 Task: Explore Airbnb accommodation in Cairns, Australia from 15th December, 2023 to 26th December, 2023 for 2 adults. Place can be entire room with 1  bedroom having 1 bed and 1 bathroom. Property type can be hotel. Amenities needed are: wifi, washing machine, kitchen.
Action: Mouse moved to (551, 101)
Screenshot: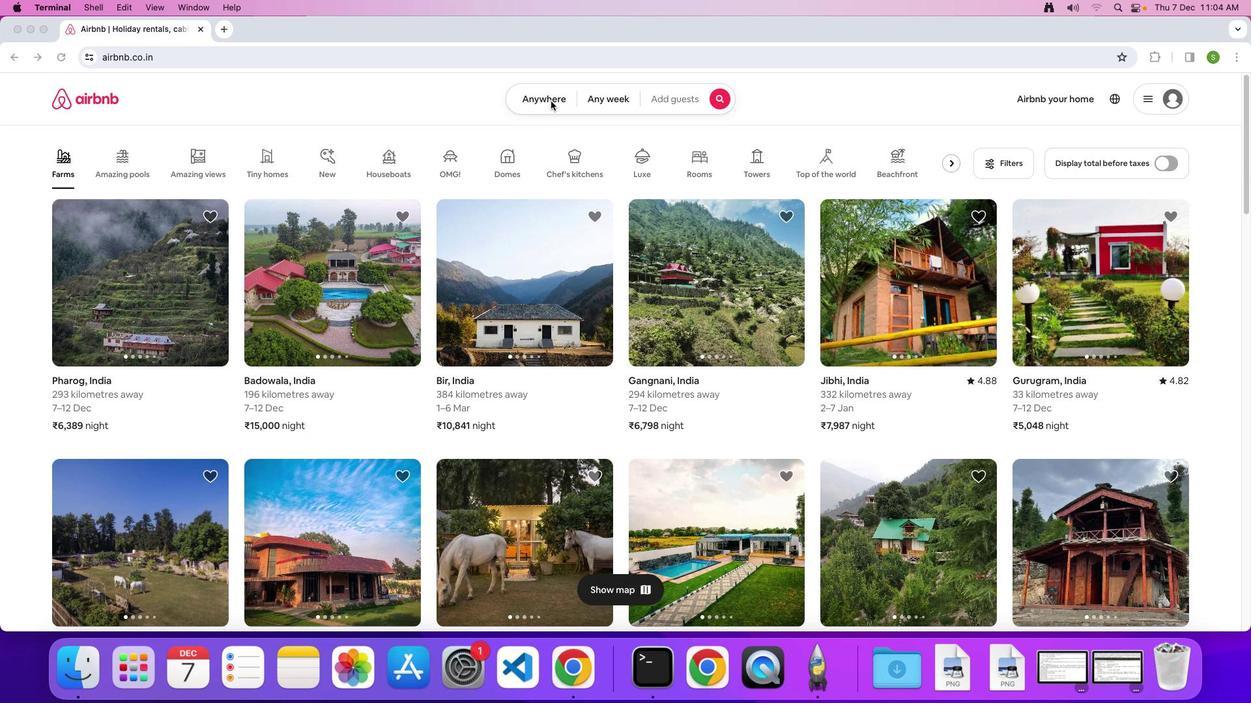 
Action: Mouse pressed left at (551, 101)
Screenshot: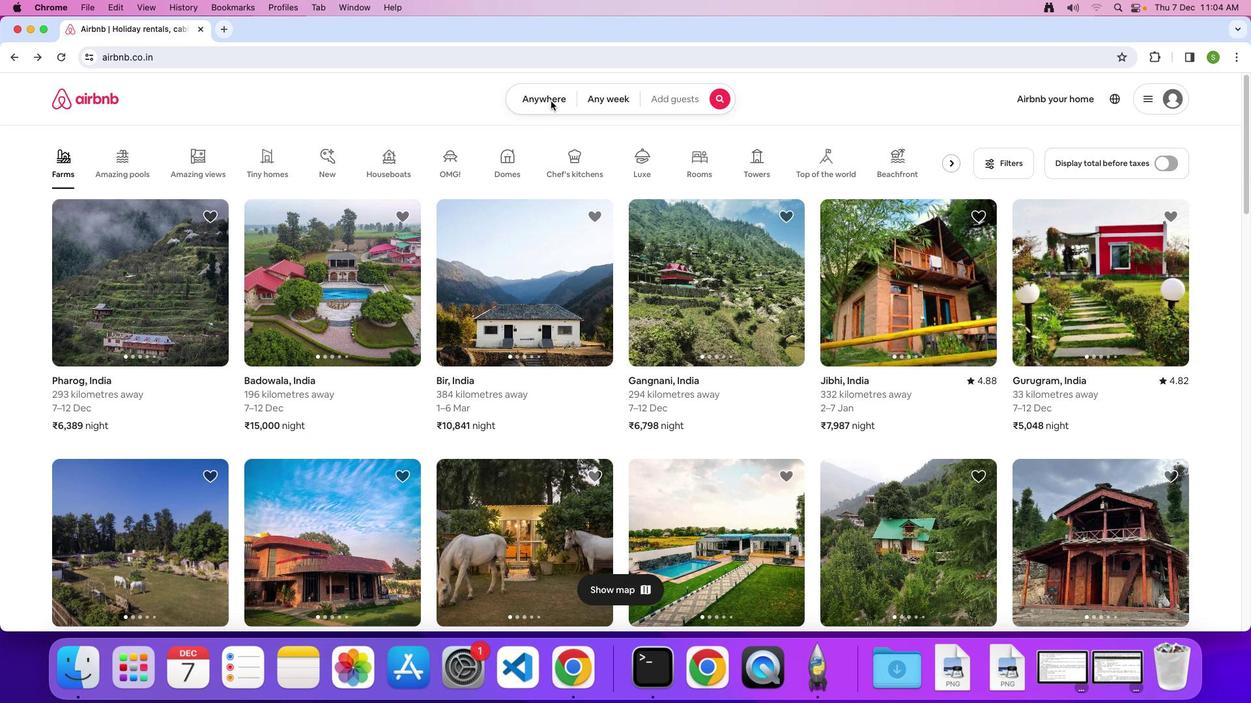 
Action: Mouse moved to (548, 101)
Screenshot: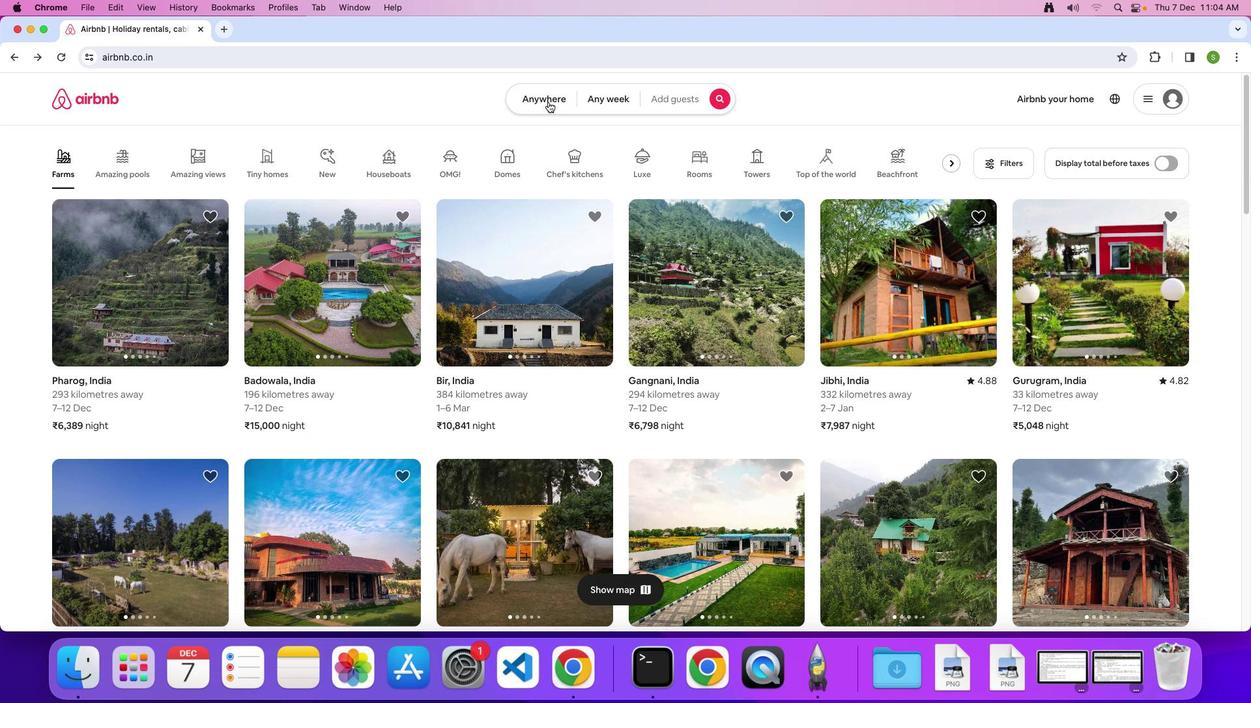 
Action: Mouse pressed left at (548, 101)
Screenshot: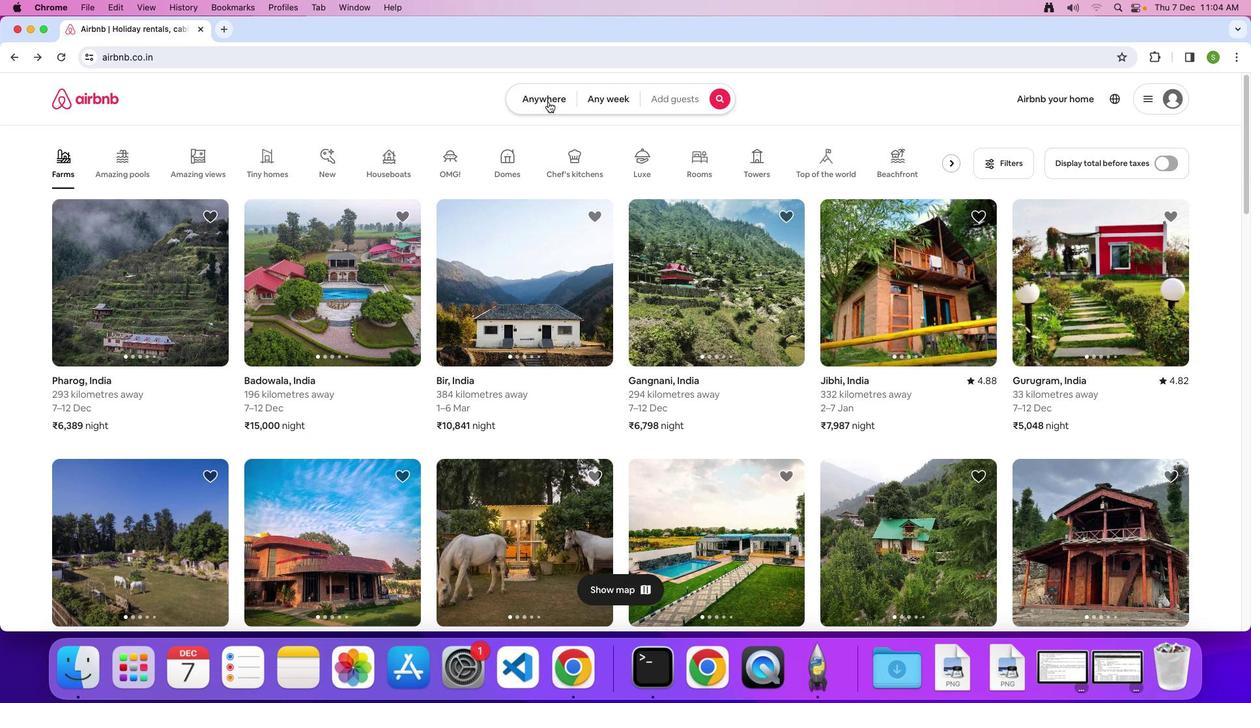 
Action: Mouse moved to (490, 144)
Screenshot: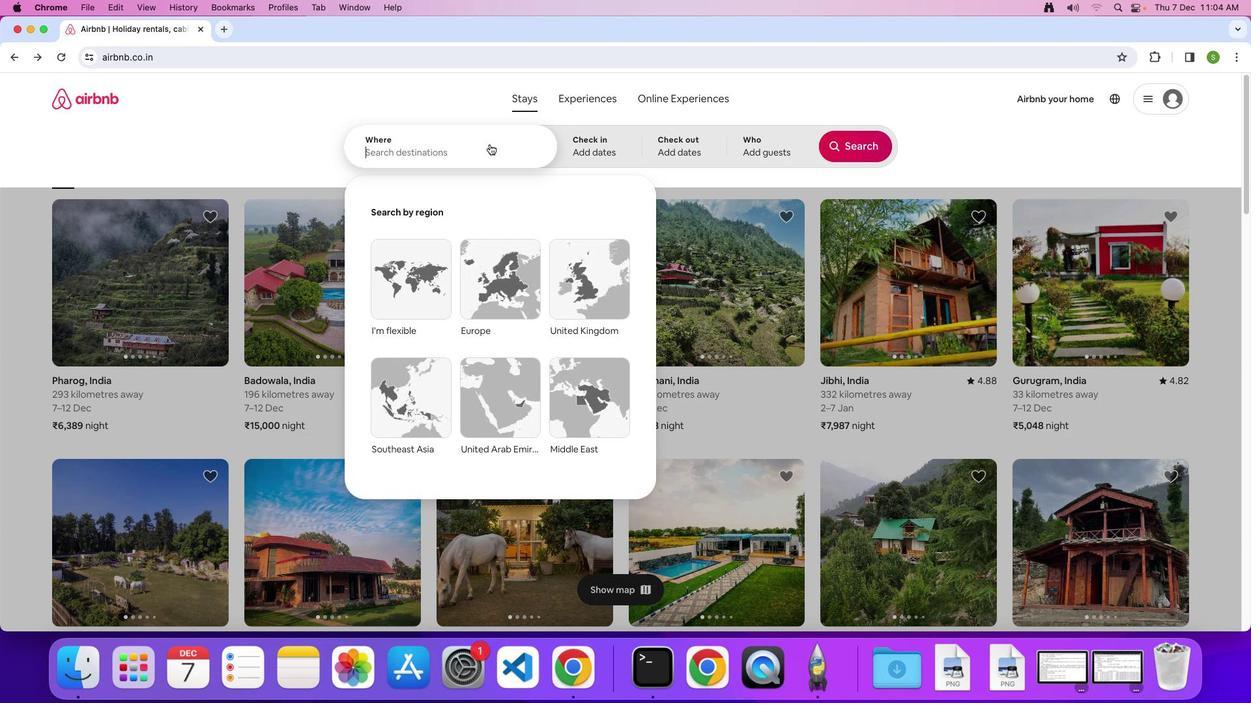 
Action: Mouse pressed left at (490, 144)
Screenshot: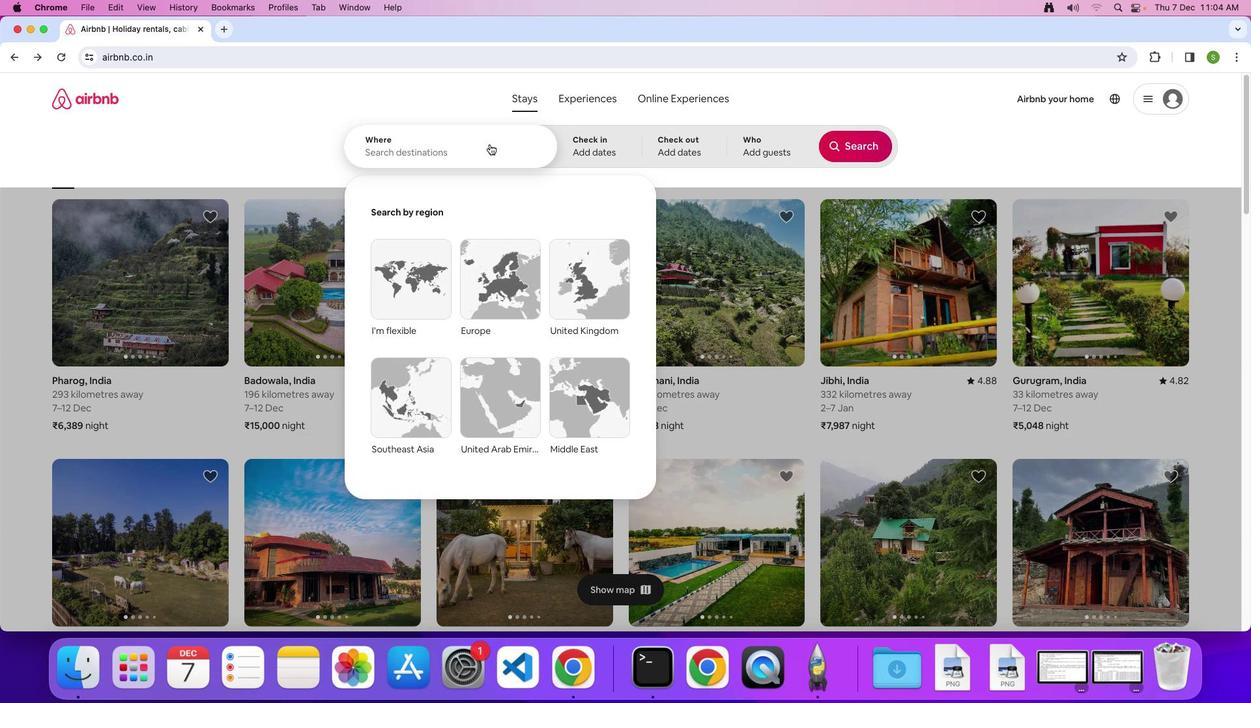 
Action: Key pressed Key.shift'C''A'Key.backspaceKey.caps_lock'a''i''r''n''s'','Key.spaceKey.shift'A''u''s''t''r''a''l''i''a'Key.enter
Screenshot: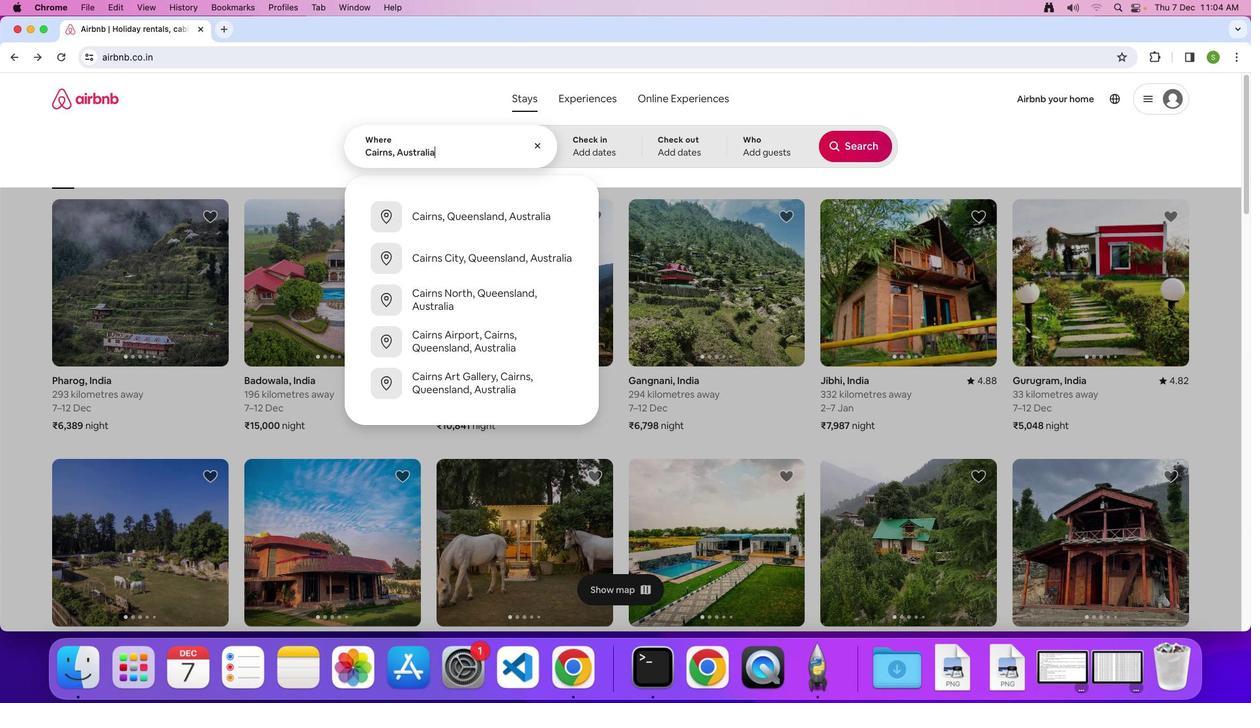 
Action: Mouse moved to (551, 370)
Screenshot: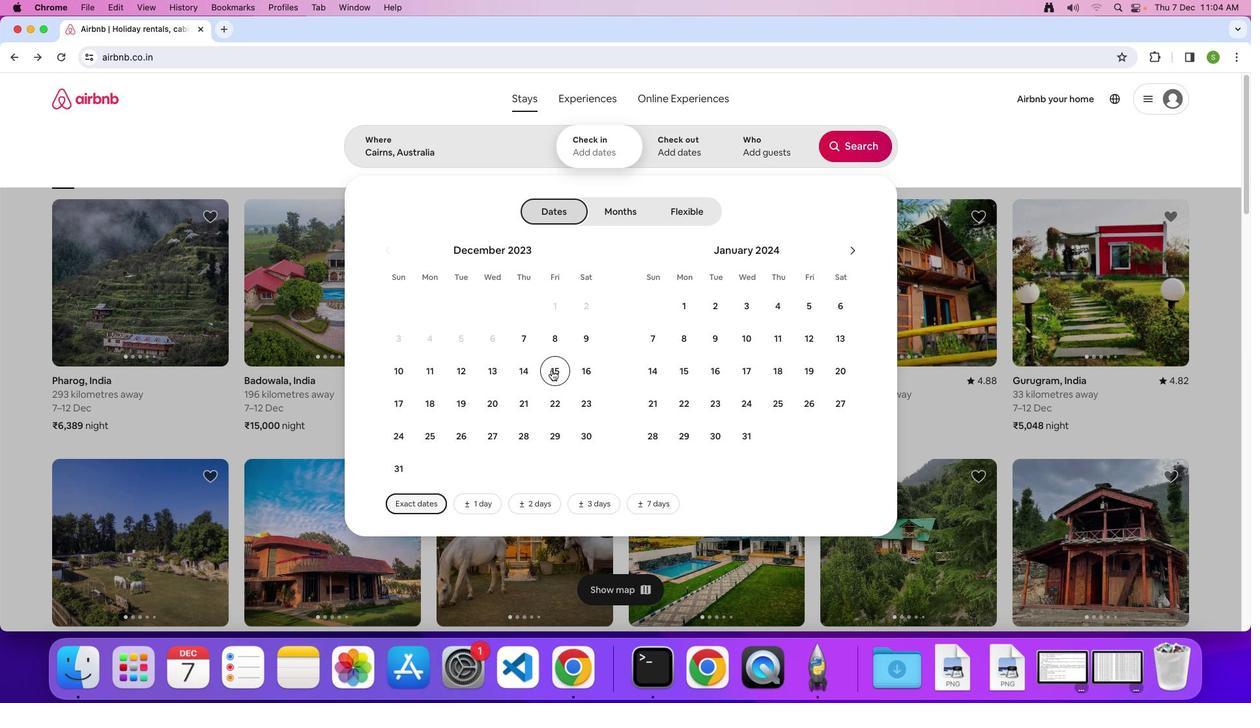 
Action: Mouse pressed left at (551, 370)
Screenshot: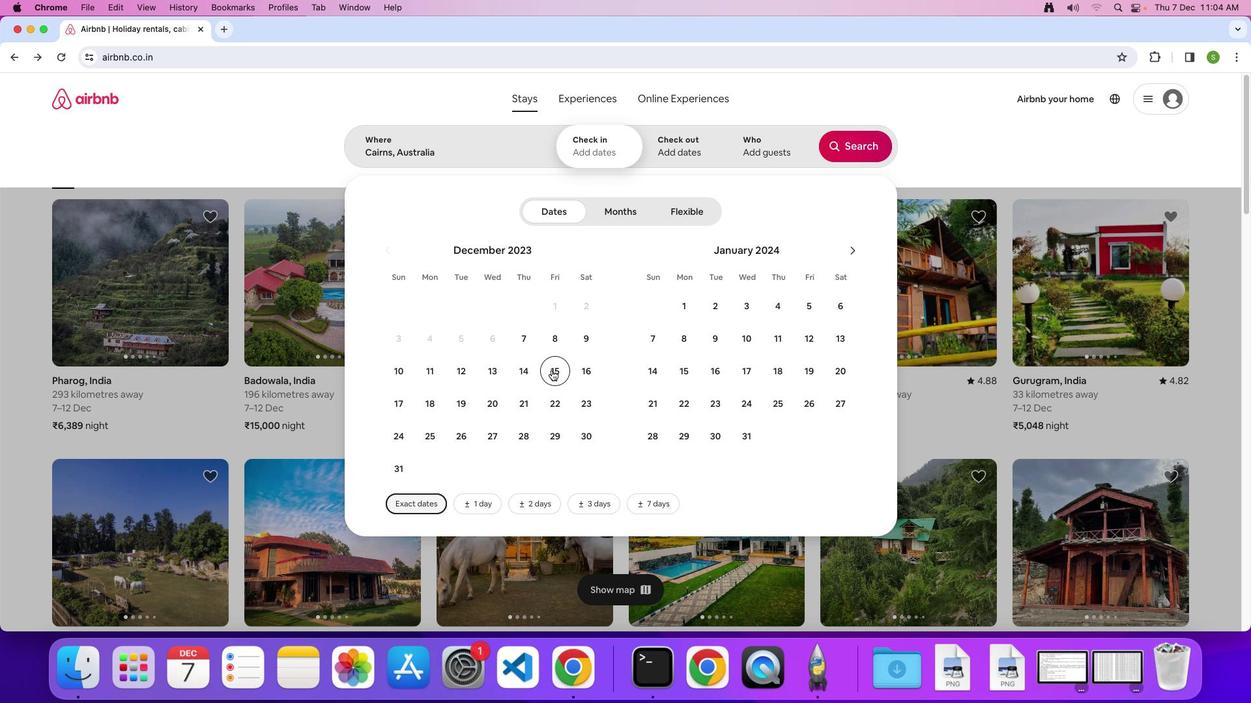 
Action: Mouse moved to (458, 436)
Screenshot: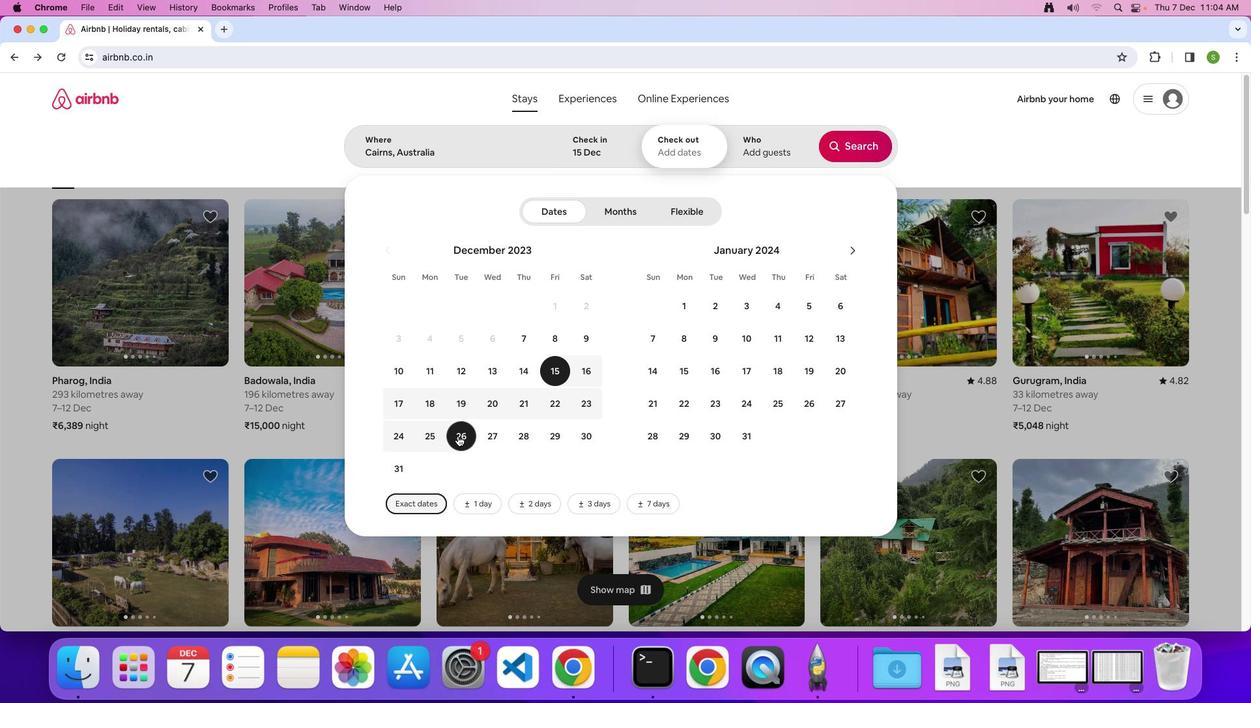 
Action: Mouse pressed left at (458, 436)
Screenshot: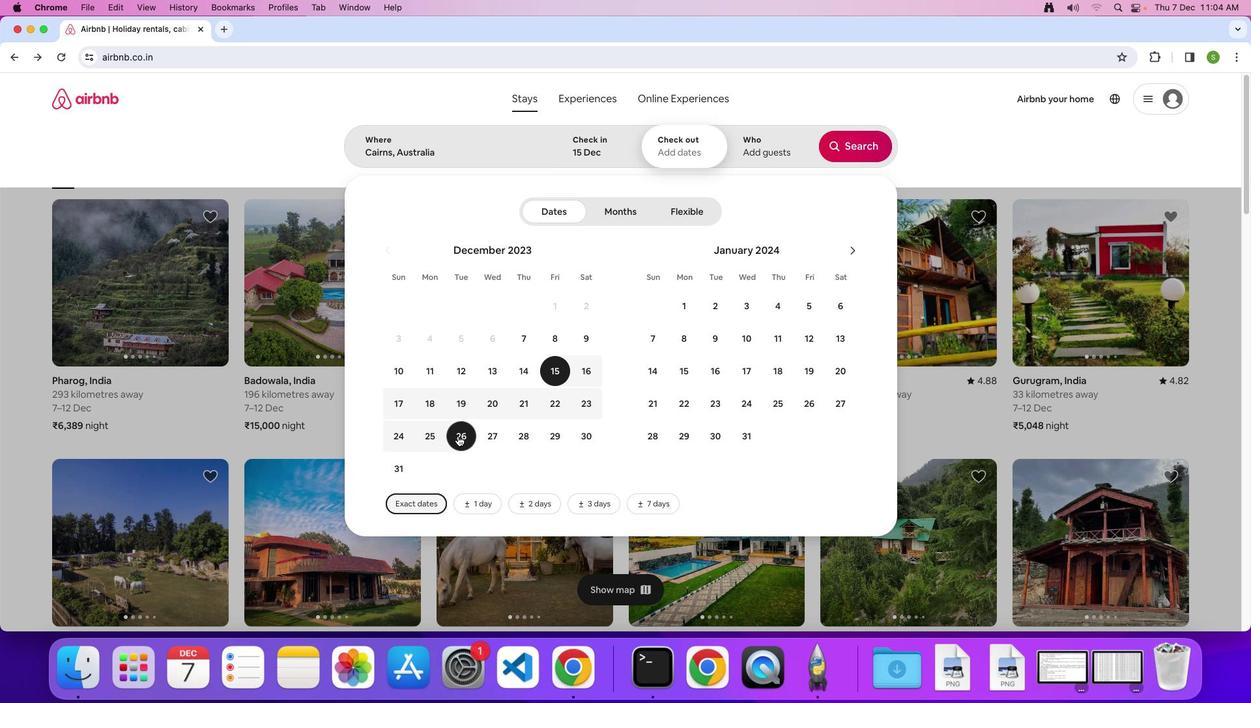 
Action: Mouse moved to (746, 154)
Screenshot: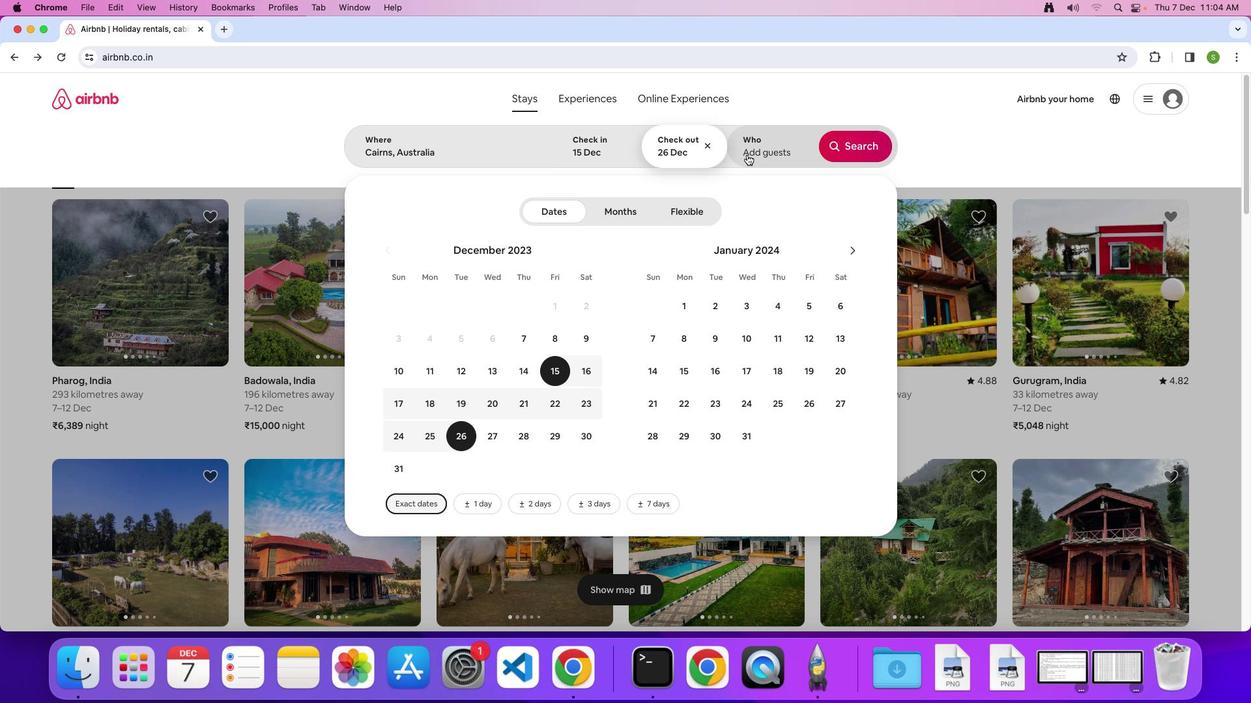 
Action: Mouse pressed left at (746, 154)
Screenshot: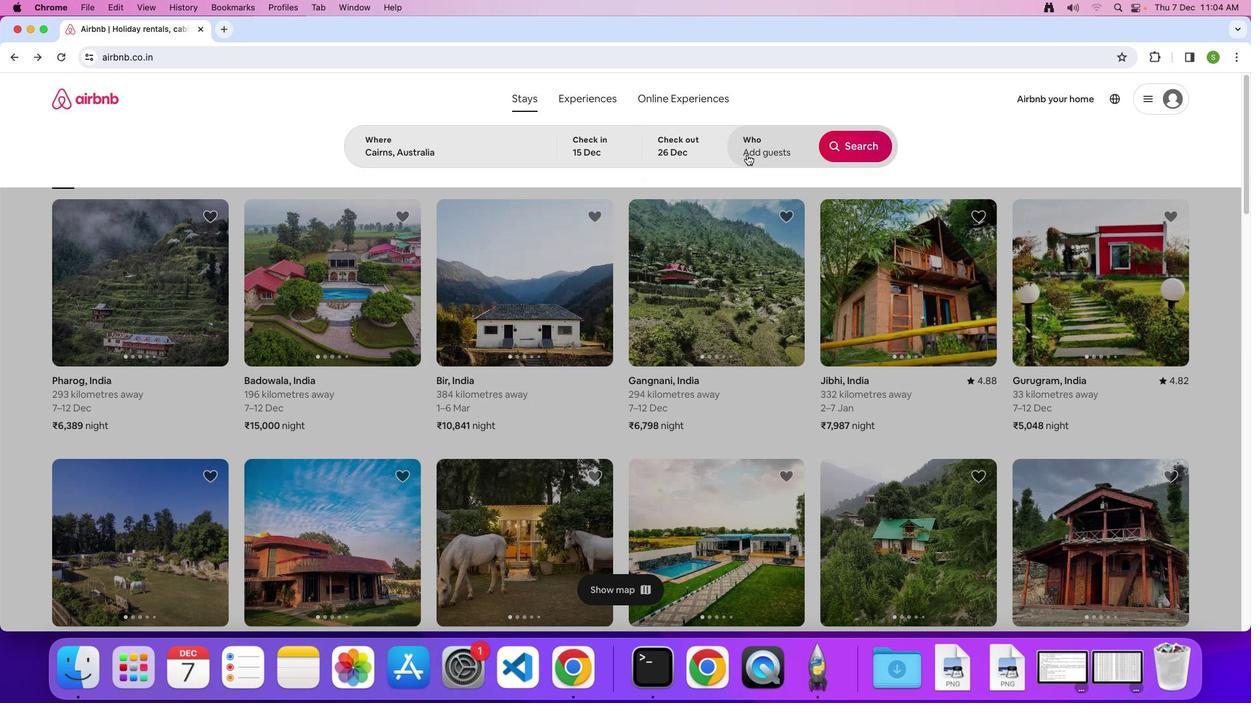
Action: Mouse moved to (853, 207)
Screenshot: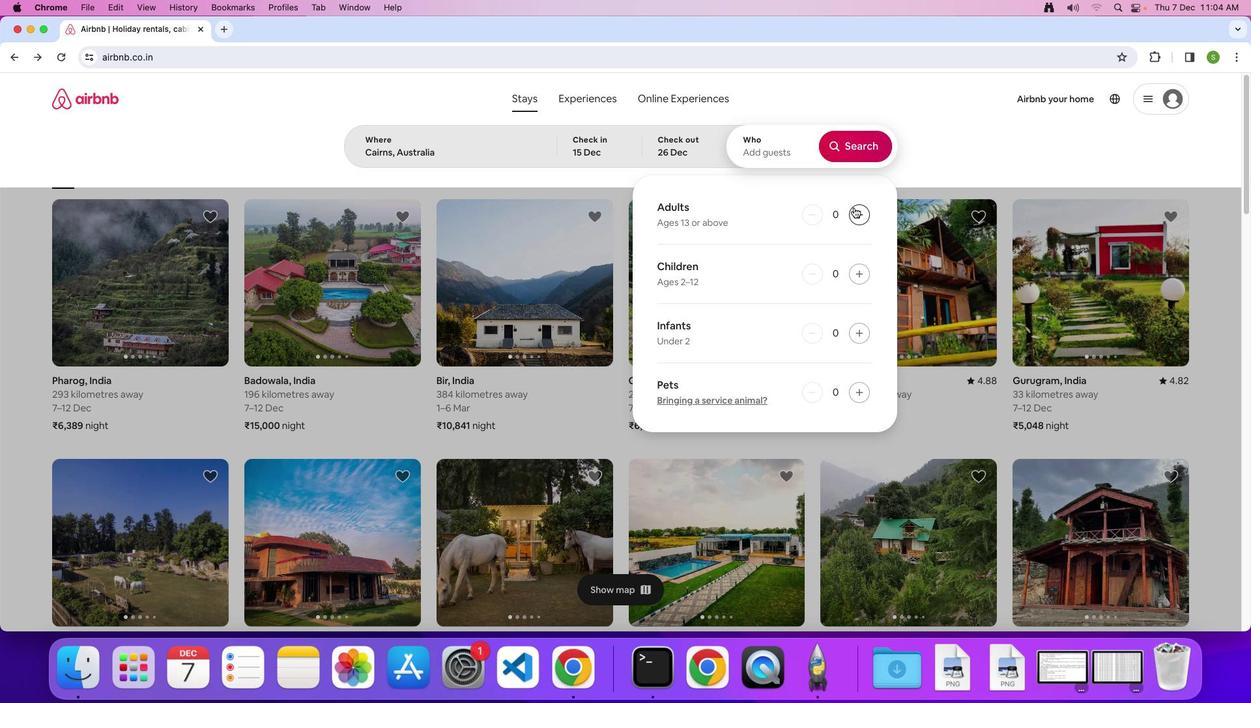 
Action: Mouse pressed left at (853, 207)
Screenshot: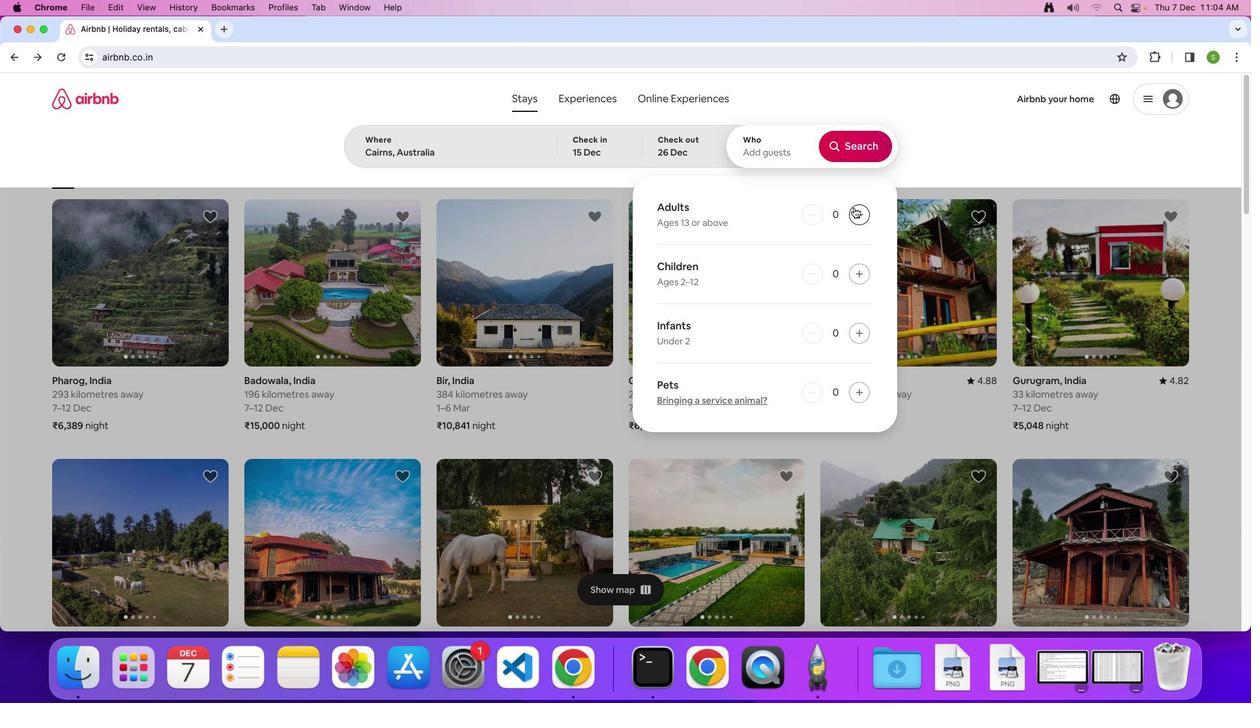 
Action: Mouse moved to (858, 211)
Screenshot: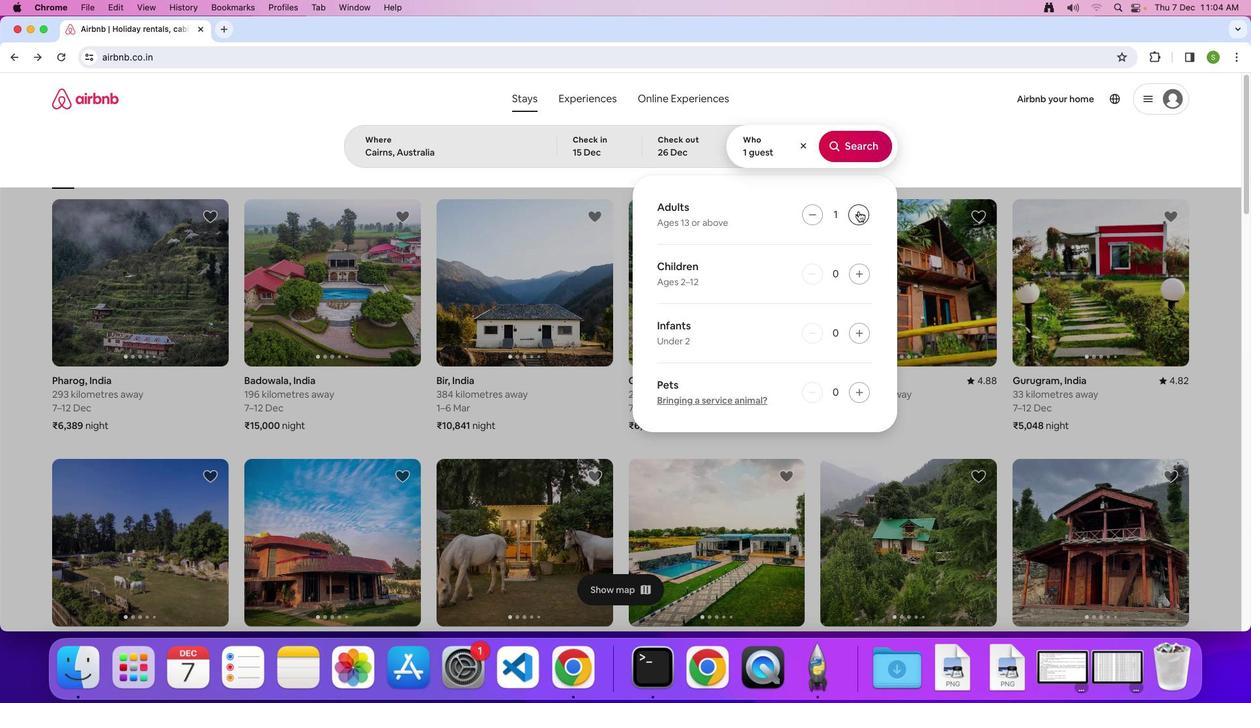 
Action: Mouse pressed left at (858, 211)
Screenshot: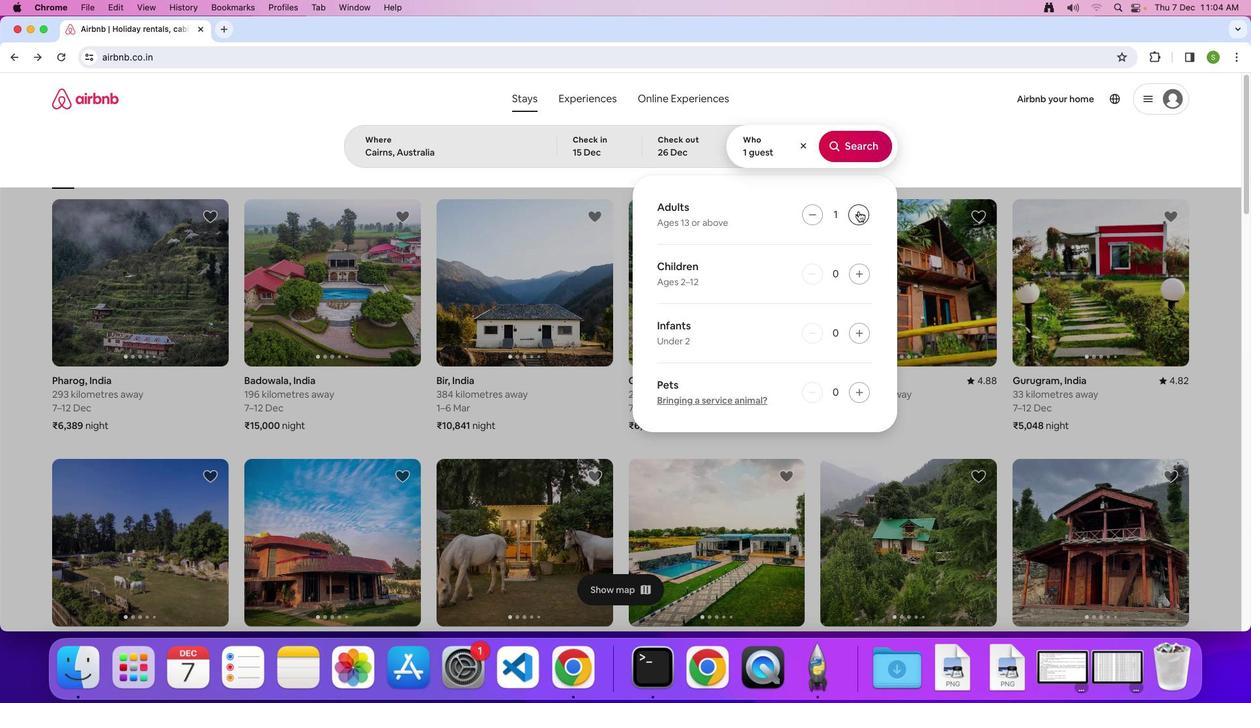 
Action: Mouse moved to (848, 147)
Screenshot: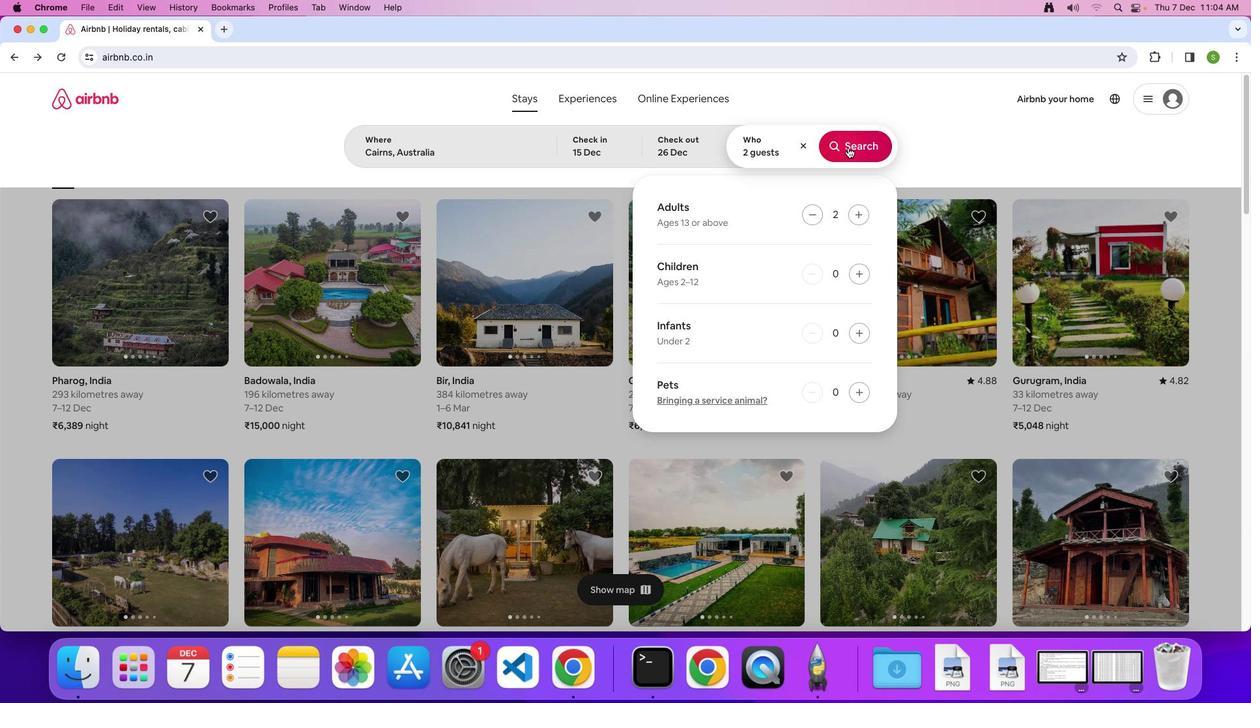 
Action: Mouse pressed left at (848, 147)
Screenshot: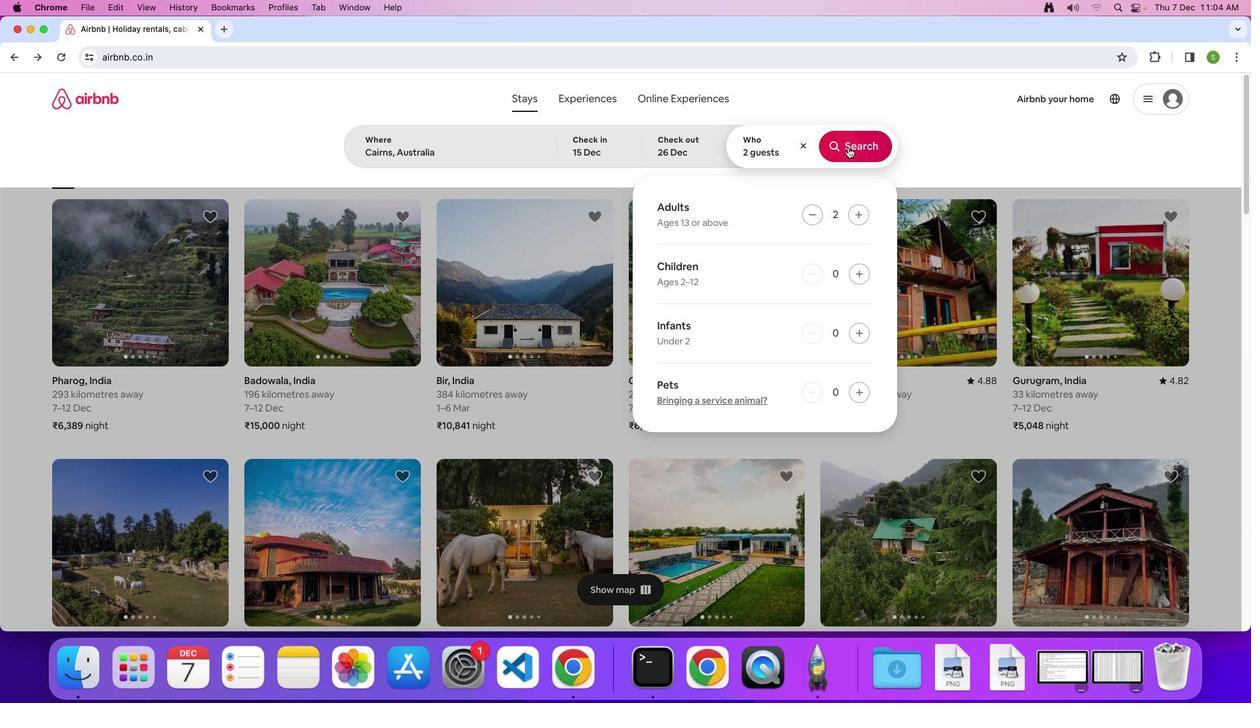 
Action: Mouse moved to (1045, 158)
Screenshot: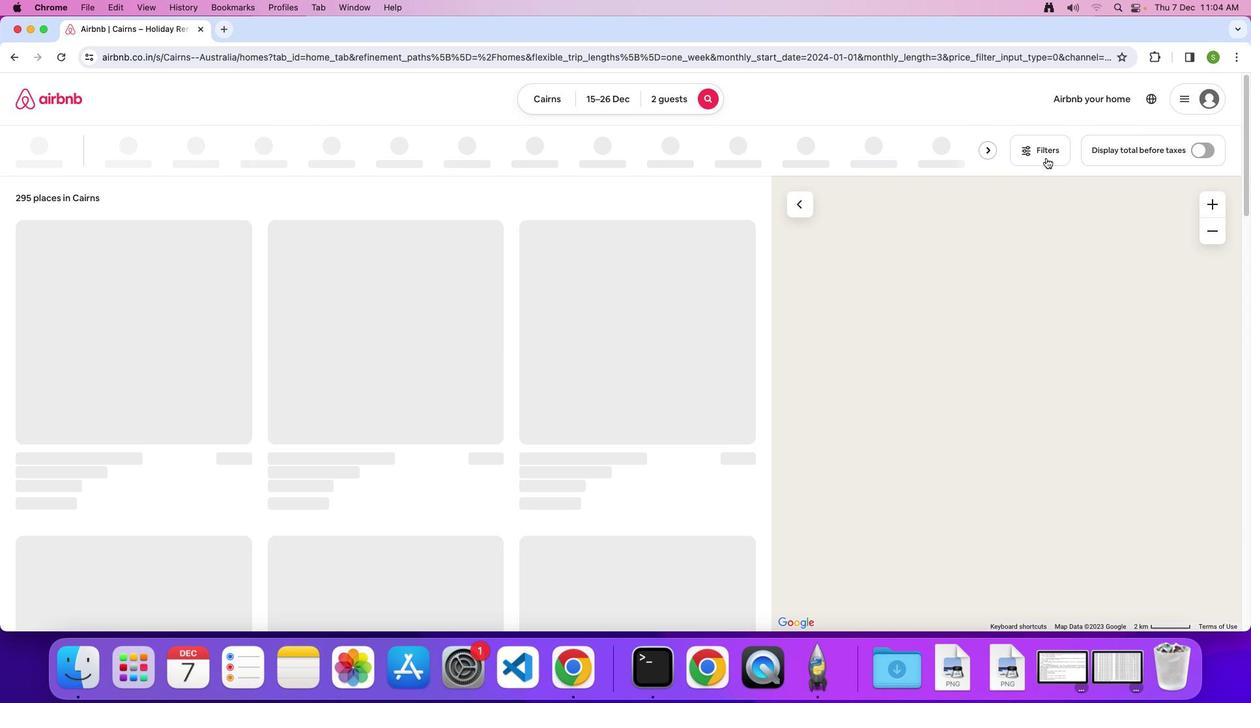 
Action: Mouse pressed left at (1045, 158)
Screenshot: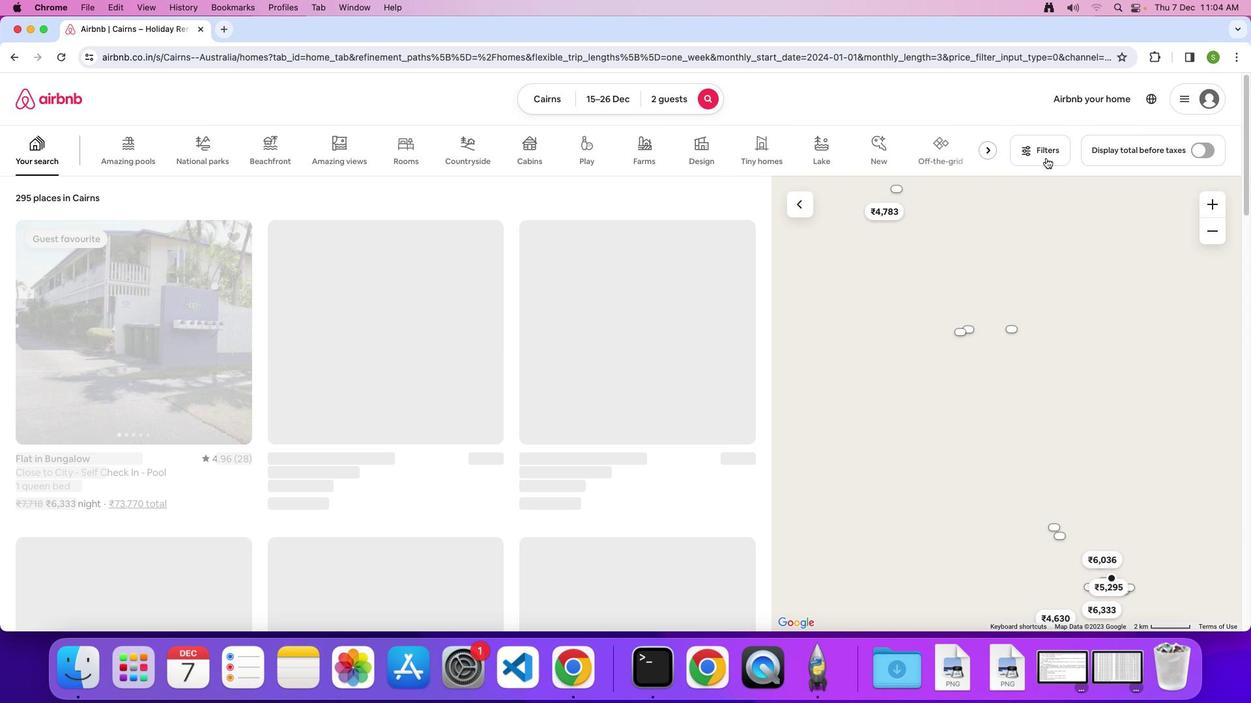 
Action: Mouse moved to (591, 231)
Screenshot: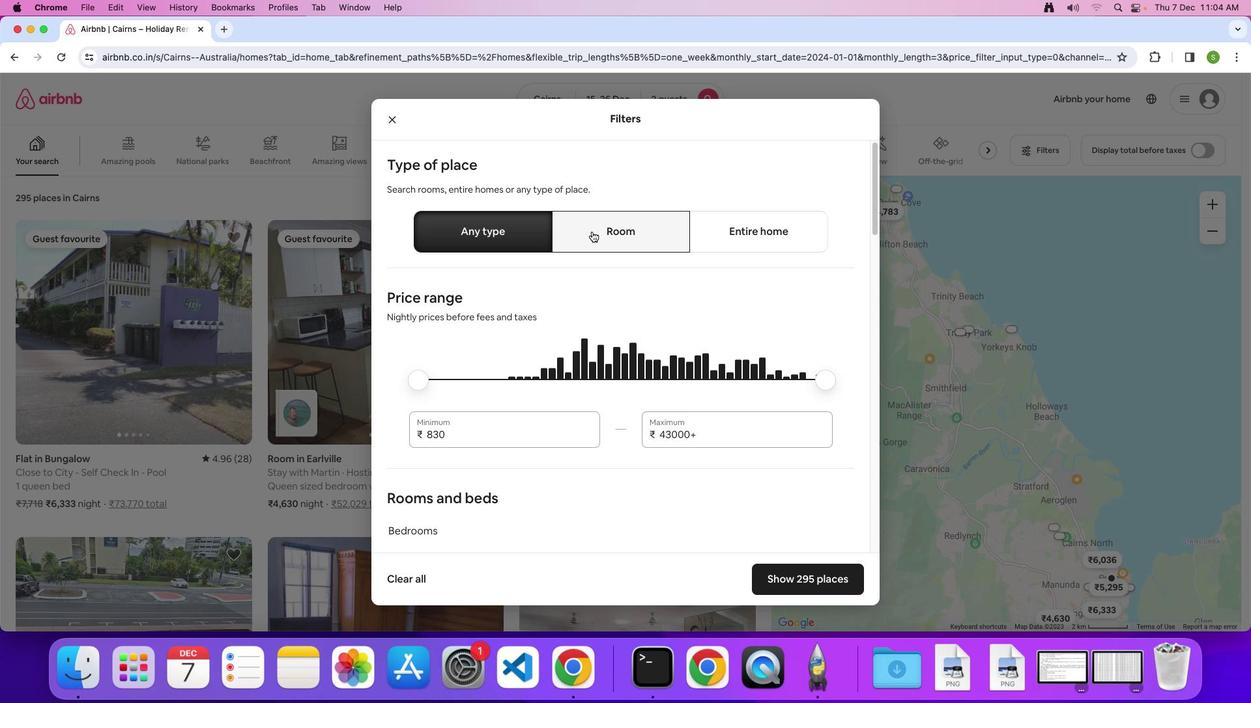 
Action: Mouse pressed left at (591, 231)
Screenshot: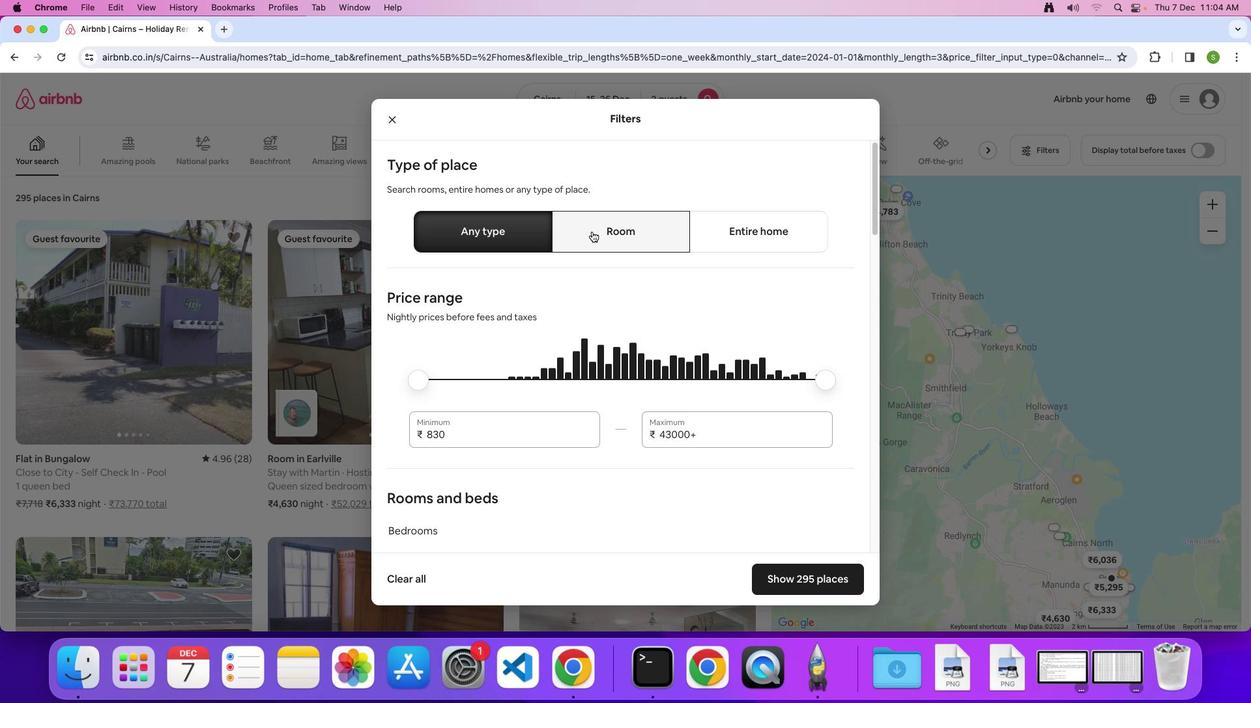 
Action: Mouse moved to (578, 407)
Screenshot: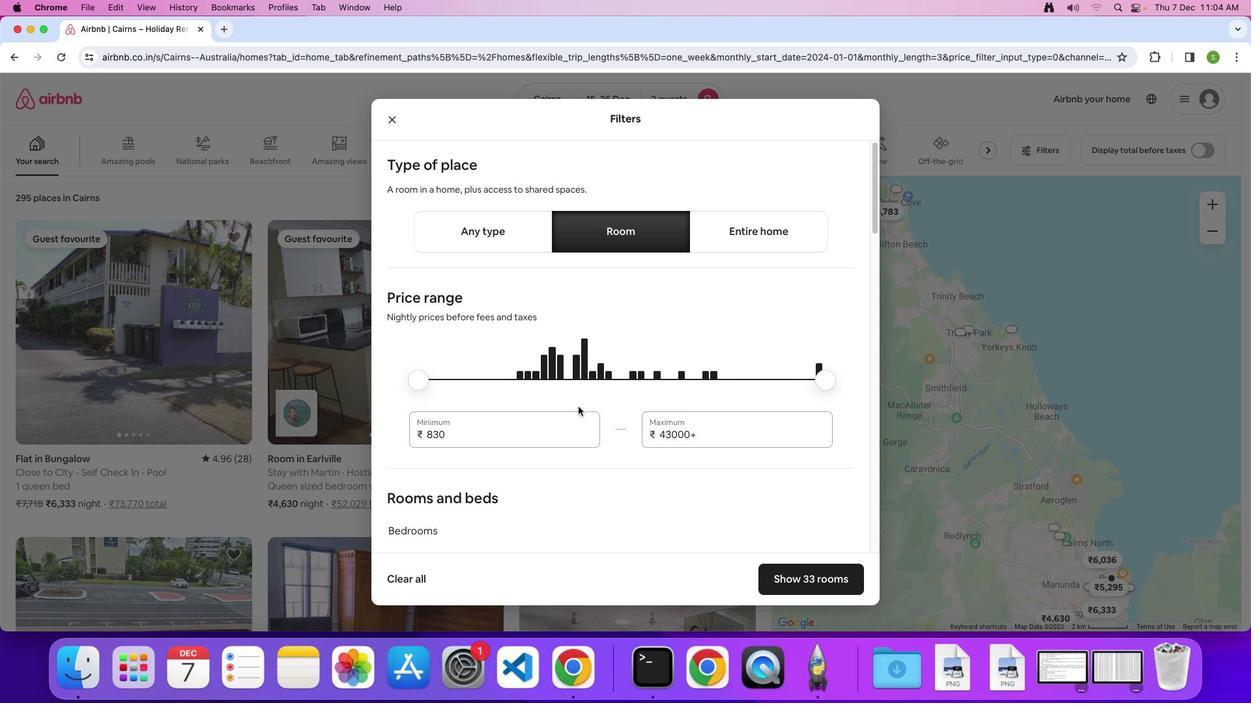 
Action: Mouse scrolled (578, 407) with delta (0, 0)
Screenshot: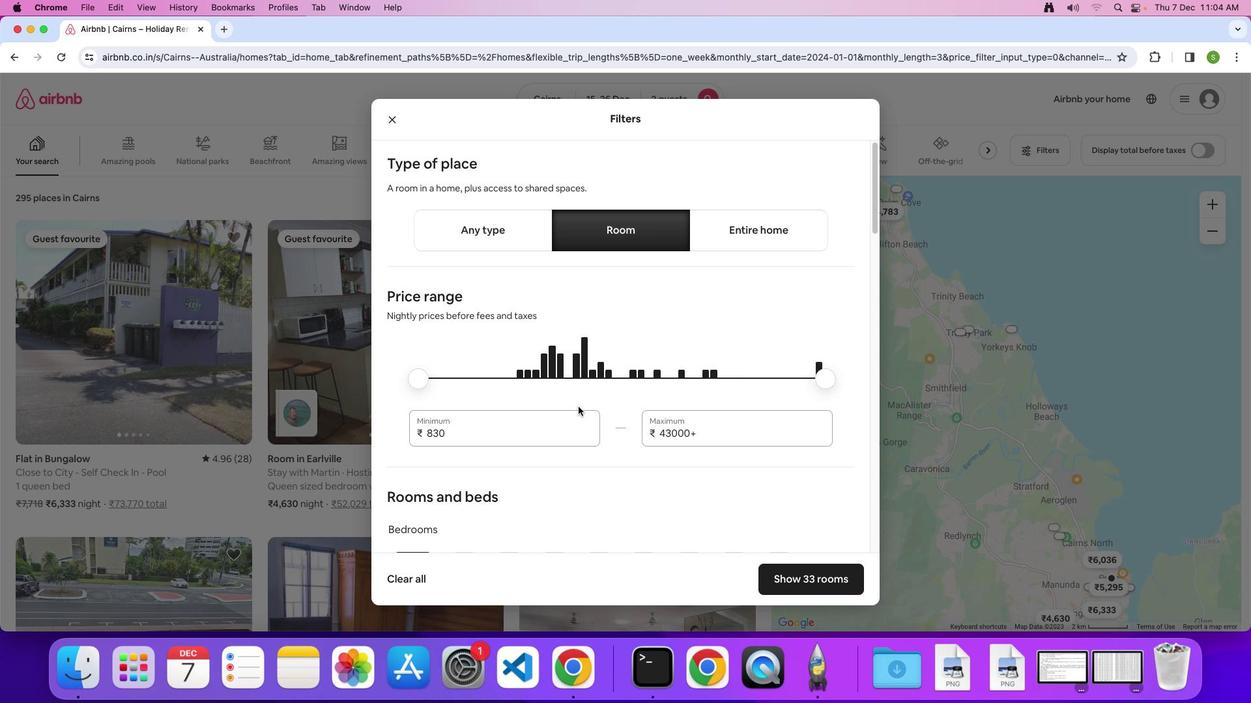 
Action: Mouse scrolled (578, 407) with delta (0, 0)
Screenshot: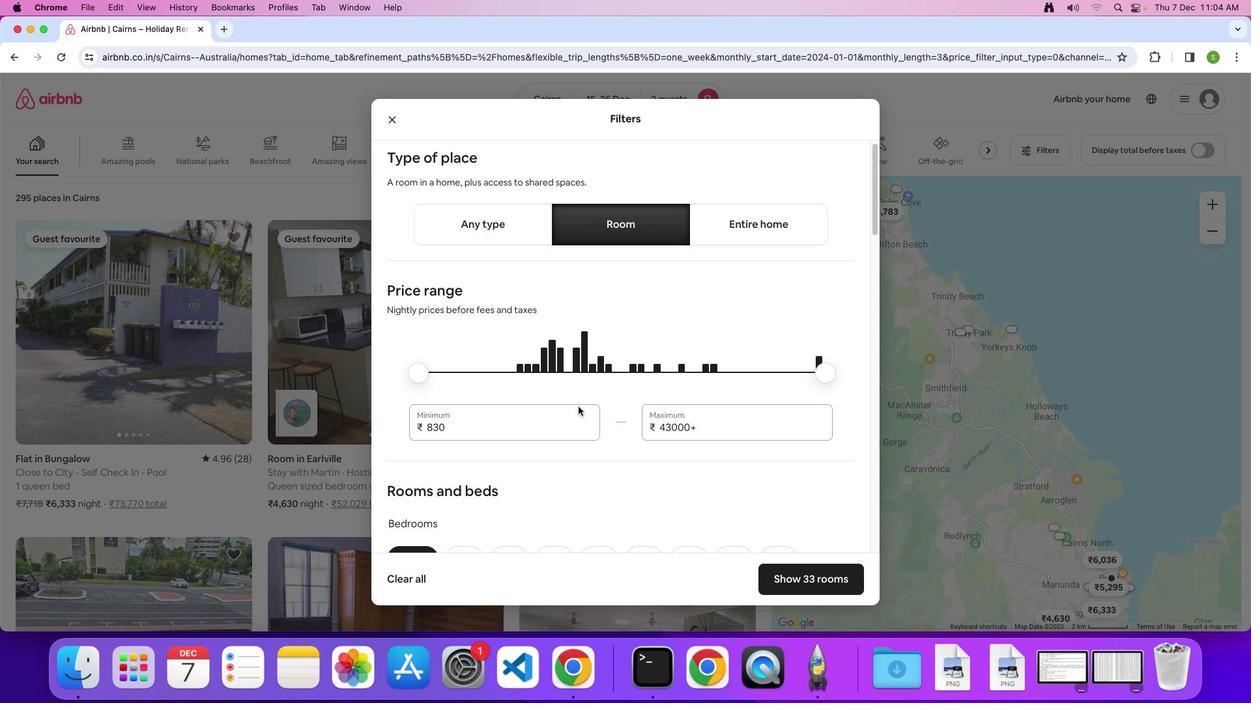 
Action: Mouse scrolled (578, 407) with delta (0, 0)
Screenshot: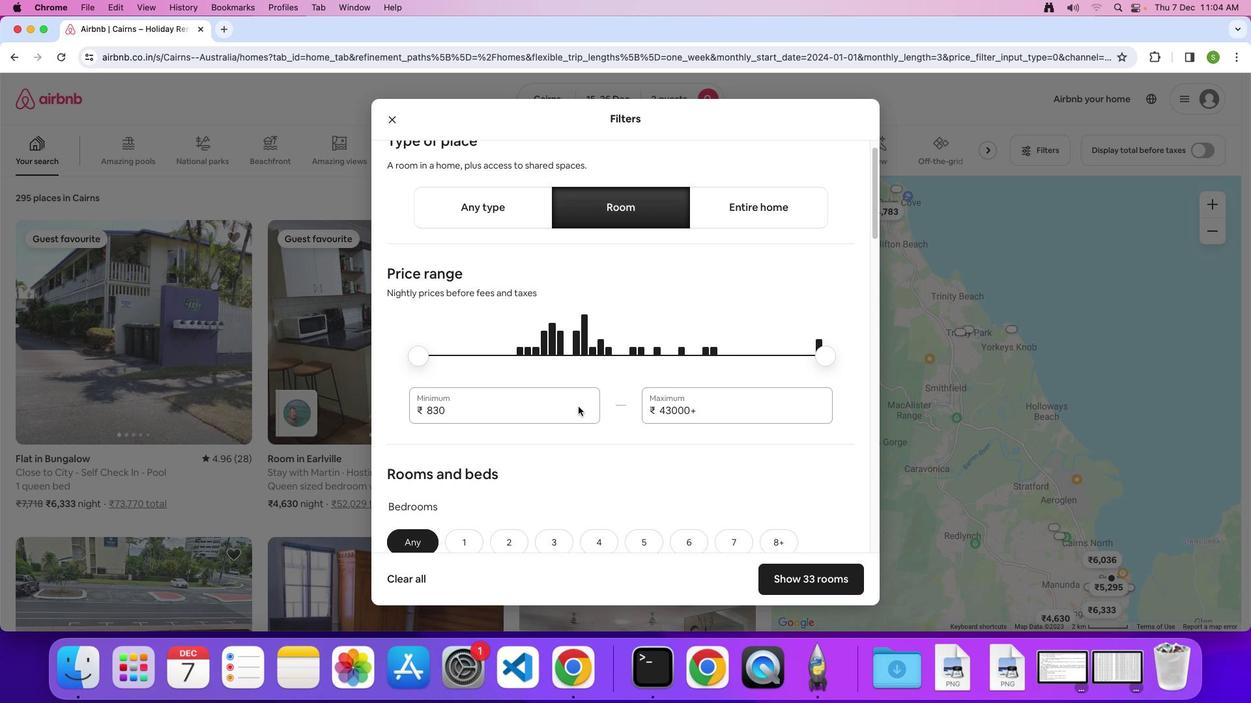 
Action: Mouse scrolled (578, 407) with delta (0, 0)
Screenshot: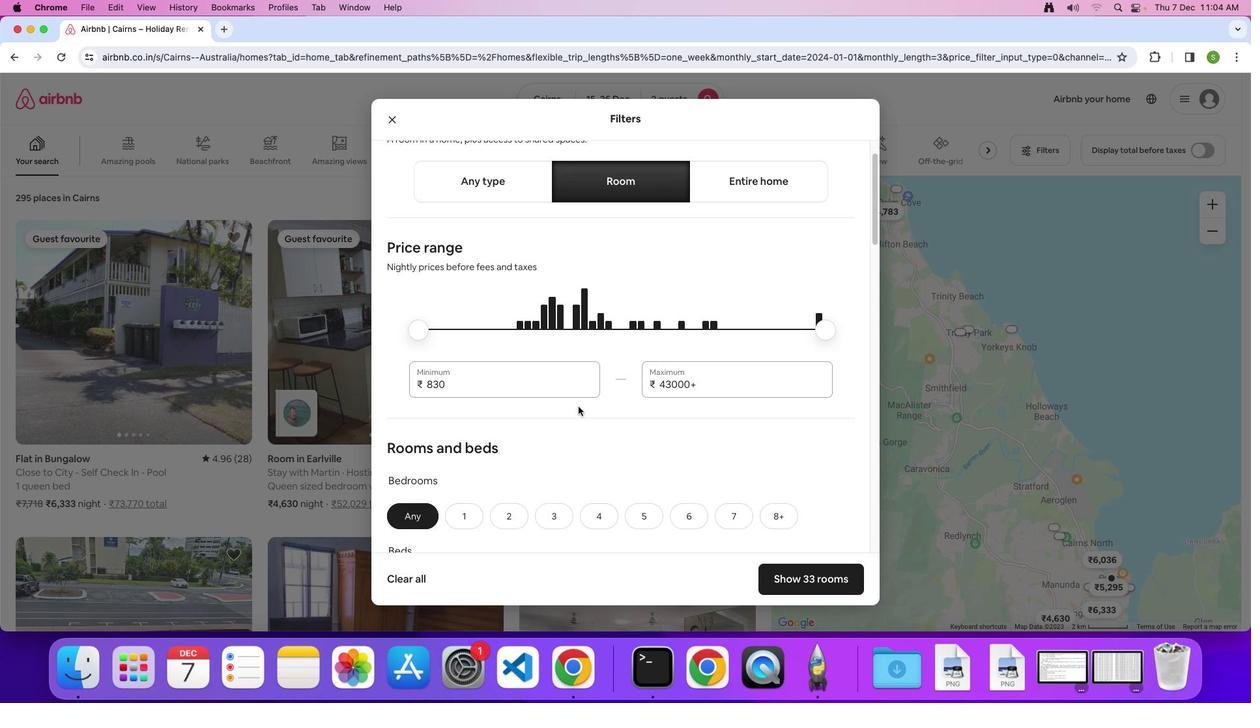 
Action: Mouse scrolled (578, 407) with delta (0, 0)
Screenshot: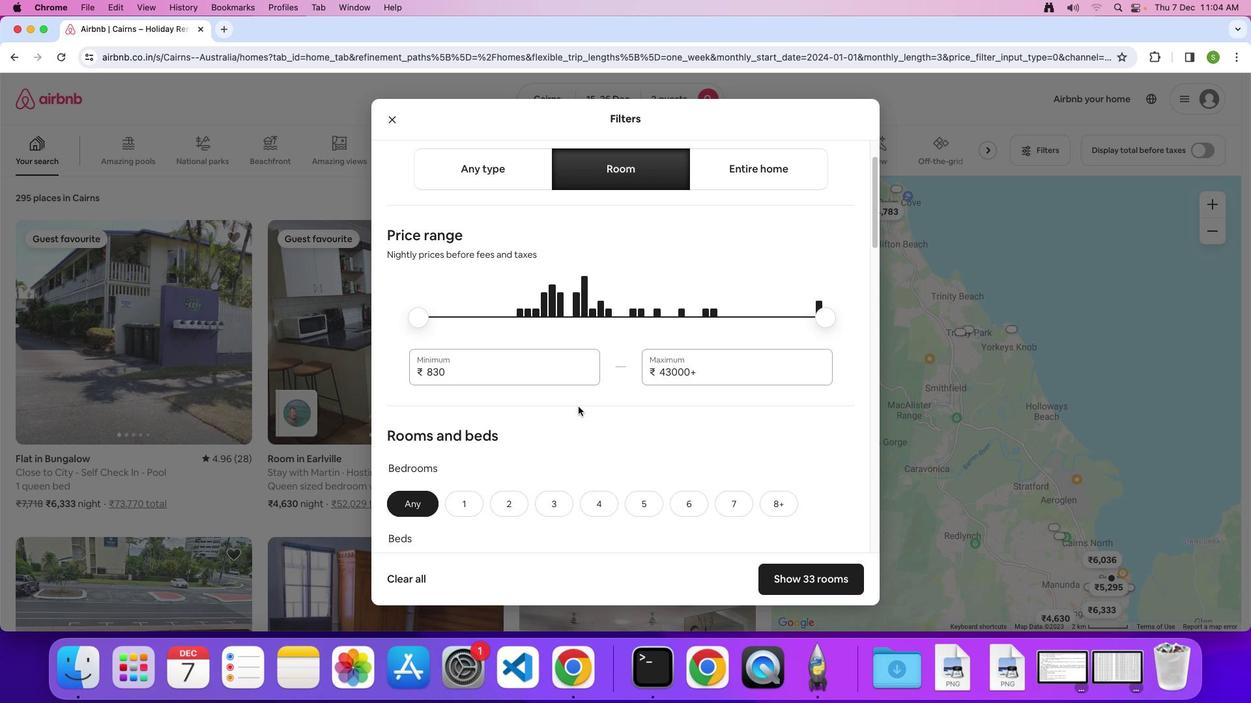 
Action: Mouse scrolled (578, 407) with delta (0, -1)
Screenshot: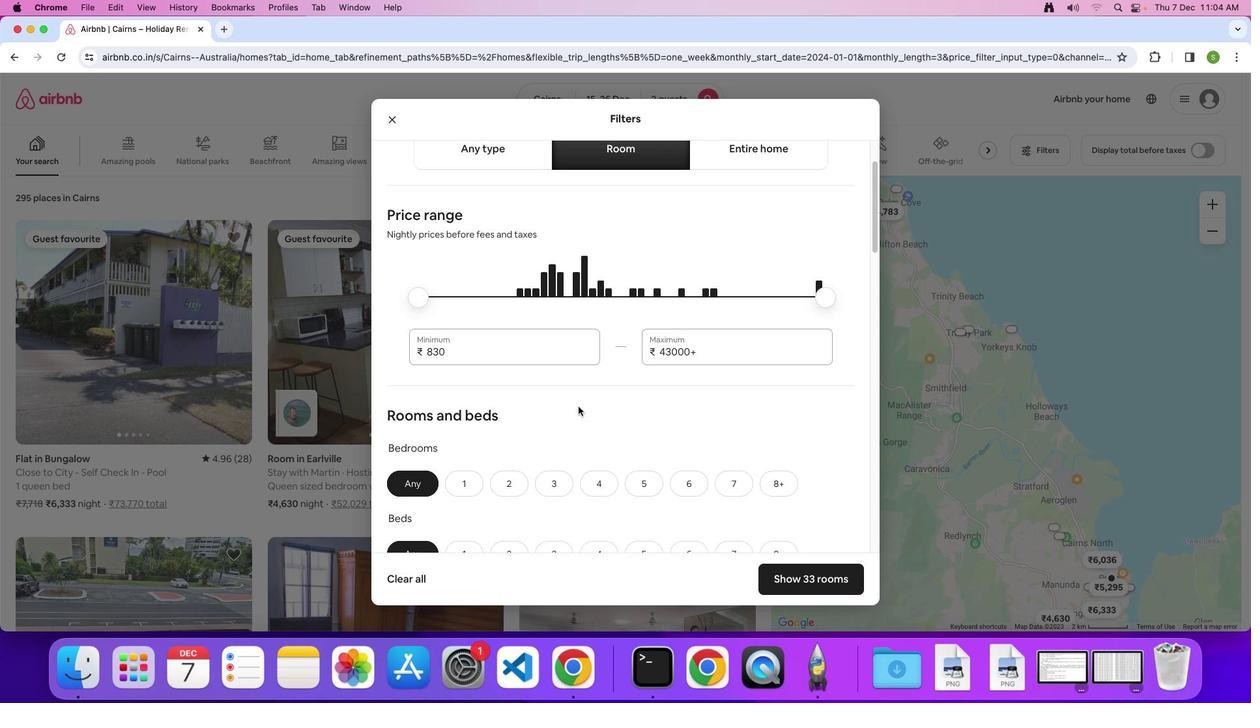 
Action: Mouse scrolled (578, 407) with delta (0, 0)
Screenshot: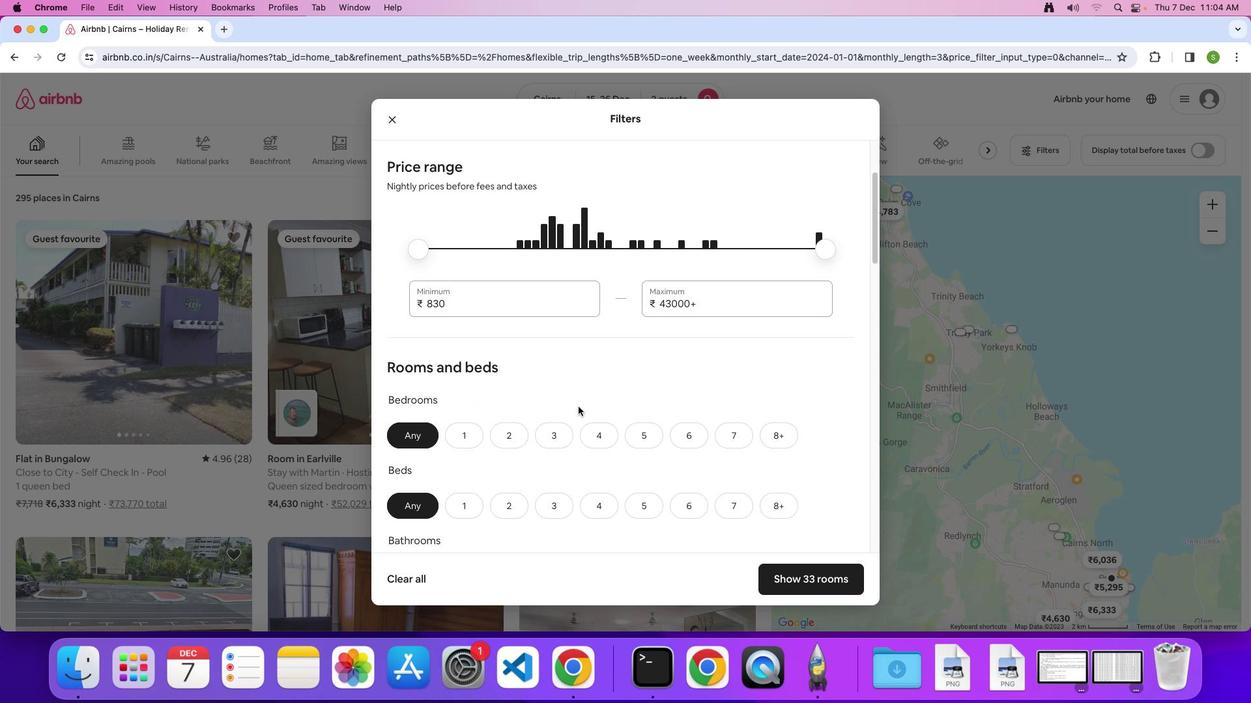 
Action: Mouse scrolled (578, 407) with delta (0, 0)
Screenshot: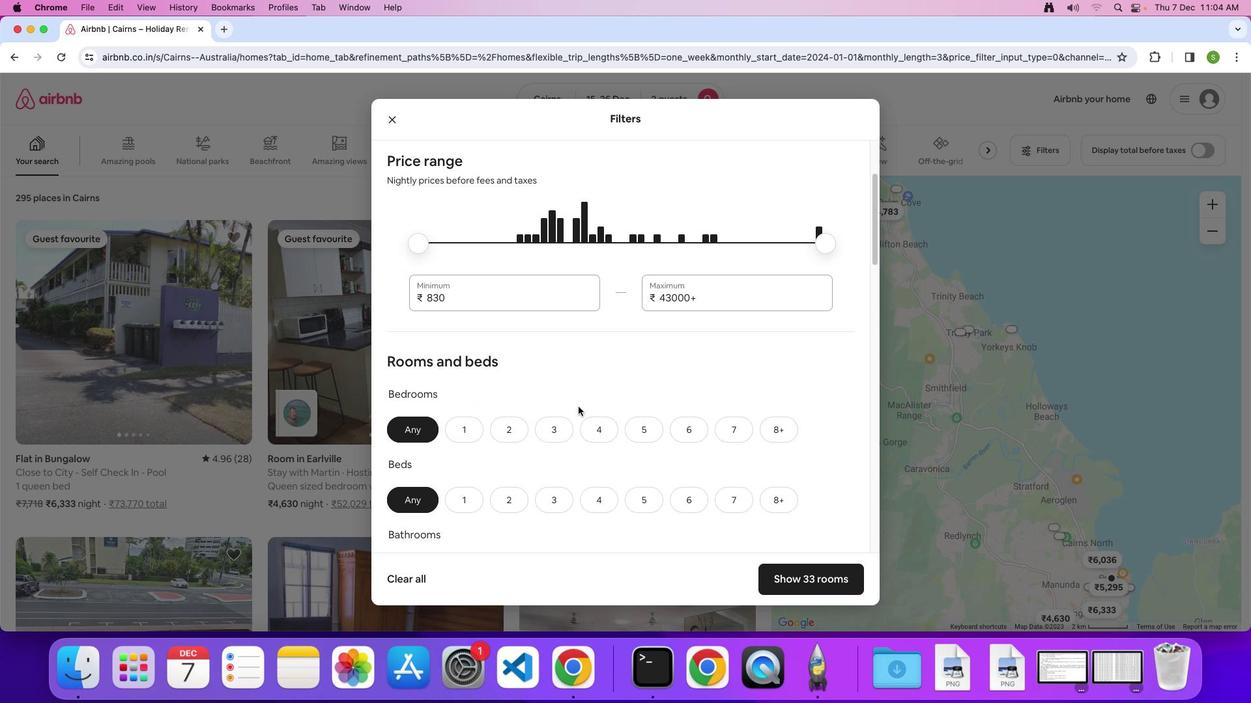 
Action: Mouse scrolled (578, 407) with delta (0, 0)
Screenshot: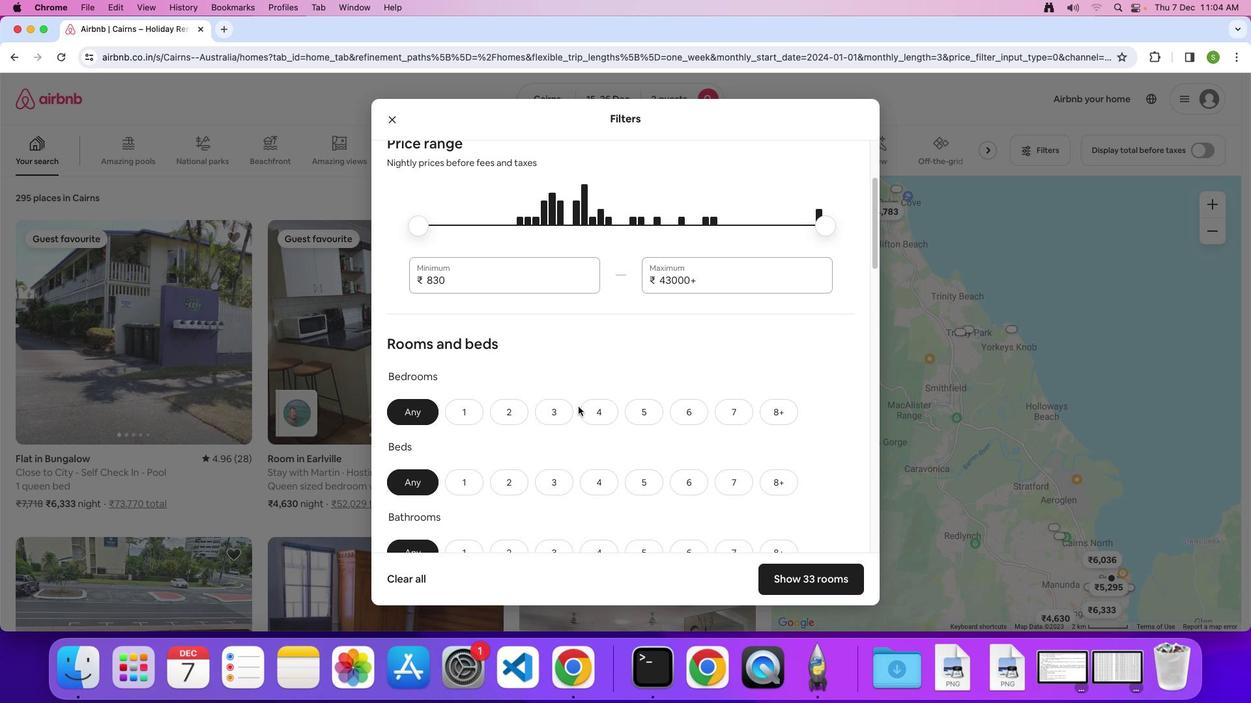 
Action: Mouse scrolled (578, 407) with delta (0, 0)
Screenshot: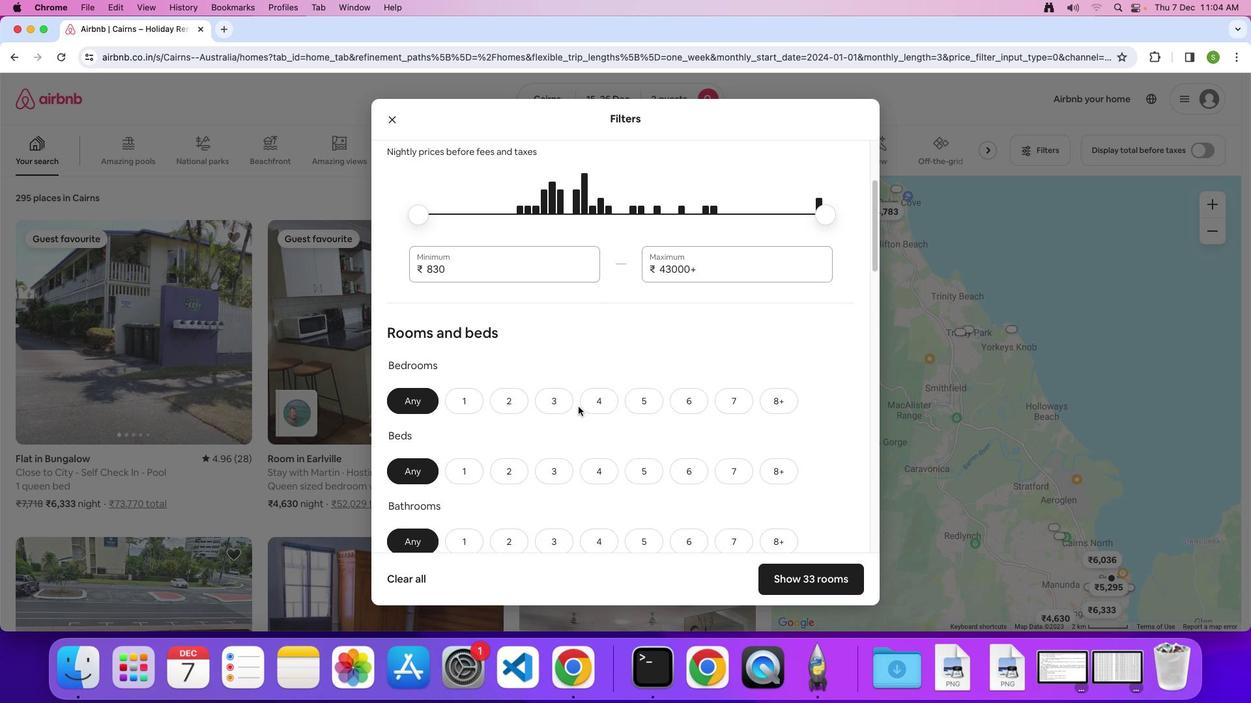 
Action: Mouse scrolled (578, 407) with delta (0, 0)
Screenshot: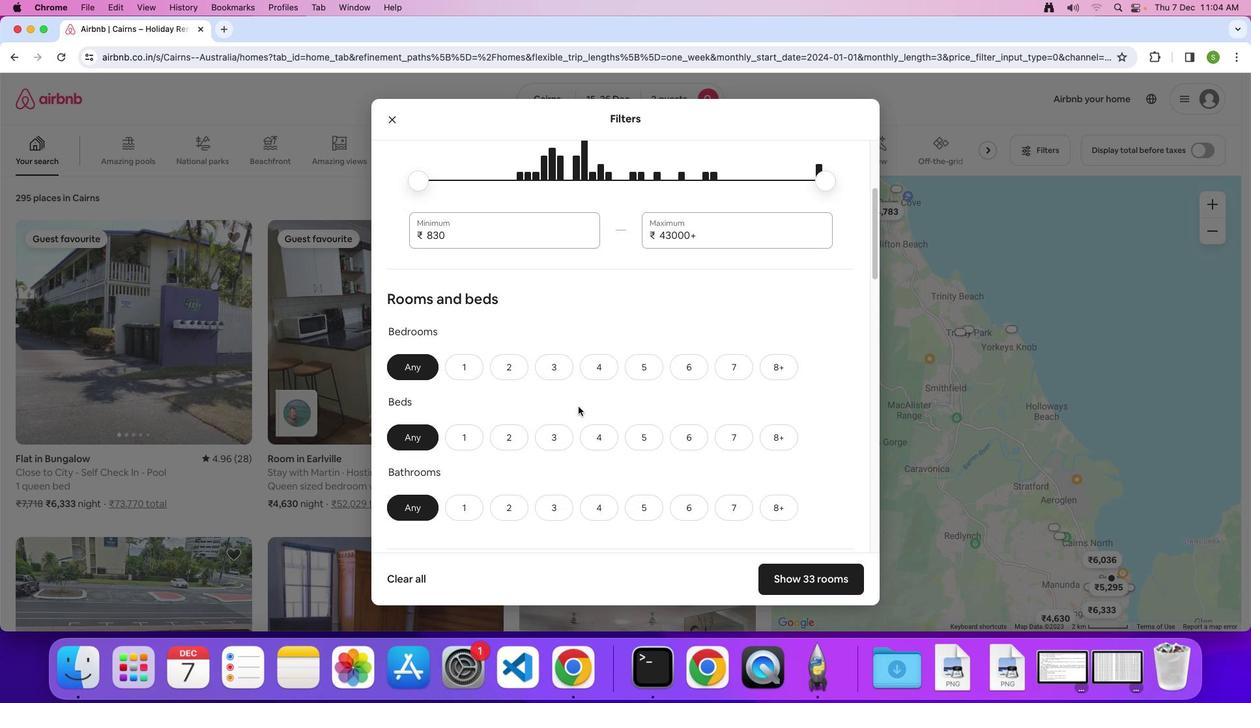 
Action: Mouse scrolled (578, 407) with delta (0, 0)
Screenshot: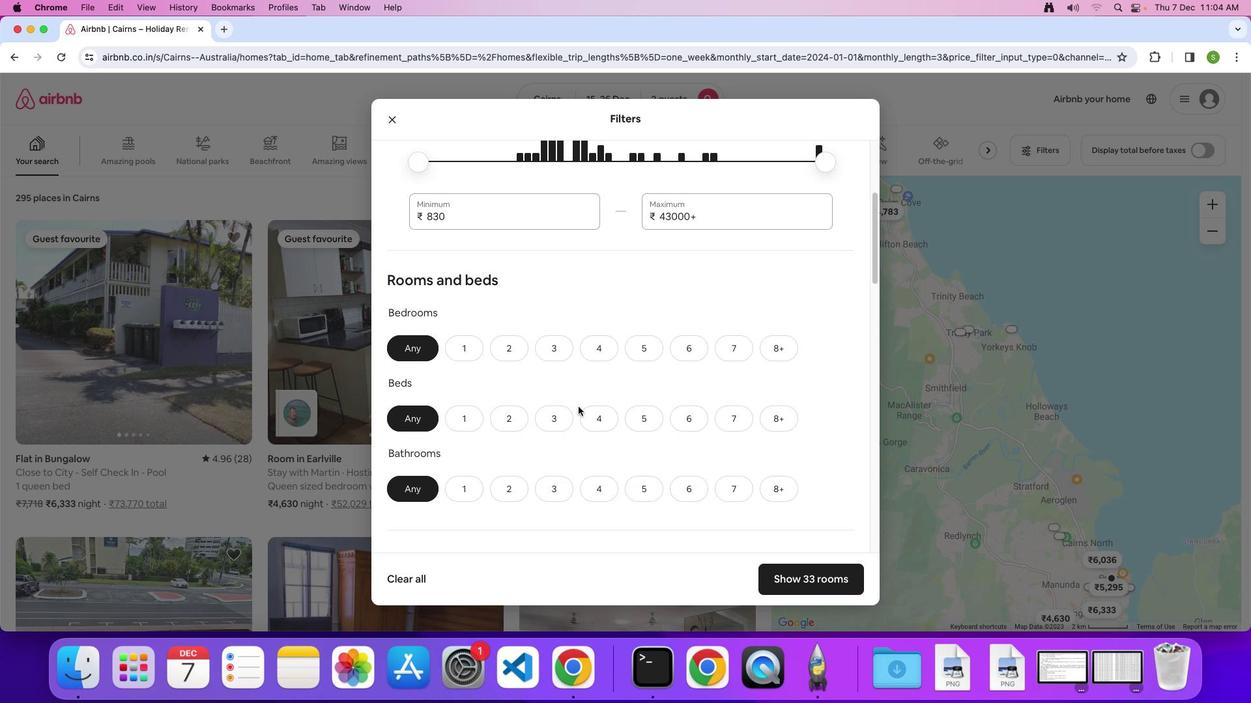 
Action: Mouse scrolled (578, 407) with delta (0, 0)
Screenshot: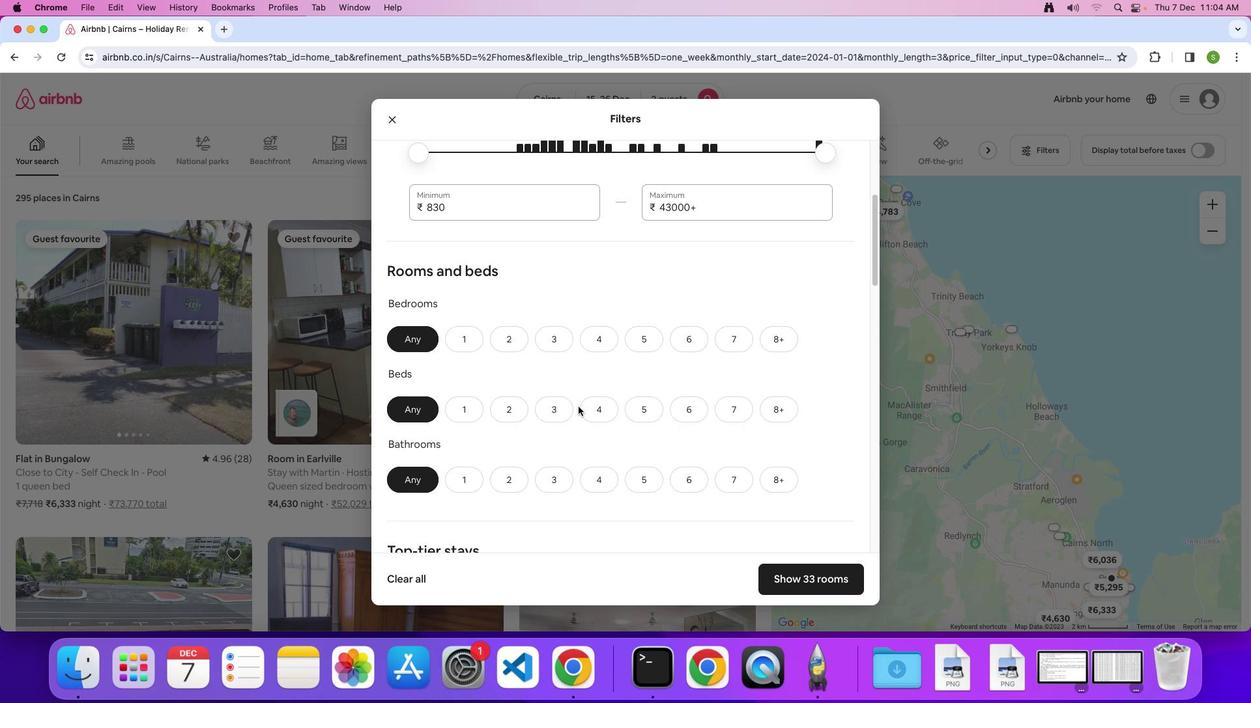 
Action: Mouse moved to (471, 333)
Screenshot: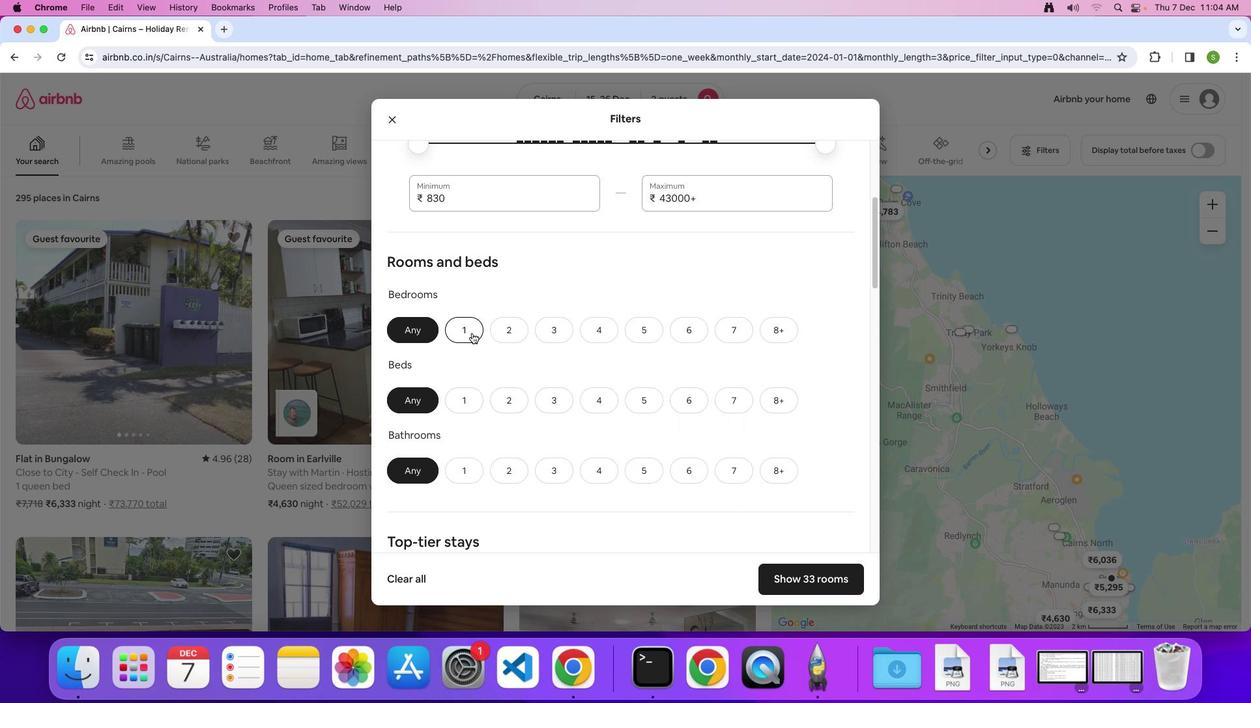 
Action: Mouse pressed left at (471, 333)
Screenshot: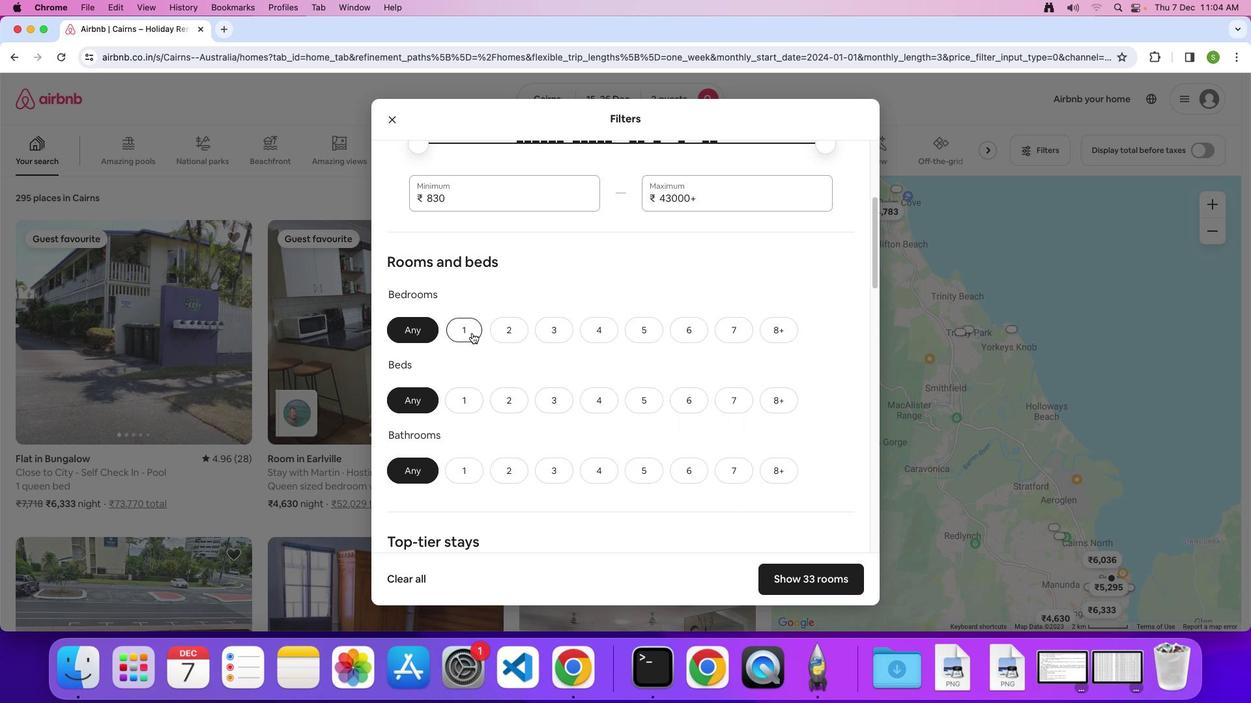 
Action: Mouse moved to (469, 402)
Screenshot: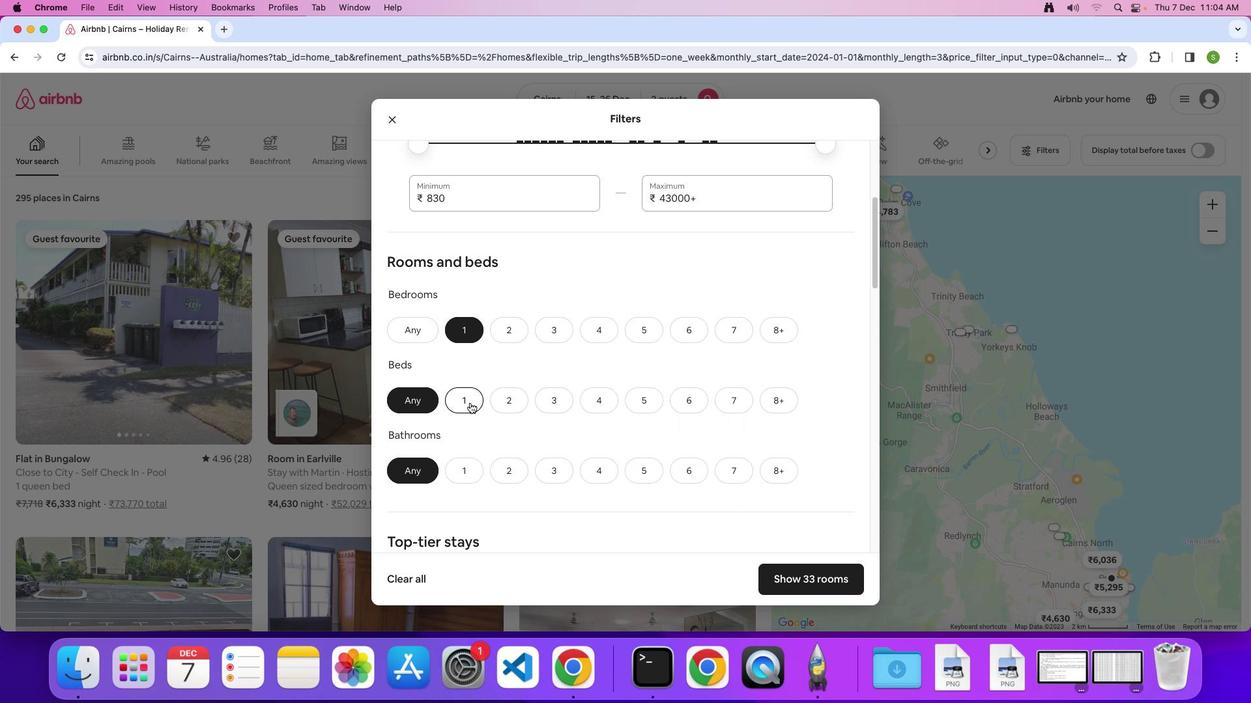 
Action: Mouse pressed left at (469, 402)
Screenshot: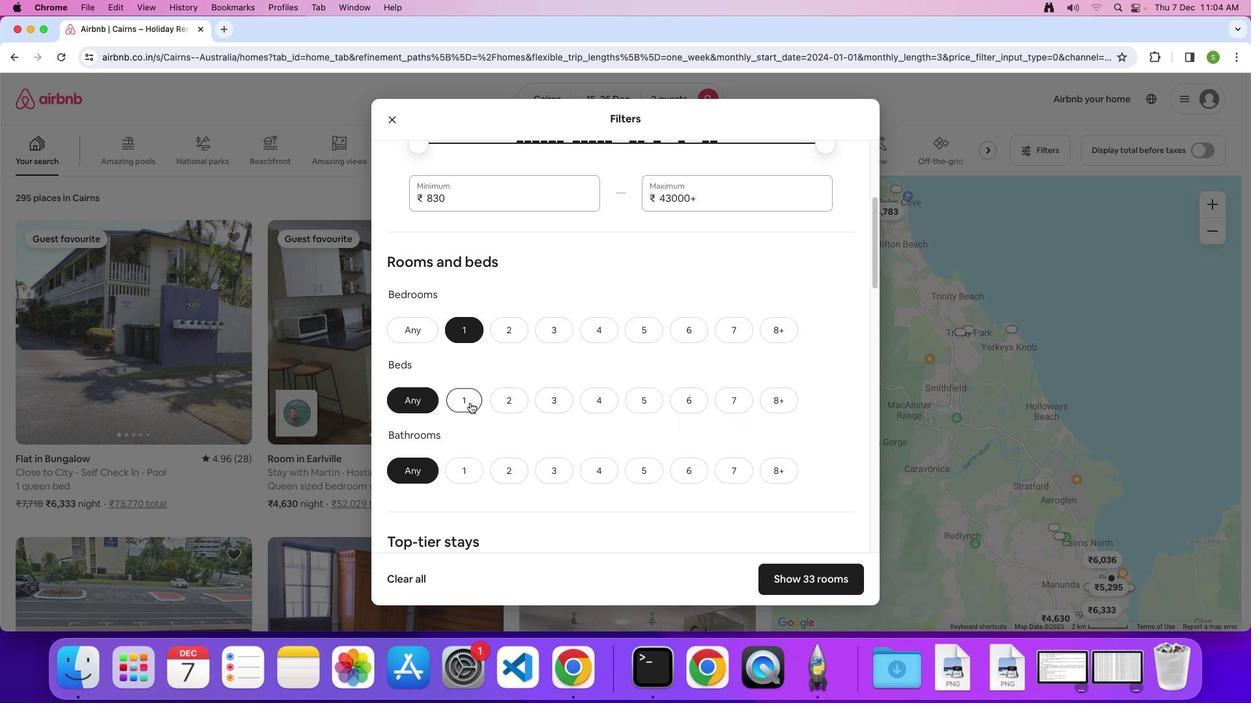 
Action: Mouse moved to (462, 467)
Screenshot: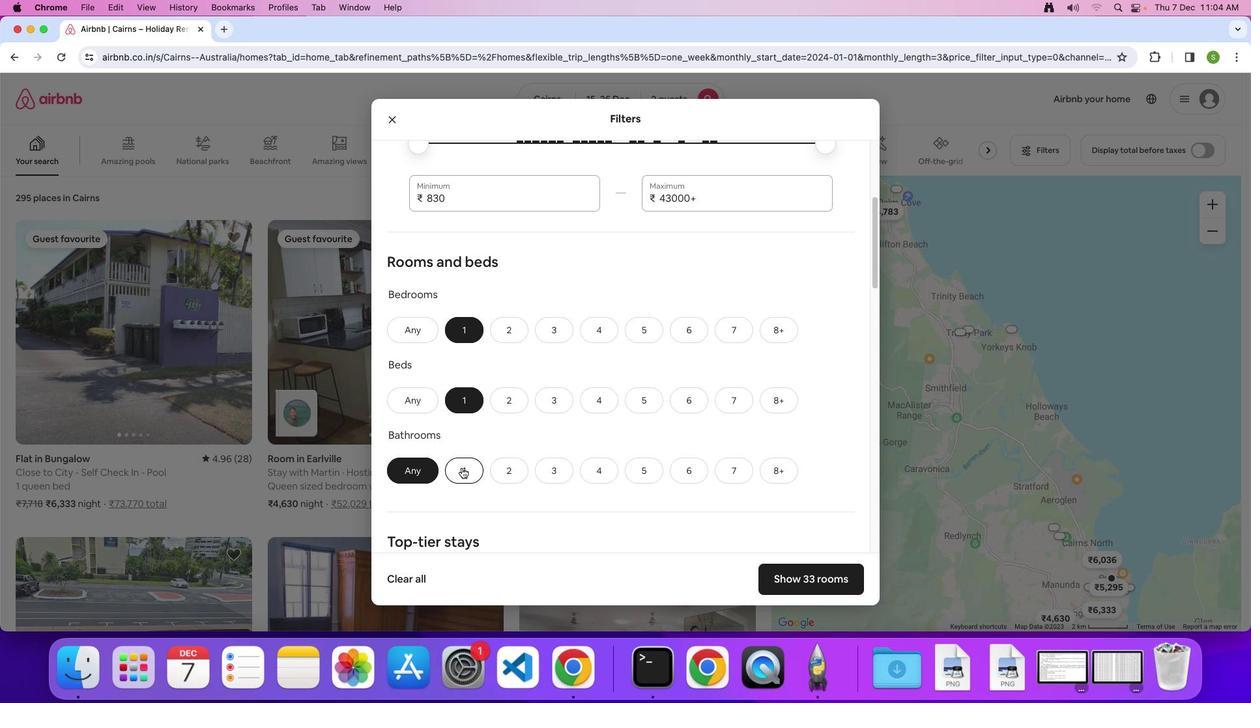 
Action: Mouse pressed left at (462, 467)
Screenshot: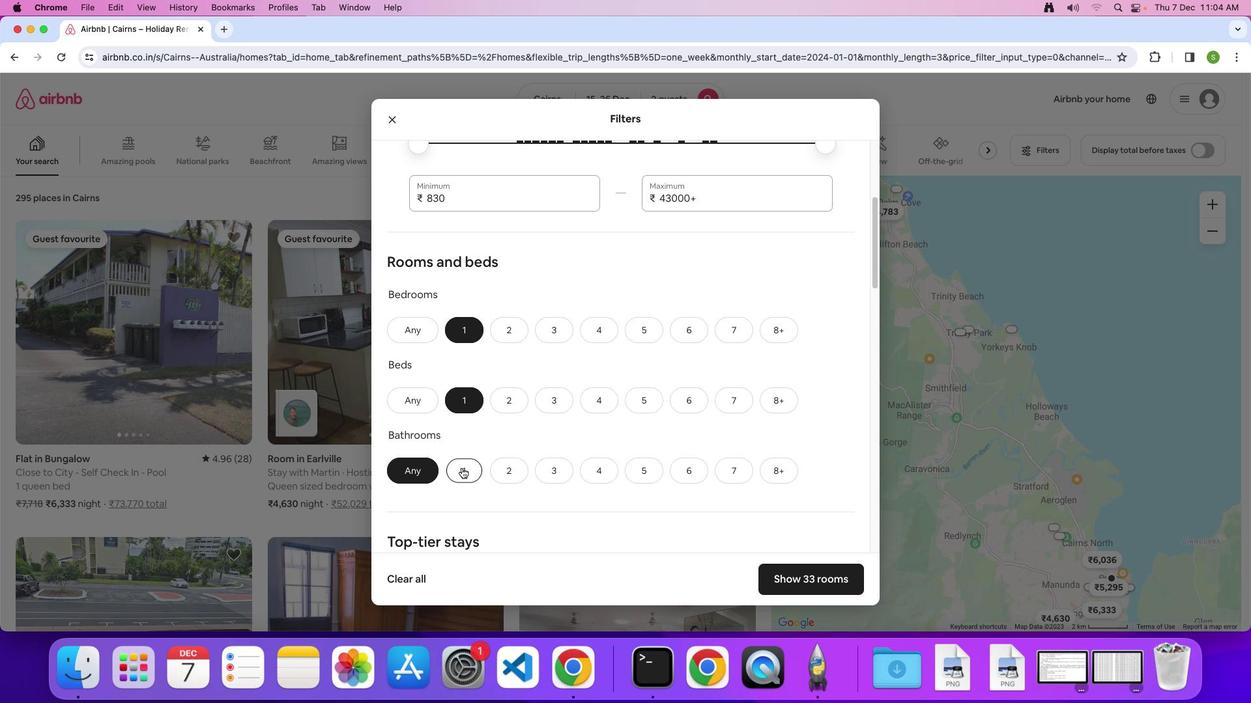 
Action: Mouse moved to (645, 417)
Screenshot: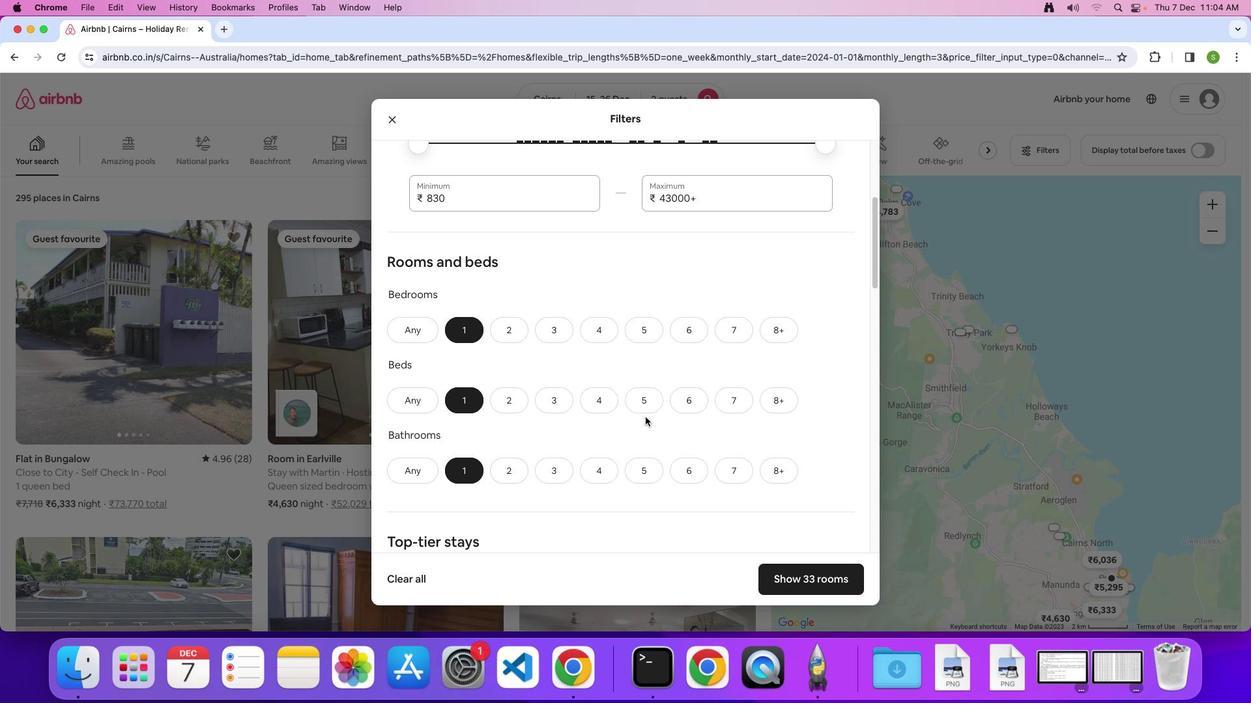 
Action: Mouse scrolled (645, 417) with delta (0, 0)
Screenshot: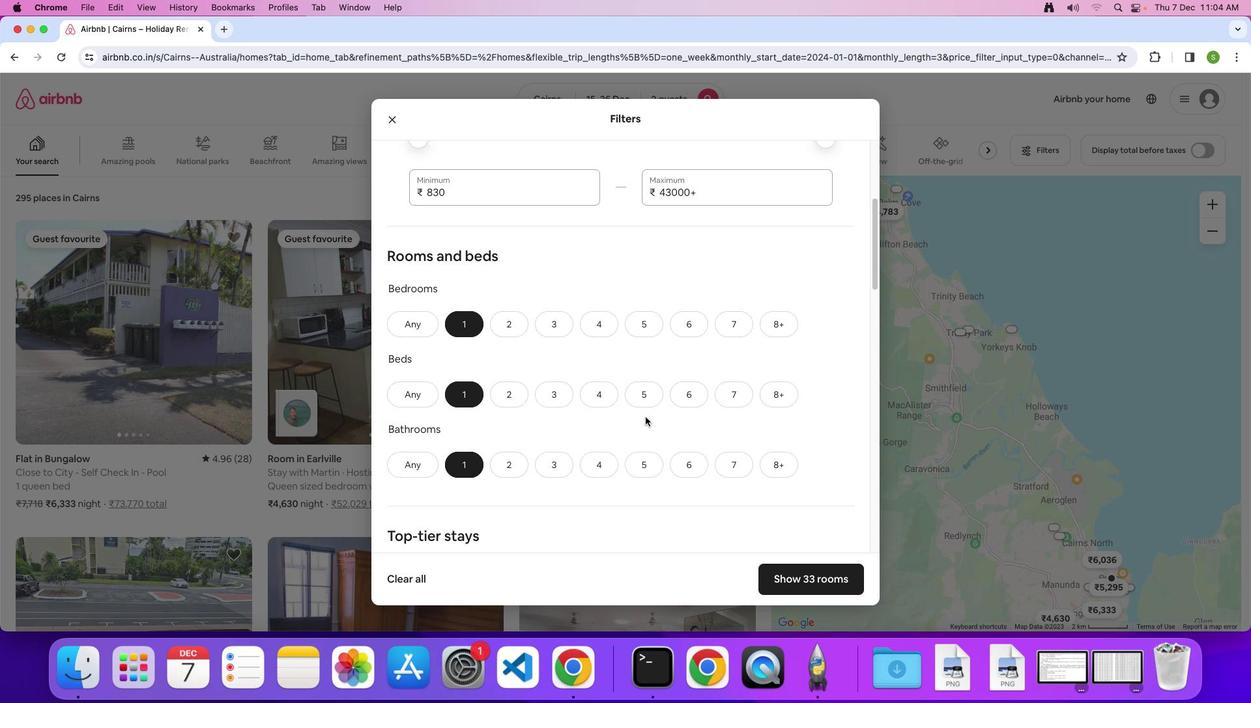 
Action: Mouse scrolled (645, 417) with delta (0, 0)
Screenshot: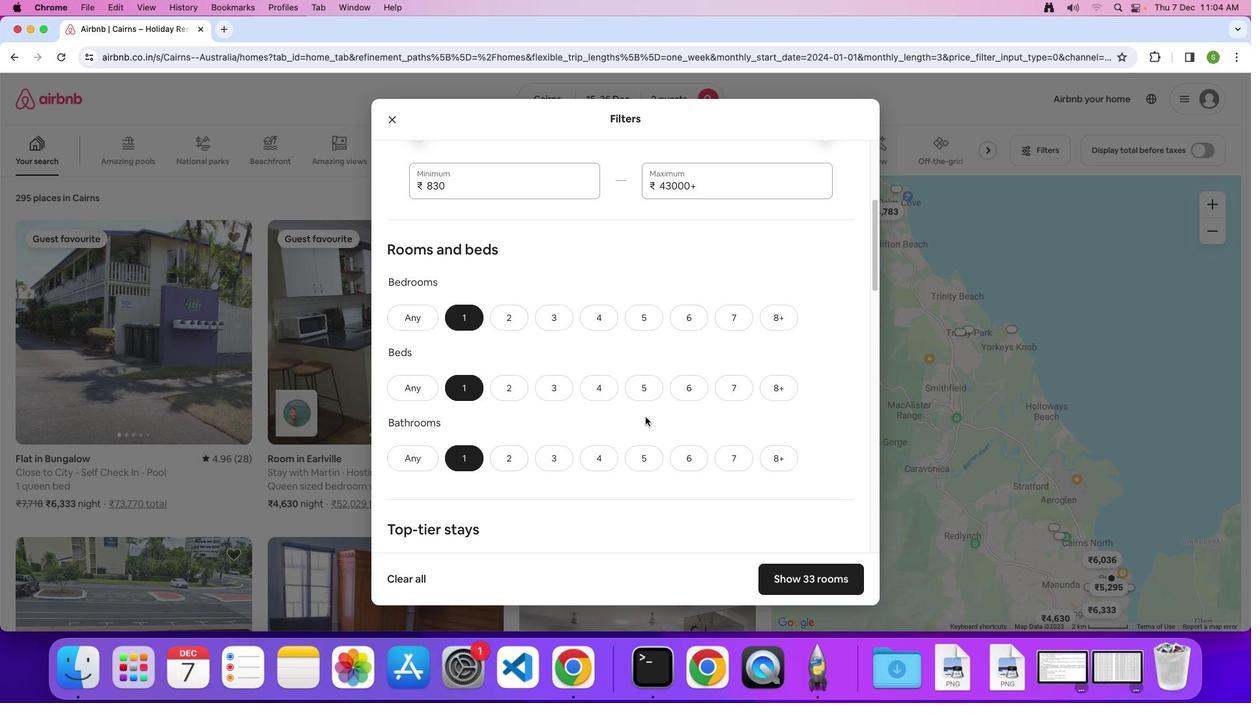 
Action: Mouse scrolled (645, 417) with delta (0, -1)
Screenshot: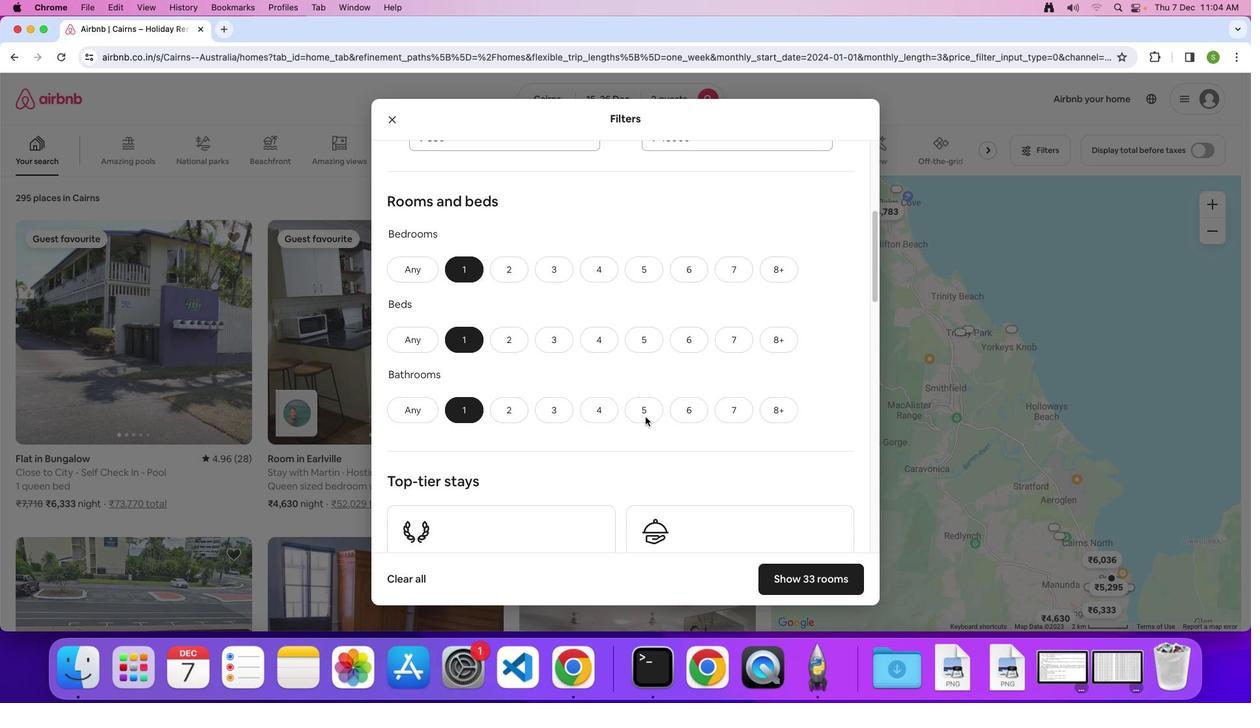 
Action: Mouse scrolled (645, 417) with delta (0, 0)
Screenshot: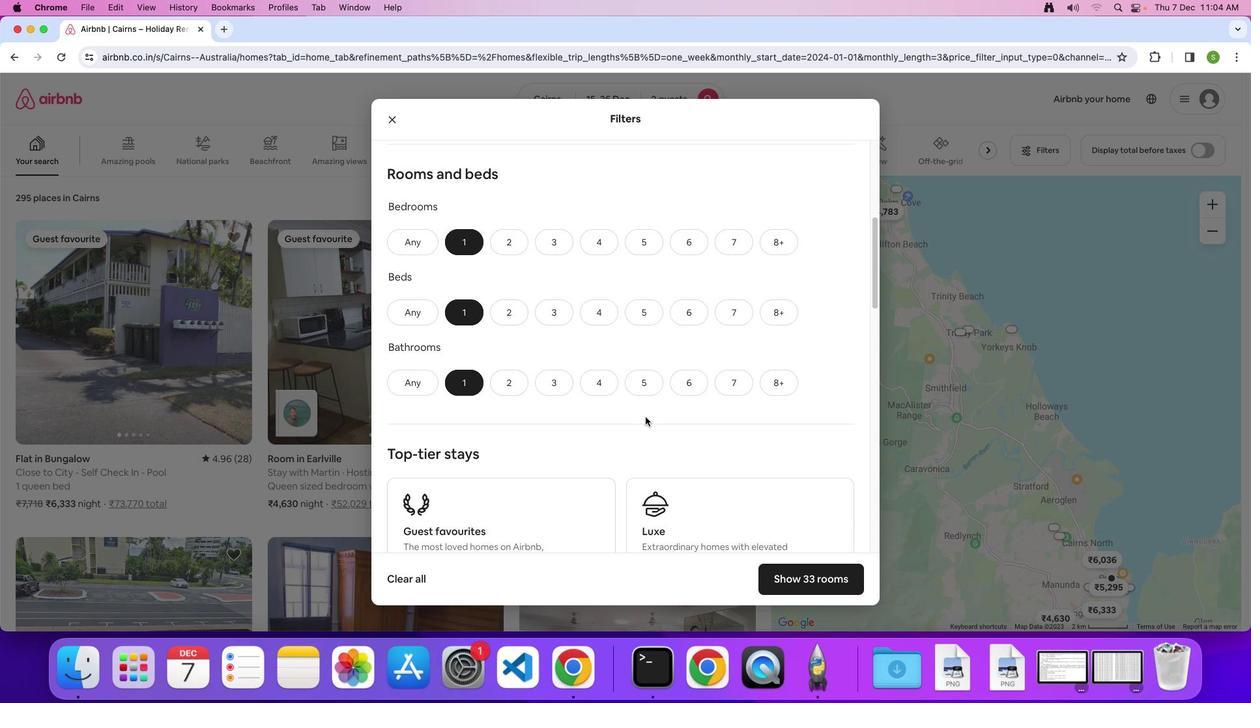 
Action: Mouse scrolled (645, 417) with delta (0, 0)
Screenshot: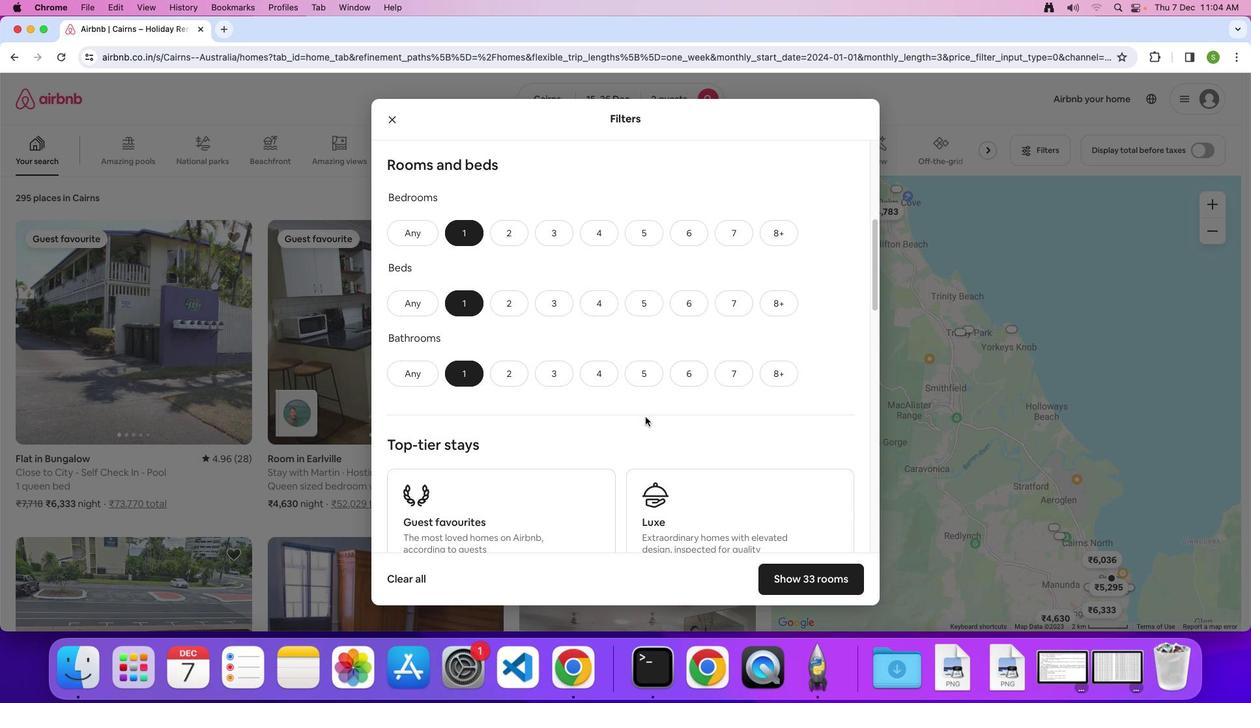 
Action: Mouse scrolled (645, 417) with delta (0, 0)
Screenshot: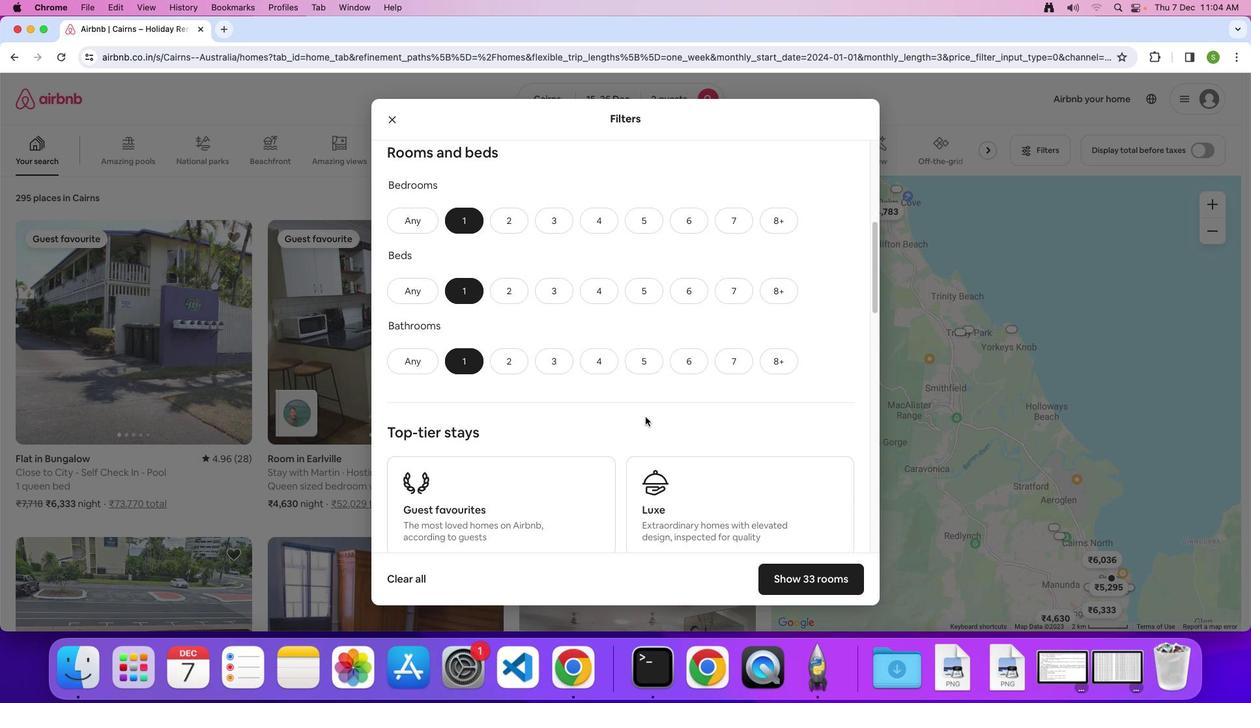 
Action: Mouse scrolled (645, 417) with delta (0, 0)
Screenshot: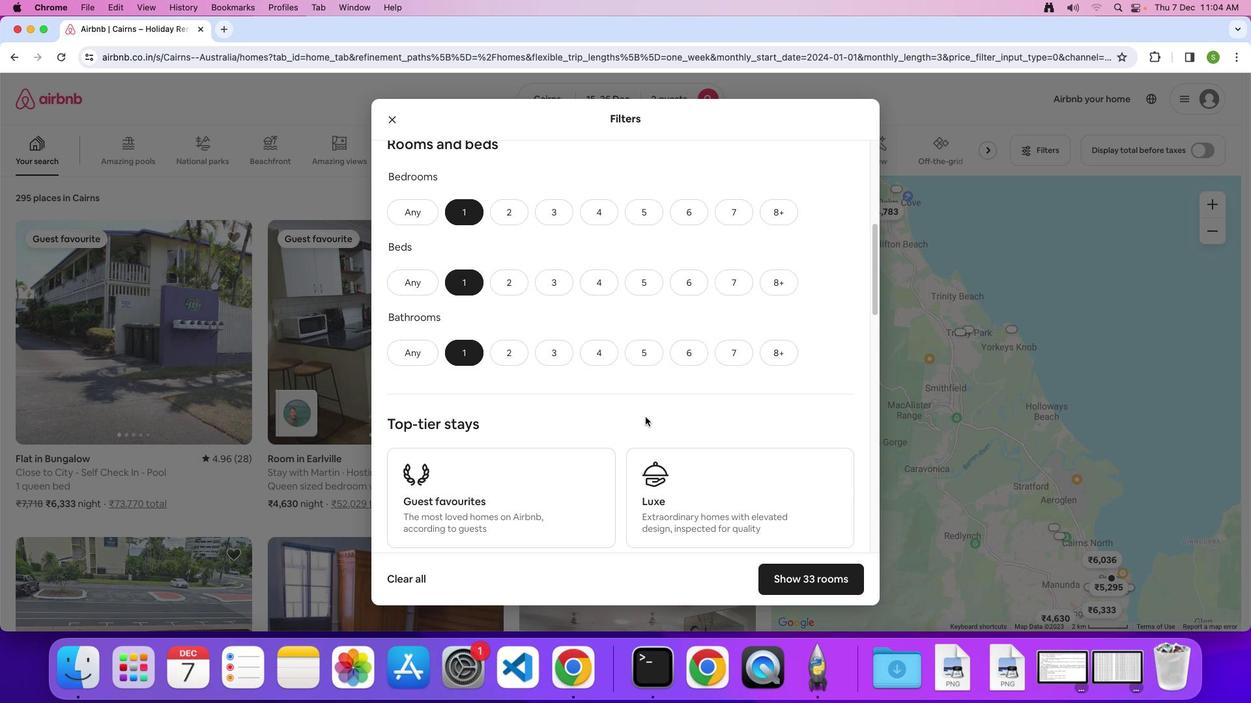
Action: Mouse scrolled (645, 417) with delta (0, -1)
Screenshot: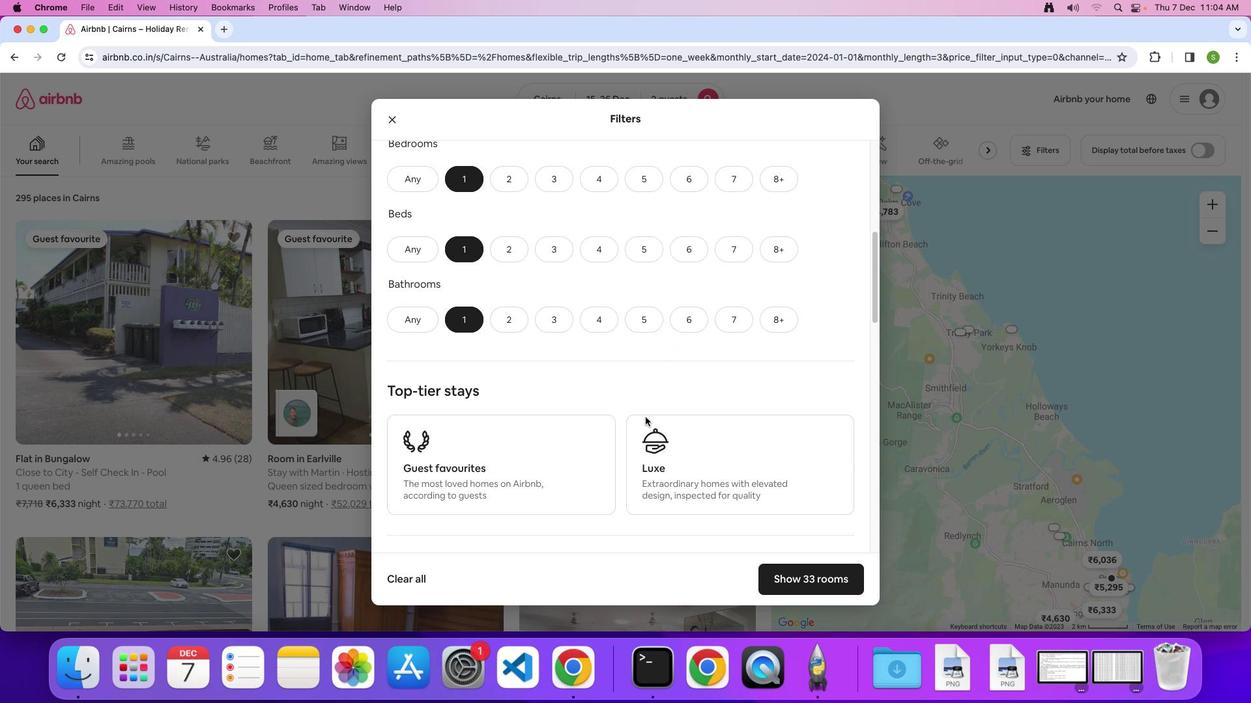 
Action: Mouse scrolled (645, 417) with delta (0, 0)
Screenshot: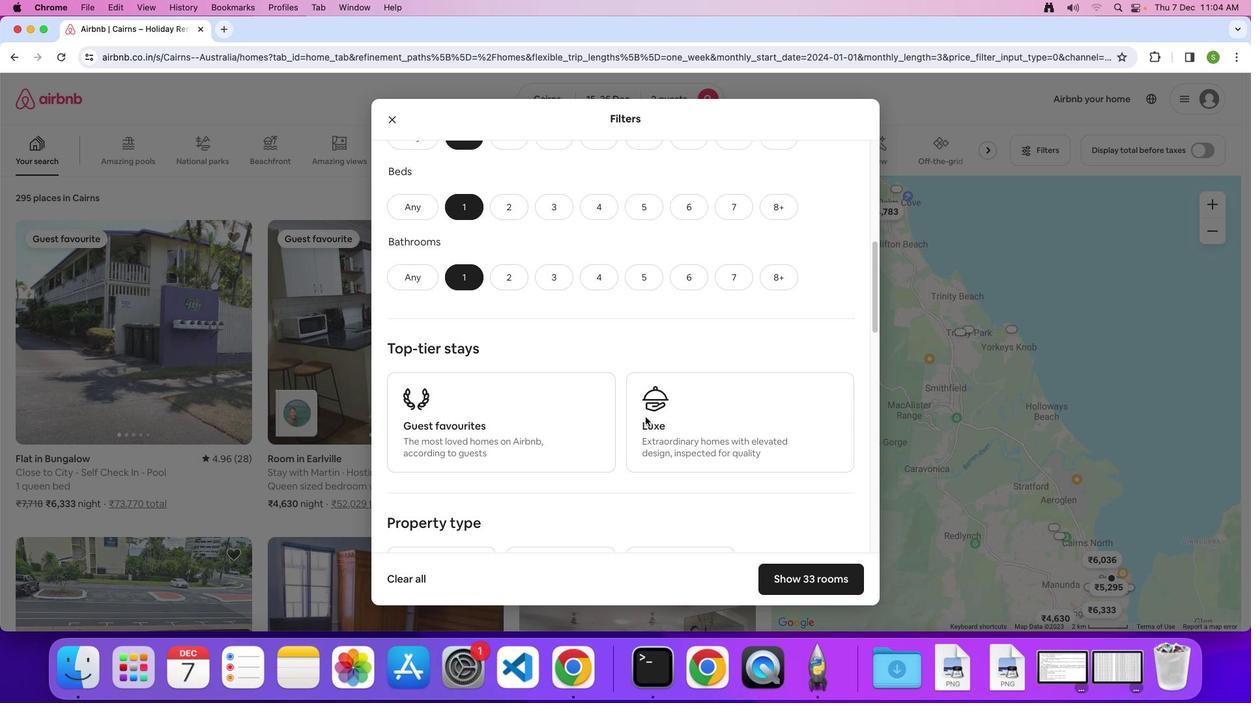 
Action: Mouse scrolled (645, 417) with delta (0, 0)
Screenshot: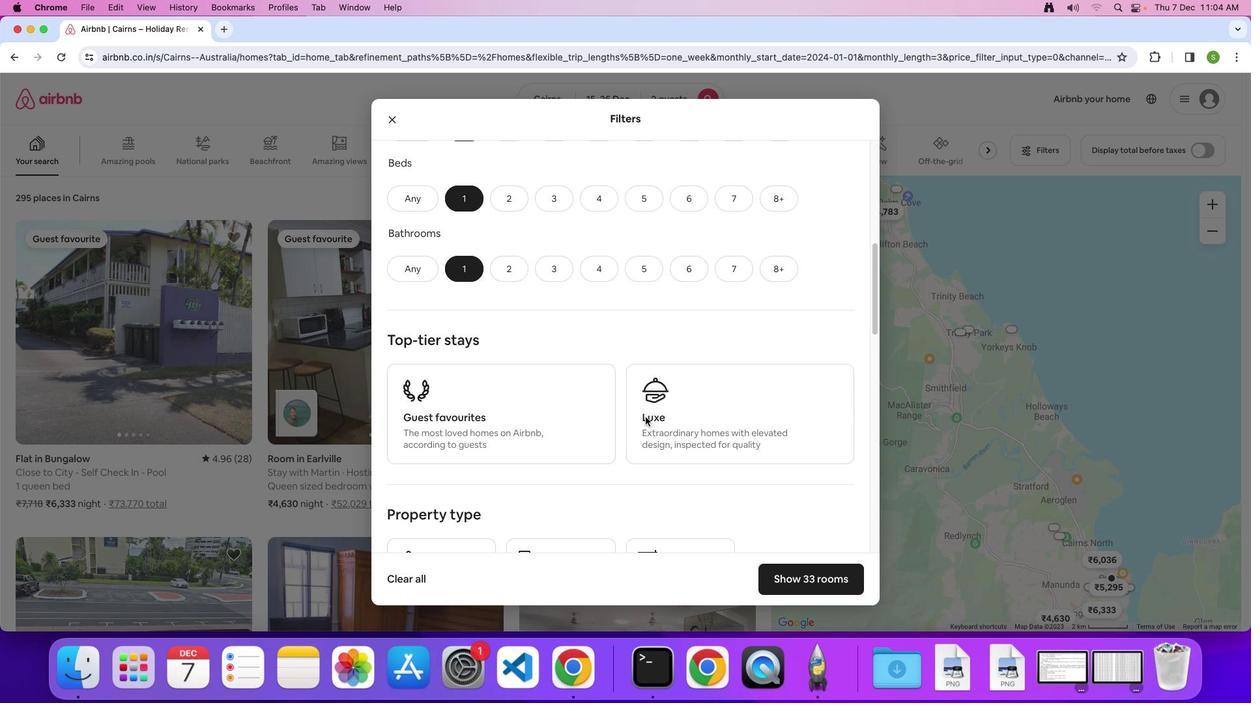 
Action: Mouse scrolled (645, 417) with delta (0, 0)
Screenshot: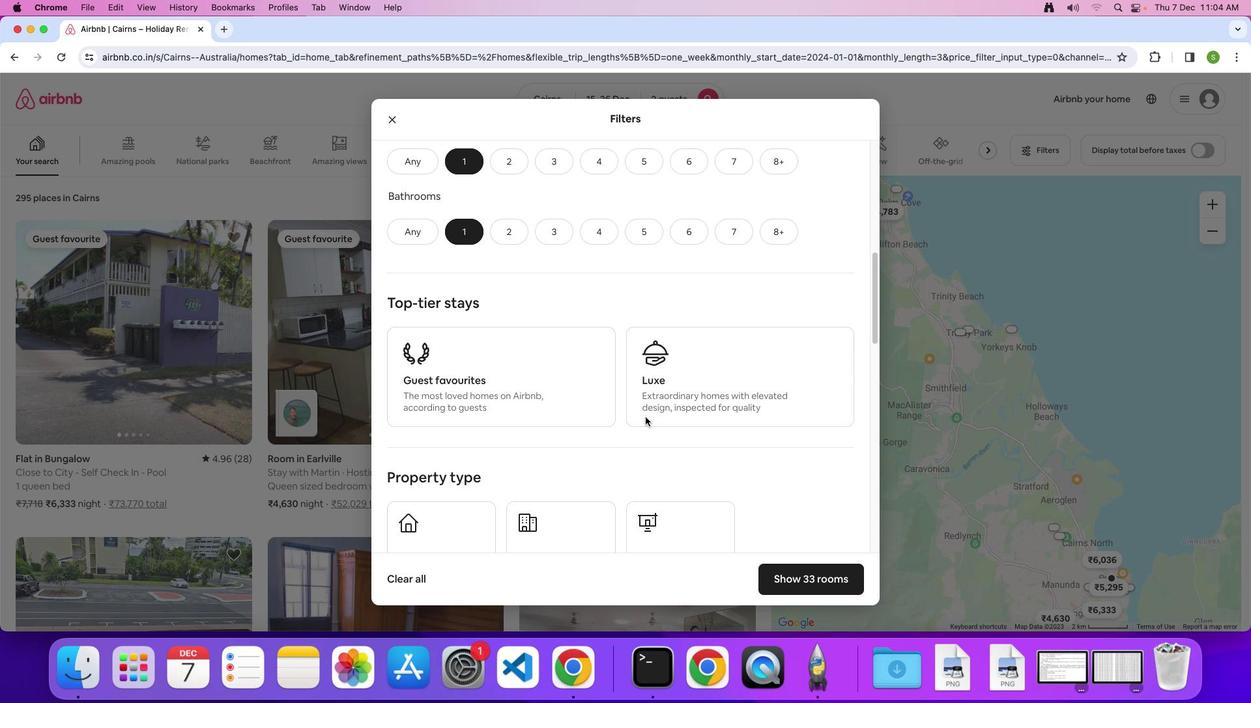 
Action: Mouse scrolled (645, 417) with delta (0, 0)
Screenshot: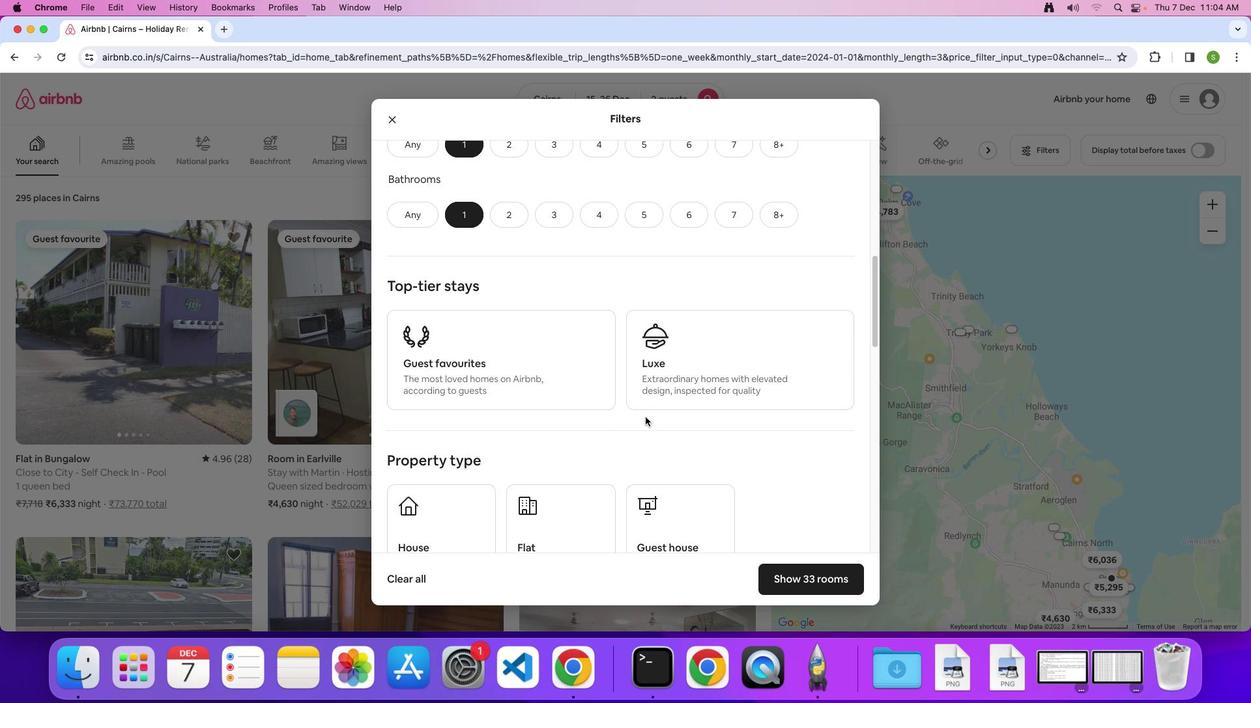 
Action: Mouse scrolled (645, 417) with delta (0, 0)
Screenshot: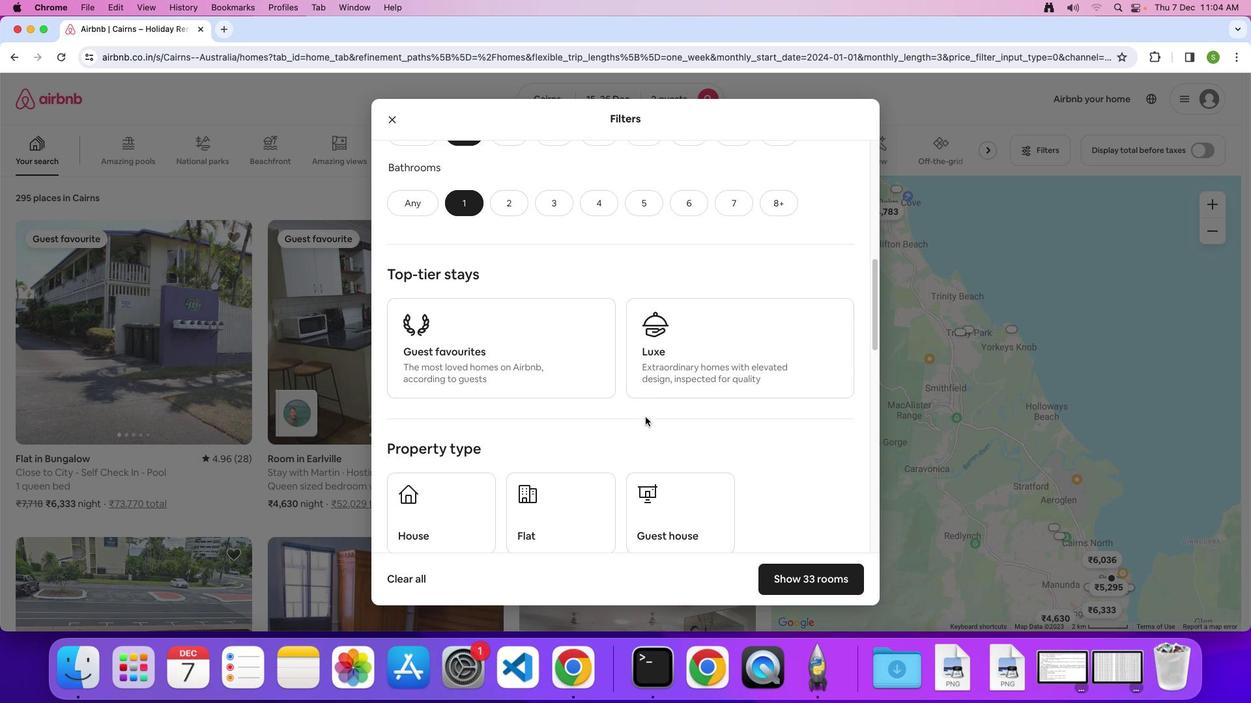 
Action: Mouse scrolled (645, 417) with delta (0, 0)
Screenshot: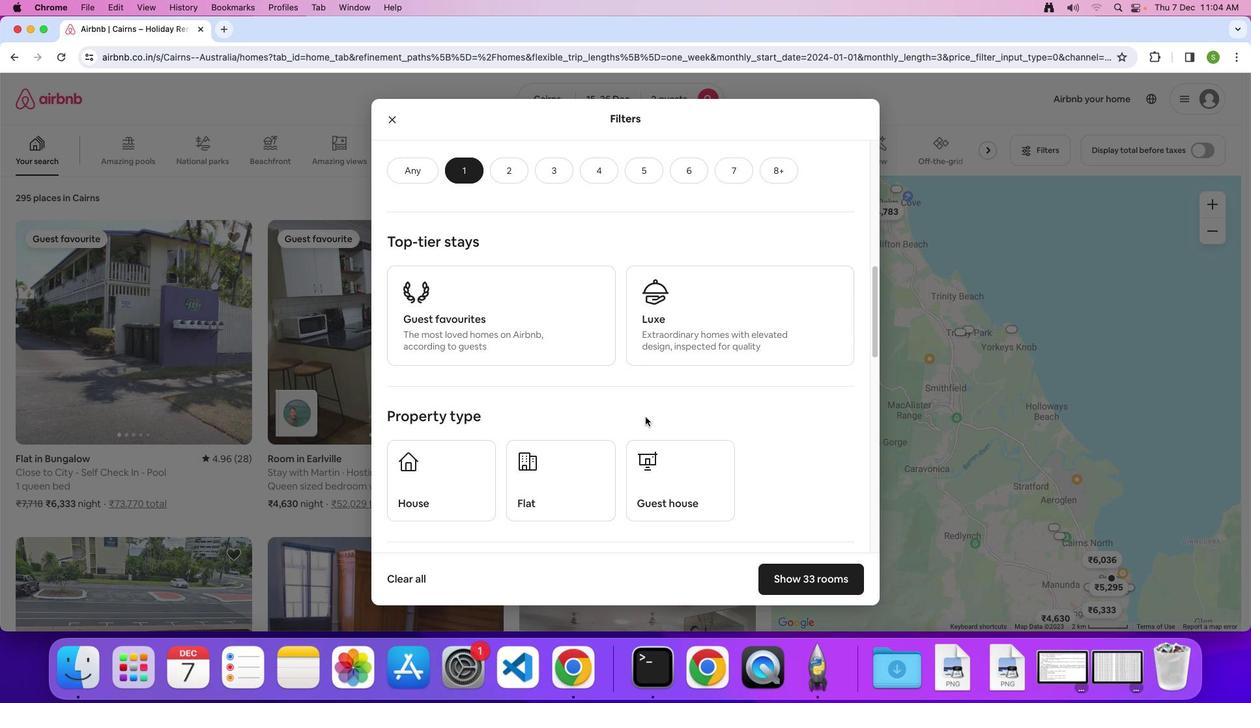 
Action: Mouse scrolled (645, 417) with delta (0, 0)
Screenshot: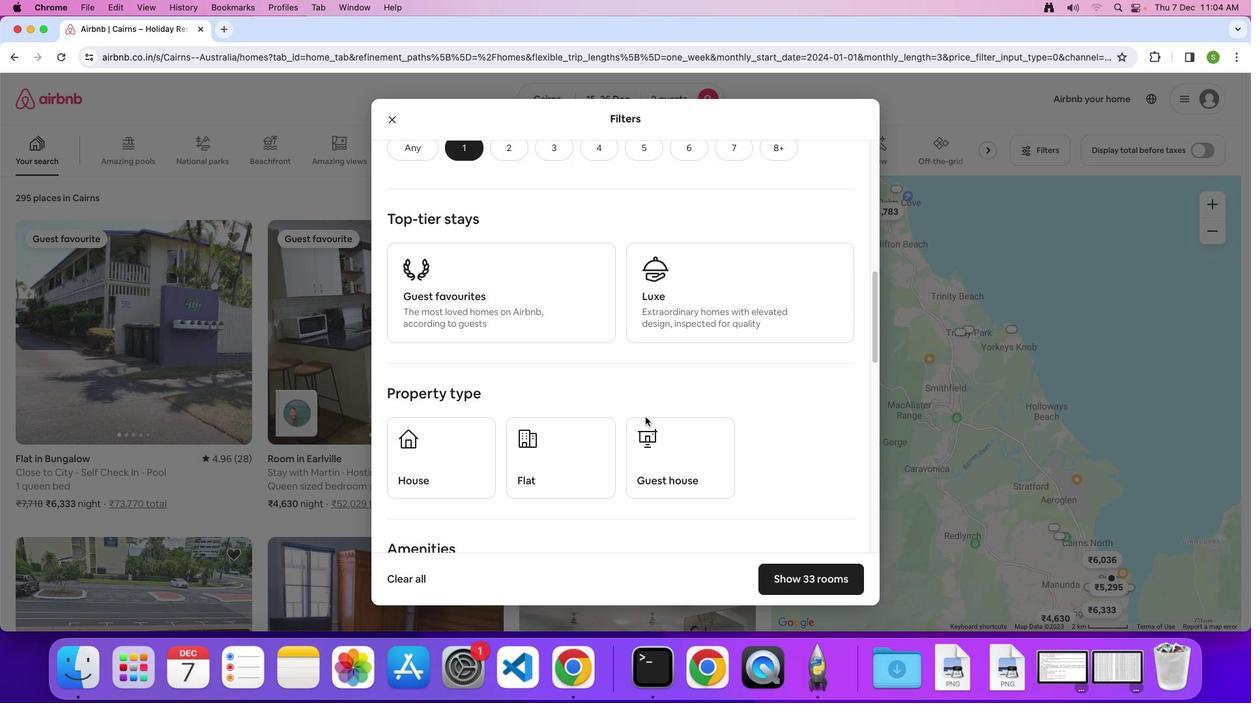 
Action: Mouse scrolled (645, 417) with delta (0, 0)
Screenshot: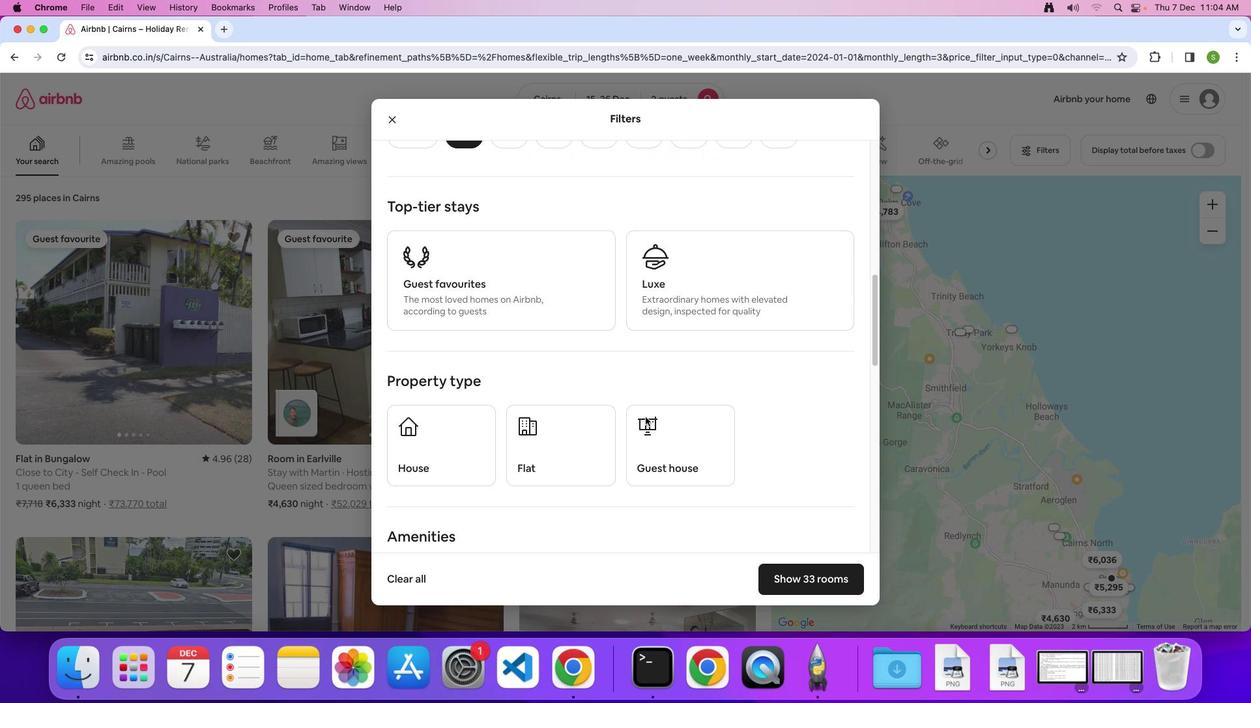 
Action: Mouse scrolled (645, 417) with delta (0, 0)
Screenshot: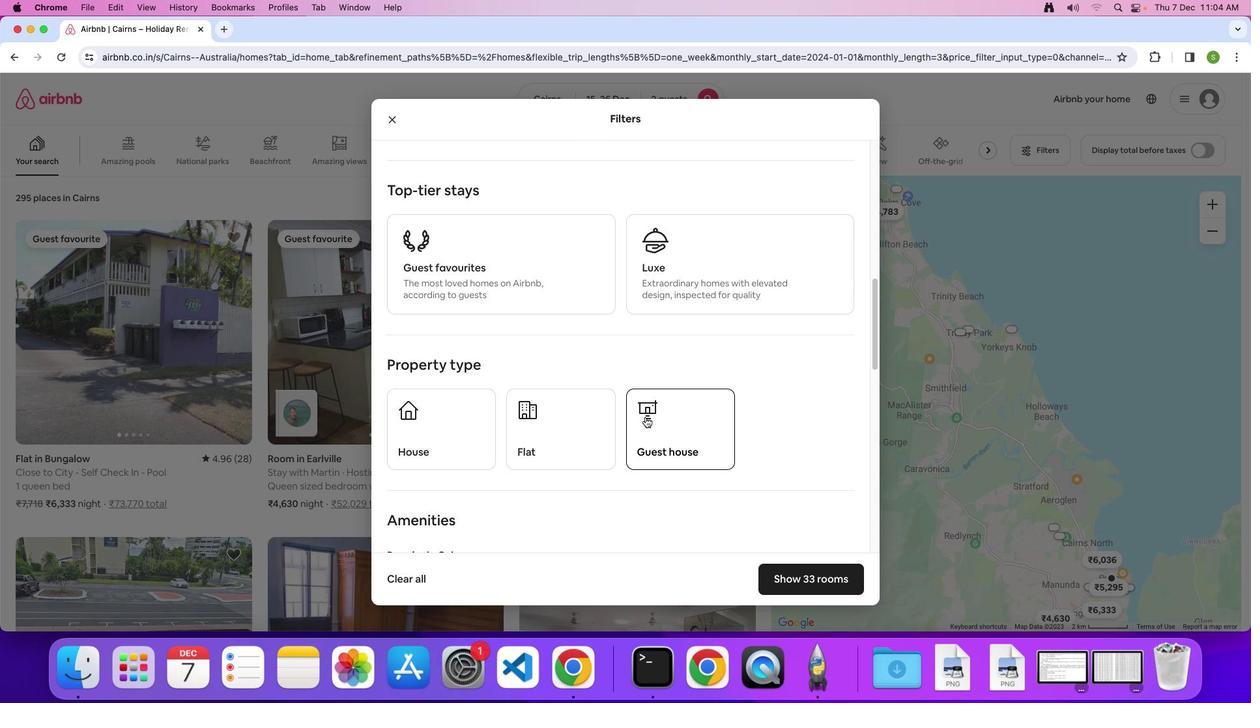 
Action: Mouse scrolled (645, 417) with delta (0, 0)
Screenshot: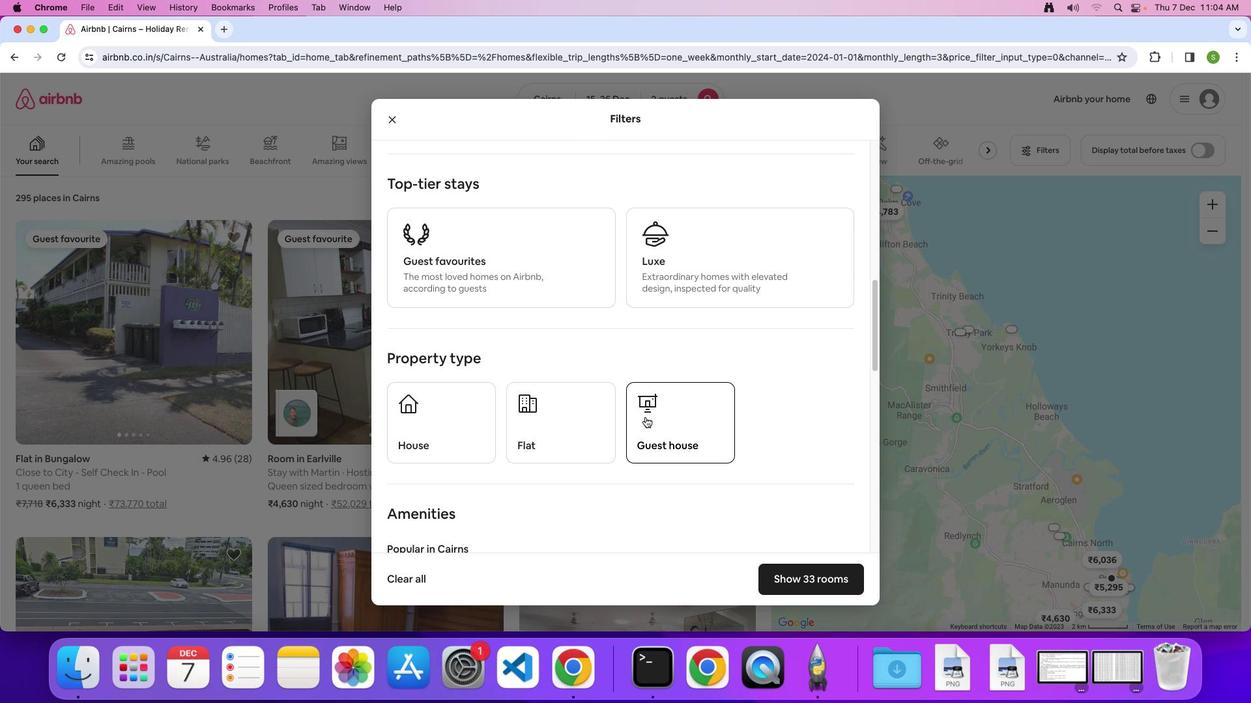 
Action: Mouse scrolled (645, 417) with delta (0, 0)
Screenshot: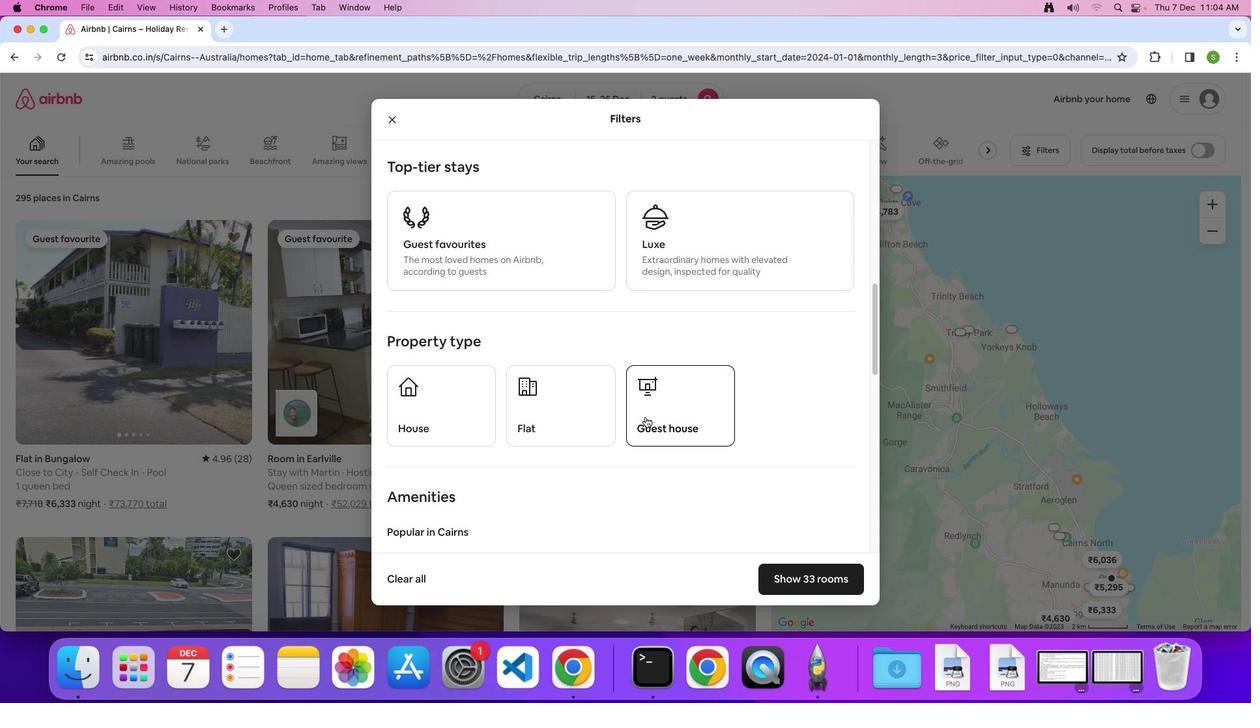 
Action: Mouse scrolled (645, 417) with delta (0, 0)
Screenshot: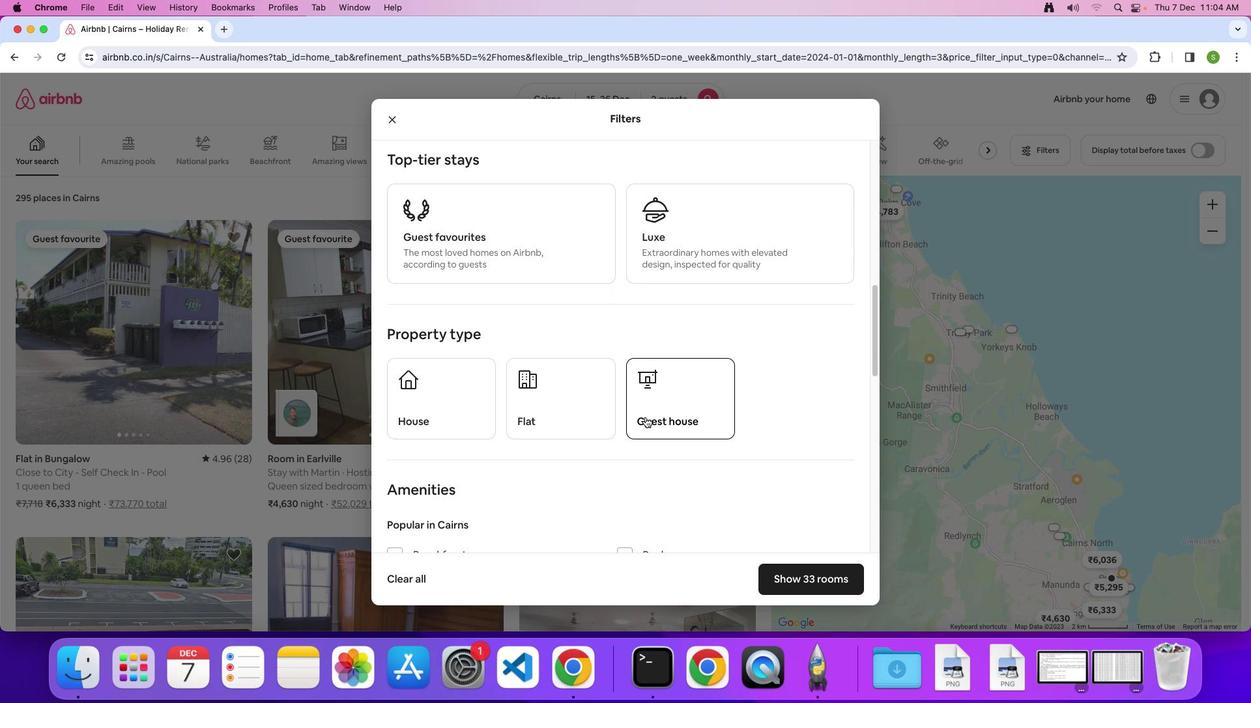 
Action: Mouse scrolled (645, 417) with delta (0, 0)
Screenshot: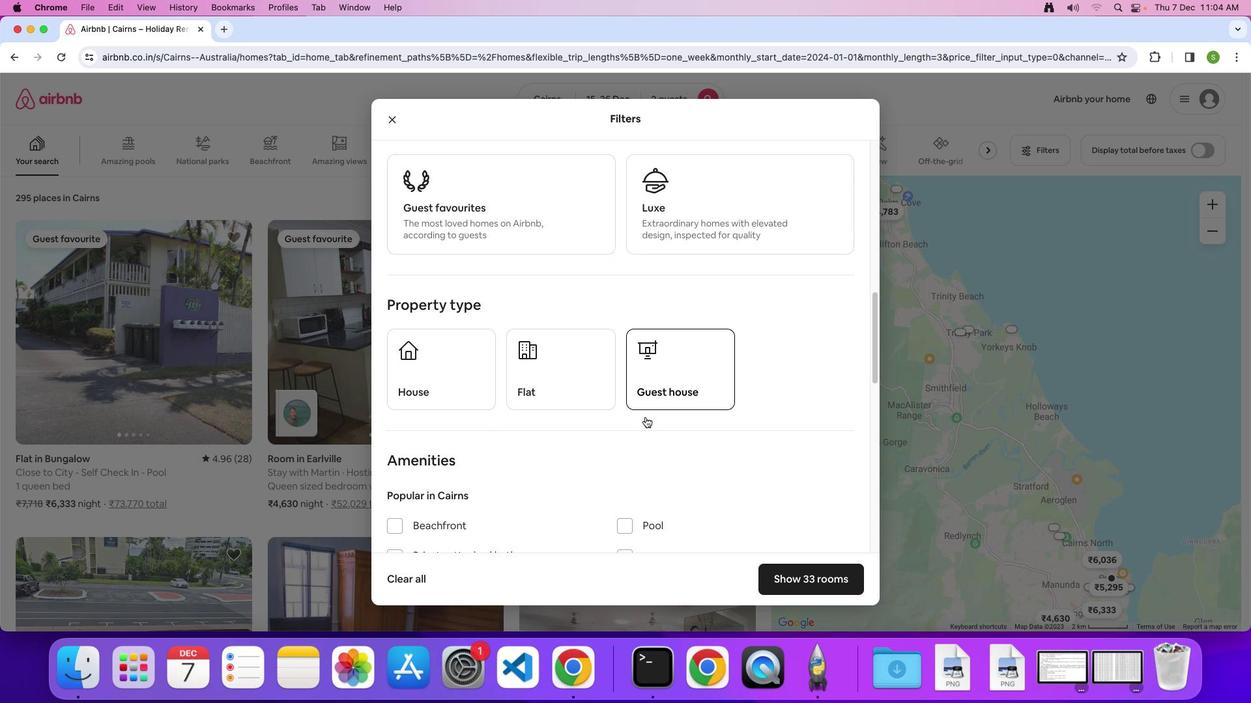 
Action: Mouse scrolled (645, 417) with delta (0, 0)
Screenshot: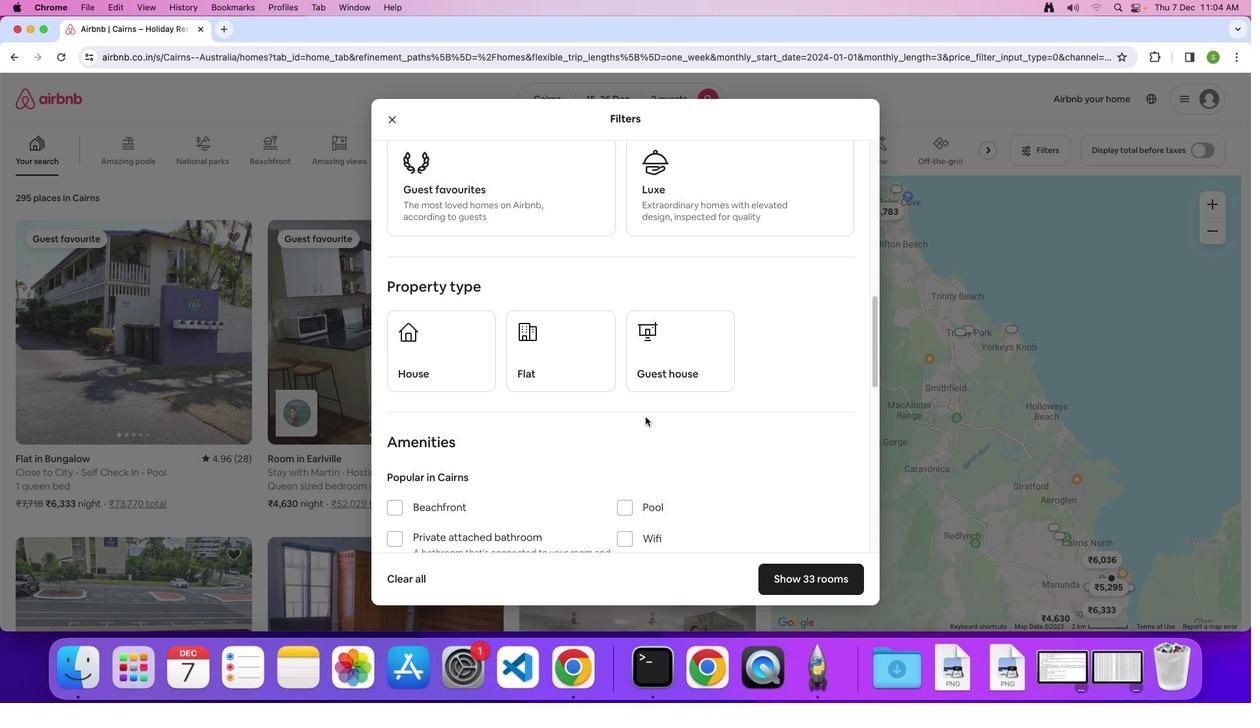 
Action: Mouse scrolled (645, 417) with delta (0, 0)
Screenshot: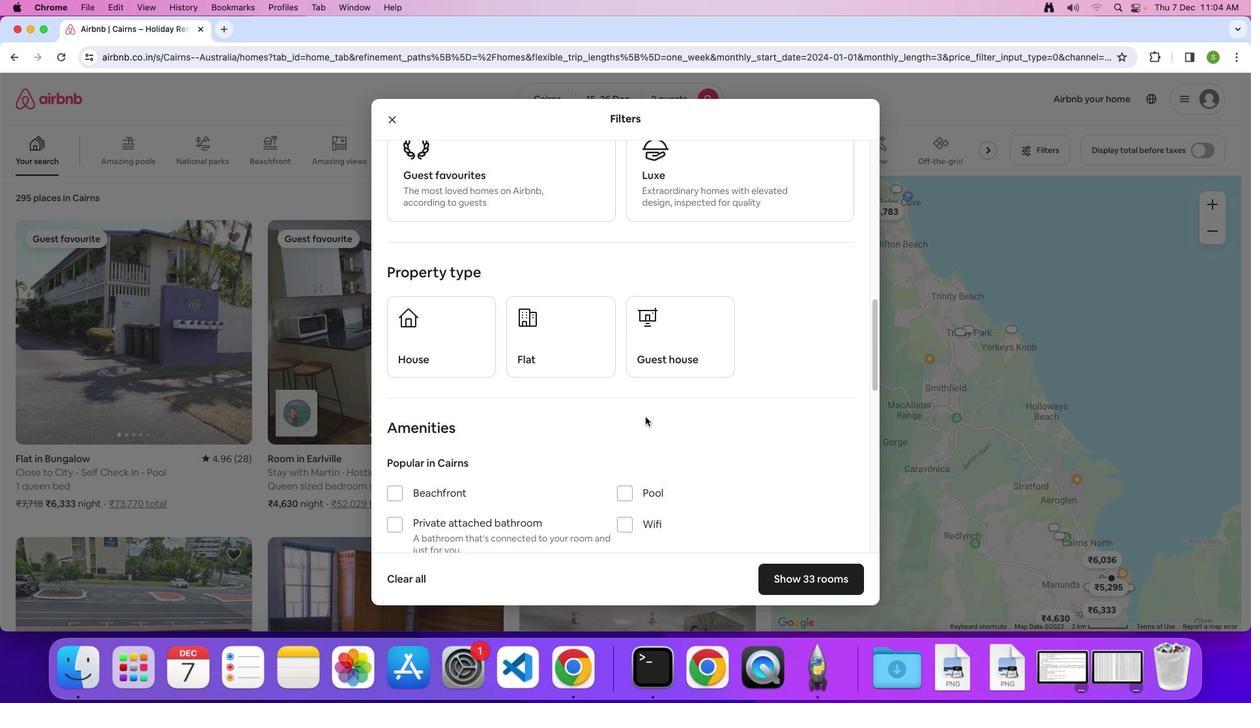 
Action: Mouse scrolled (645, 417) with delta (0, 0)
Screenshot: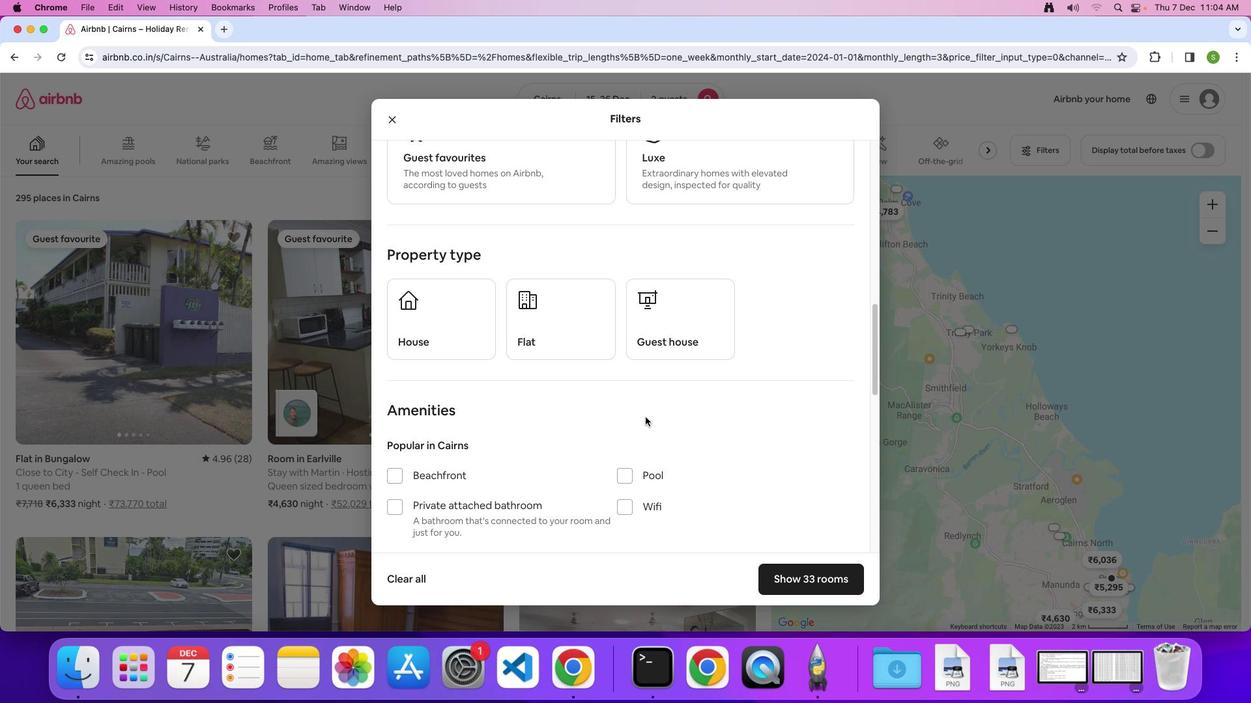 
Action: Mouse scrolled (645, 417) with delta (0, 0)
Screenshot: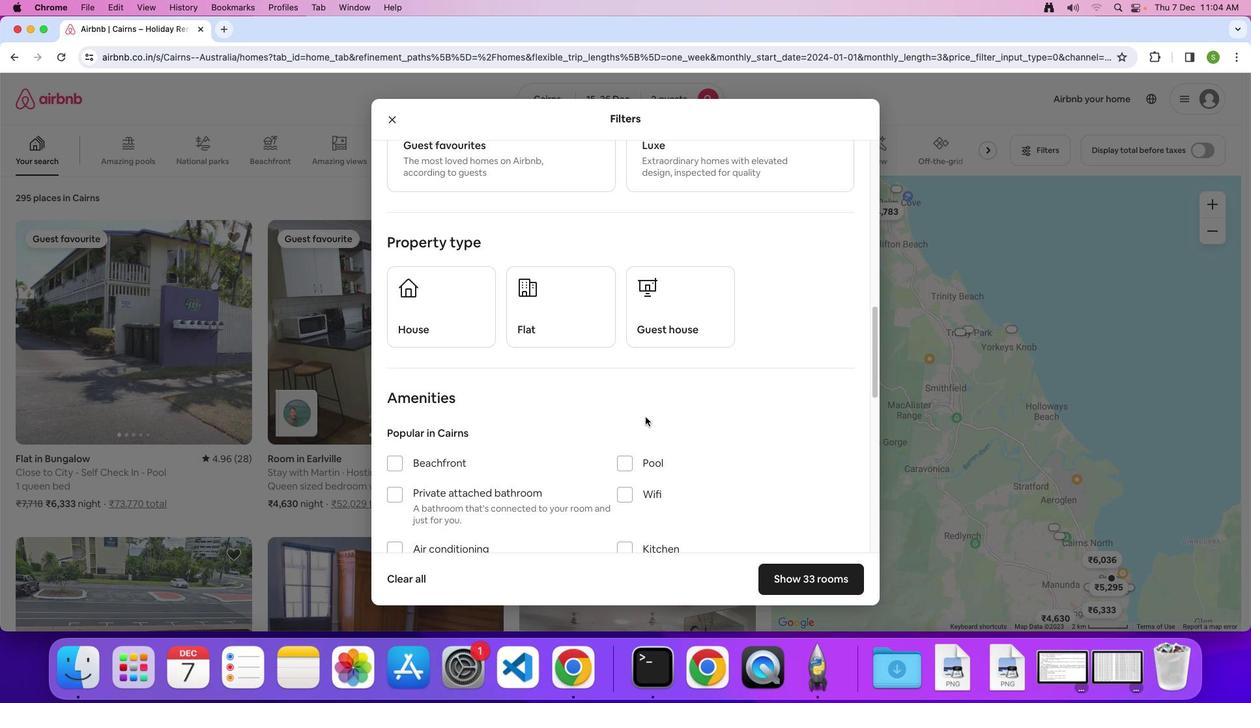 
Action: Mouse scrolled (645, 417) with delta (0, -1)
Screenshot: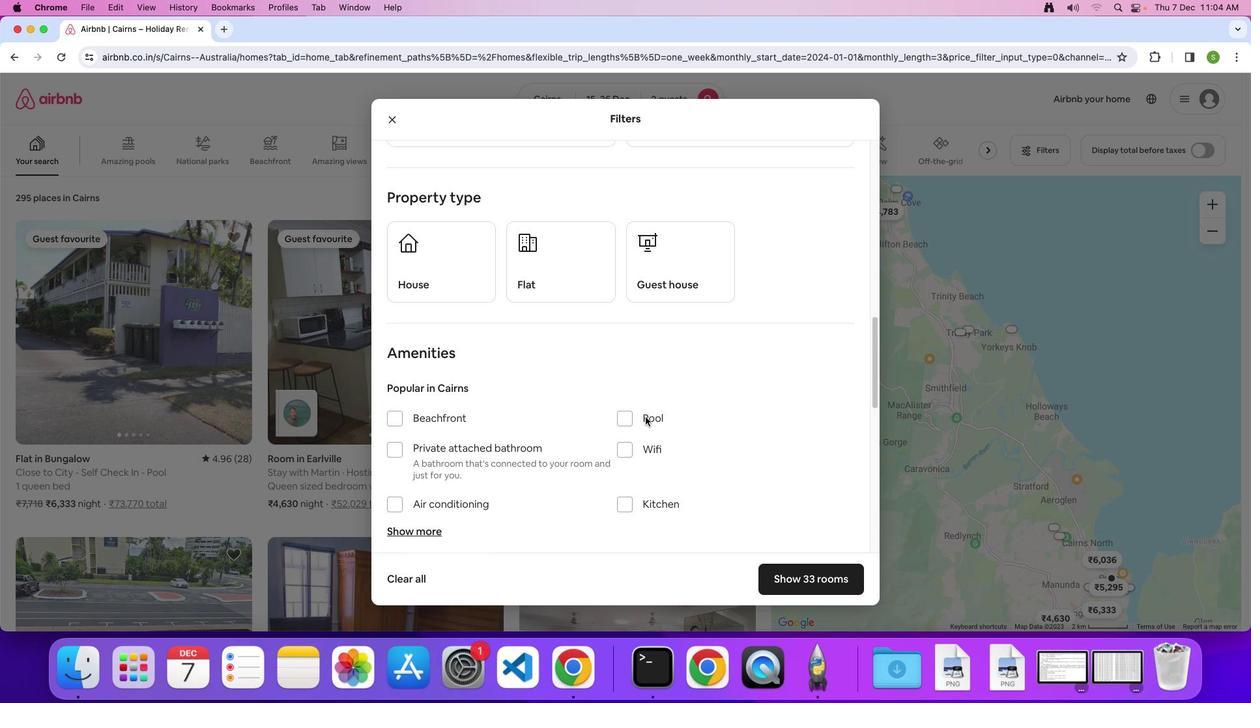
Action: Mouse scrolled (645, 417) with delta (0, 0)
Screenshot: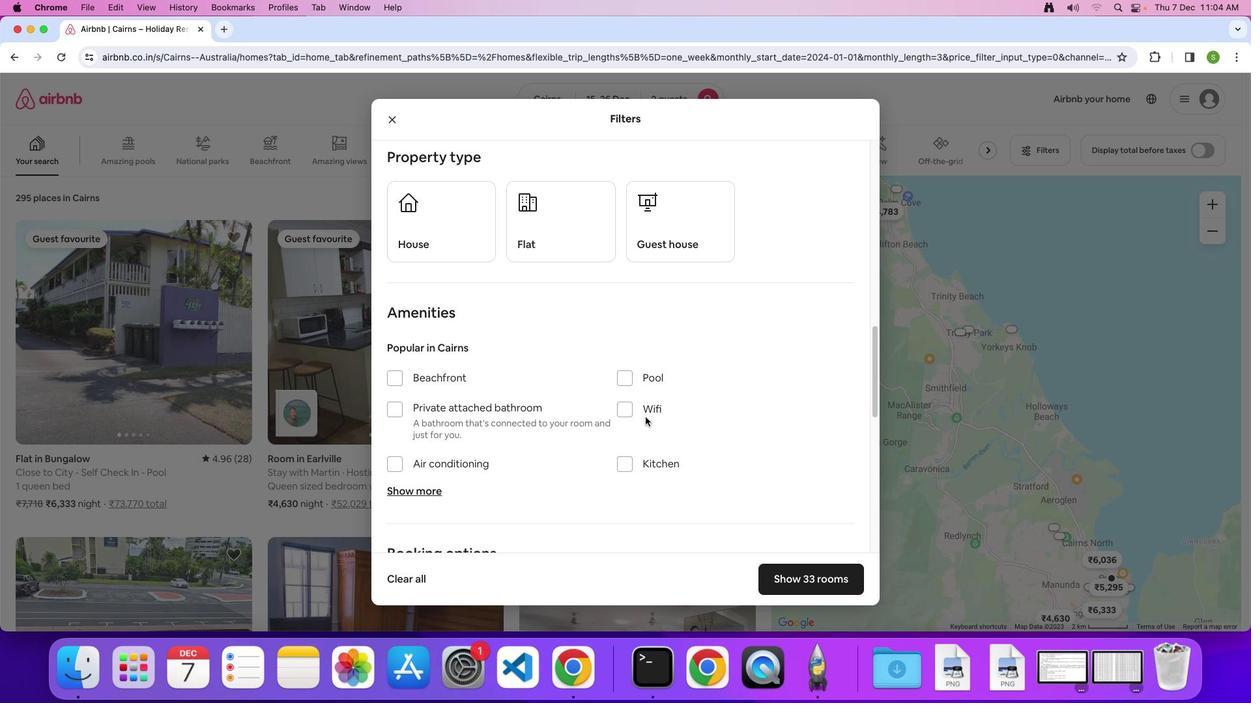 
Action: Mouse scrolled (645, 417) with delta (0, 0)
Screenshot: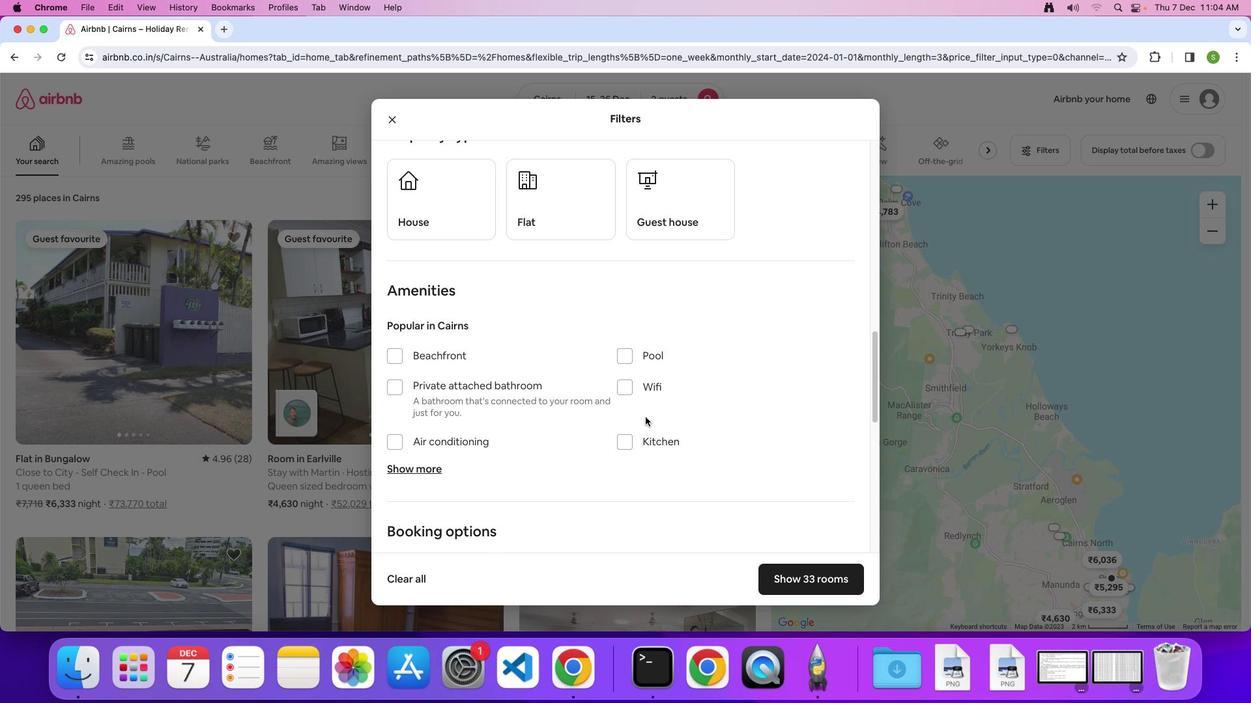 
Action: Mouse scrolled (645, 417) with delta (0, -1)
Screenshot: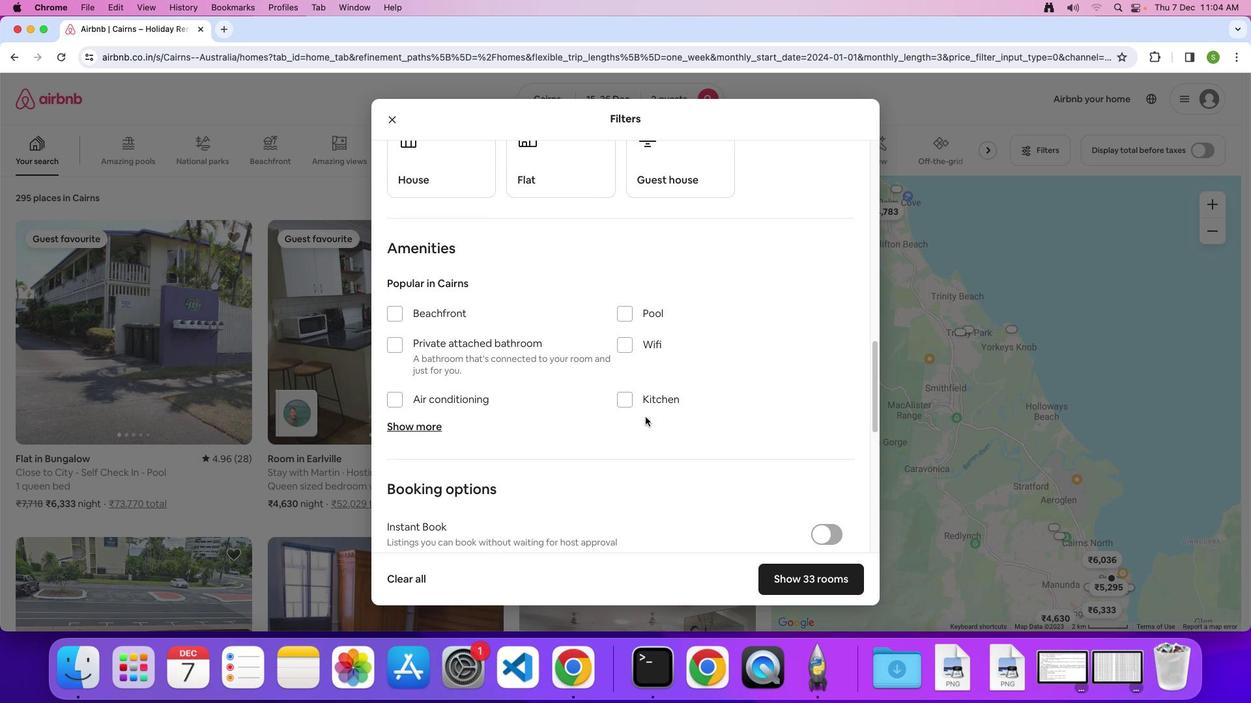 
Action: Mouse moved to (630, 324)
Screenshot: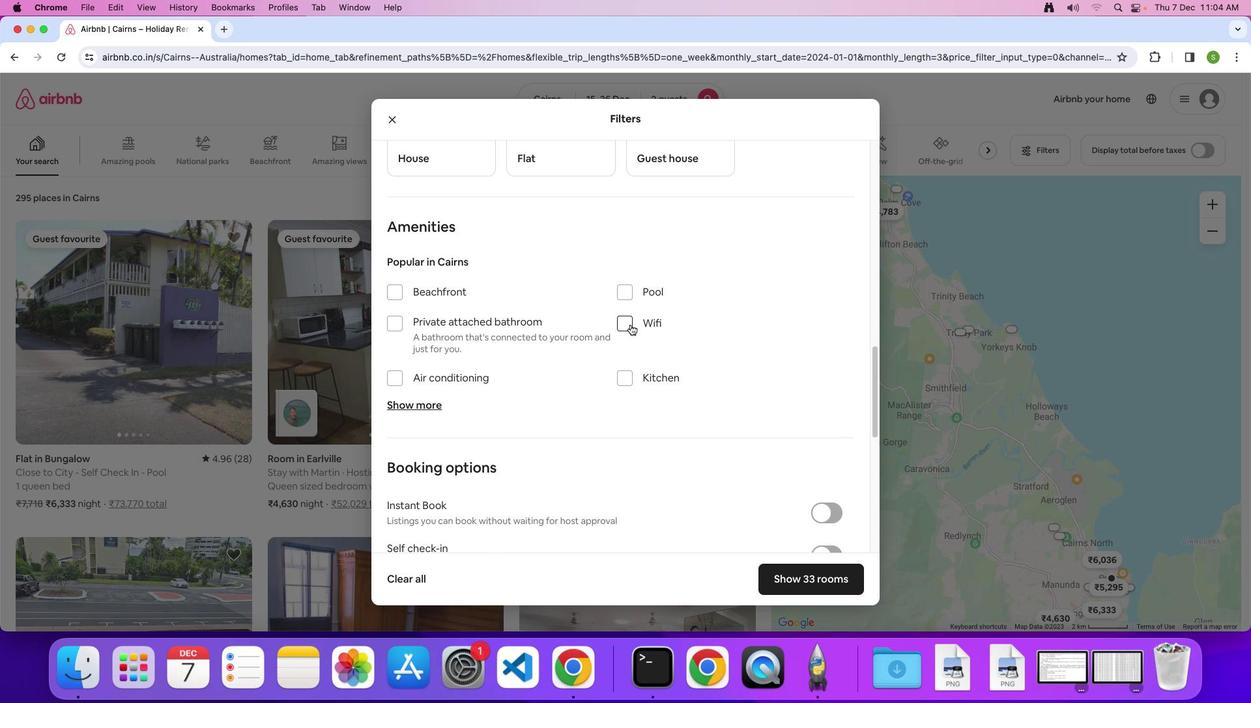 
Action: Mouse pressed left at (630, 324)
Screenshot: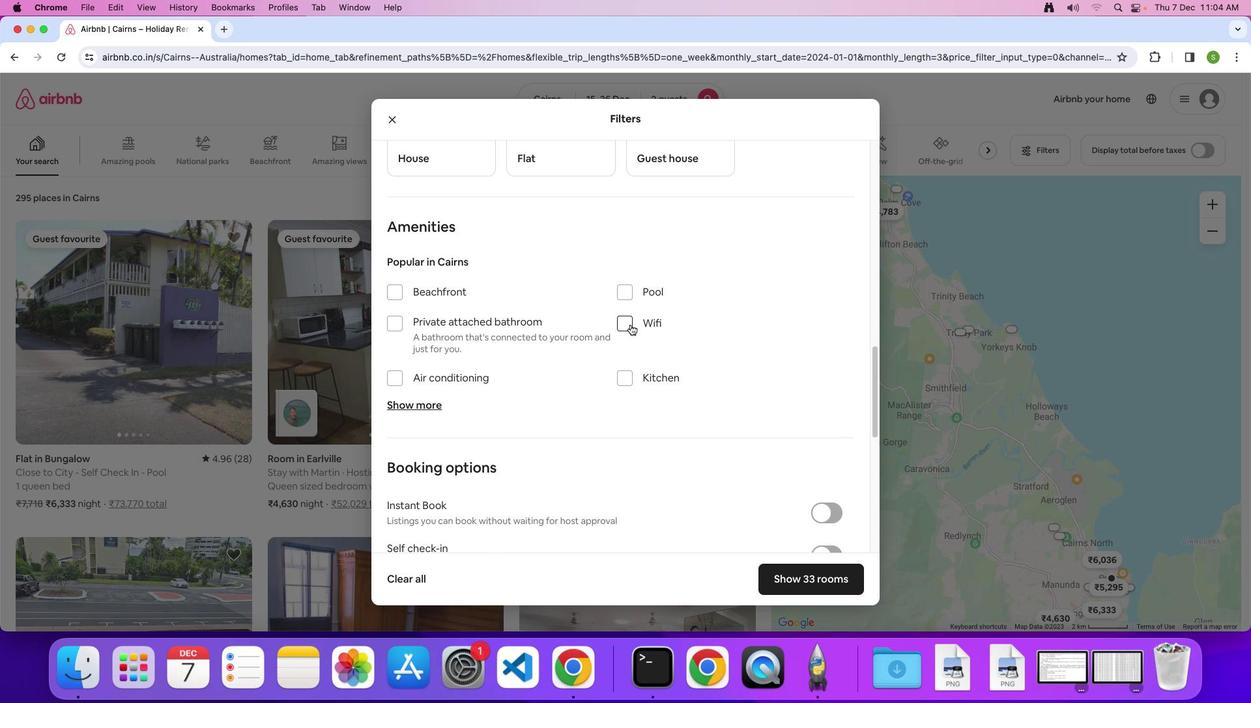 
Action: Mouse moved to (418, 404)
Screenshot: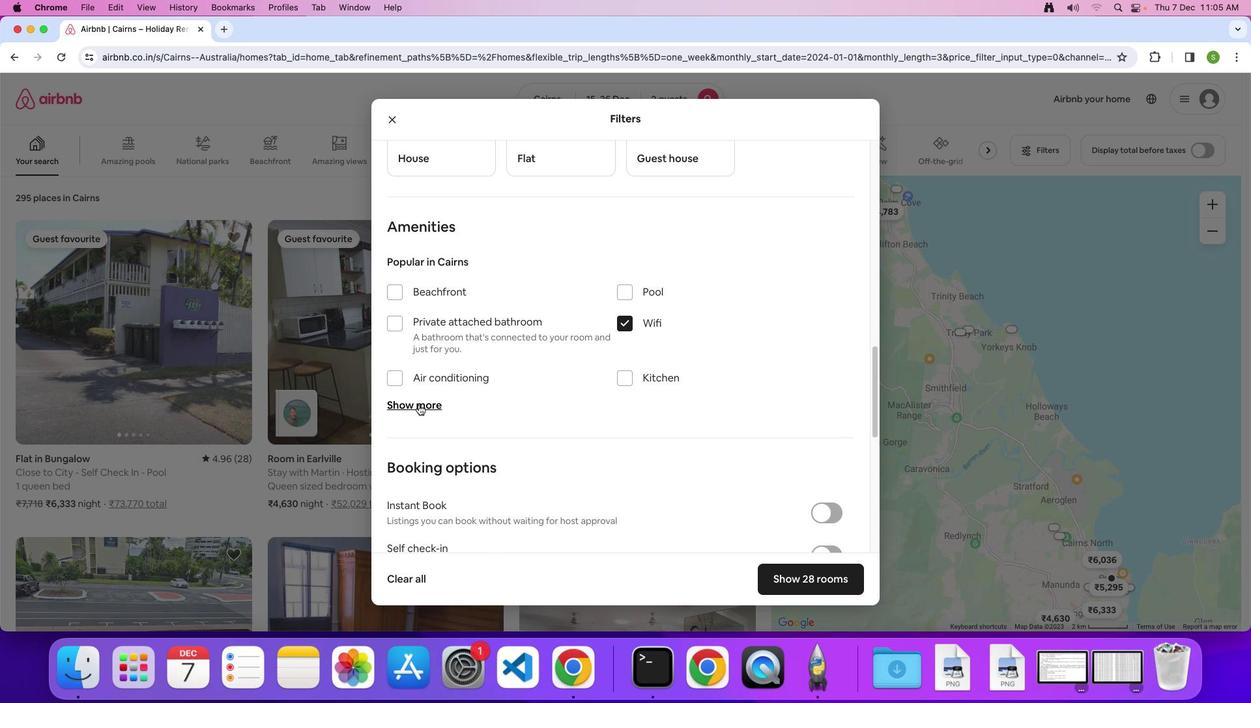 
Action: Mouse pressed left at (418, 404)
Screenshot: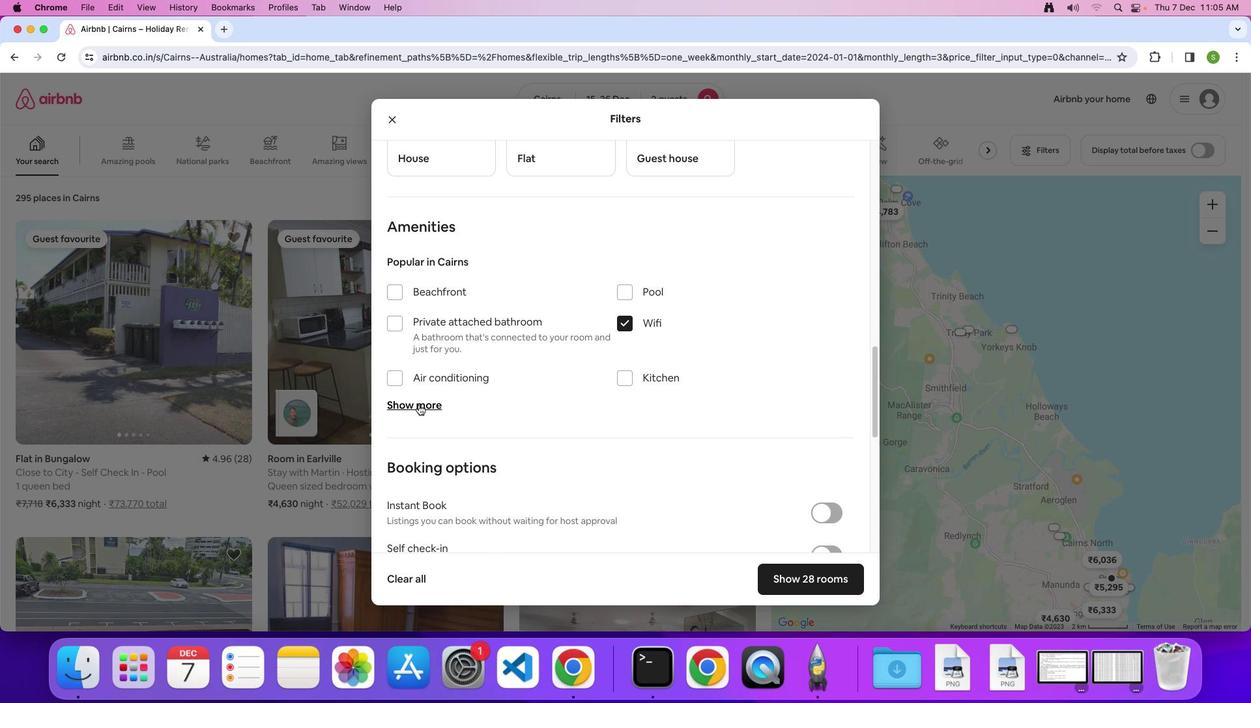 
Action: Mouse moved to (596, 363)
Screenshot: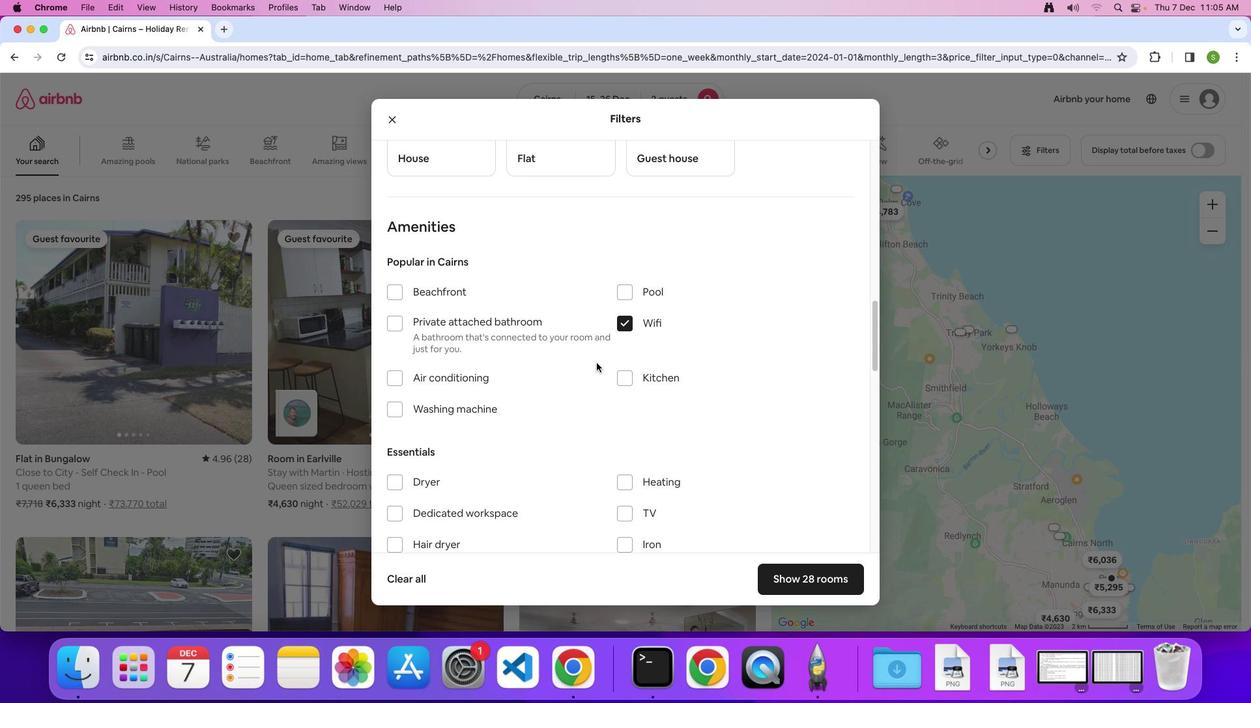 
Action: Mouse scrolled (596, 363) with delta (0, 0)
Screenshot: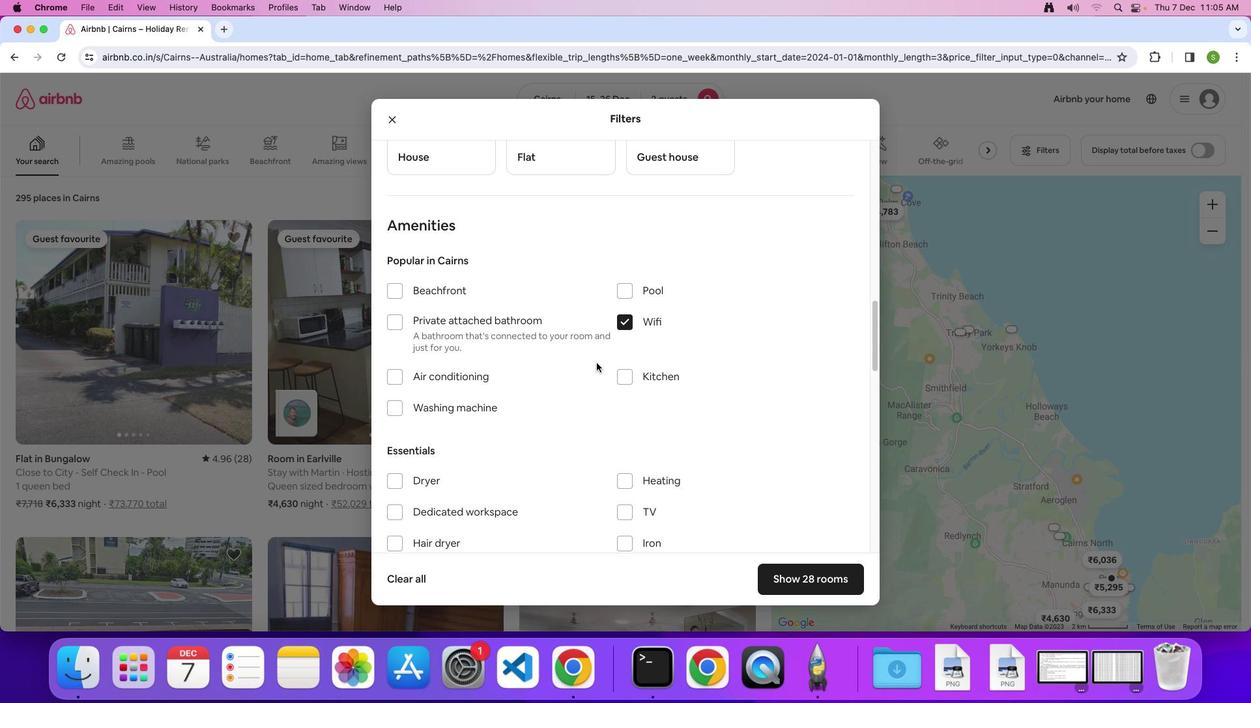 
Action: Mouse scrolled (596, 363) with delta (0, 0)
Screenshot: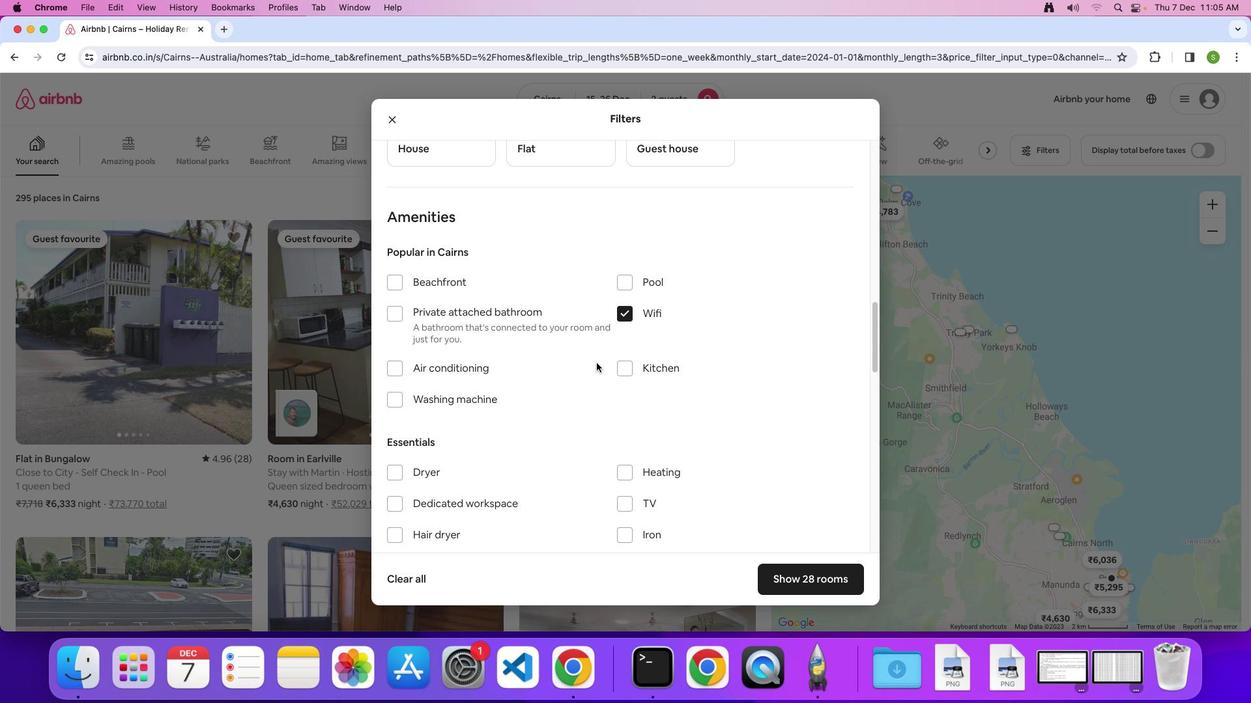 
Action: Mouse moved to (596, 363)
Screenshot: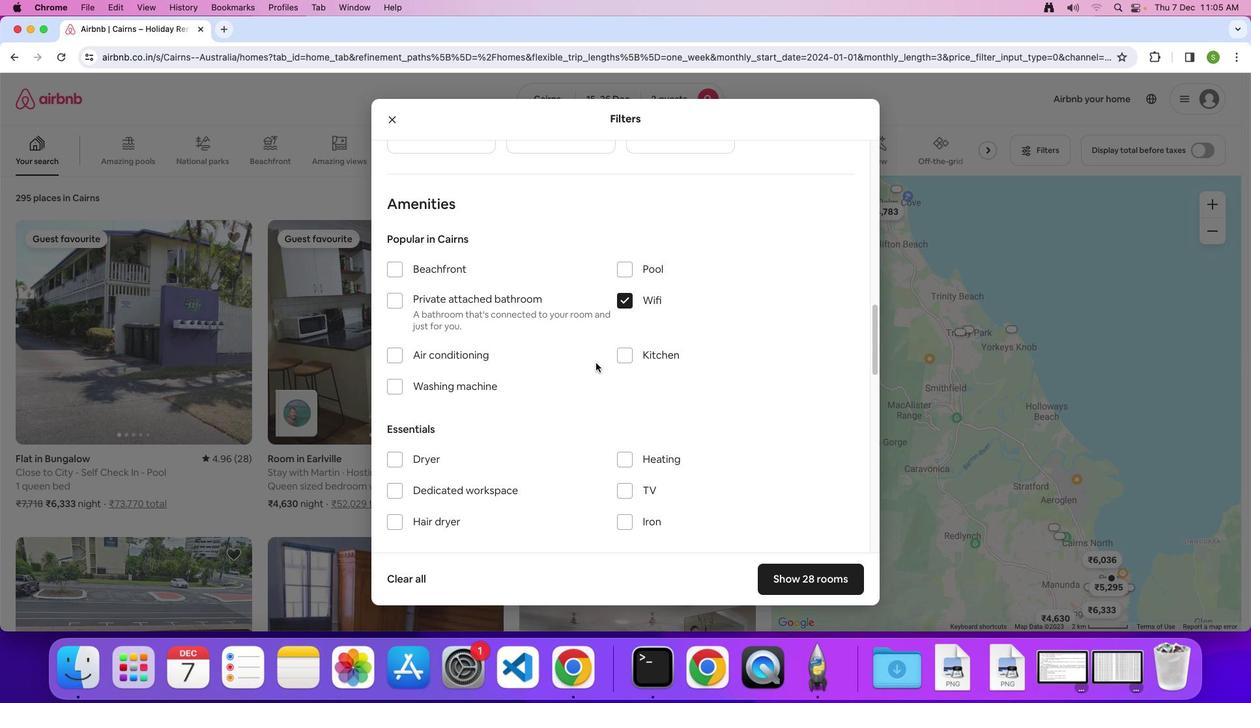 
Action: Mouse scrolled (596, 363) with delta (0, 0)
Screenshot: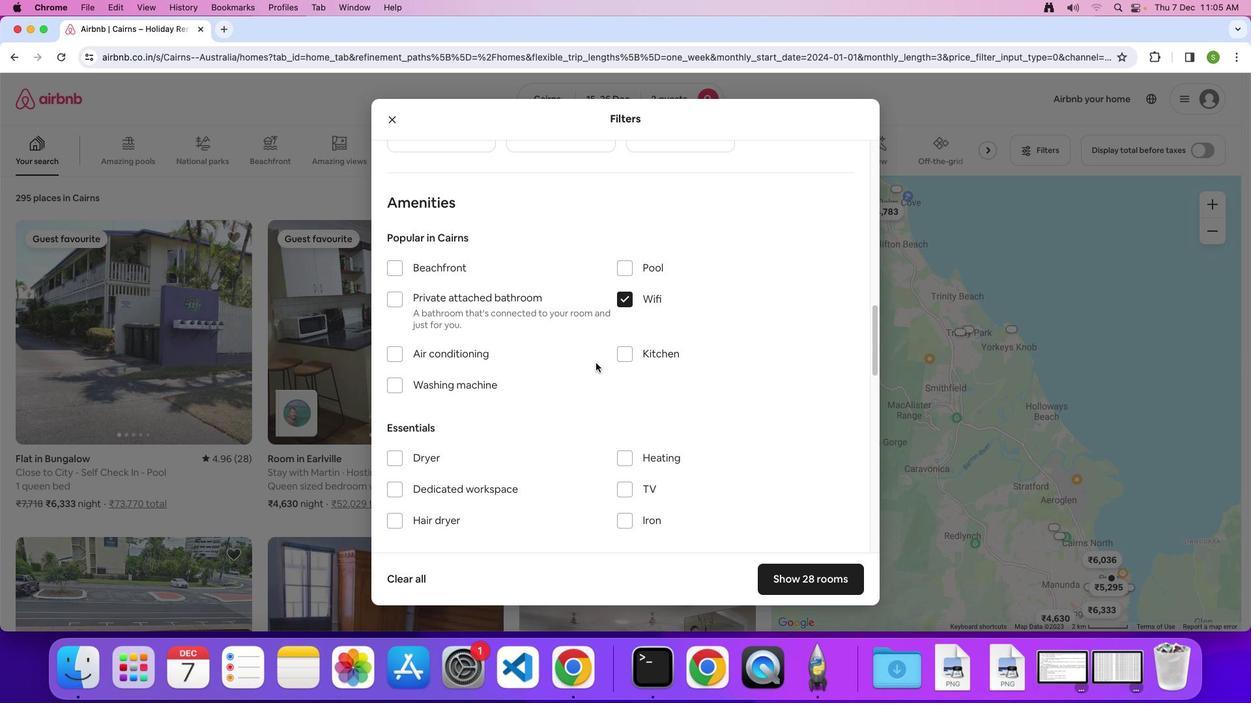 
Action: Mouse scrolled (596, 363) with delta (0, 0)
Screenshot: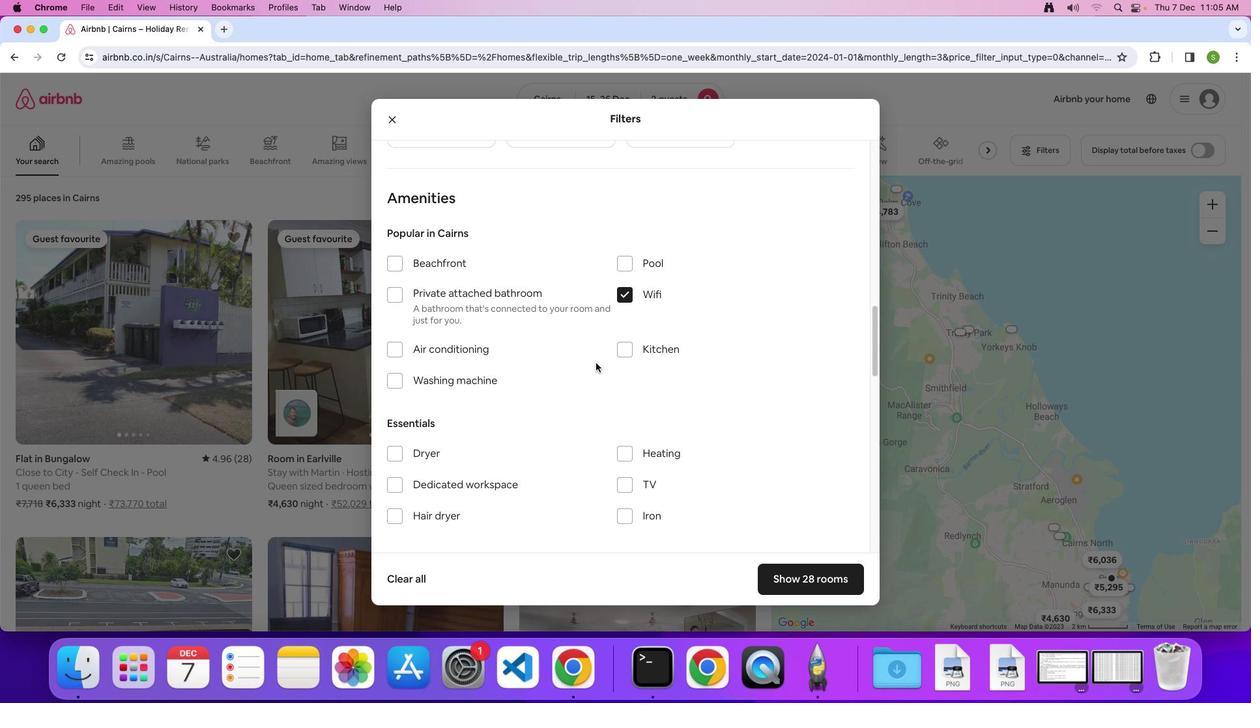 
Action: Mouse scrolled (596, 363) with delta (0, 0)
Screenshot: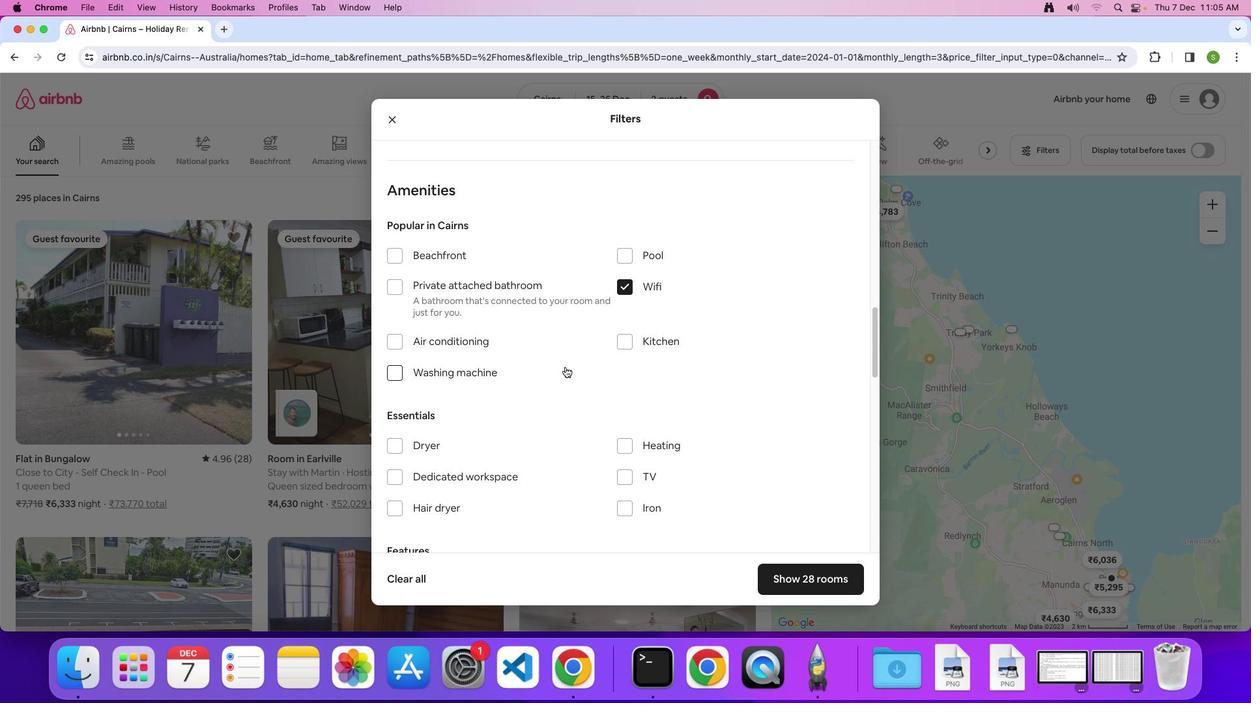 
Action: Mouse moved to (396, 374)
Screenshot: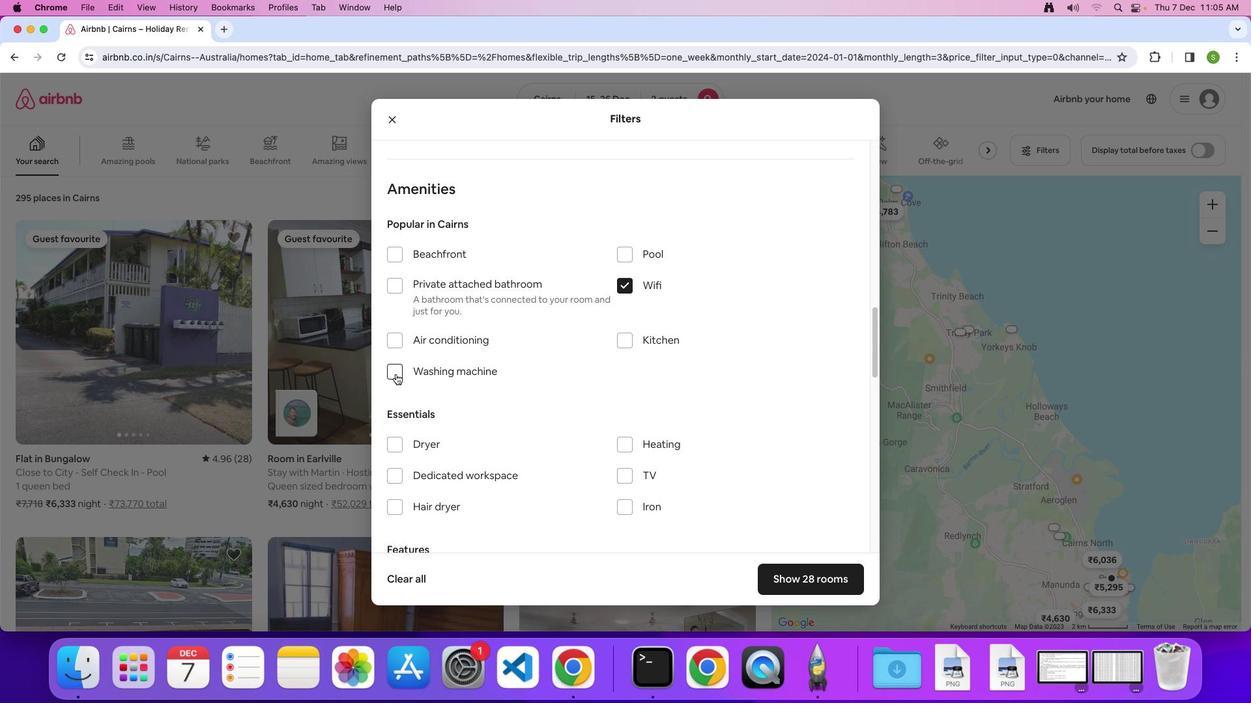 
Action: Mouse pressed left at (396, 374)
Screenshot: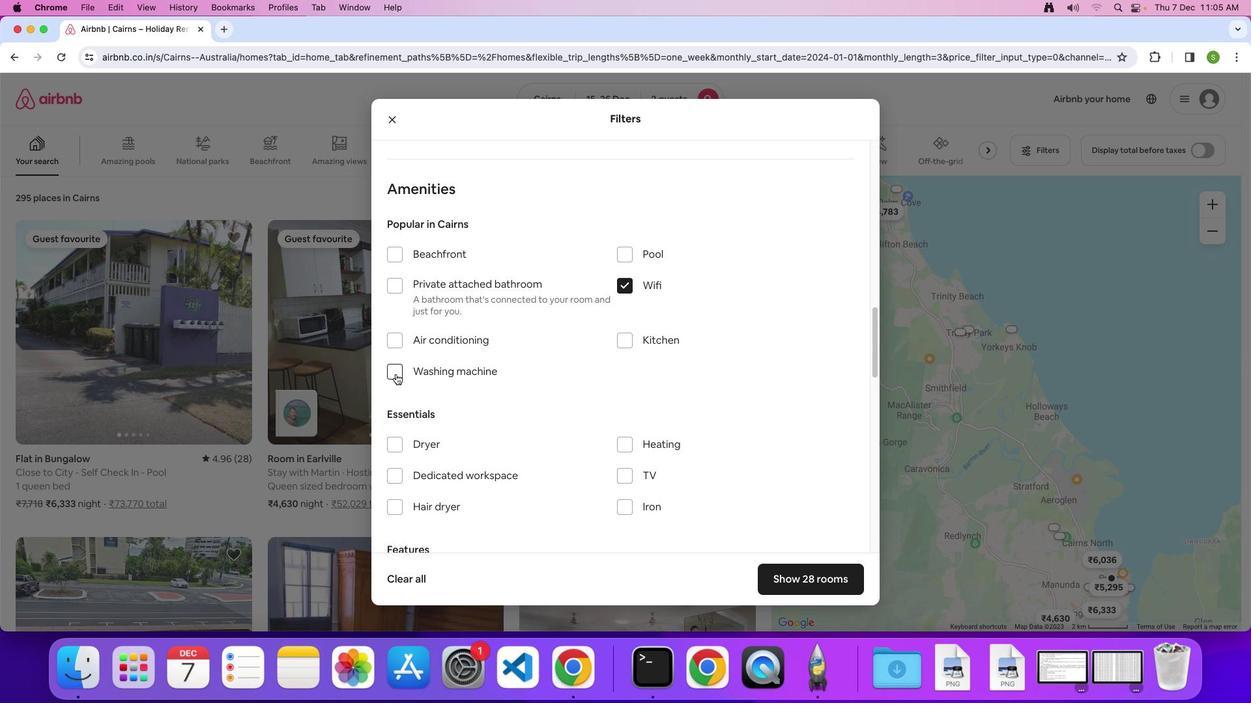 
Action: Mouse moved to (534, 383)
Screenshot: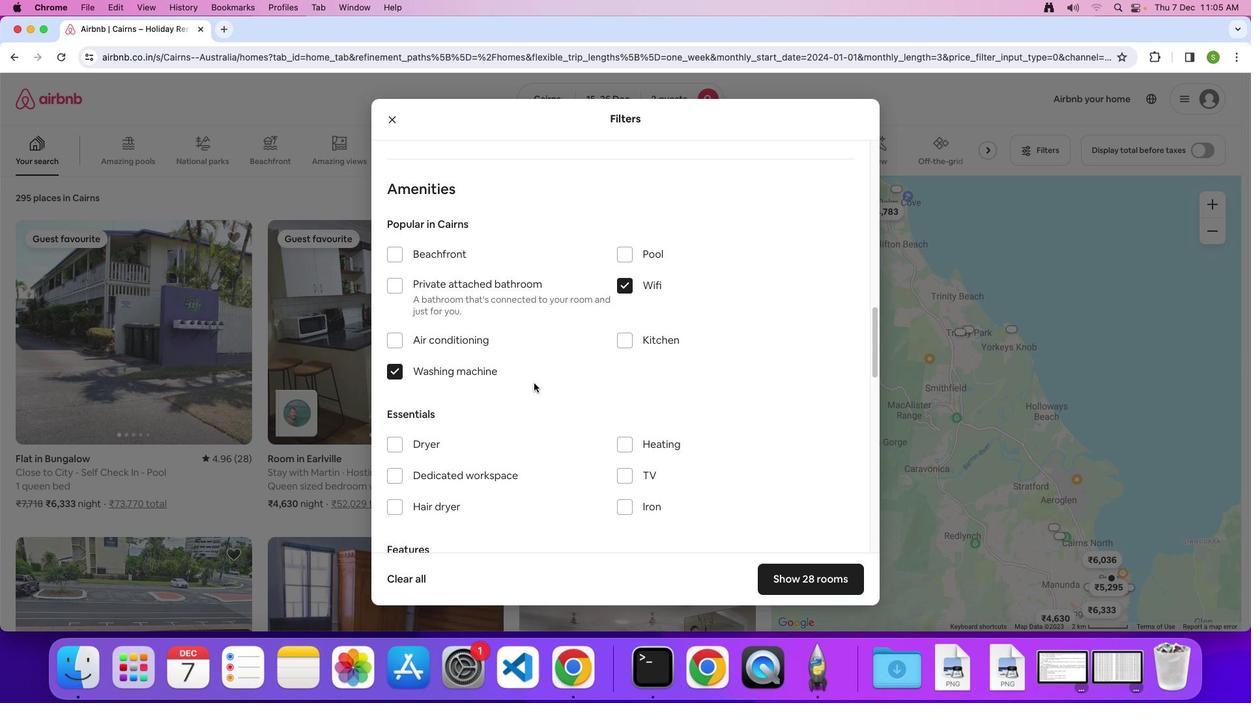 
Action: Mouse scrolled (534, 383) with delta (0, 0)
Screenshot: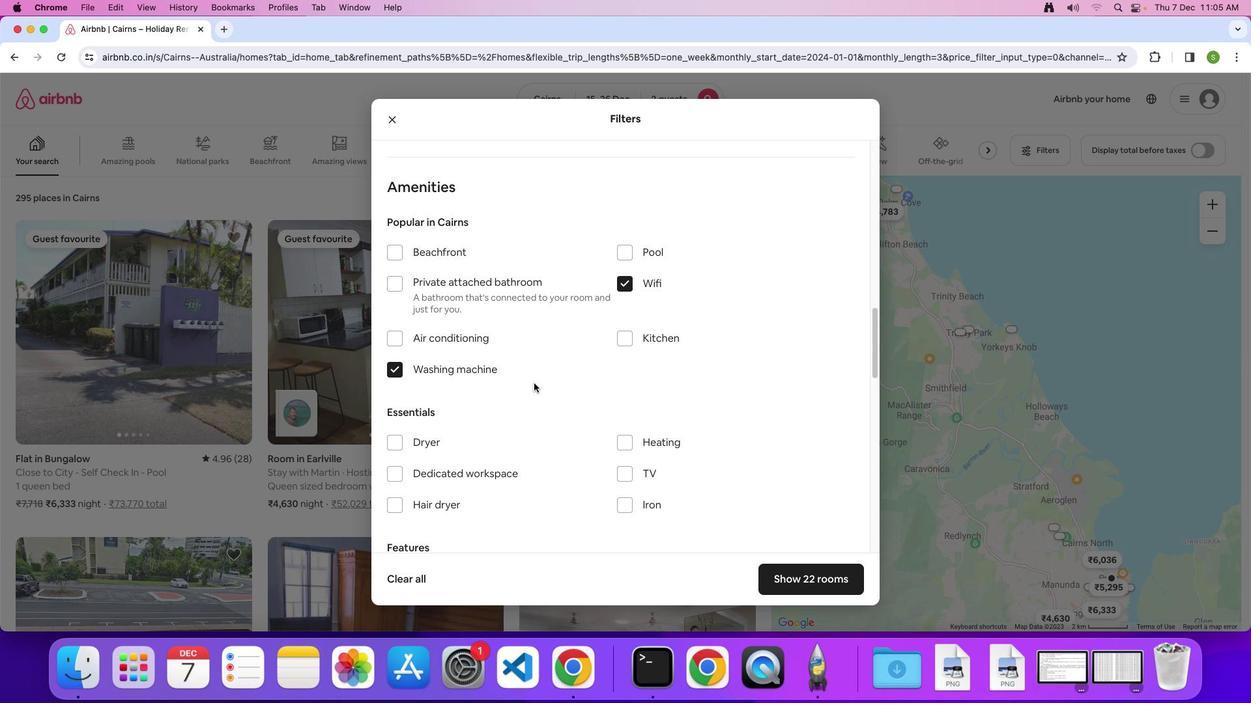 
Action: Mouse scrolled (534, 383) with delta (0, 0)
Screenshot: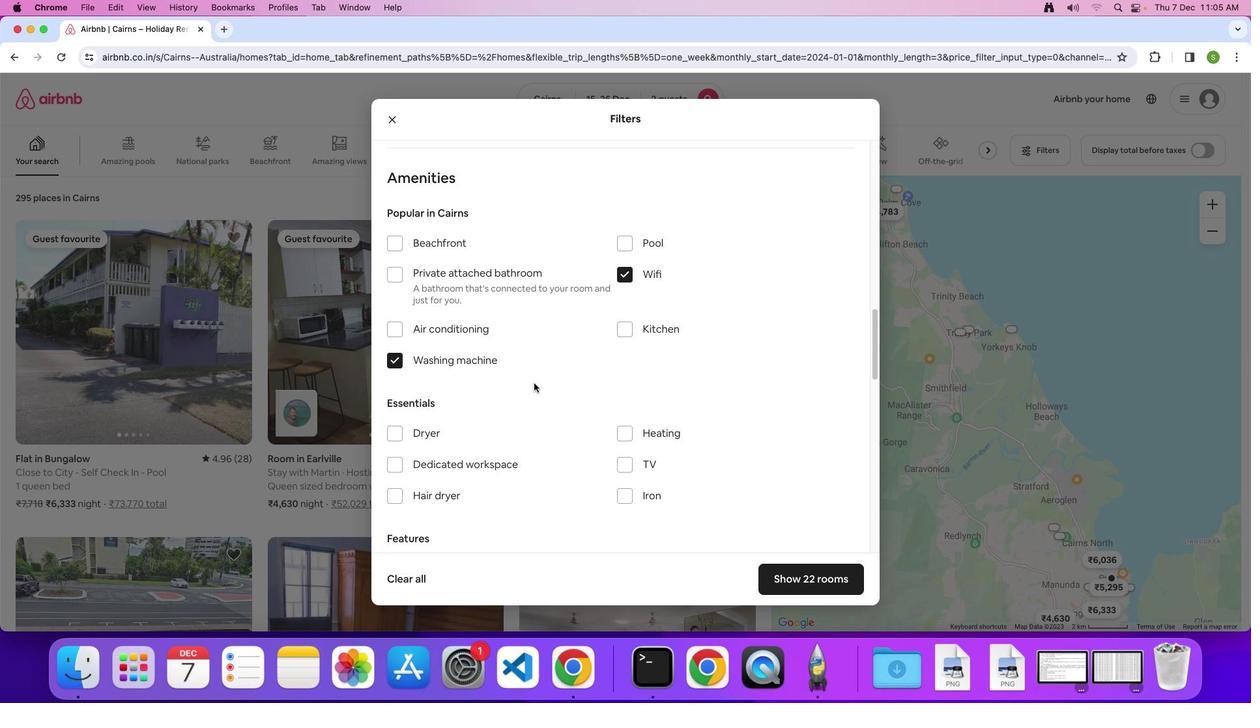
Action: Mouse scrolled (534, 383) with delta (0, 0)
Screenshot: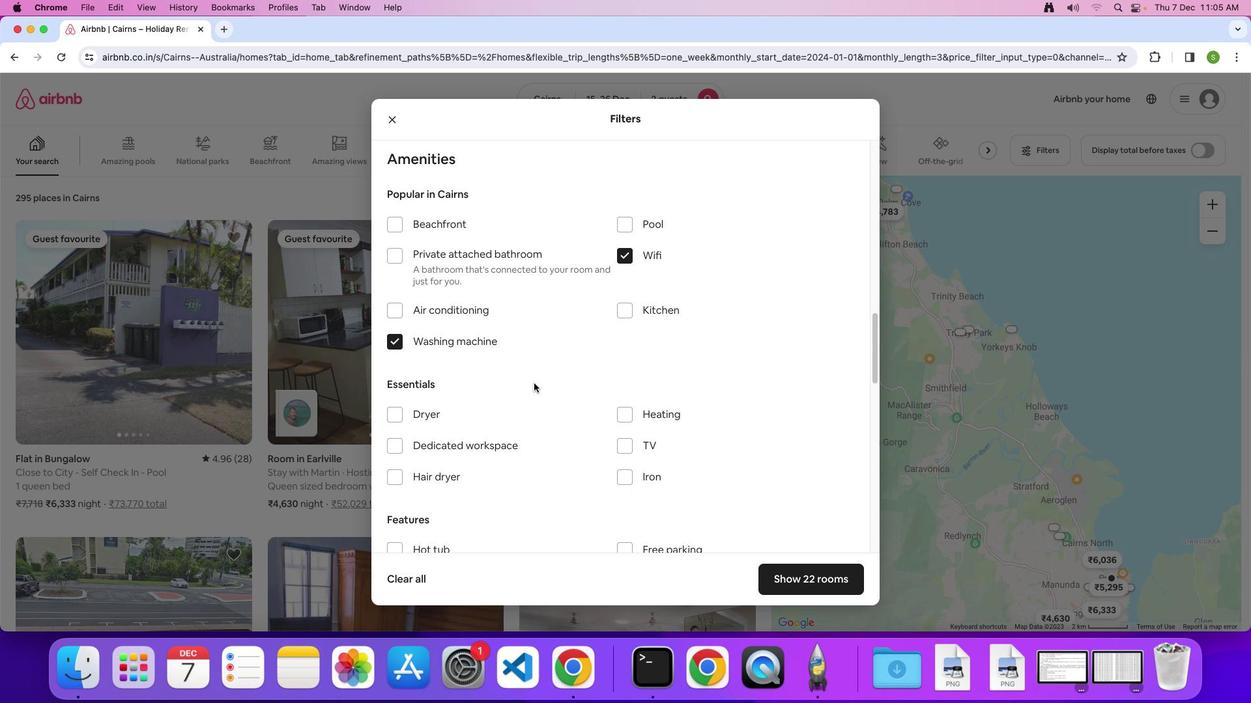 
Action: Mouse scrolled (534, 383) with delta (0, 0)
Screenshot: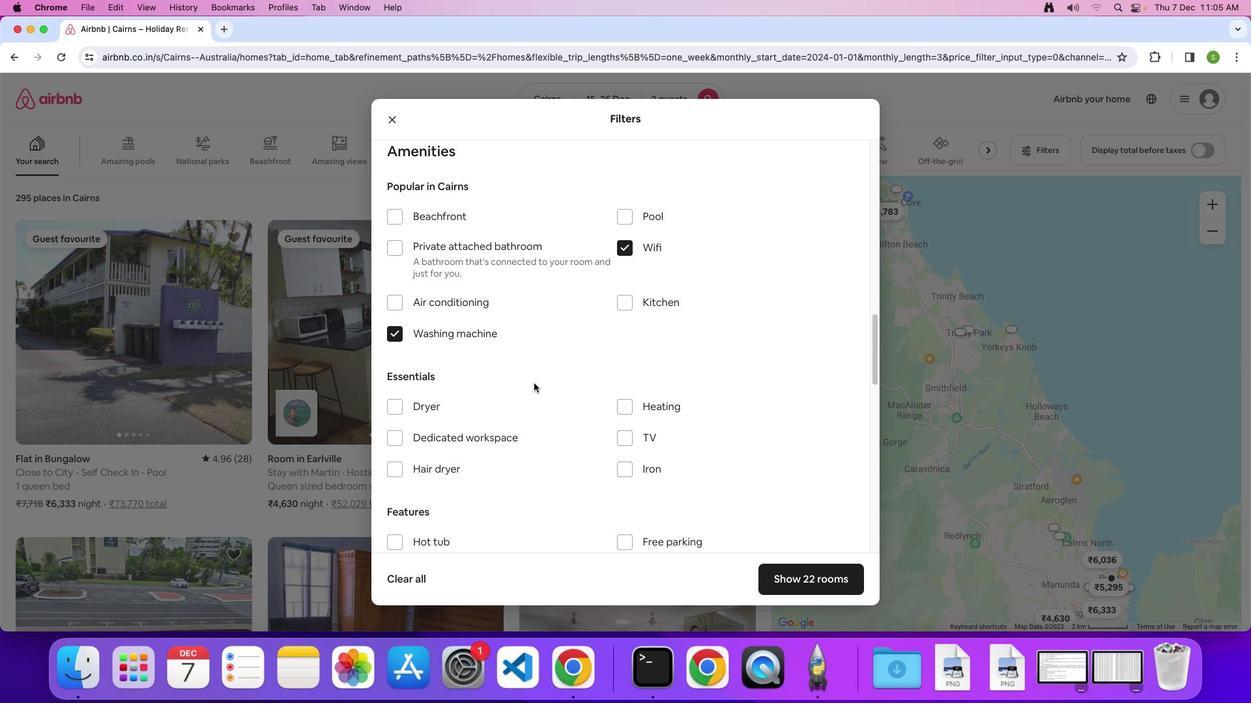 
Action: Mouse scrolled (534, 383) with delta (0, -1)
Screenshot: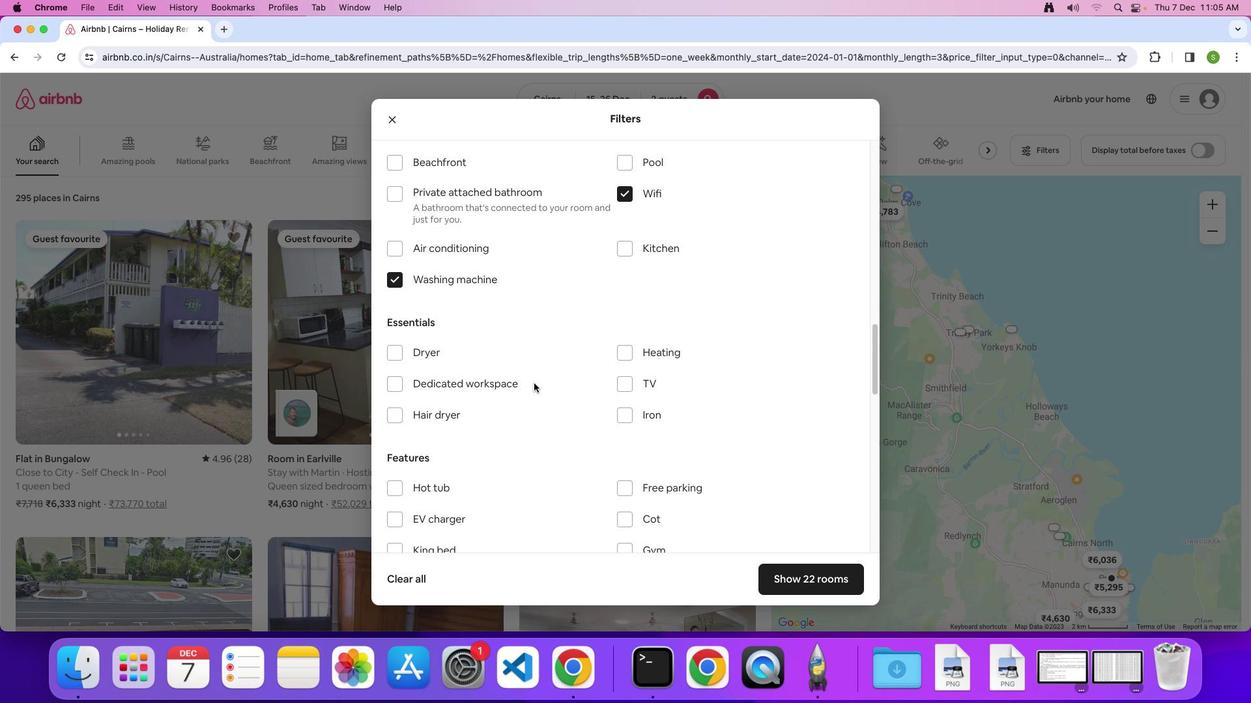 
Action: Mouse scrolled (534, 383) with delta (0, 0)
Screenshot: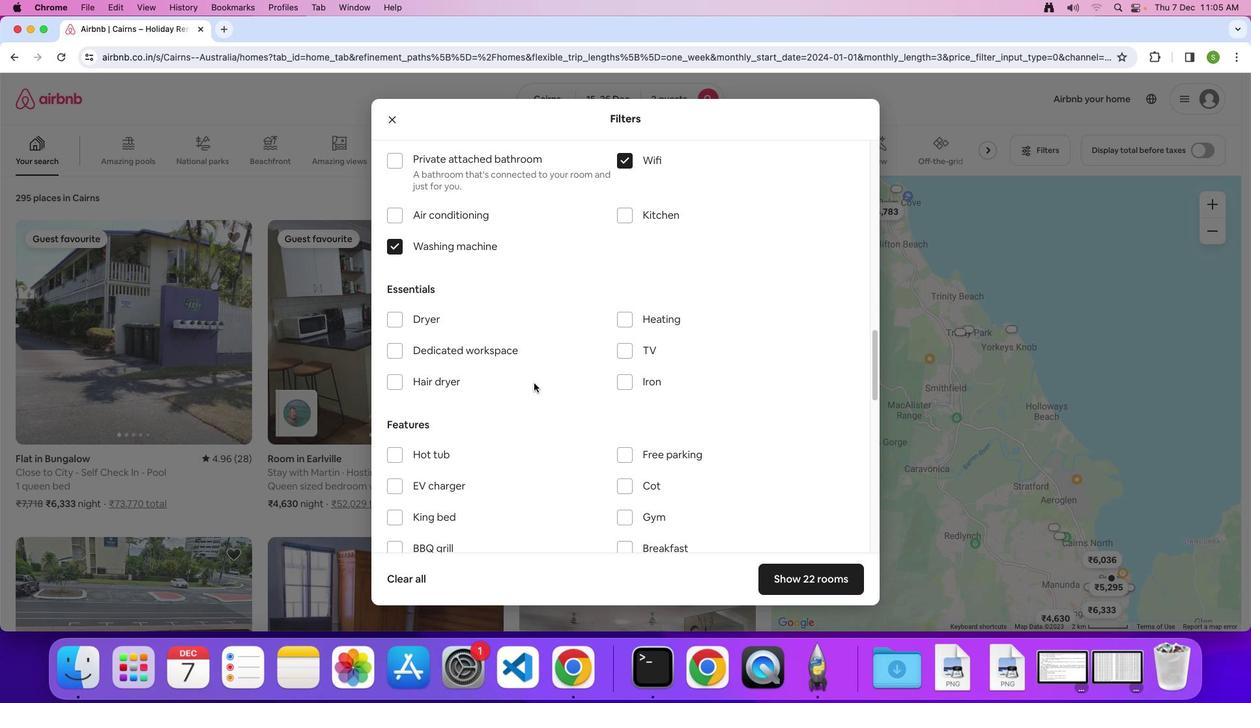 
Action: Mouse scrolled (534, 383) with delta (0, 0)
Screenshot: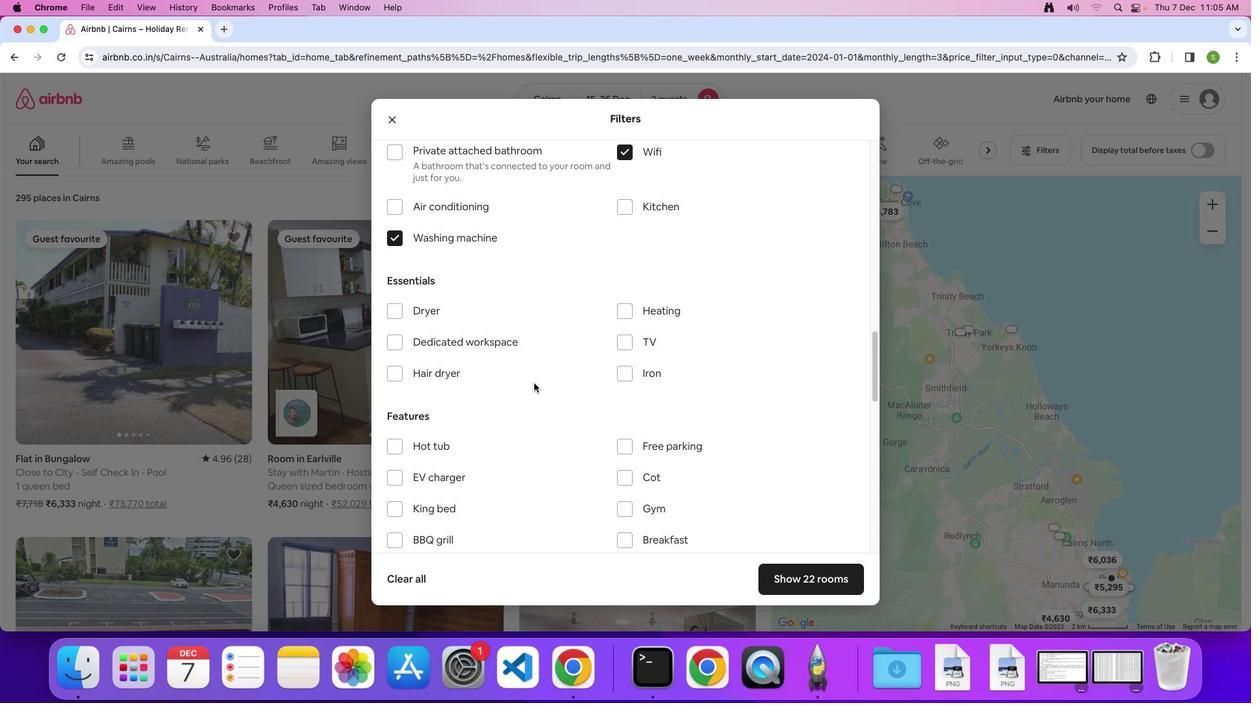 
Action: Mouse scrolled (534, 383) with delta (0, -1)
Screenshot: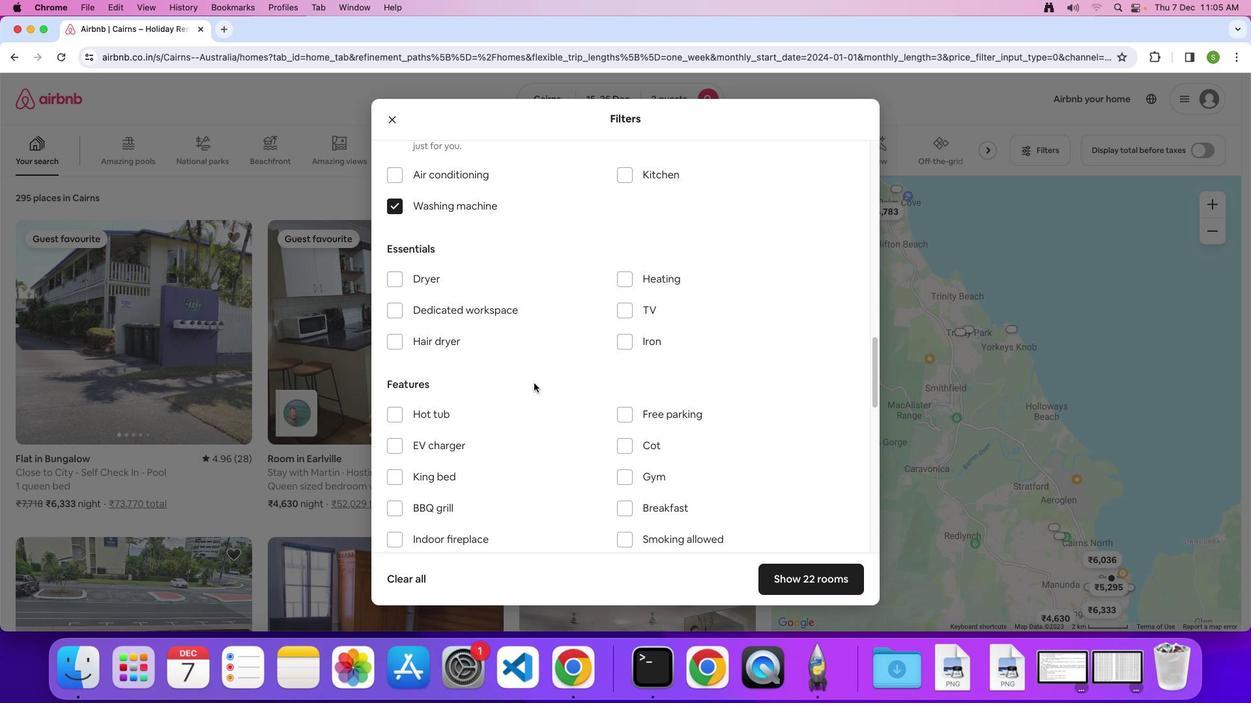 
Action: Mouse scrolled (534, 383) with delta (0, 0)
Screenshot: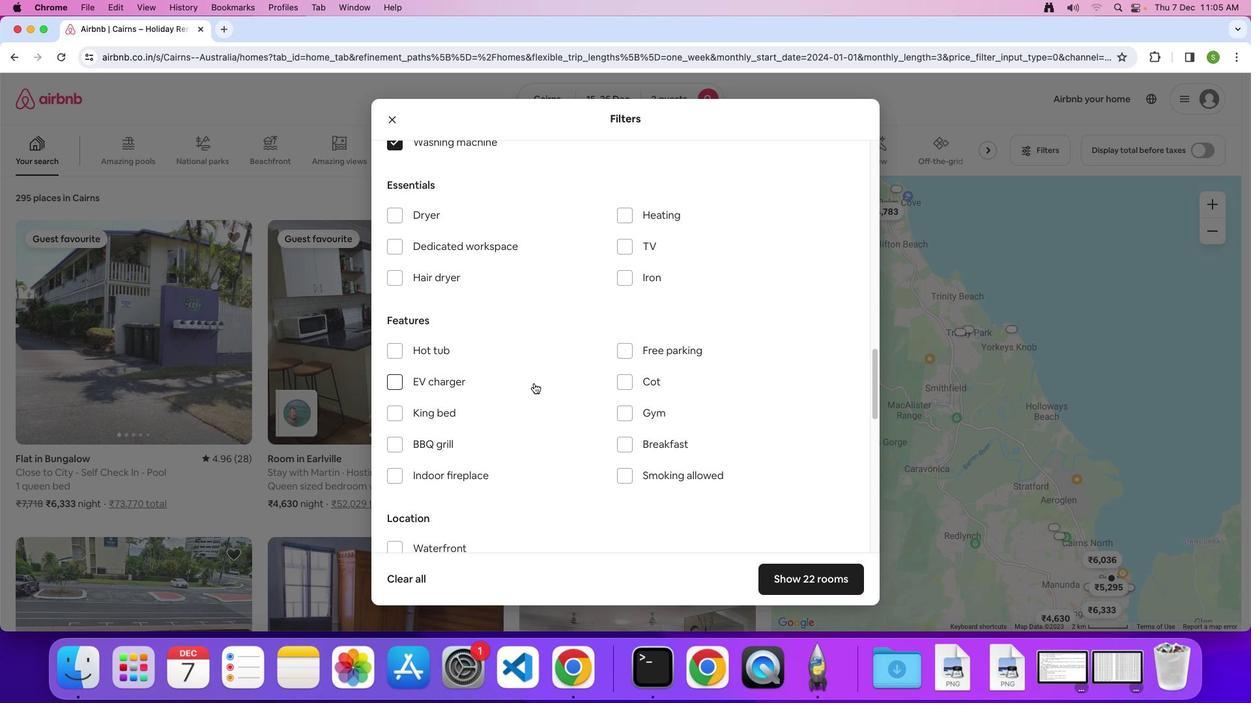 
Action: Mouse scrolled (534, 383) with delta (0, 0)
Screenshot: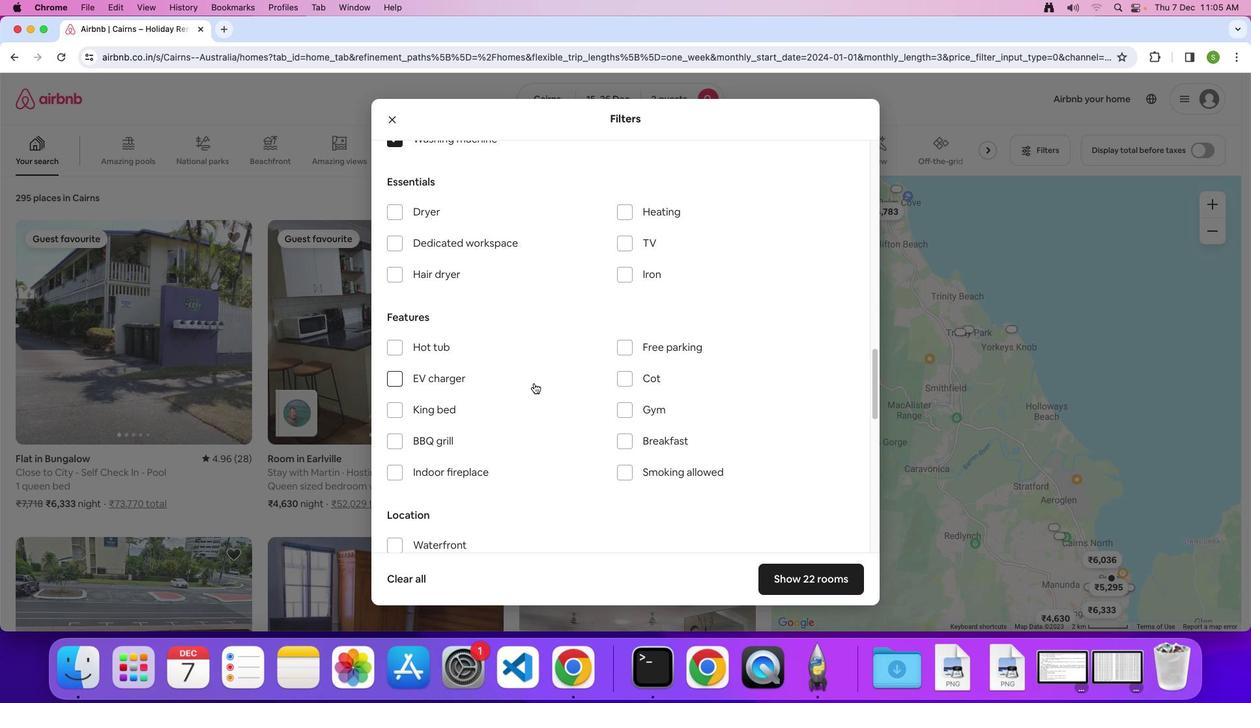 
Action: Mouse scrolled (534, 383) with delta (0, 0)
Screenshot: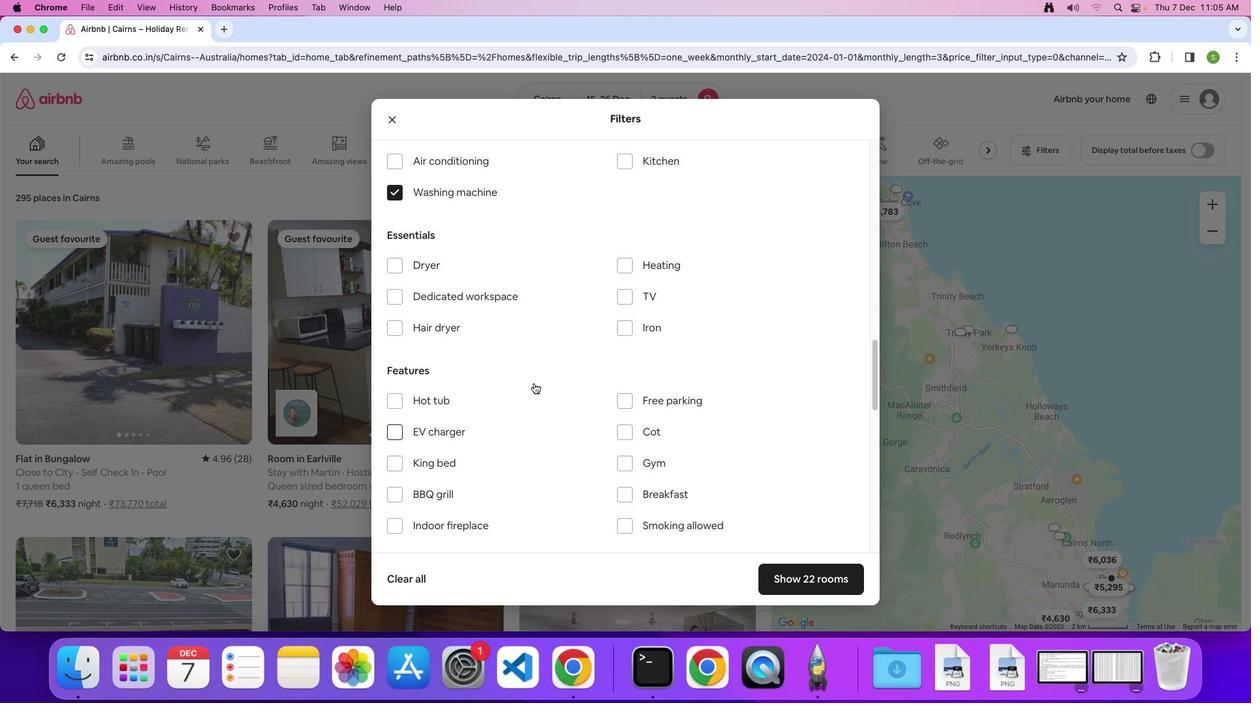 
Action: Mouse scrolled (534, 383) with delta (0, 0)
Screenshot: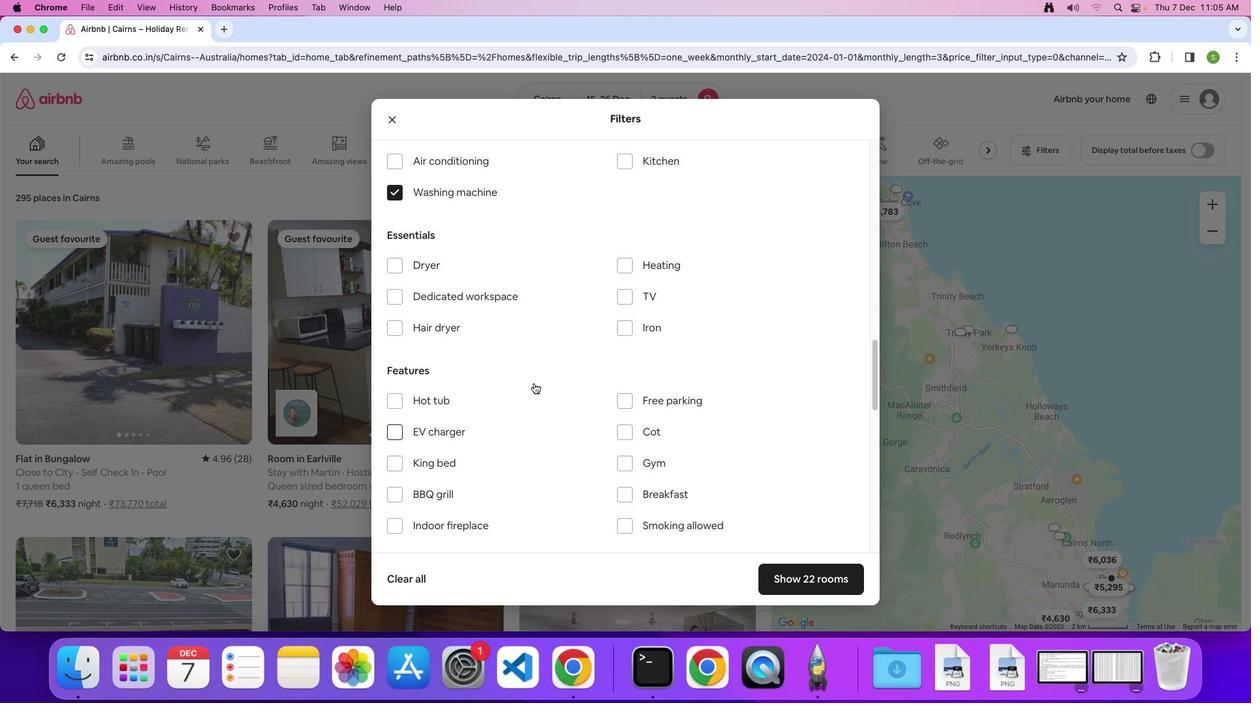 
Action: Mouse scrolled (534, 383) with delta (0, 2)
Screenshot: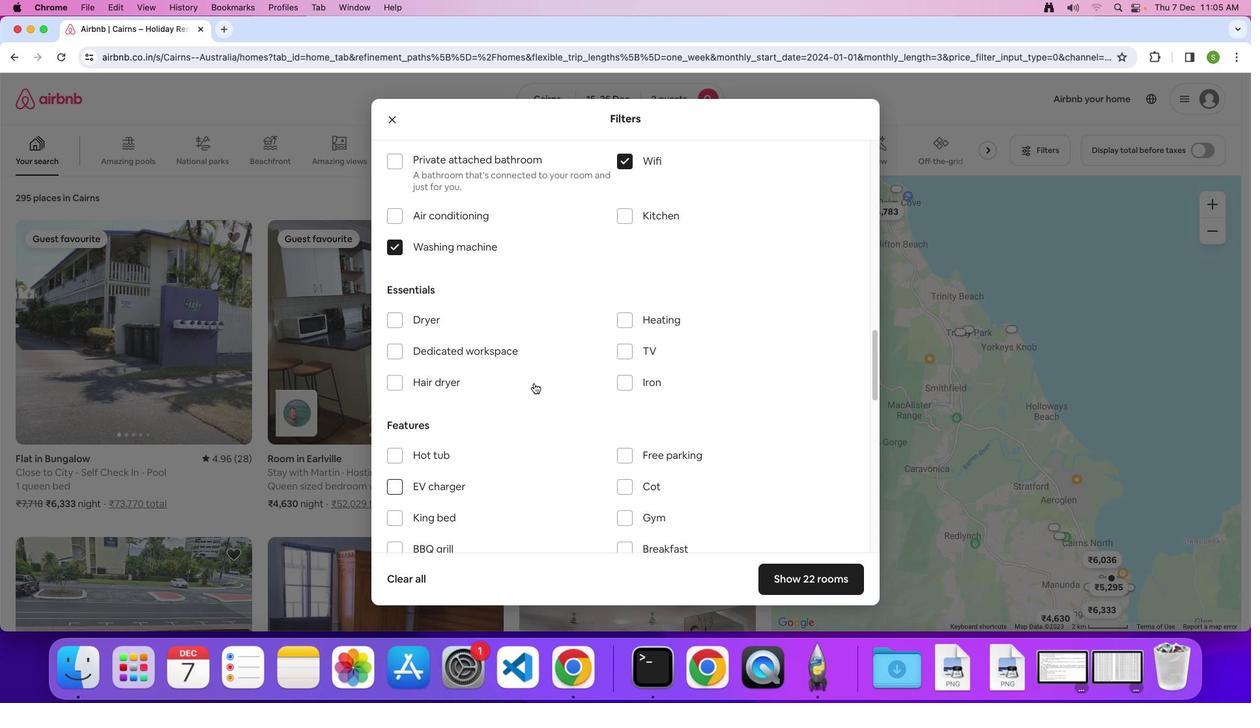 
Action: Mouse moved to (621, 275)
Screenshot: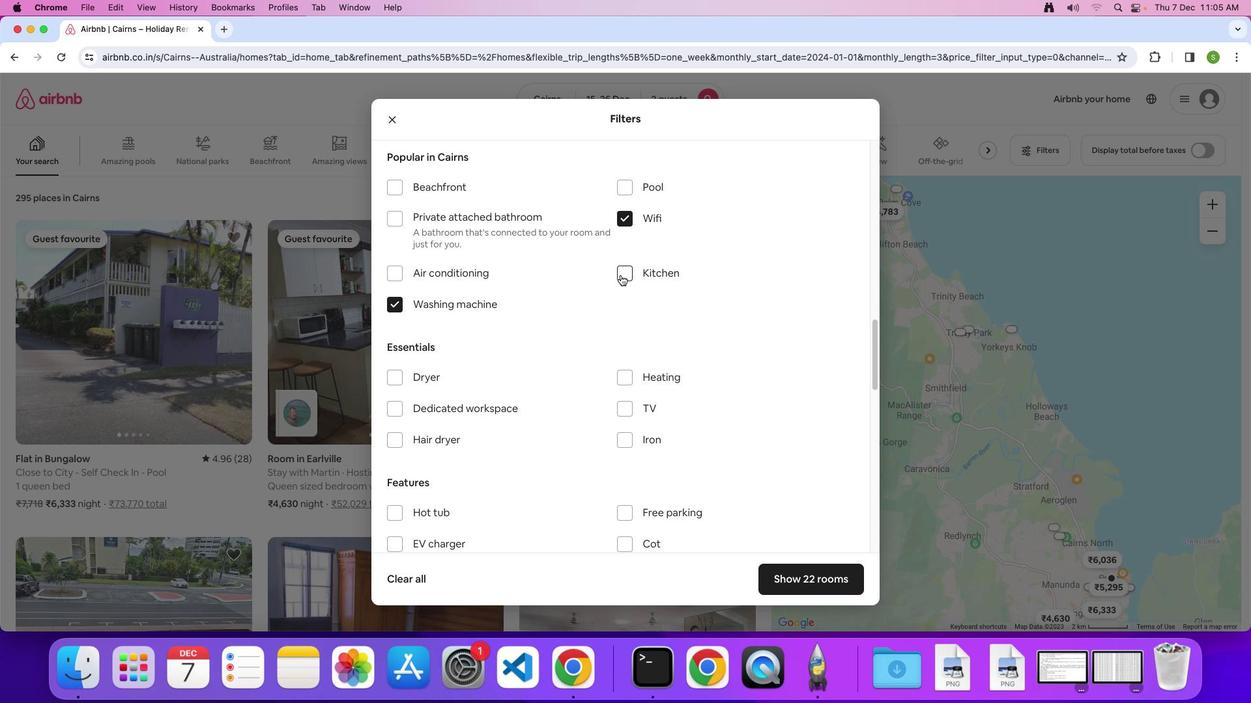 
Action: Mouse pressed left at (621, 275)
Screenshot: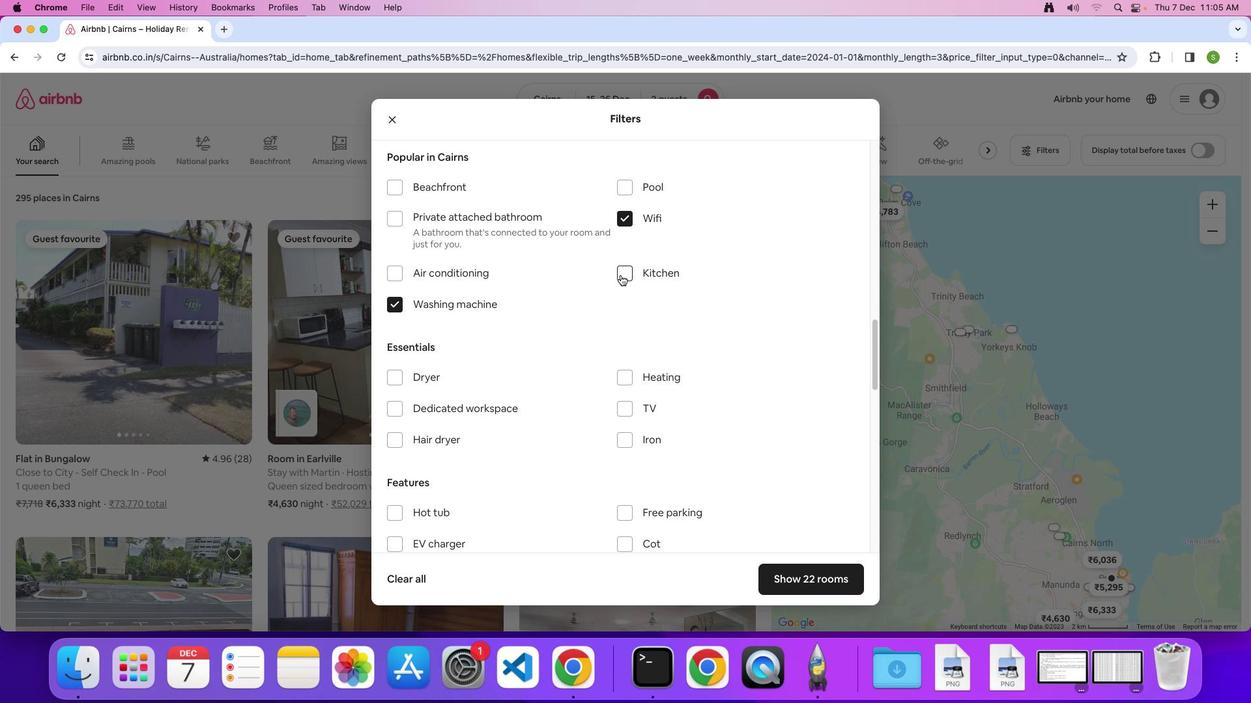 
Action: Mouse moved to (555, 405)
Screenshot: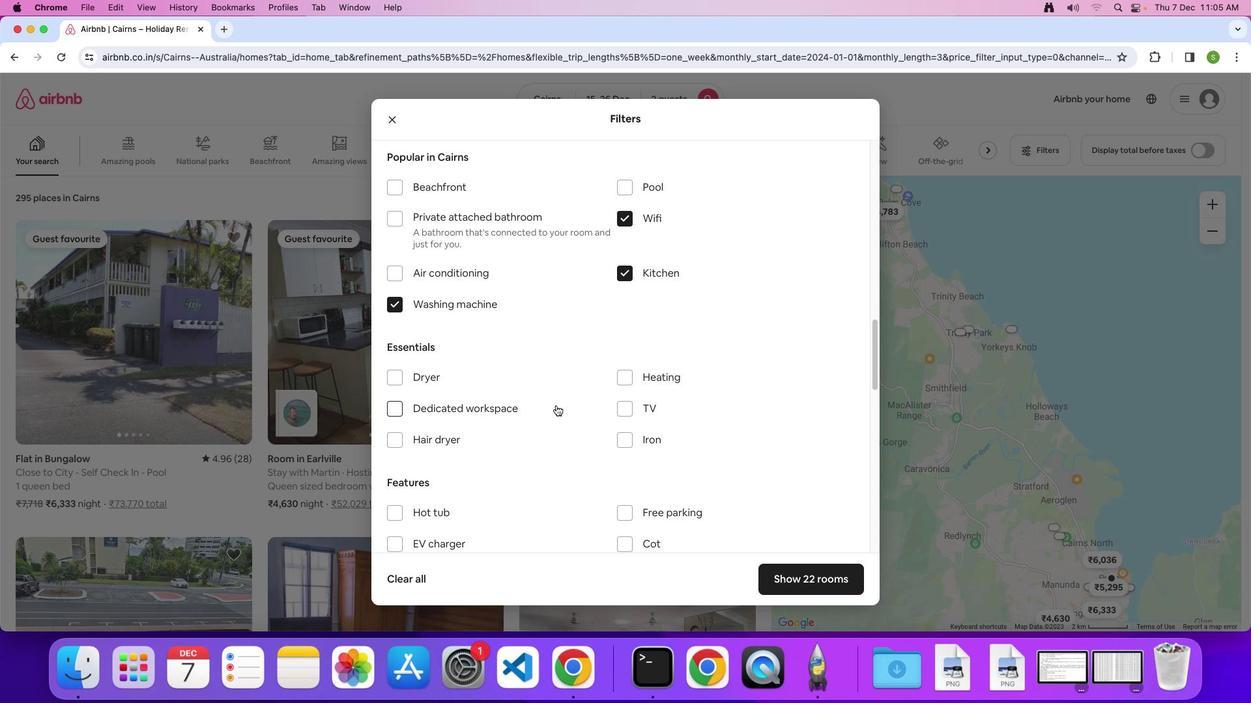 
Action: Mouse scrolled (555, 405) with delta (0, 0)
Screenshot: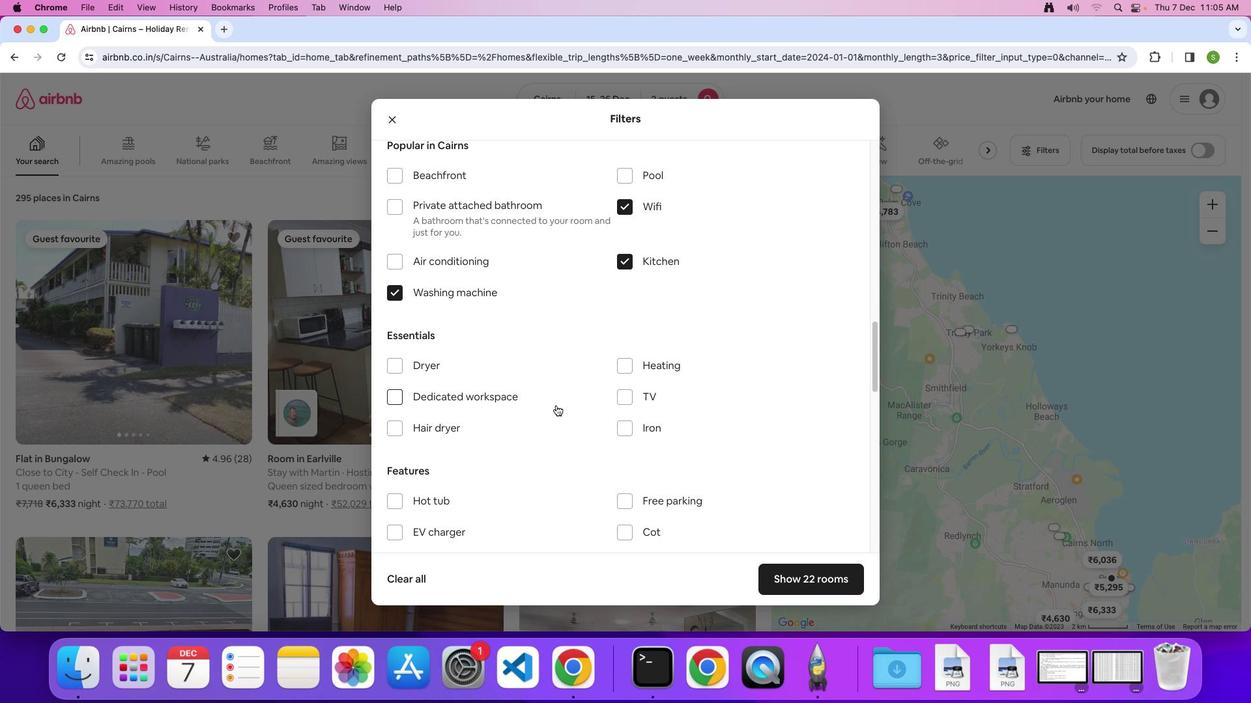 
Action: Mouse scrolled (555, 405) with delta (0, 0)
Screenshot: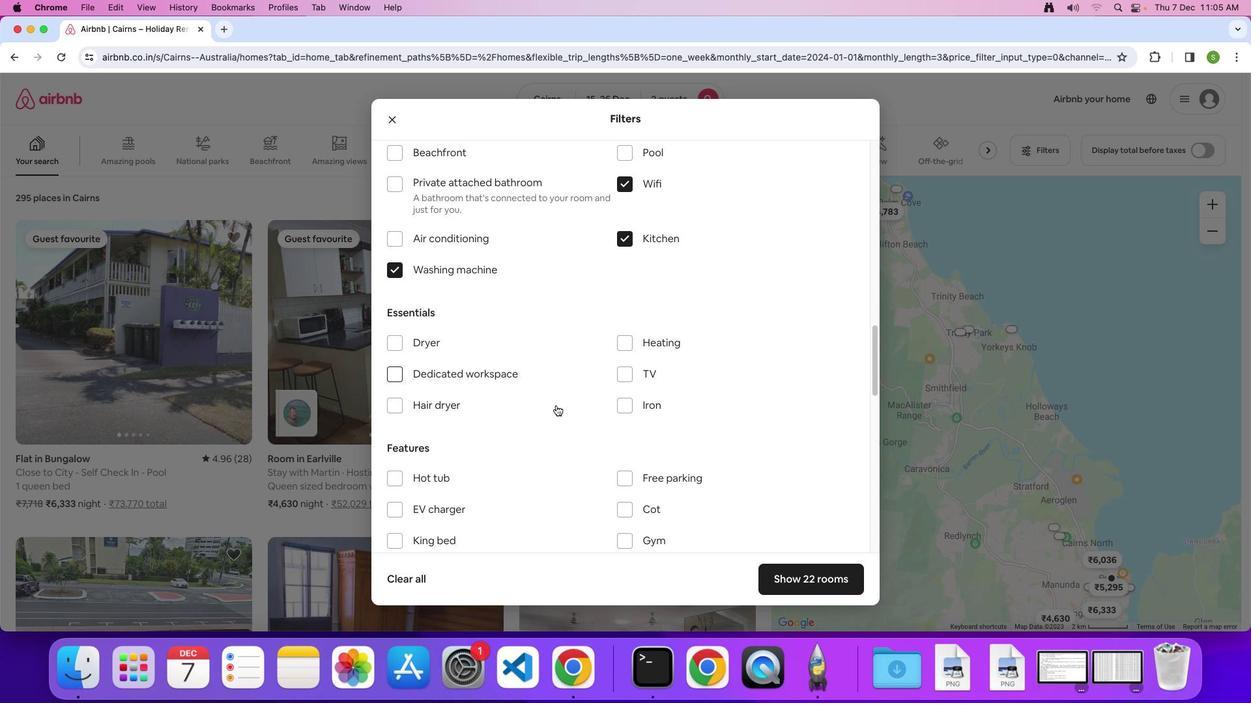
Action: Mouse scrolled (555, 405) with delta (0, -1)
Screenshot: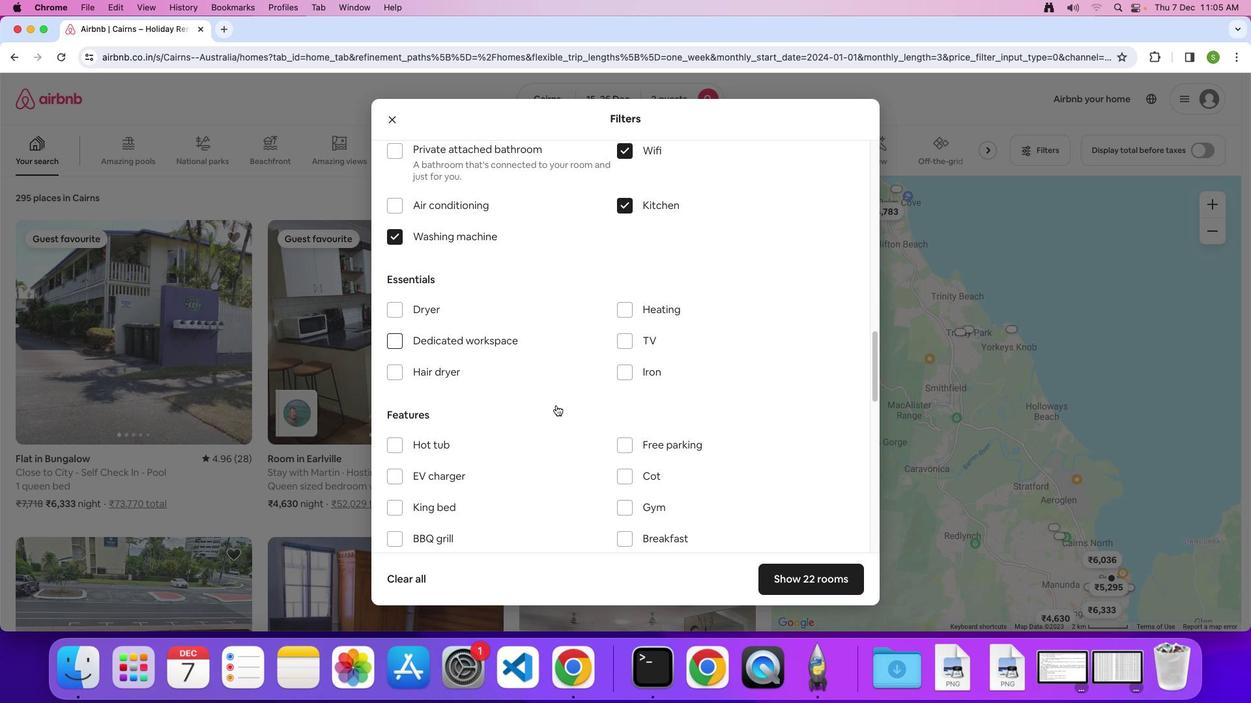 
Action: Mouse scrolled (555, 405) with delta (0, 0)
Screenshot: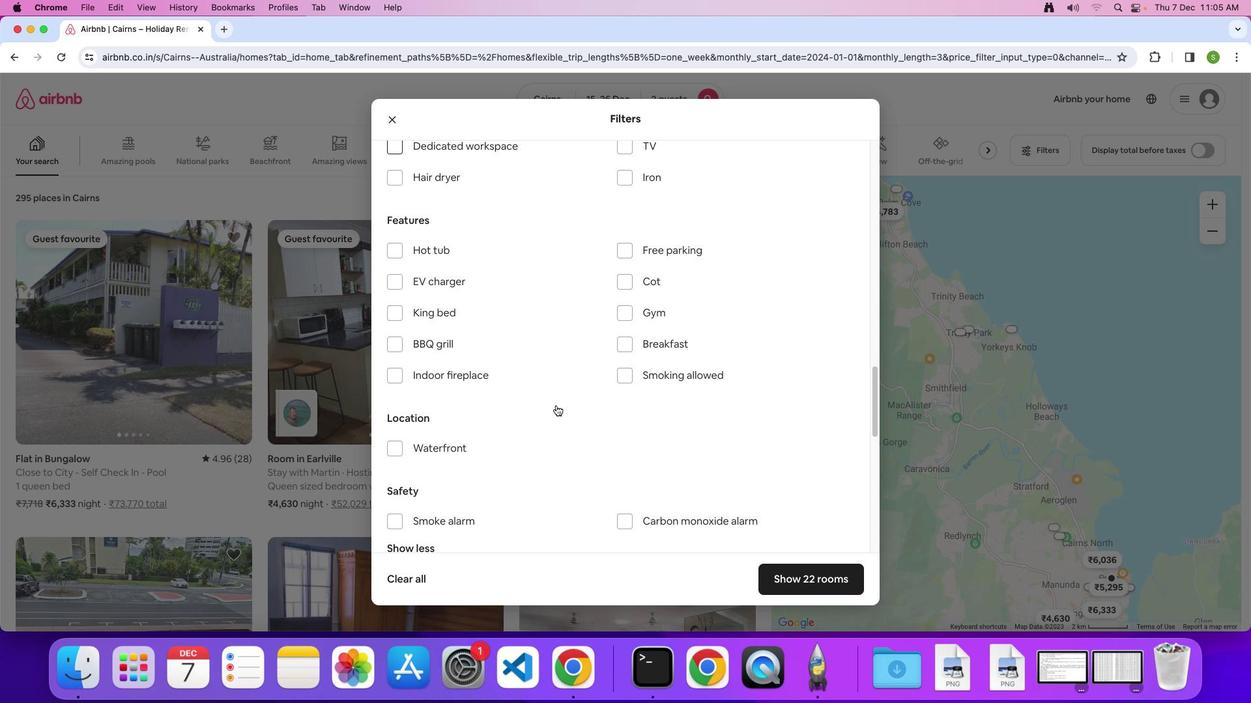 
Action: Mouse scrolled (555, 405) with delta (0, -3)
Screenshot: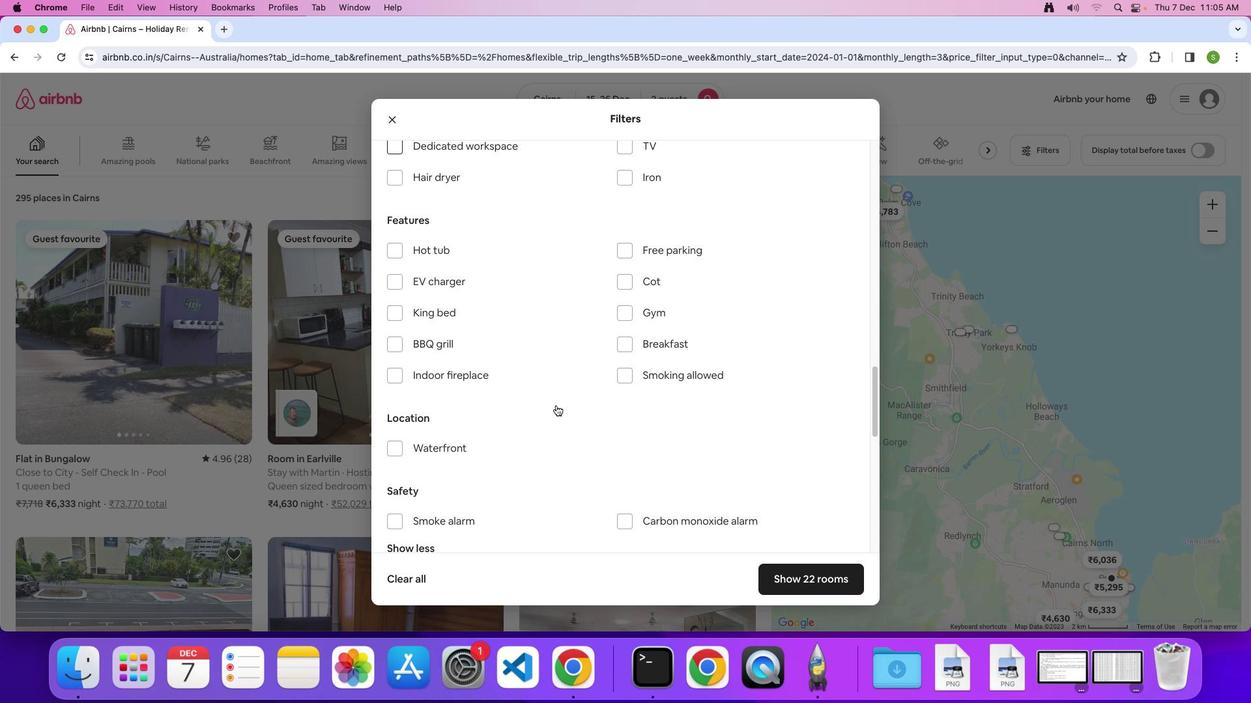 
Action: Mouse scrolled (555, 405) with delta (0, -3)
Screenshot: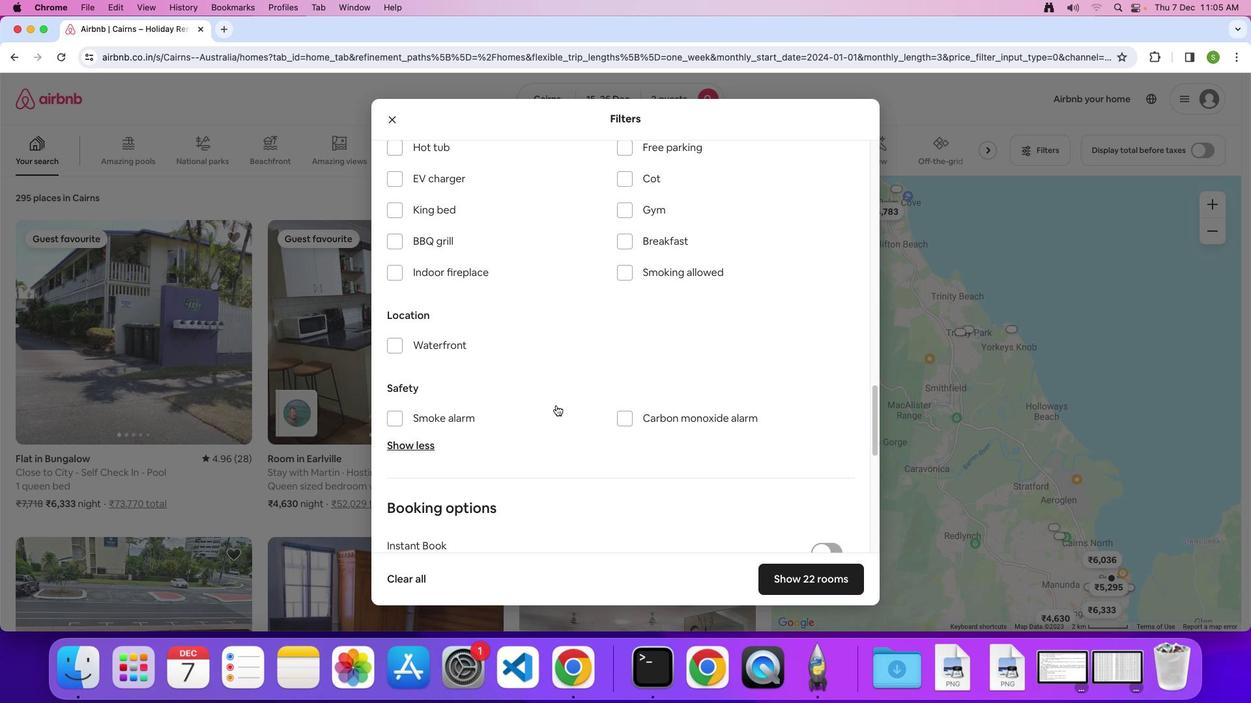 
Action: Mouse scrolled (555, 405) with delta (0, 0)
Screenshot: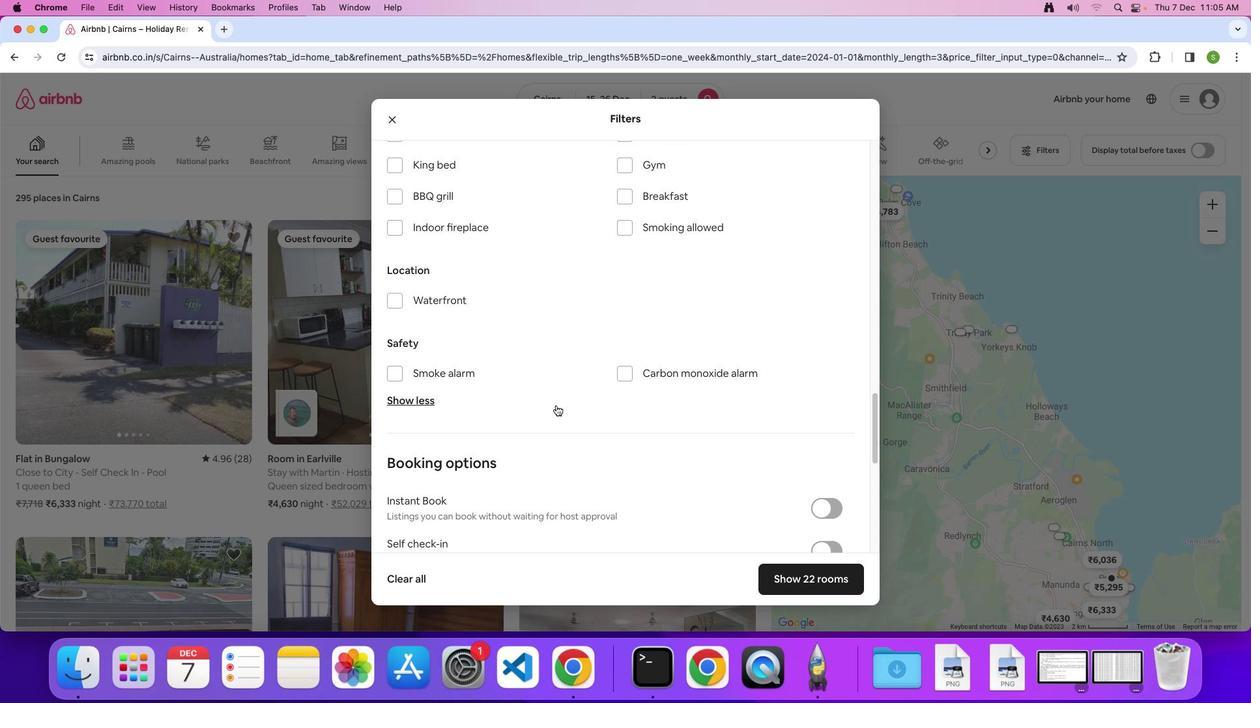 
Action: Mouse scrolled (555, 405) with delta (0, 0)
Screenshot: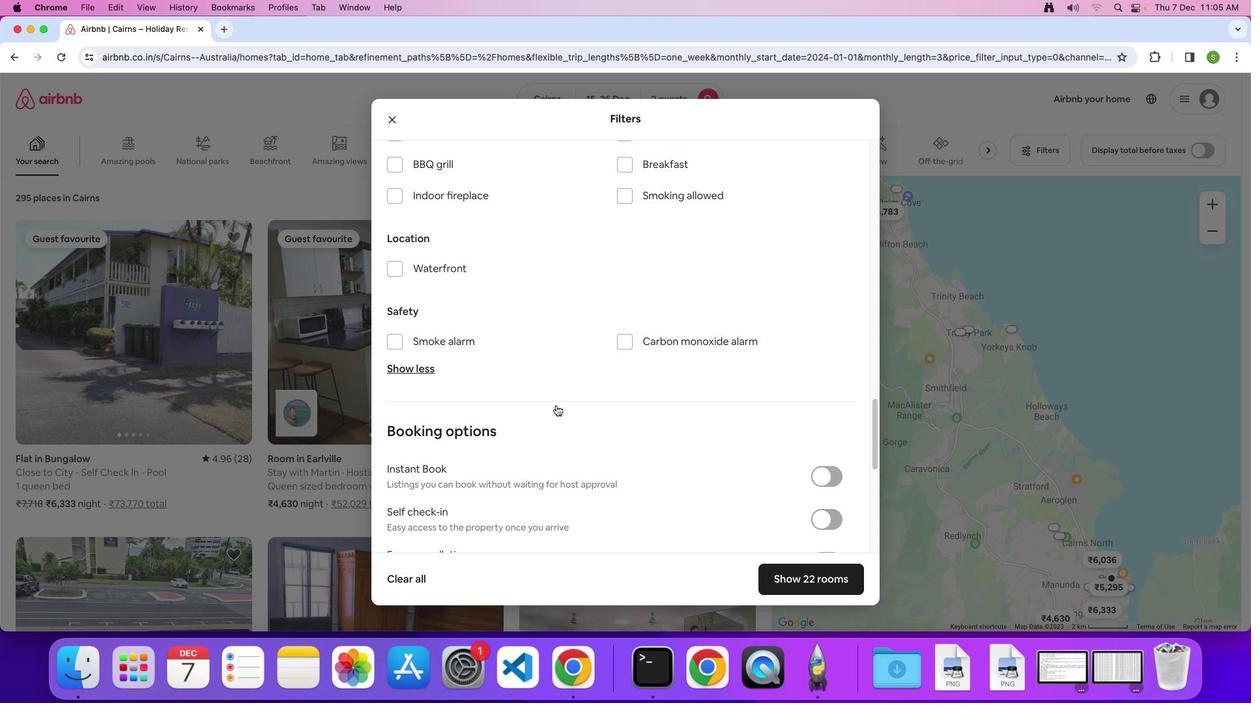 
Action: Mouse scrolled (555, 405) with delta (0, -2)
Screenshot: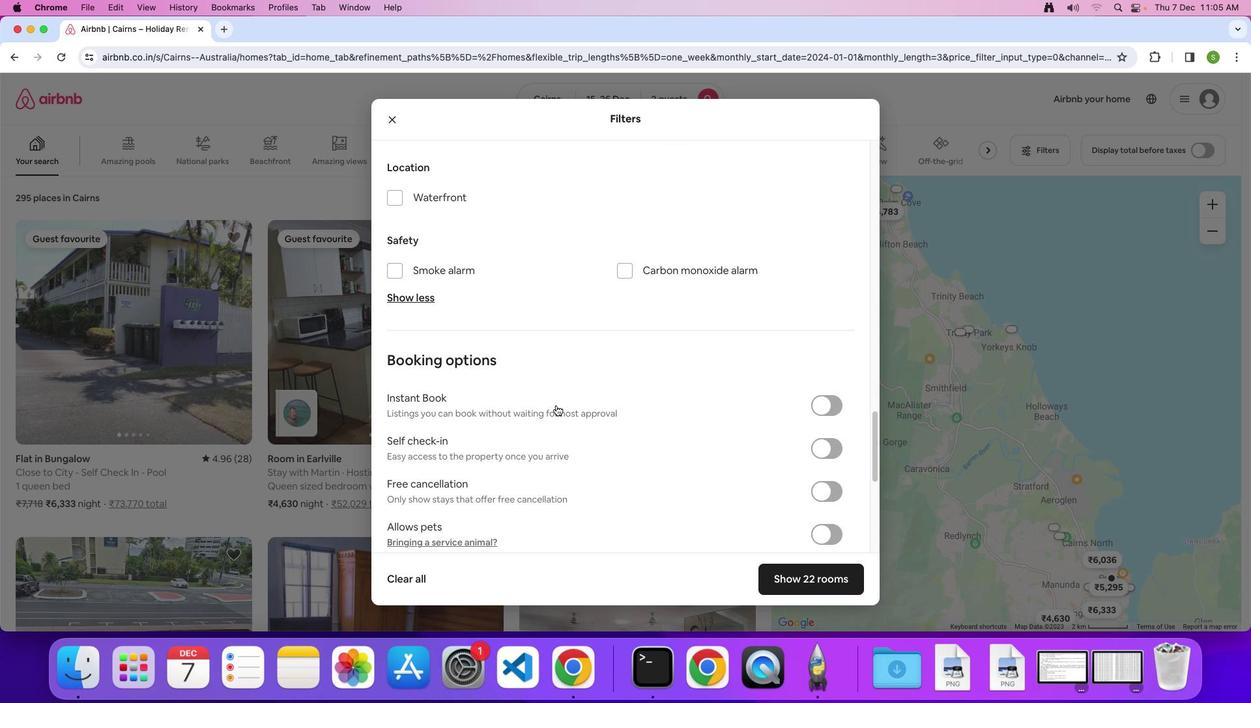 
Action: Mouse scrolled (555, 405) with delta (0, -3)
Screenshot: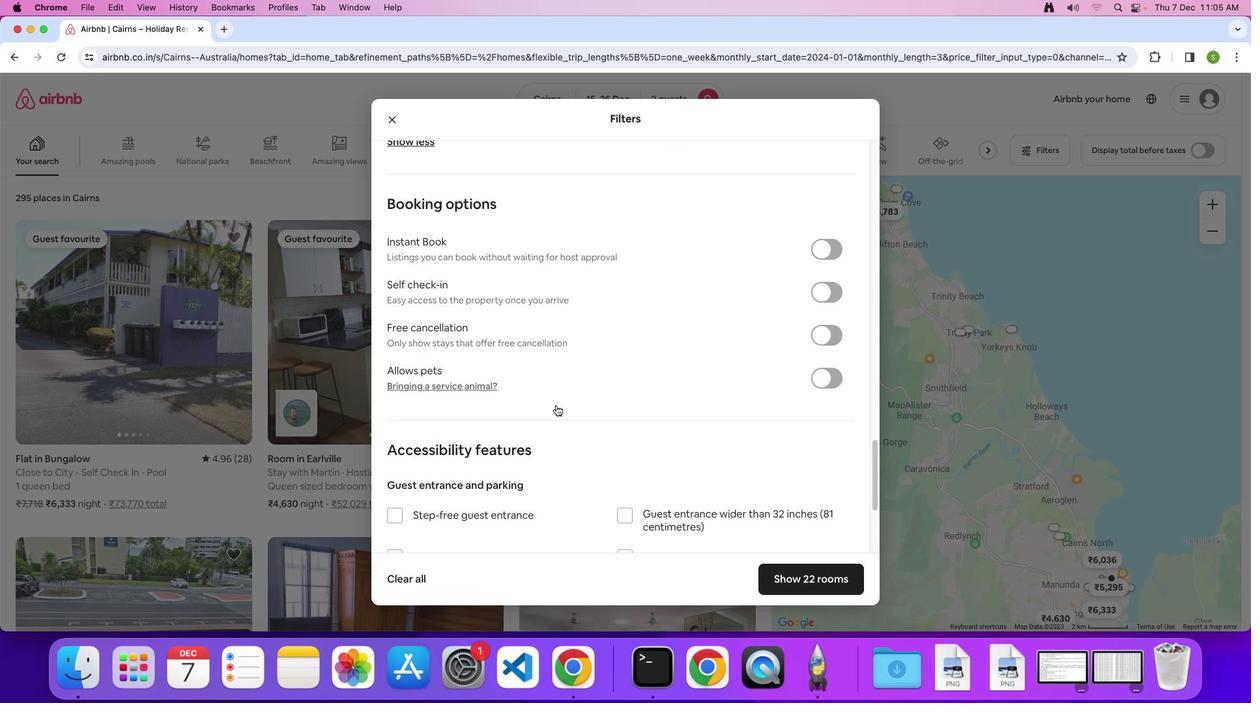 
Action: Mouse moved to (556, 405)
Screenshot: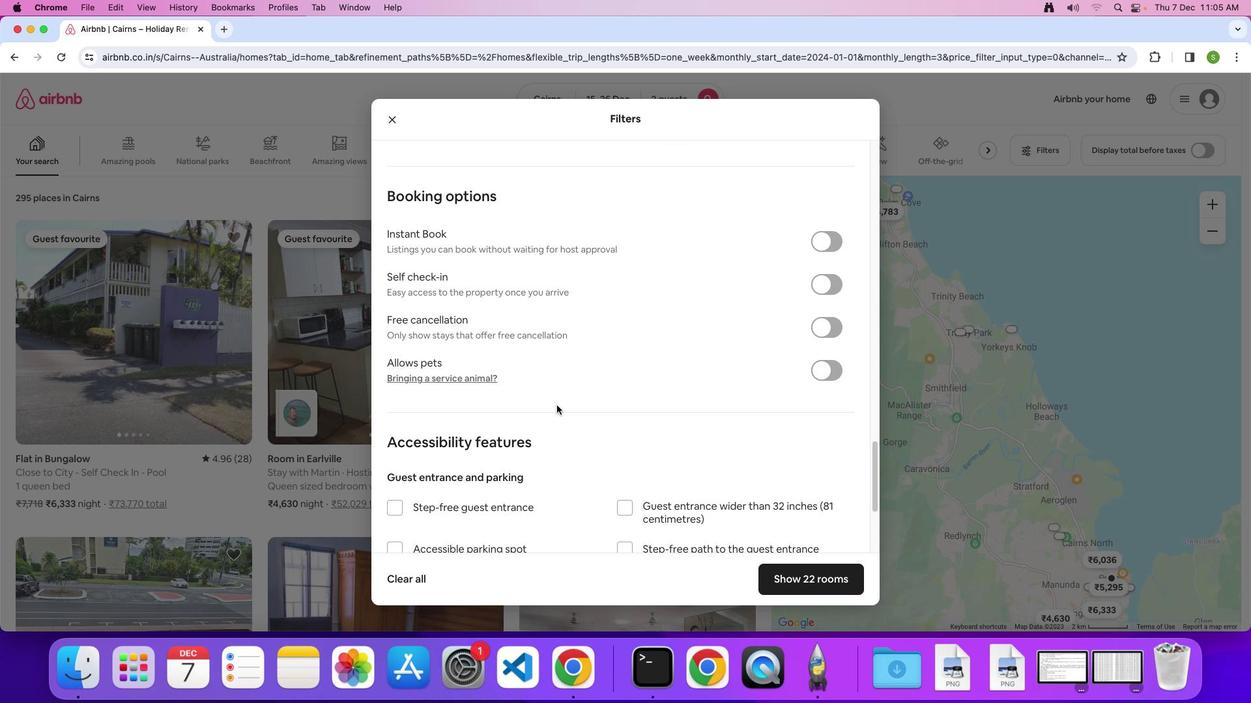 
Action: Mouse scrolled (556, 405) with delta (0, 0)
Screenshot: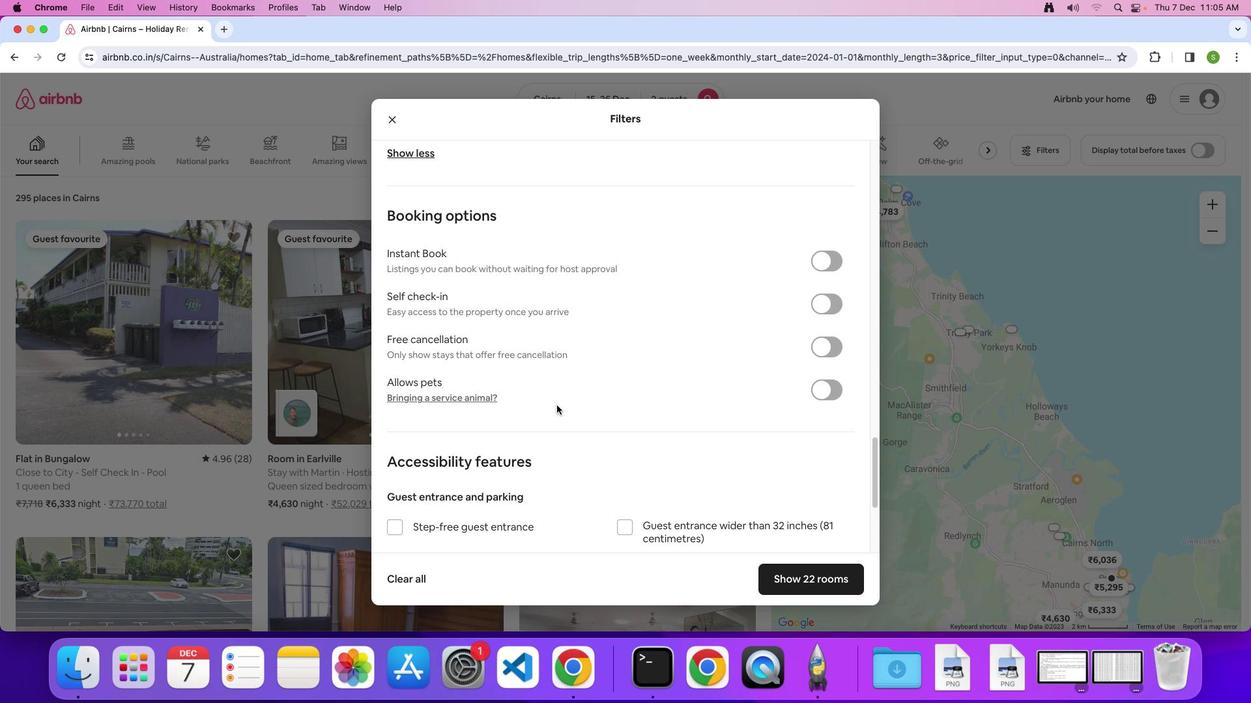 
Action: Mouse scrolled (556, 405) with delta (0, 0)
Screenshot: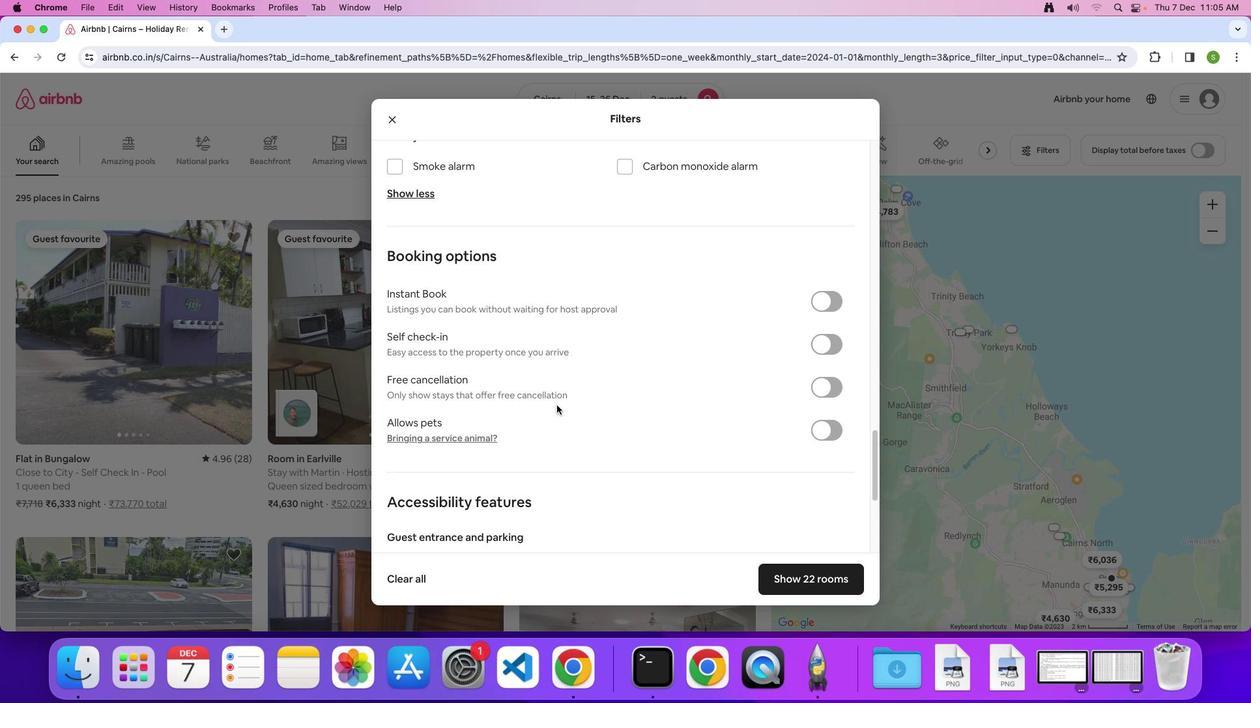 
Action: Mouse scrolled (556, 405) with delta (0, 2)
Screenshot: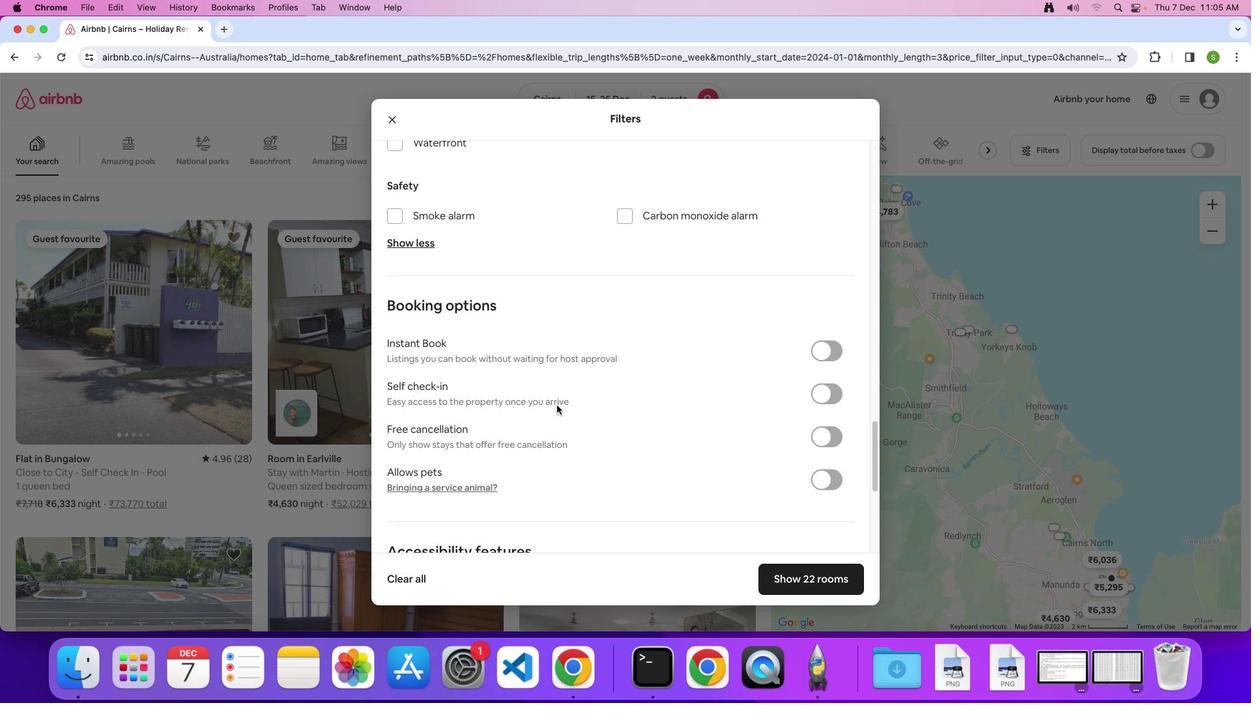 
Action: Mouse moved to (797, 583)
Screenshot: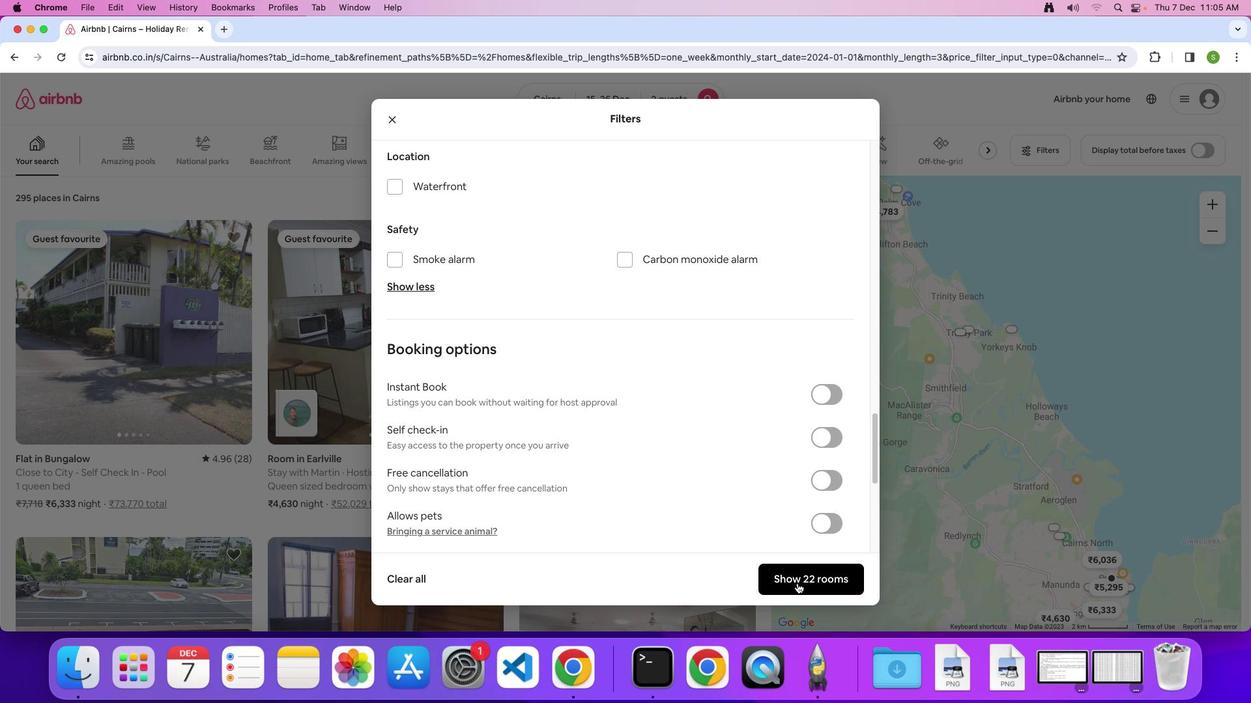 
Action: Mouse pressed left at (797, 583)
Screenshot: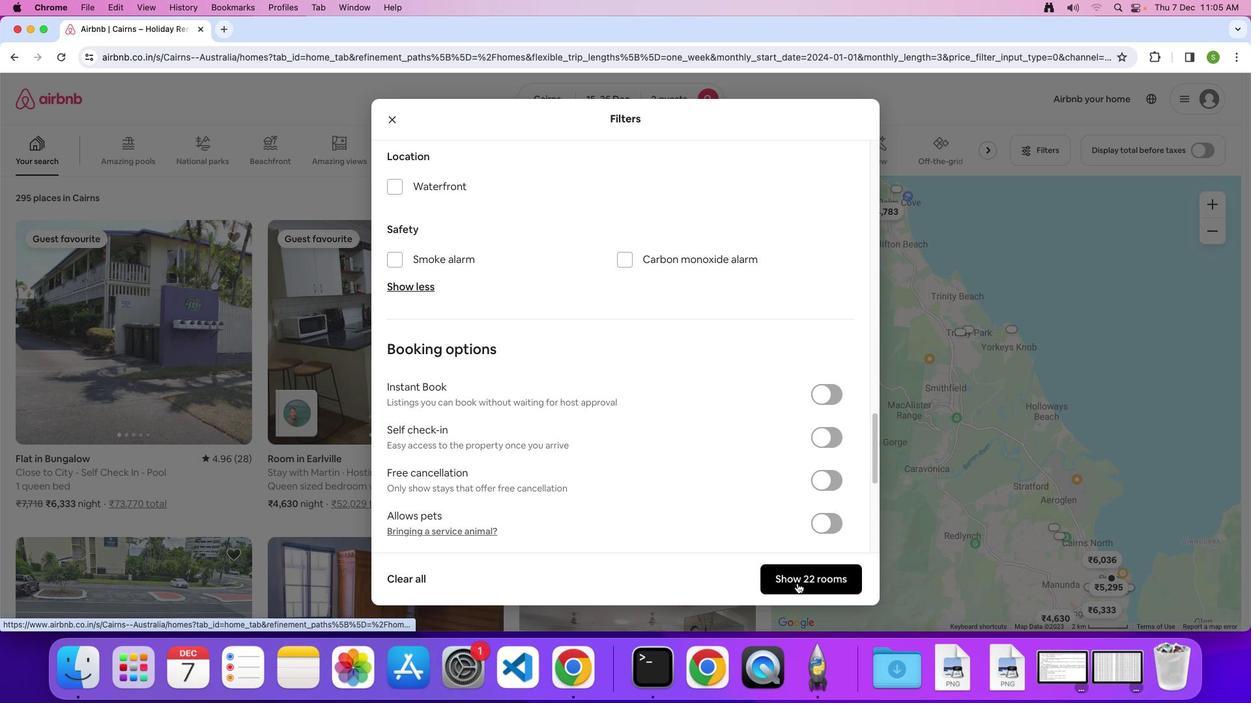 
Action: Mouse moved to (135, 342)
Screenshot: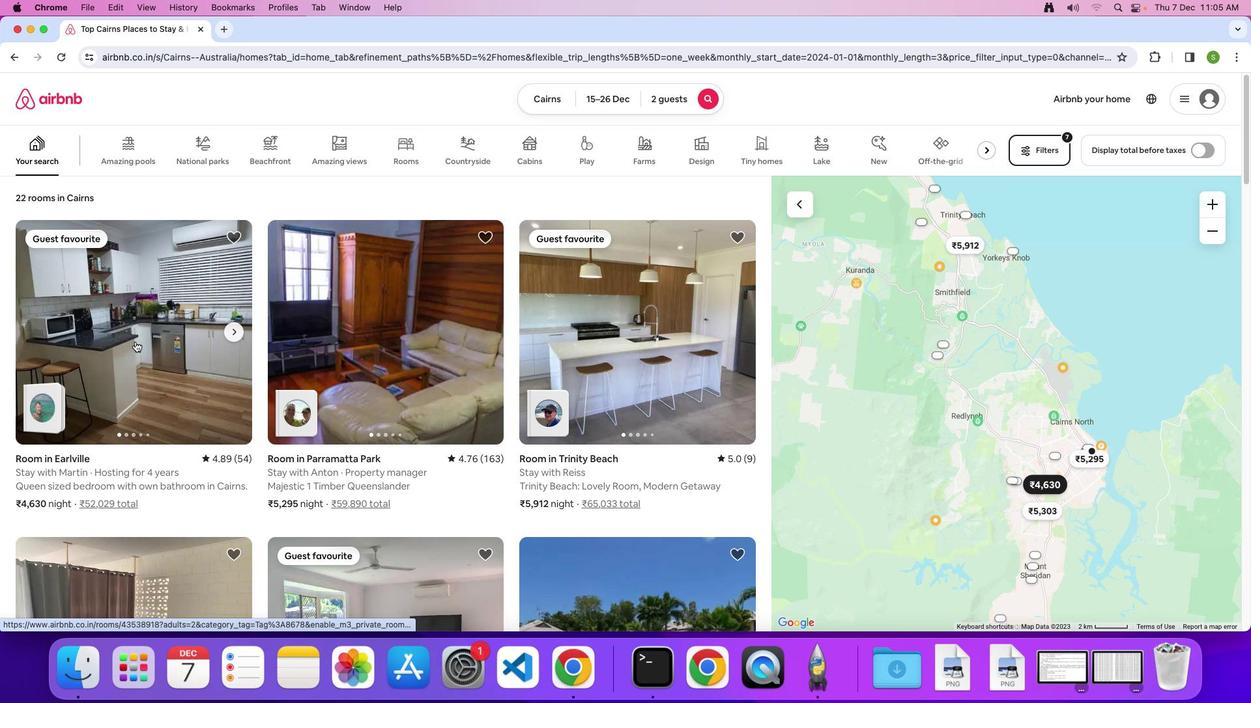 
Action: Mouse pressed left at (135, 342)
Screenshot: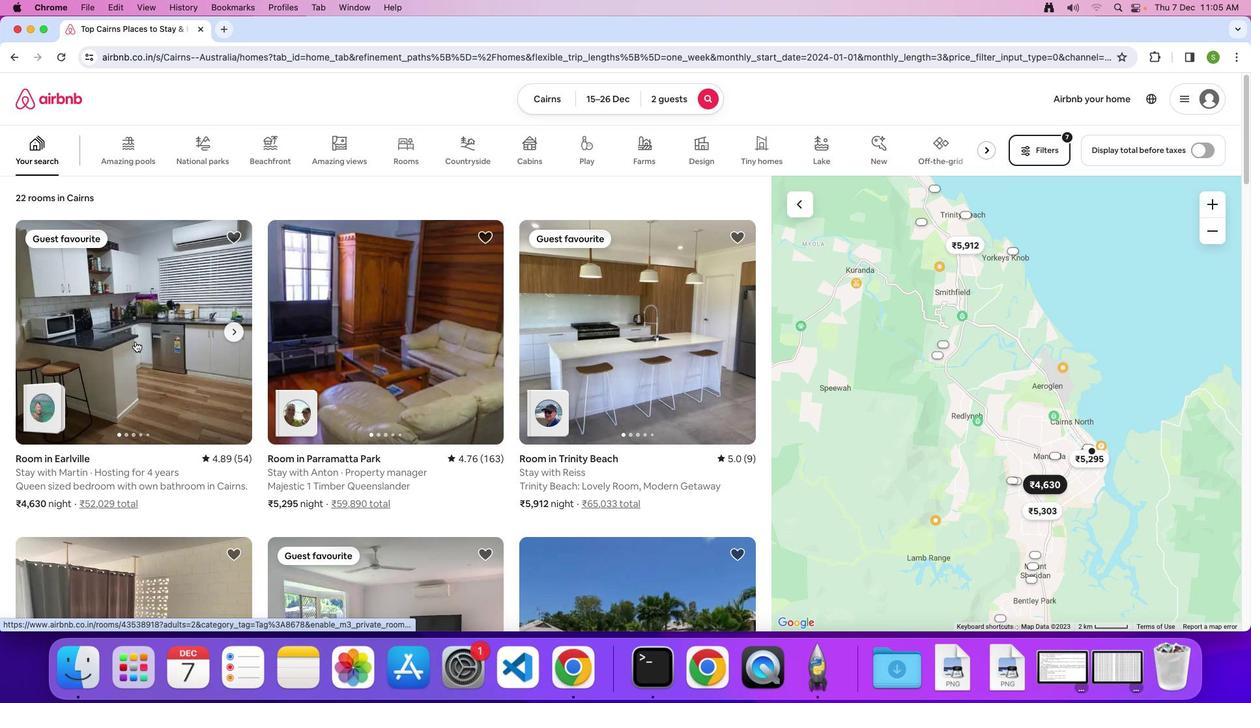 
Action: Mouse moved to (482, 325)
Screenshot: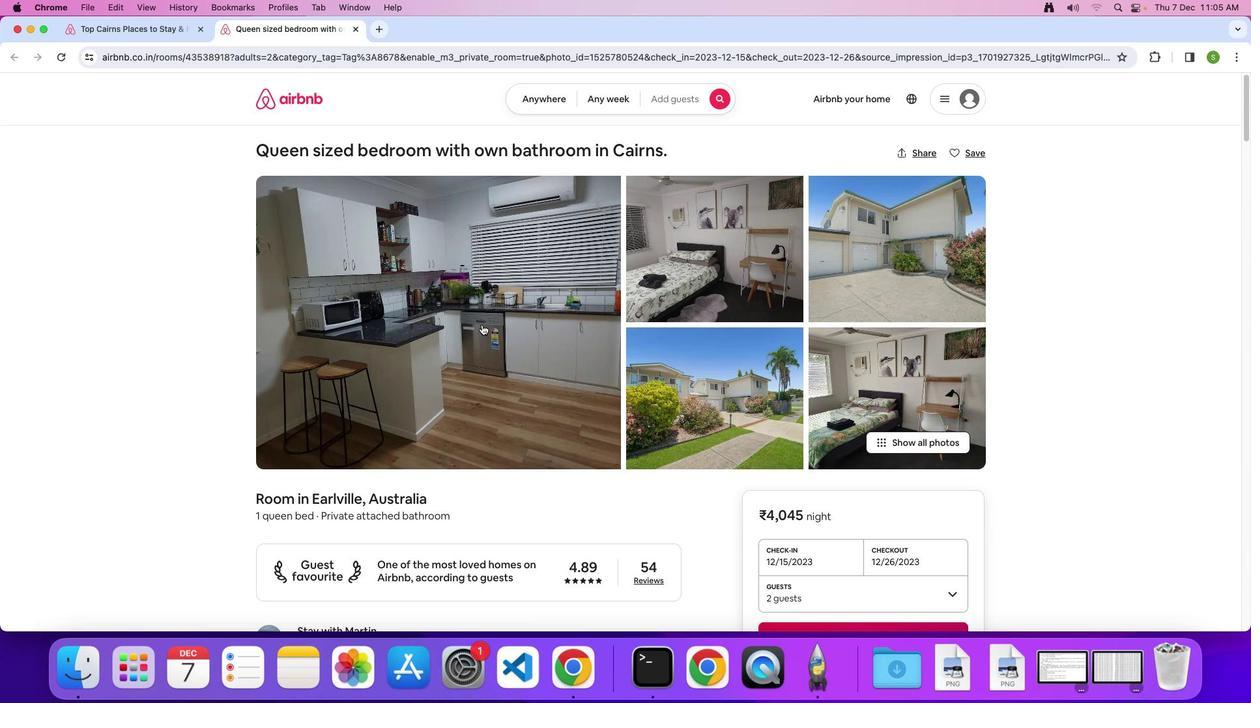 
Action: Mouse pressed left at (482, 325)
Screenshot: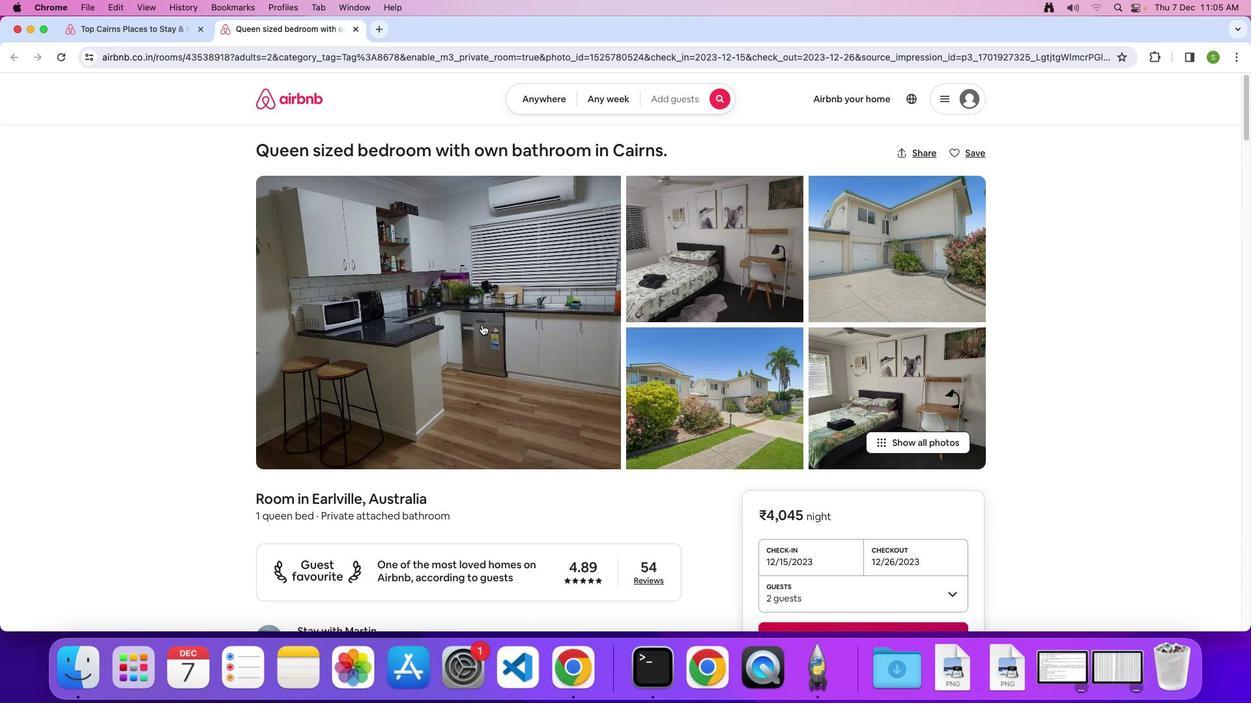 
Action: Mouse moved to (576, 349)
Screenshot: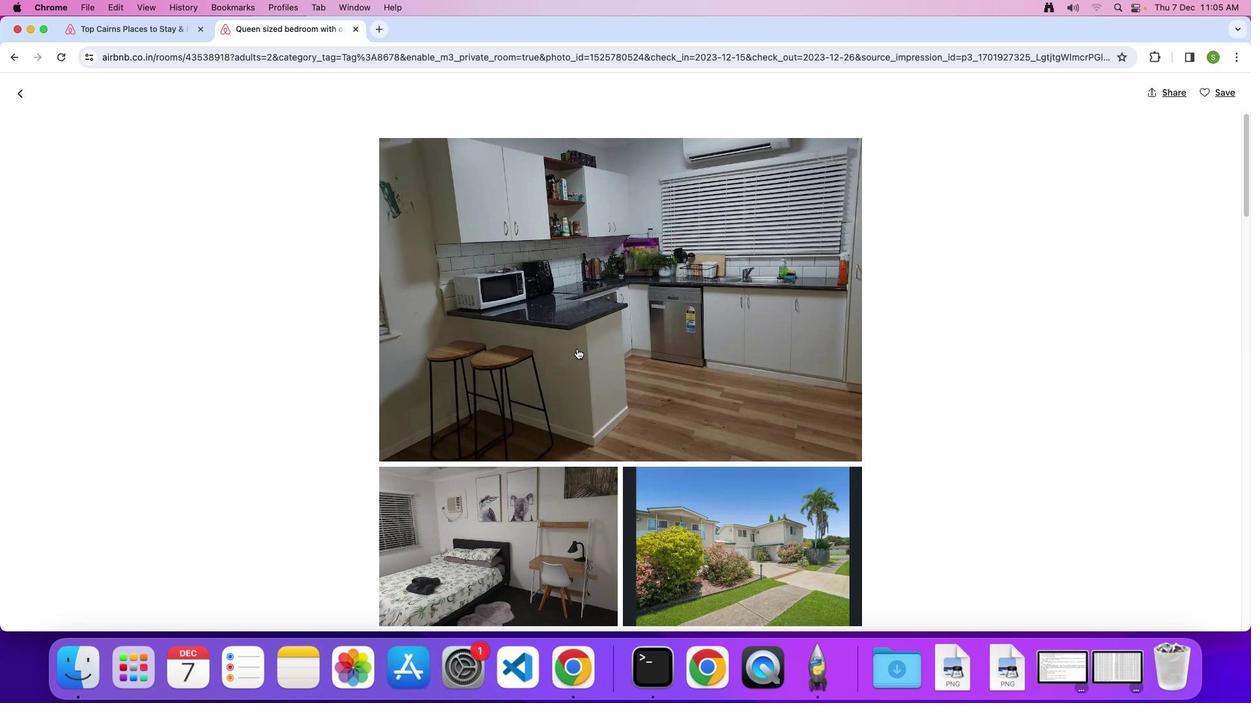 
Action: Mouse scrolled (576, 349) with delta (0, 0)
Screenshot: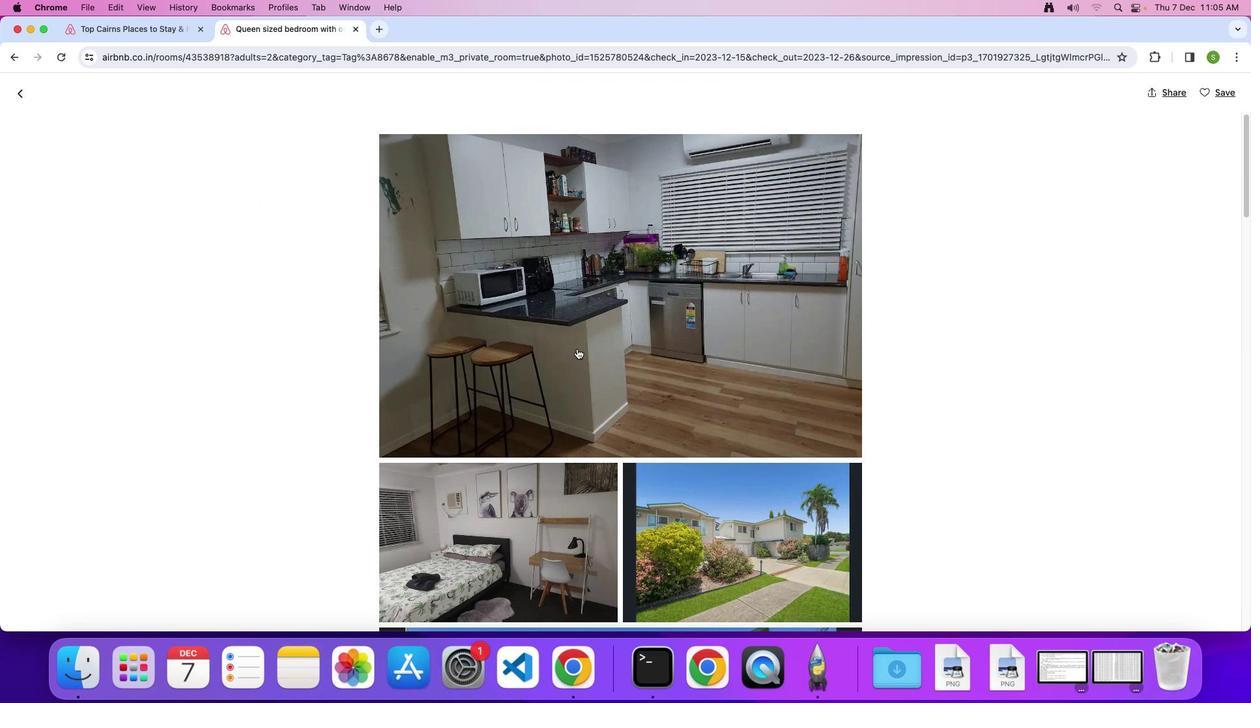 
Action: Mouse scrolled (576, 349) with delta (0, 0)
Screenshot: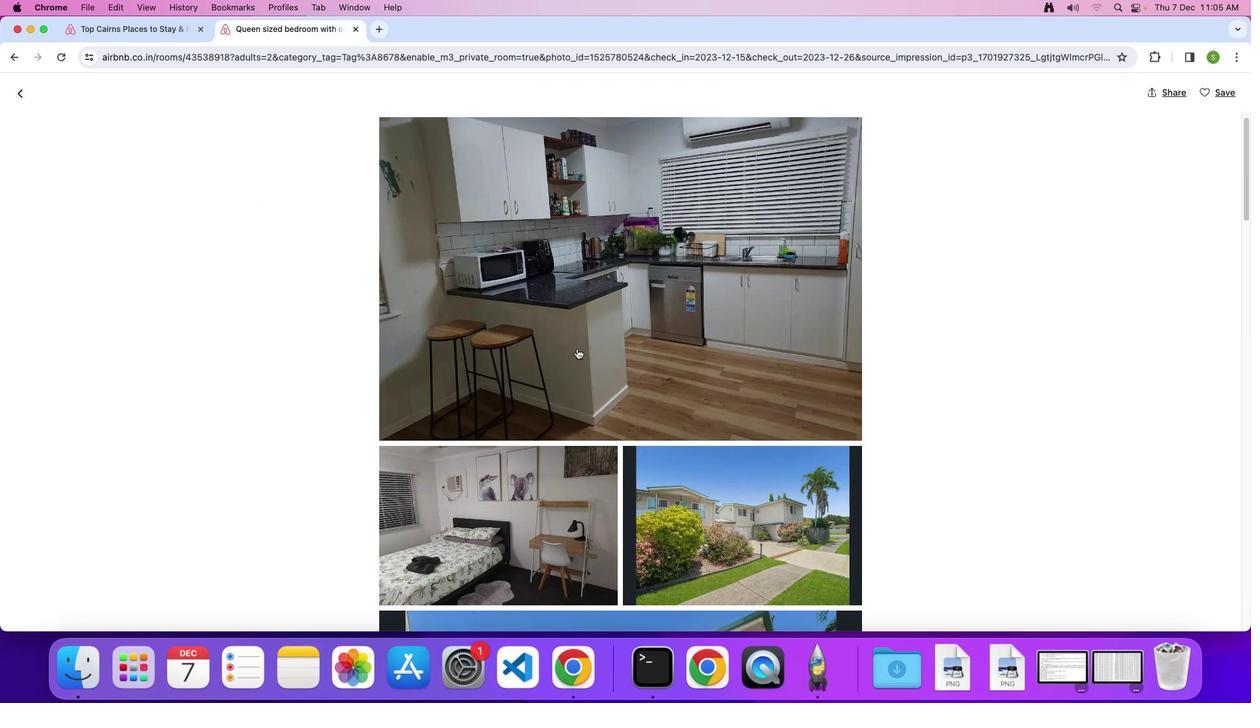 
Action: Mouse scrolled (576, 349) with delta (0, -2)
Screenshot: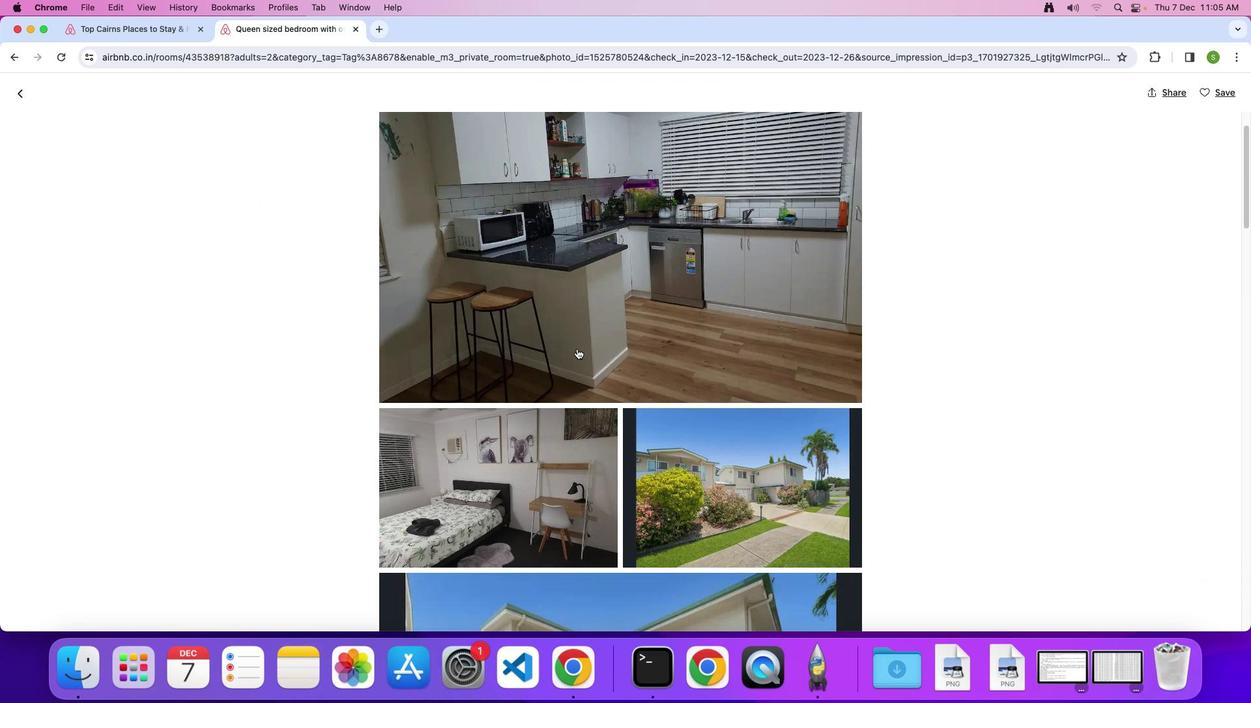 
Action: Mouse moved to (576, 349)
Screenshot: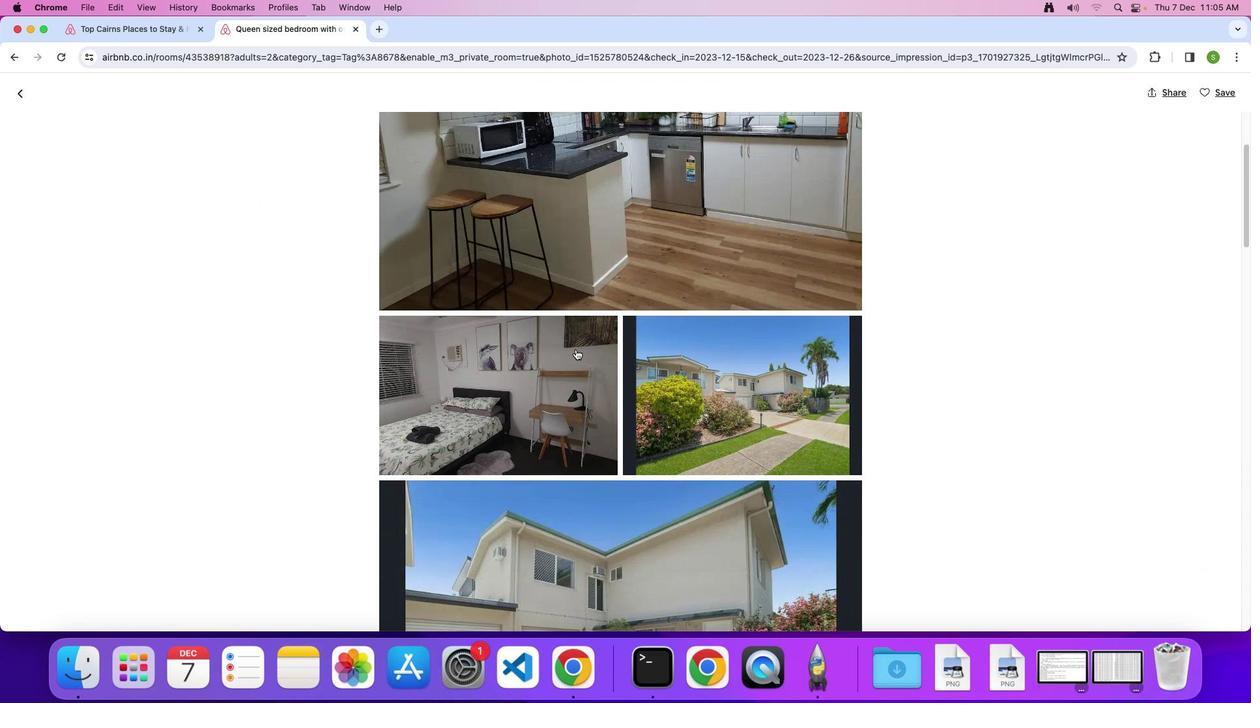 
Action: Mouse scrolled (576, 349) with delta (0, 0)
Screenshot: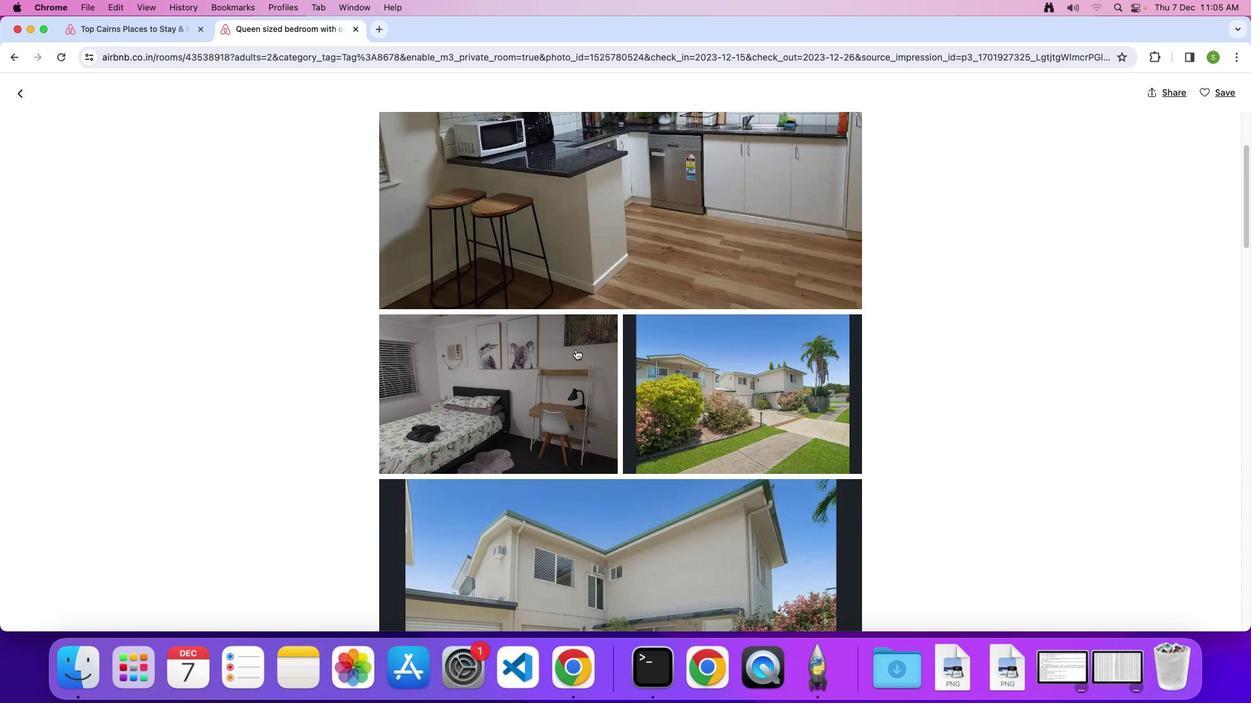 
Action: Mouse scrolled (576, 349) with delta (0, 0)
Screenshot: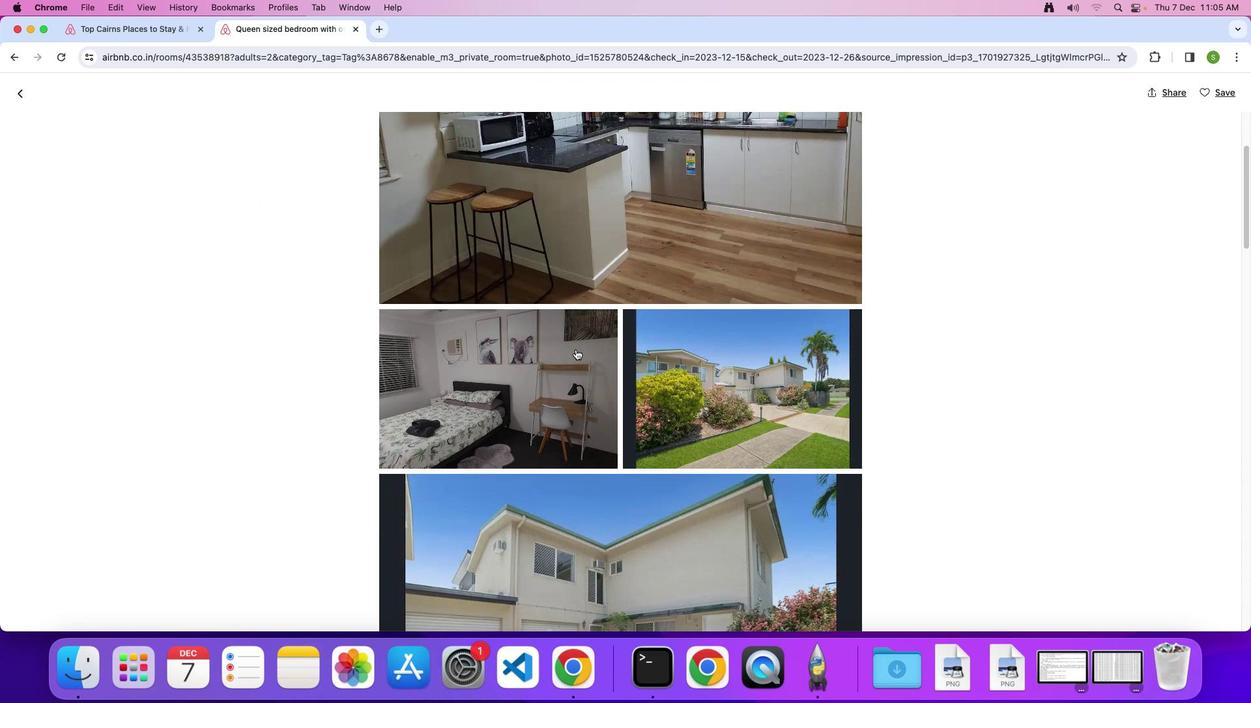 
Action: Mouse scrolled (576, 349) with delta (0, -1)
Screenshot: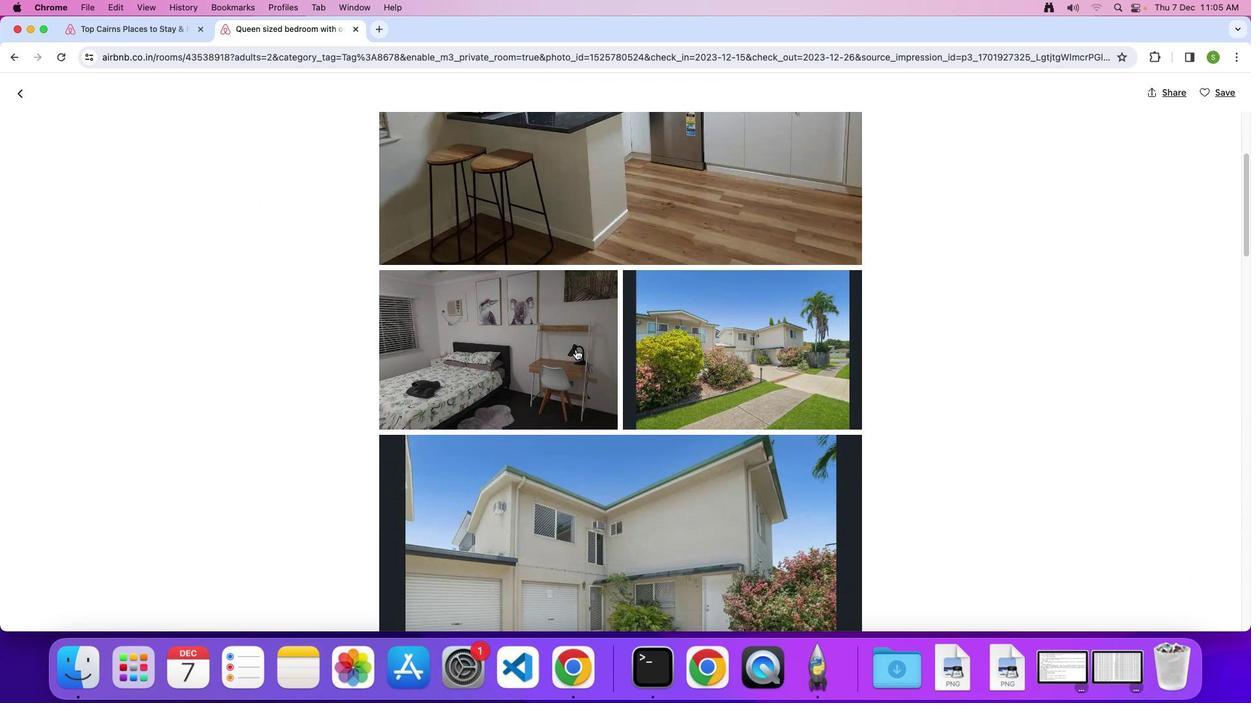 
Action: Mouse moved to (575, 349)
Screenshot: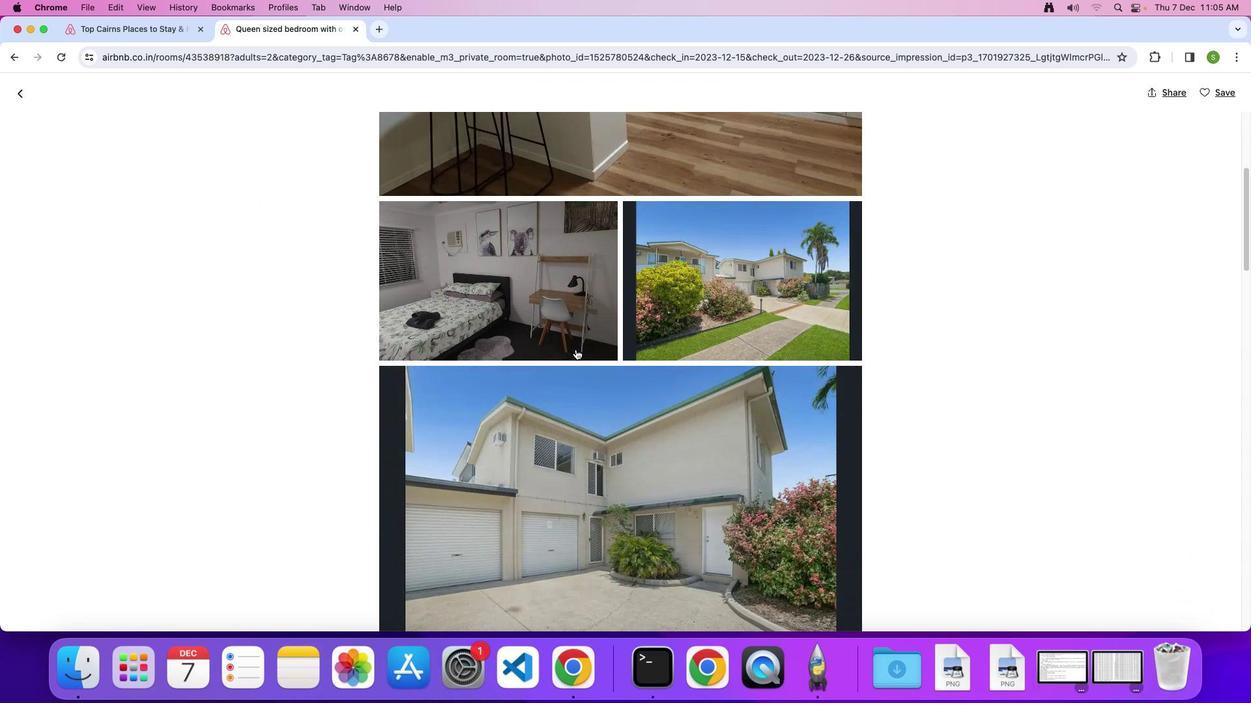 
Action: Mouse scrolled (575, 349) with delta (0, 0)
Screenshot: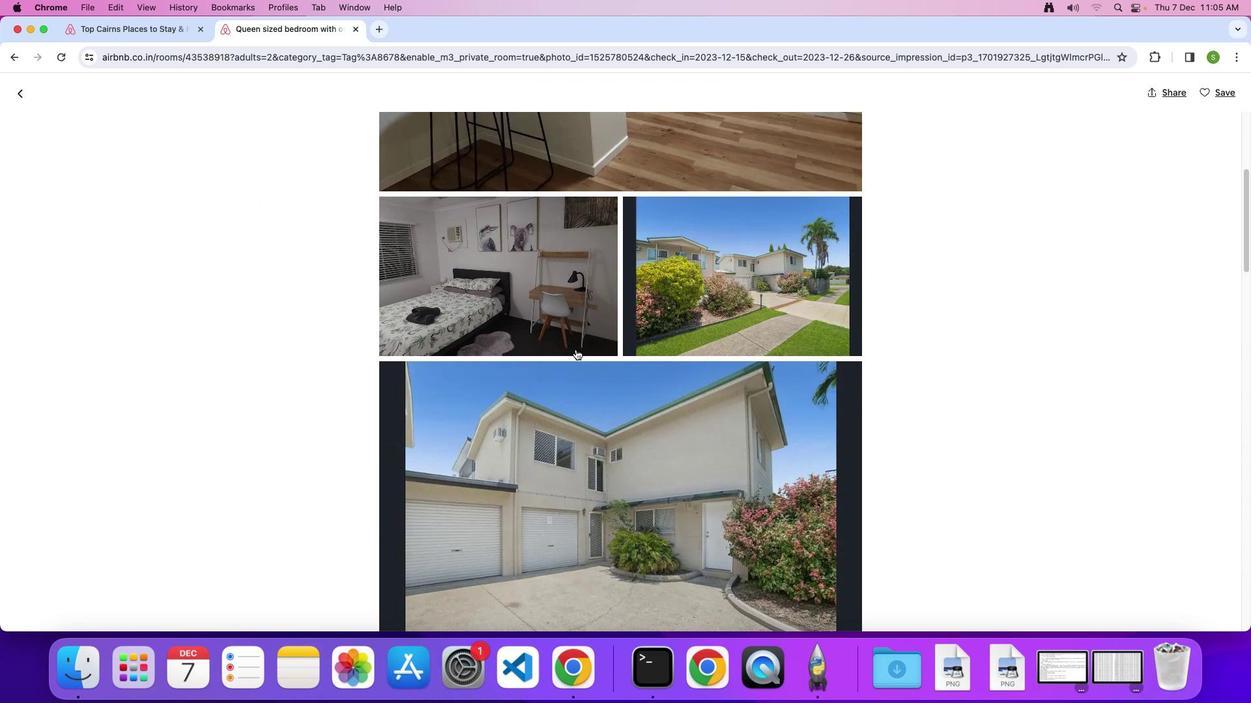 
Action: Mouse scrolled (575, 349) with delta (0, 0)
Screenshot: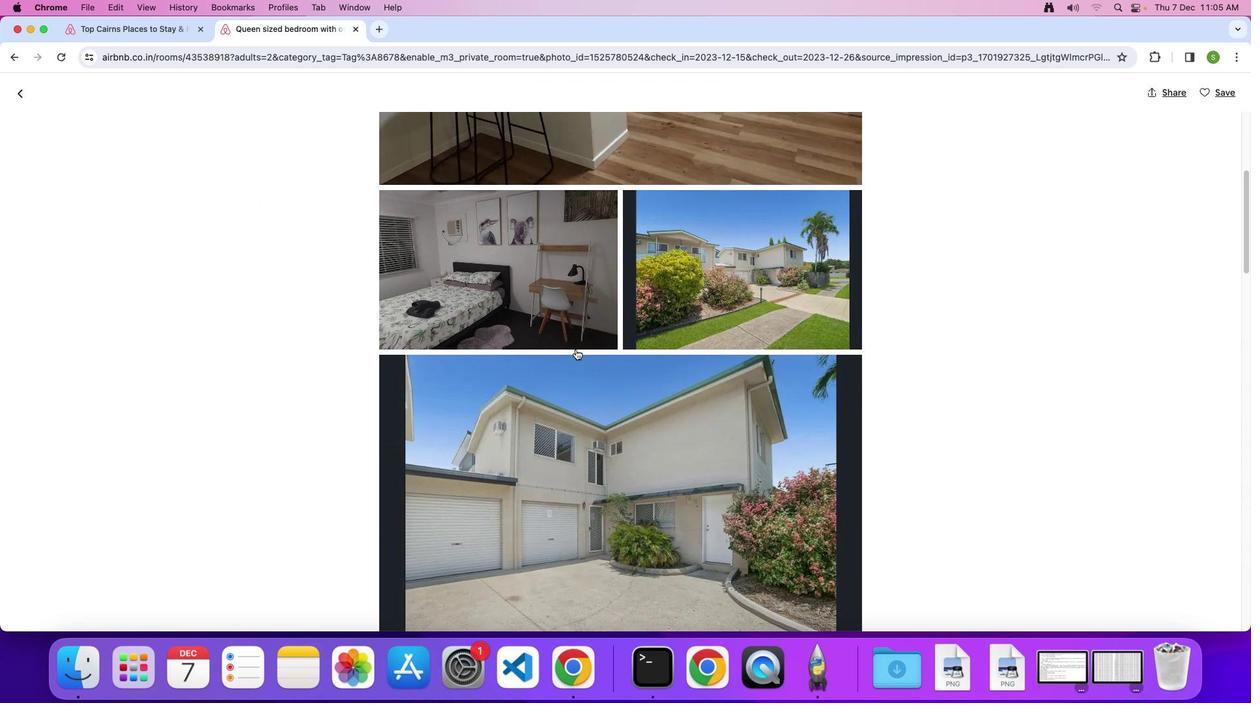 
Action: Mouse scrolled (575, 349) with delta (0, -1)
Screenshot: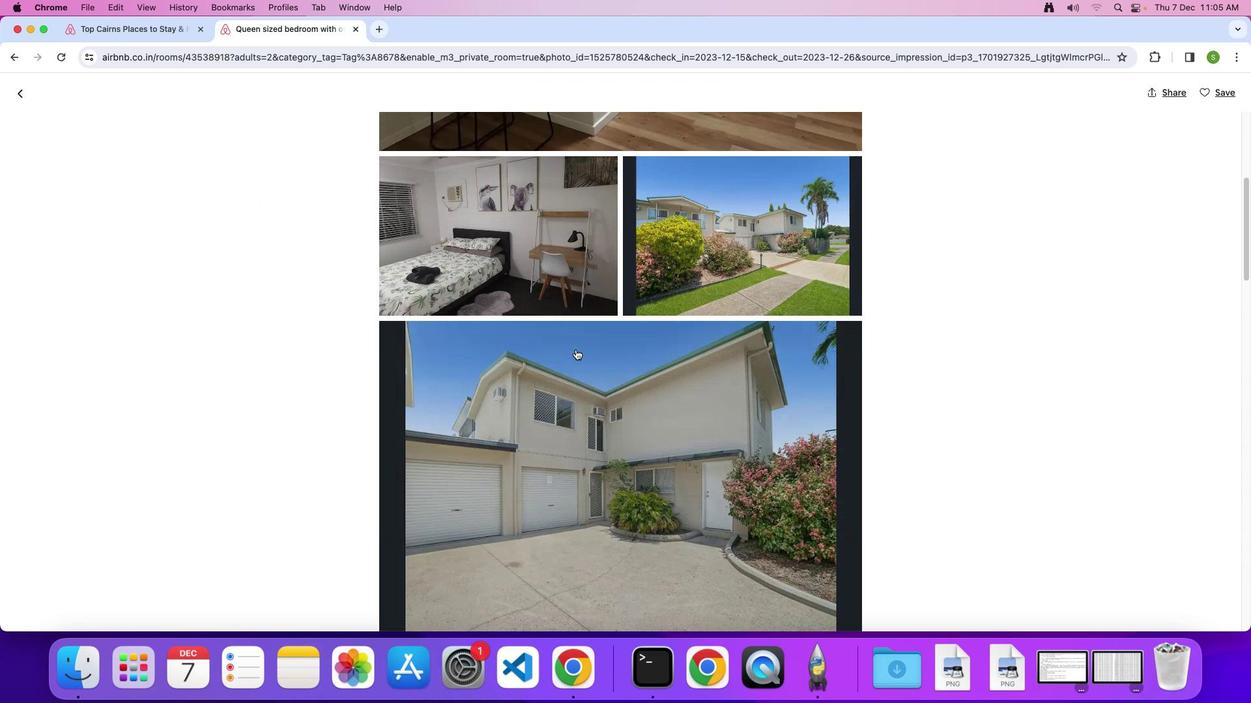 
Action: Mouse scrolled (575, 349) with delta (0, 0)
Screenshot: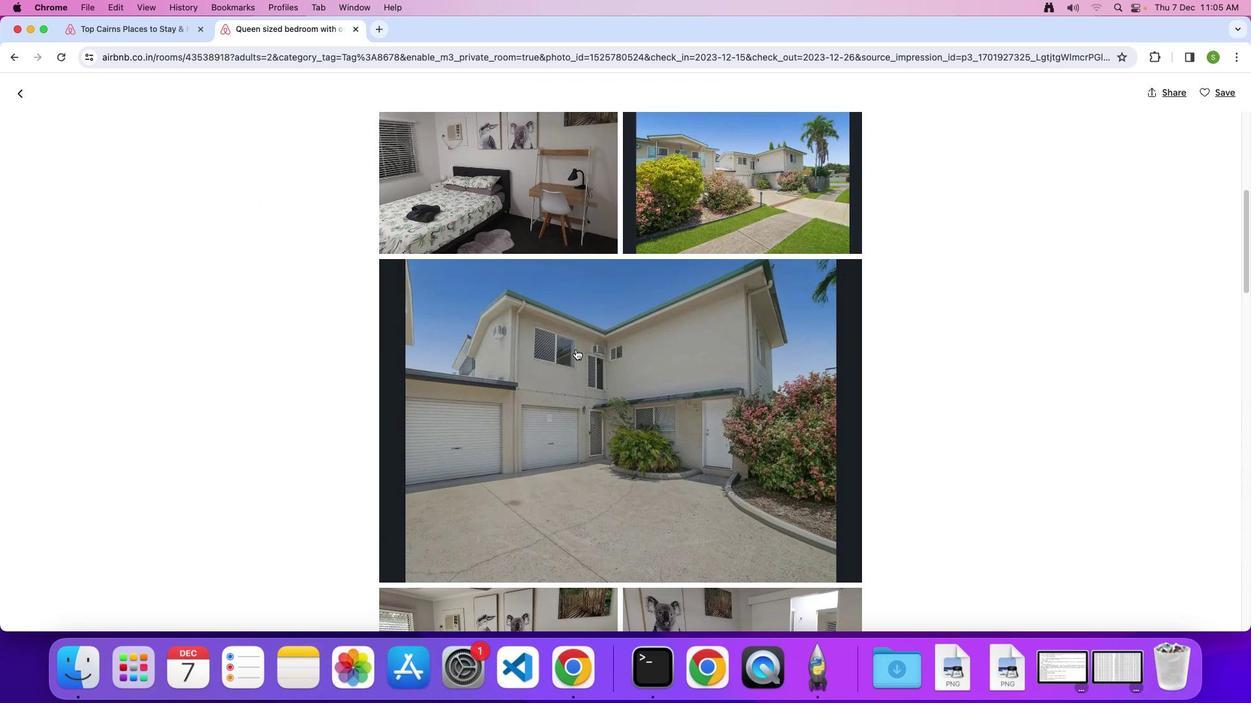 
Action: Mouse scrolled (575, 349) with delta (0, 0)
Screenshot: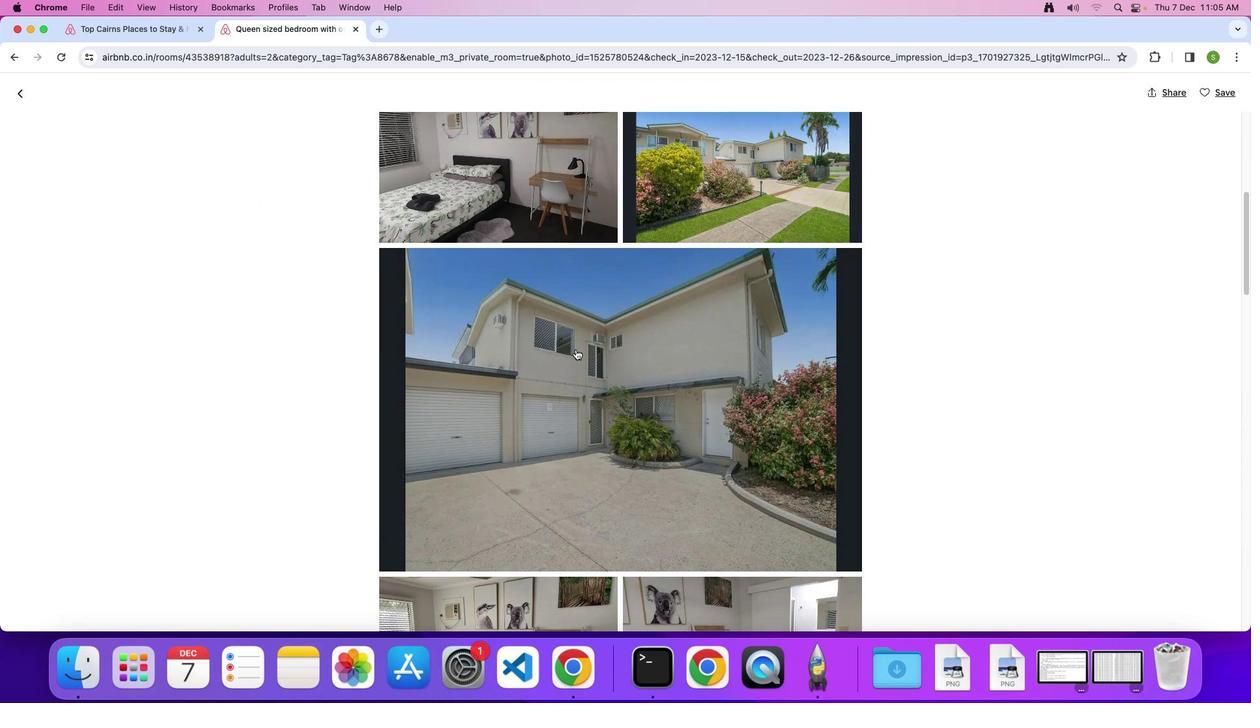 
Action: Mouse scrolled (575, 349) with delta (0, -1)
Screenshot: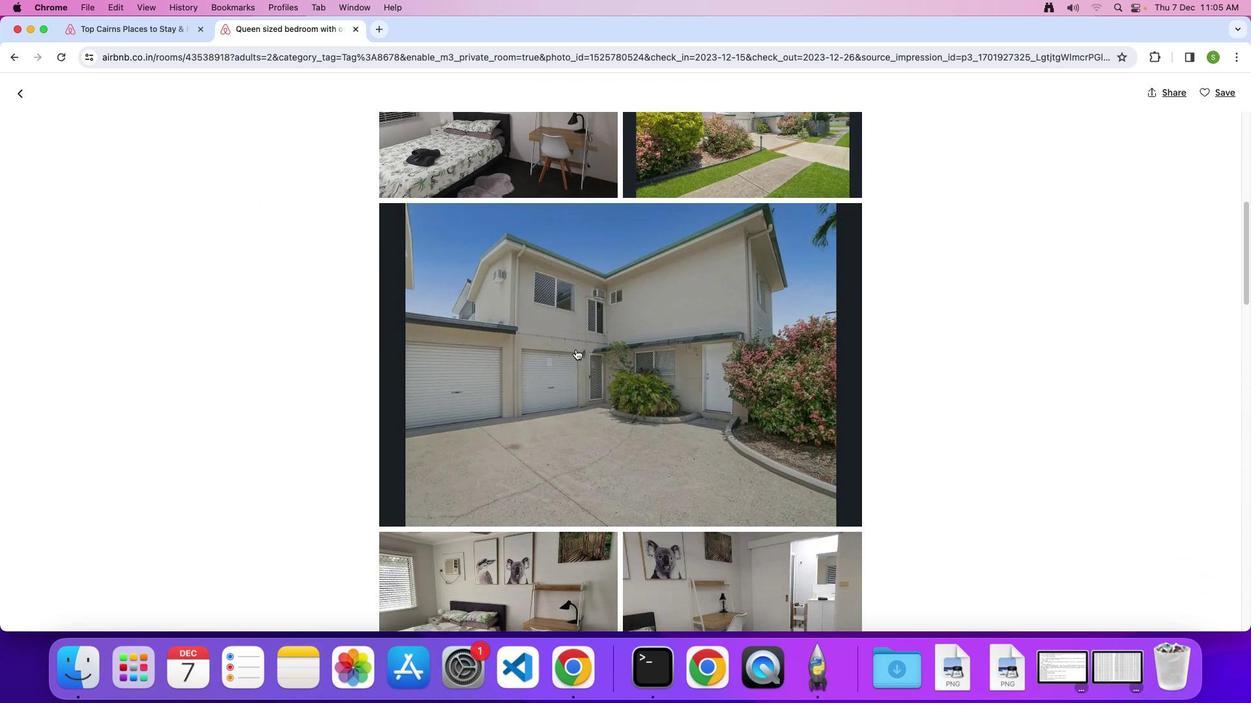 
Action: Mouse scrolled (575, 349) with delta (0, 0)
Screenshot: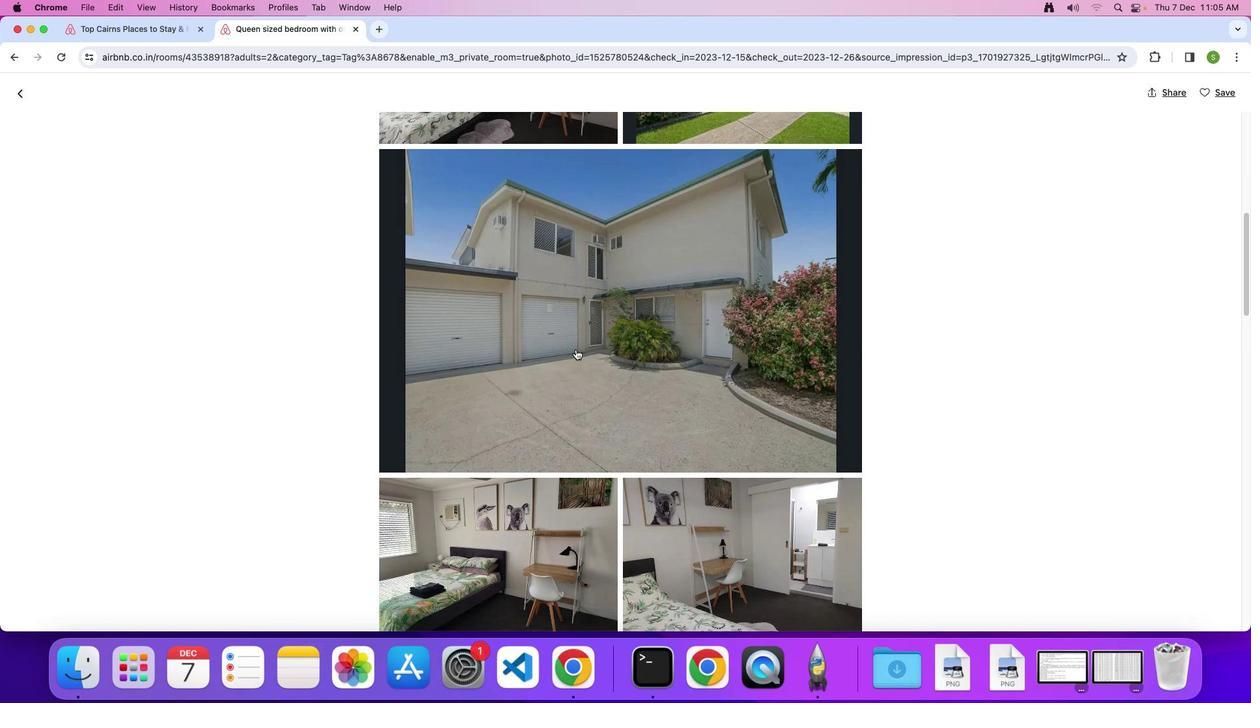 
Action: Mouse scrolled (575, 349) with delta (0, 0)
Screenshot: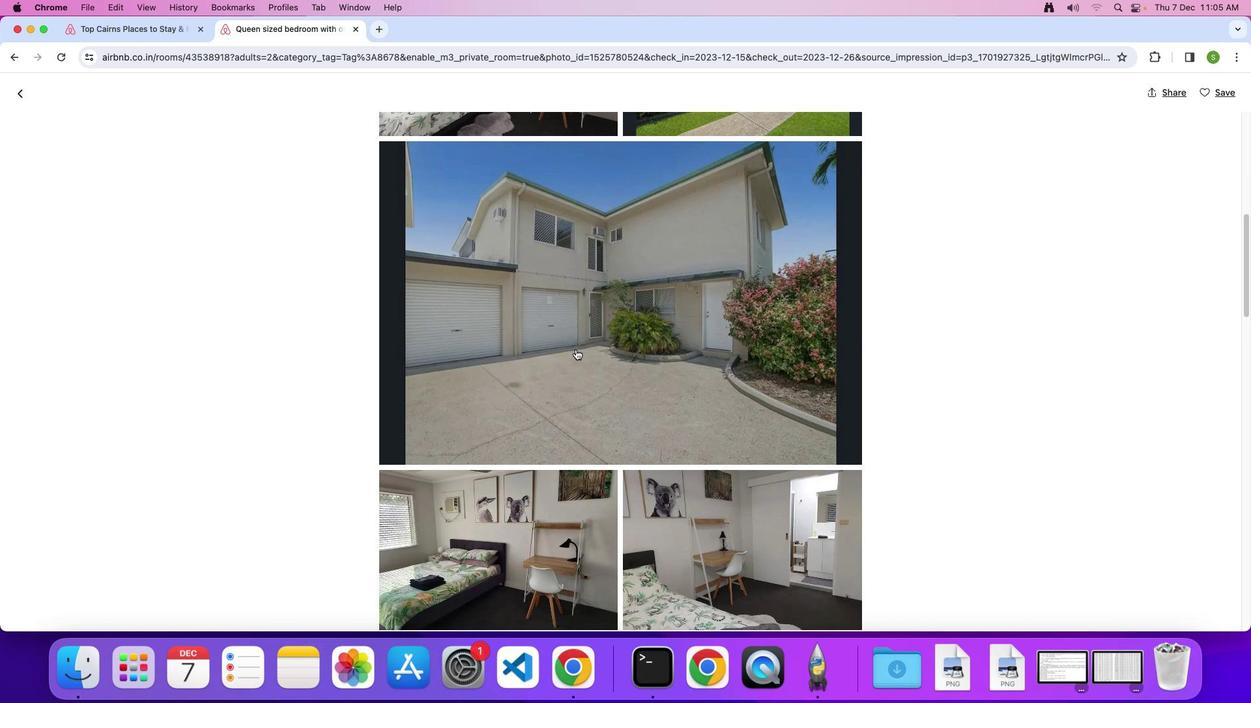 
Action: Mouse scrolled (575, 349) with delta (0, -1)
Screenshot: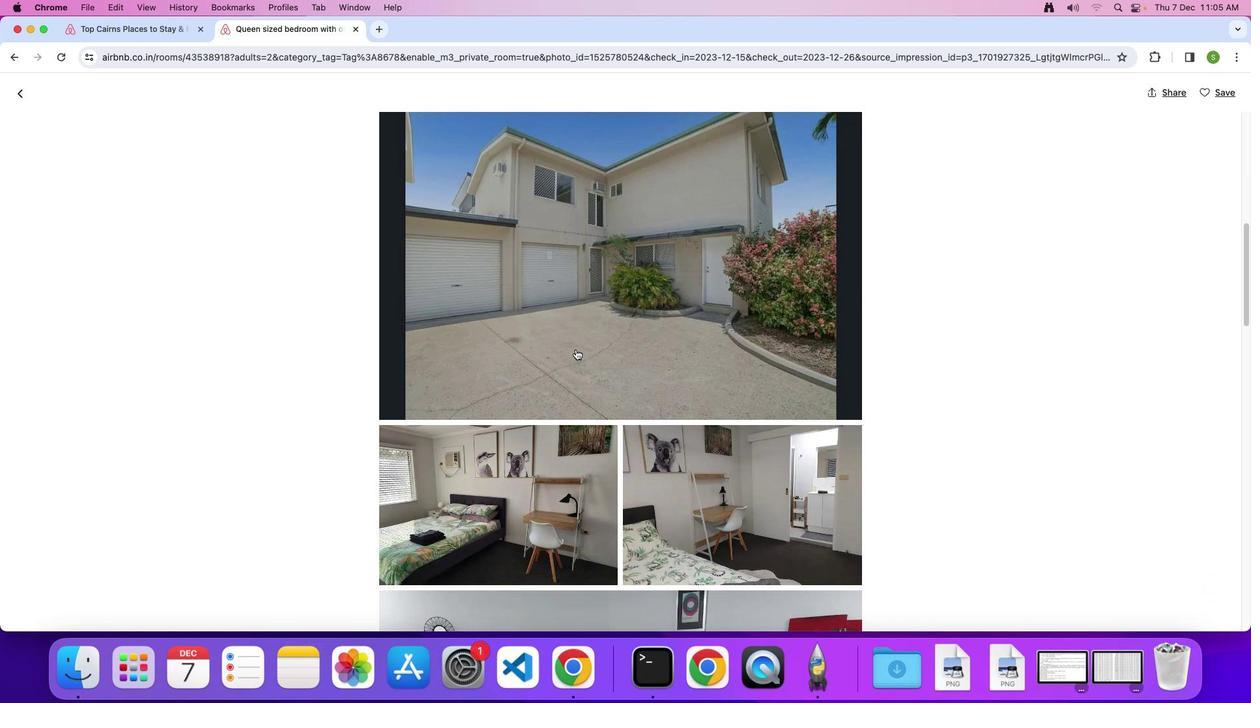 
Action: Mouse scrolled (575, 349) with delta (0, 0)
Screenshot: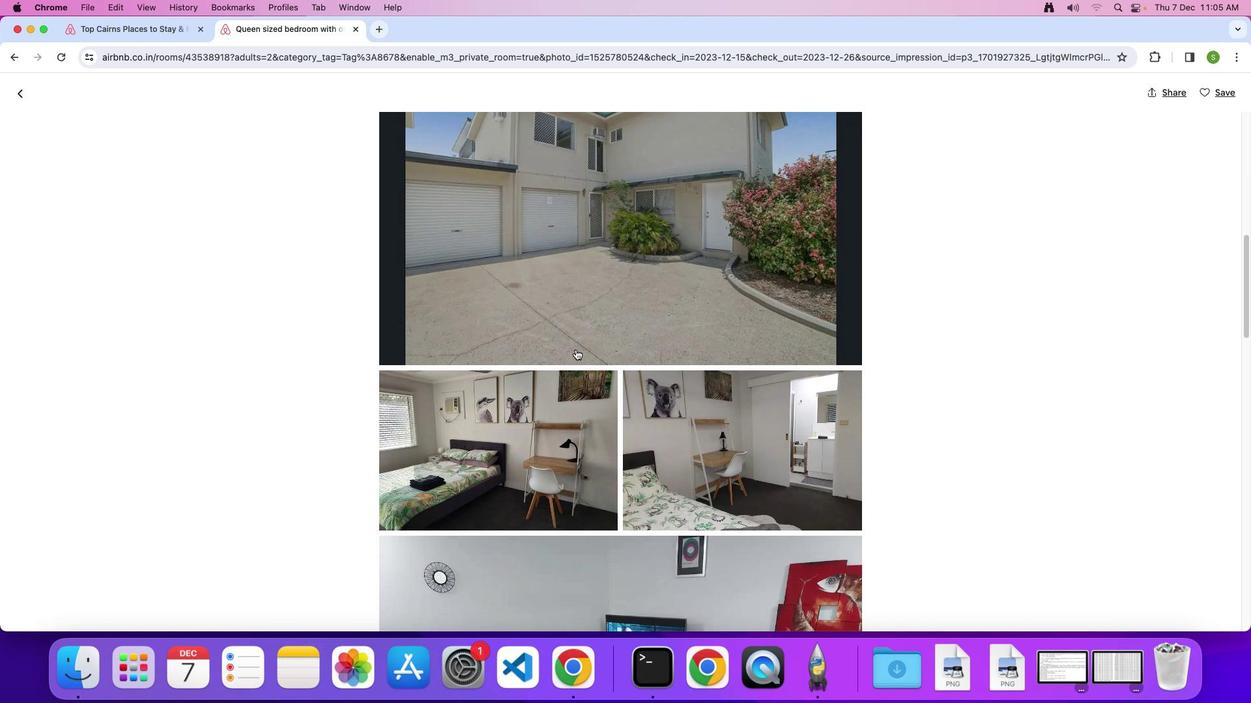 
Action: Mouse scrolled (575, 349) with delta (0, 0)
Screenshot: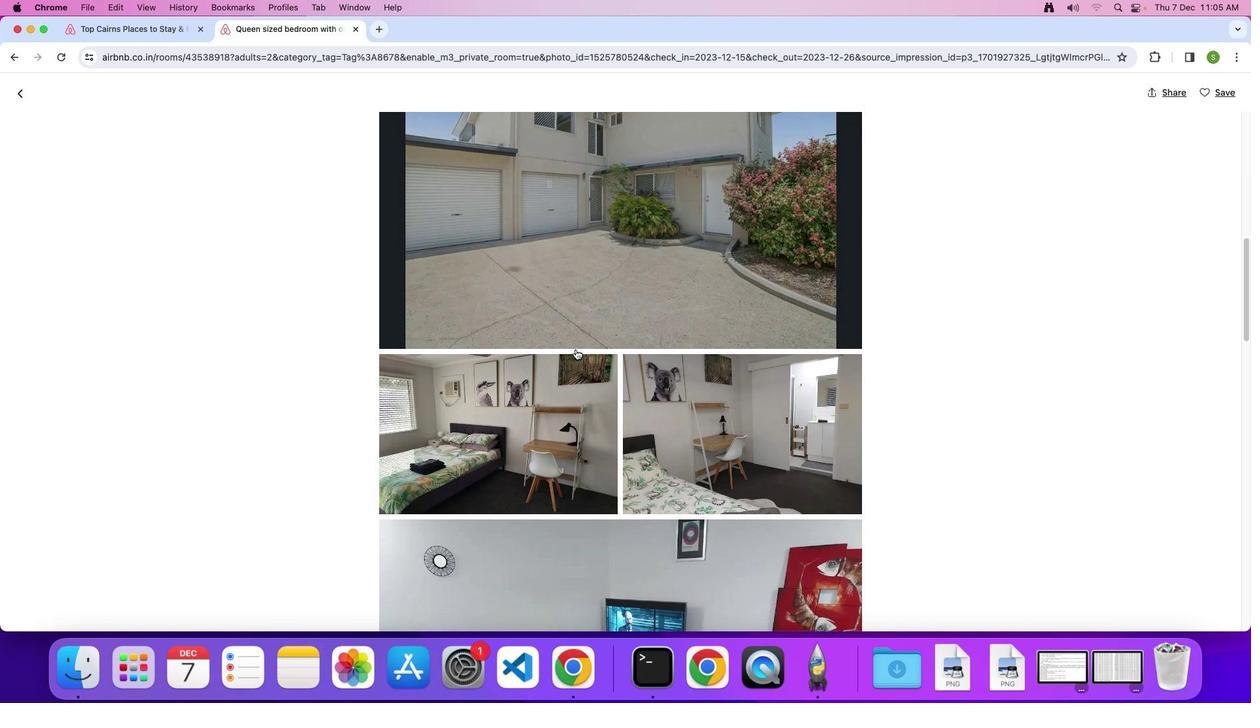 
Action: Mouse scrolled (575, 349) with delta (0, -1)
Screenshot: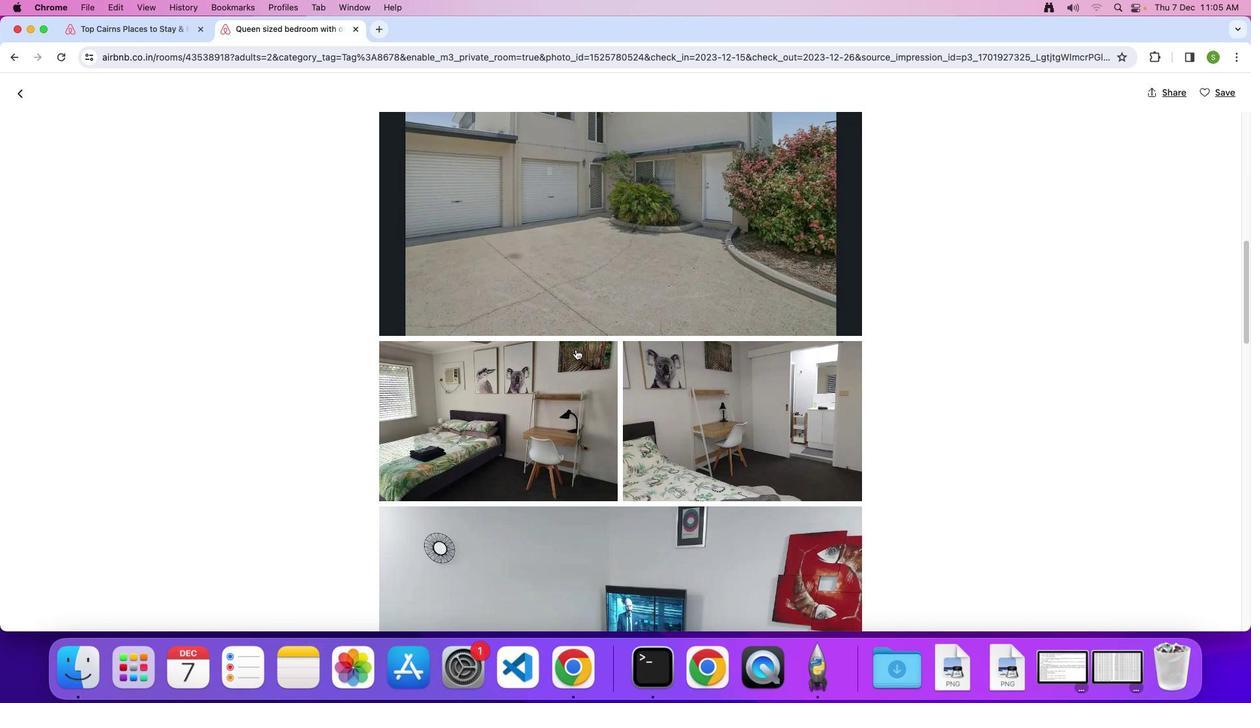 
Action: Mouse scrolled (575, 349) with delta (0, 0)
Screenshot: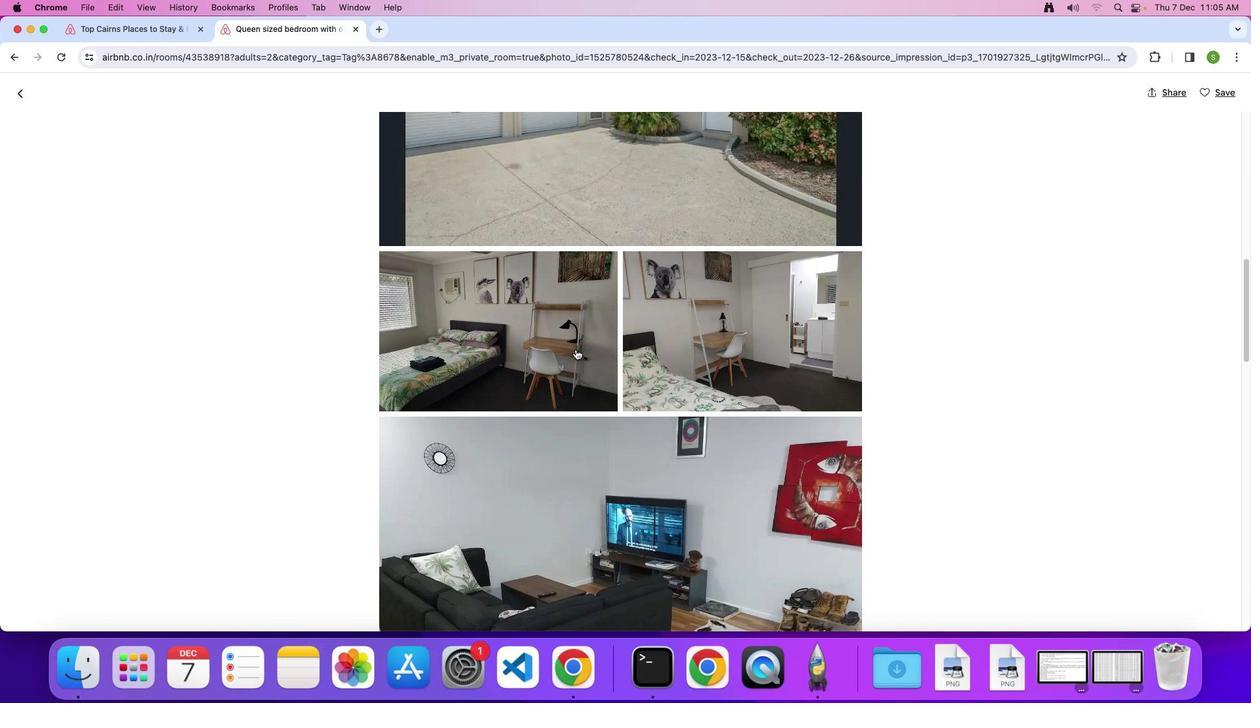 
Action: Mouse scrolled (575, 349) with delta (0, 0)
Screenshot: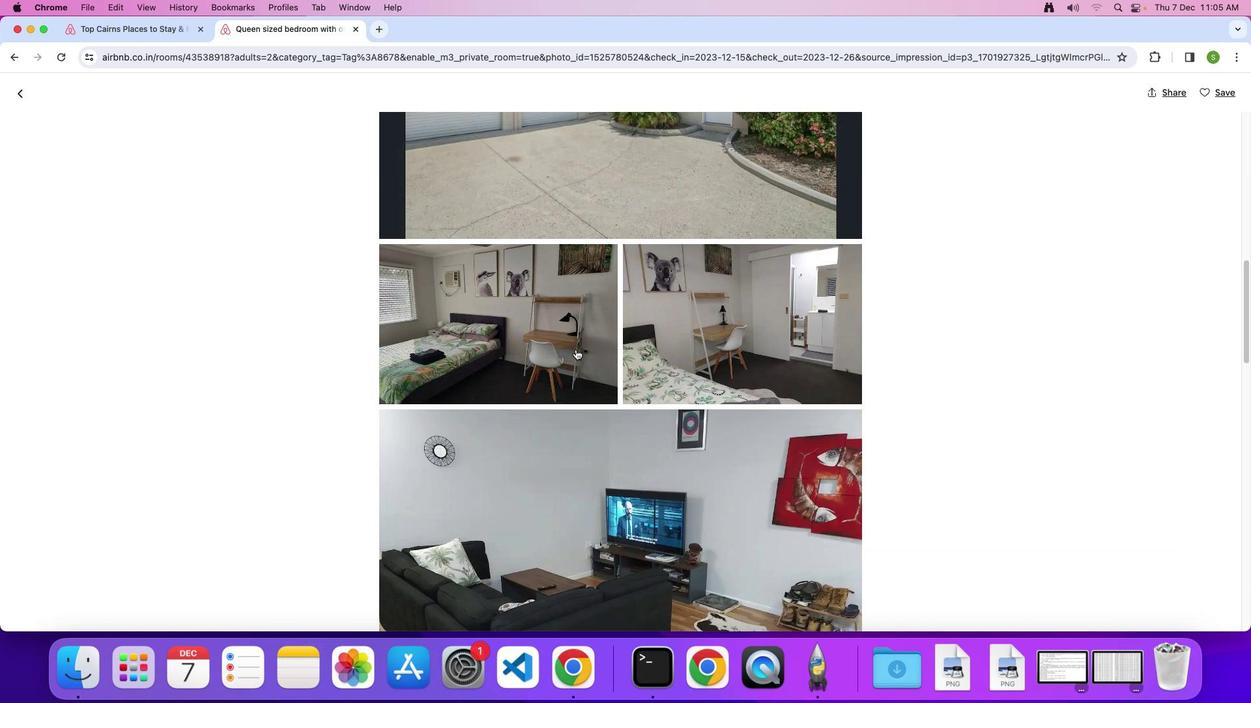 
Action: Mouse scrolled (575, 349) with delta (0, -1)
Screenshot: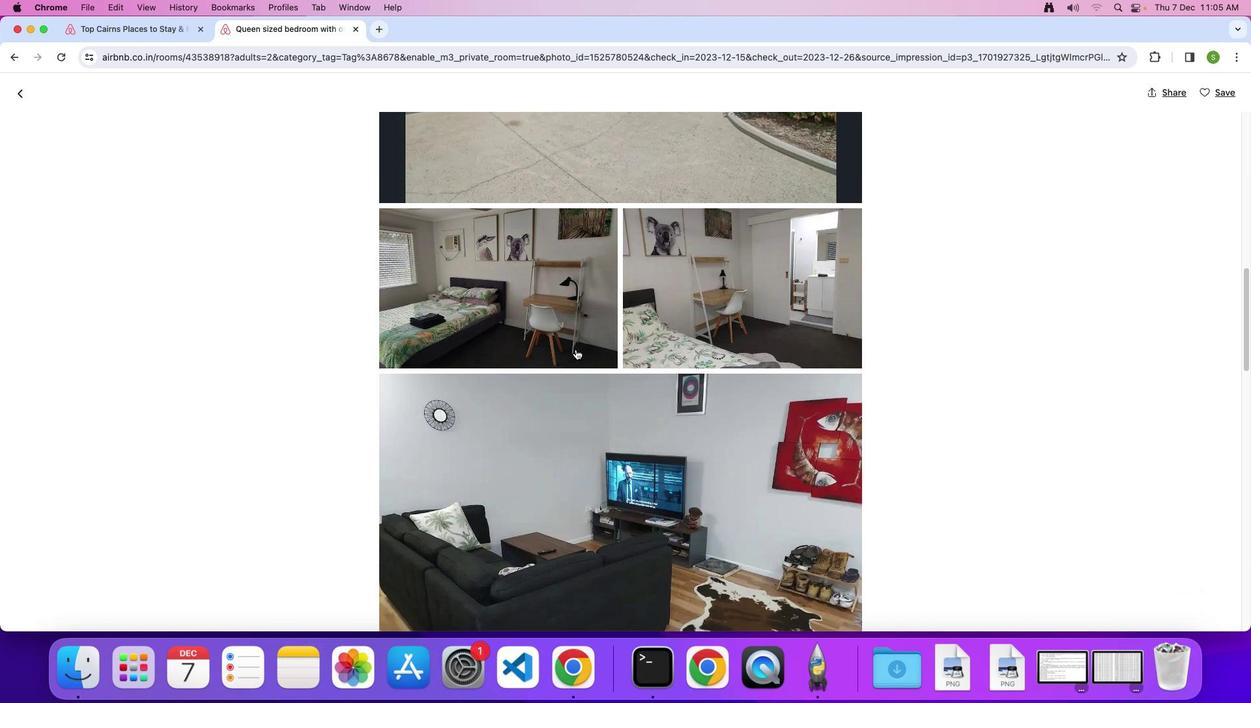 
Action: Mouse scrolled (575, 349) with delta (0, 0)
Screenshot: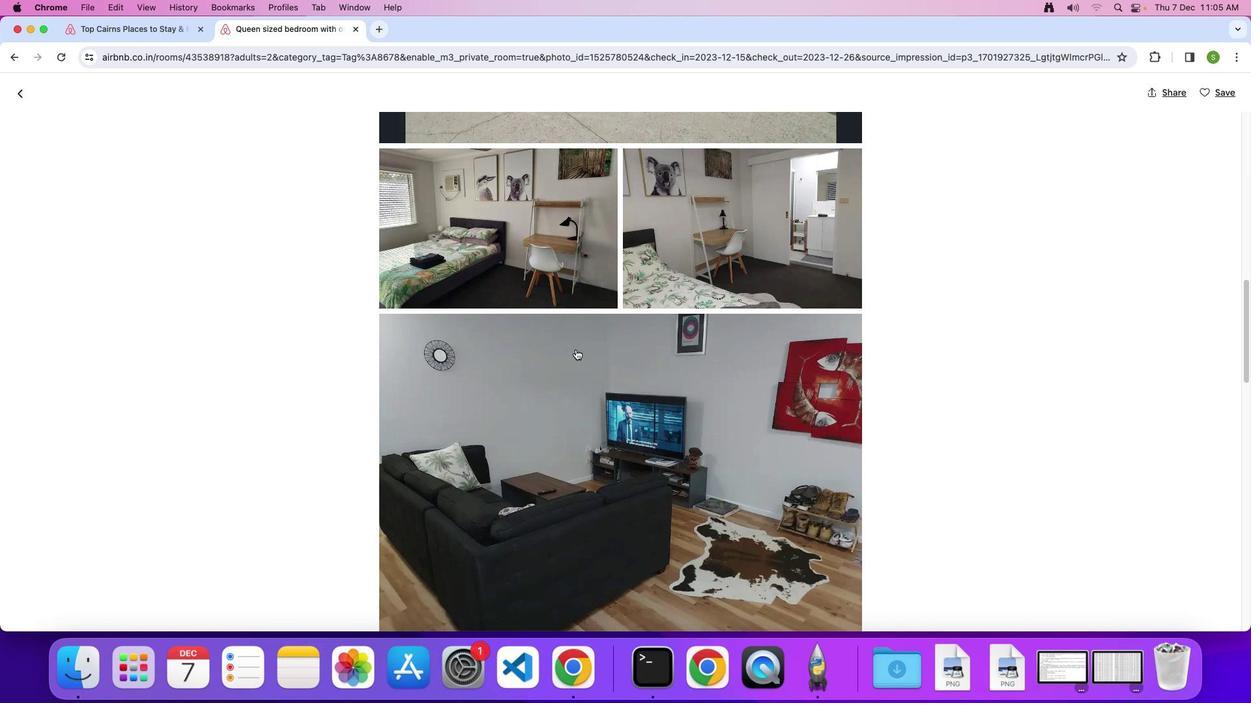 
Action: Mouse scrolled (575, 349) with delta (0, 0)
Screenshot: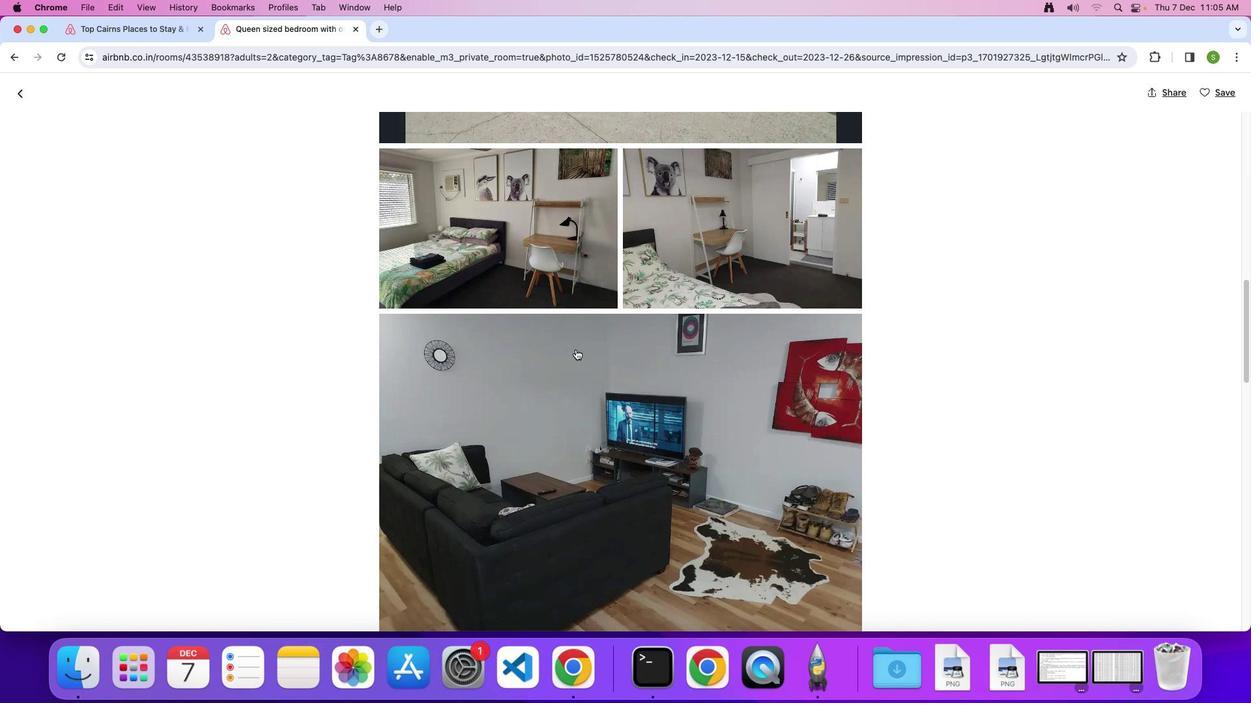 
Action: Mouse scrolled (575, 349) with delta (0, -1)
Screenshot: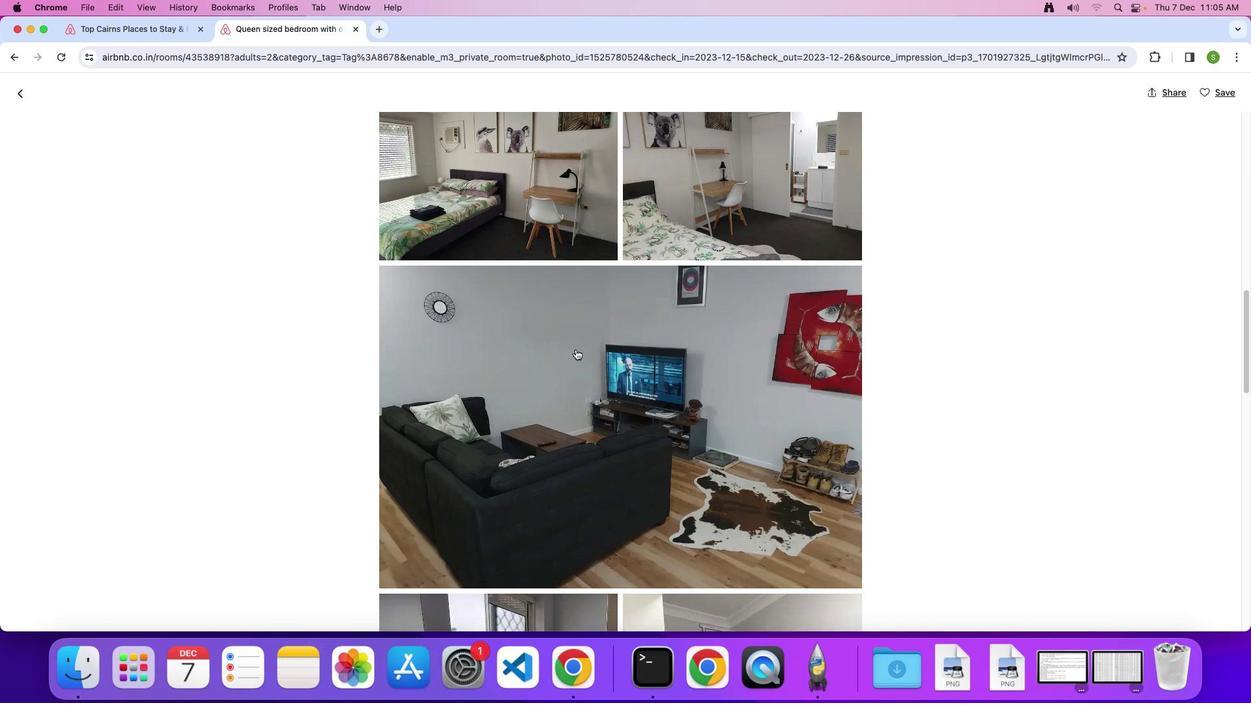 
Action: Mouse scrolled (575, 349) with delta (0, 0)
Screenshot: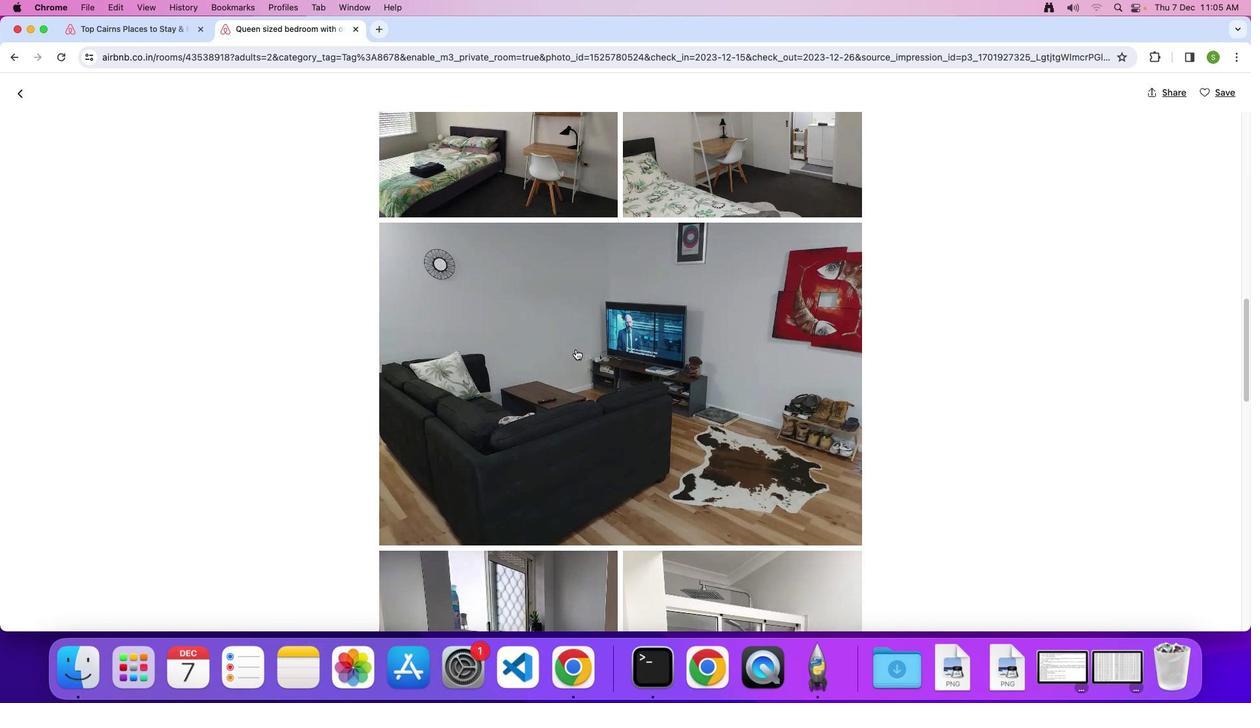 
Action: Mouse scrolled (575, 349) with delta (0, 0)
Screenshot: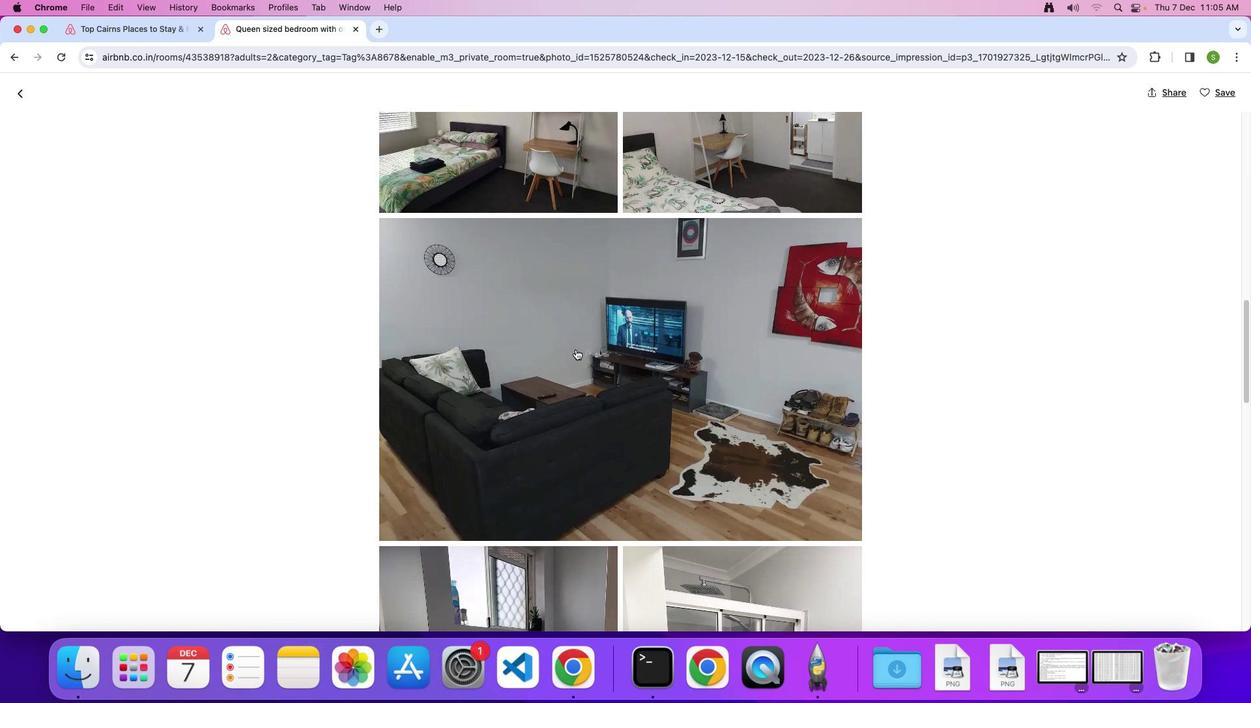 
Action: Mouse scrolled (575, 349) with delta (0, -1)
Screenshot: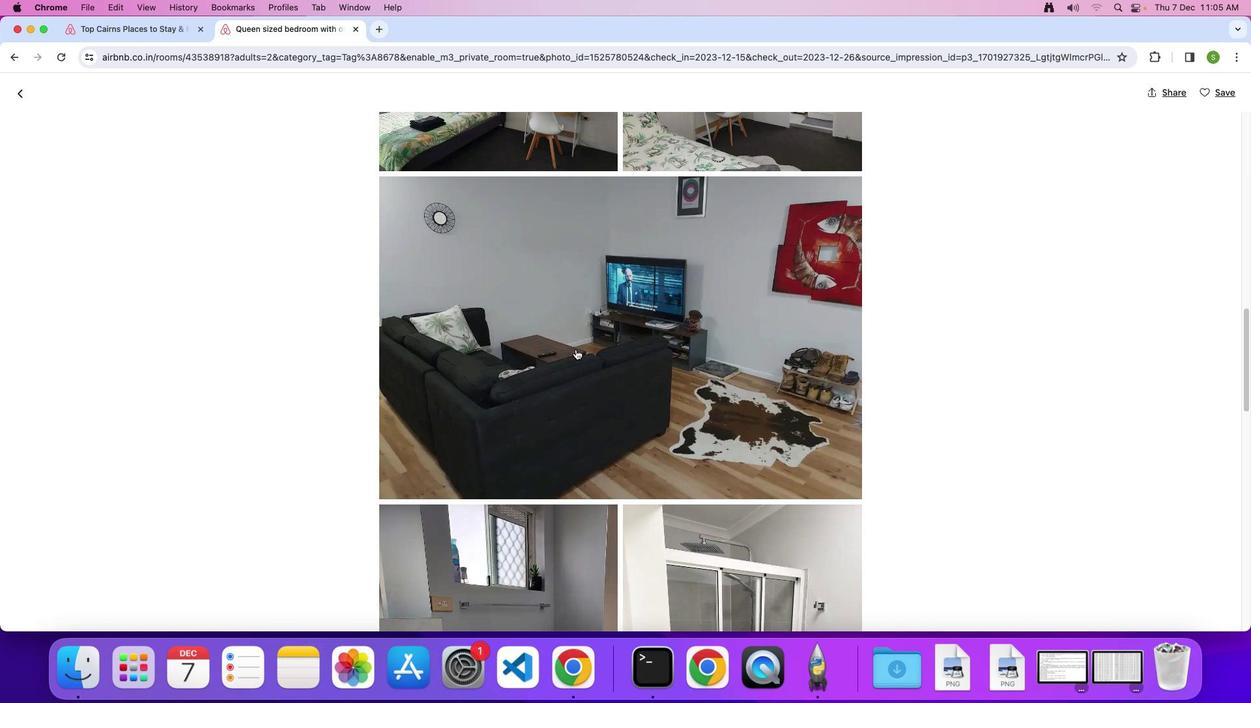 
Action: Mouse moved to (575, 349)
Screenshot: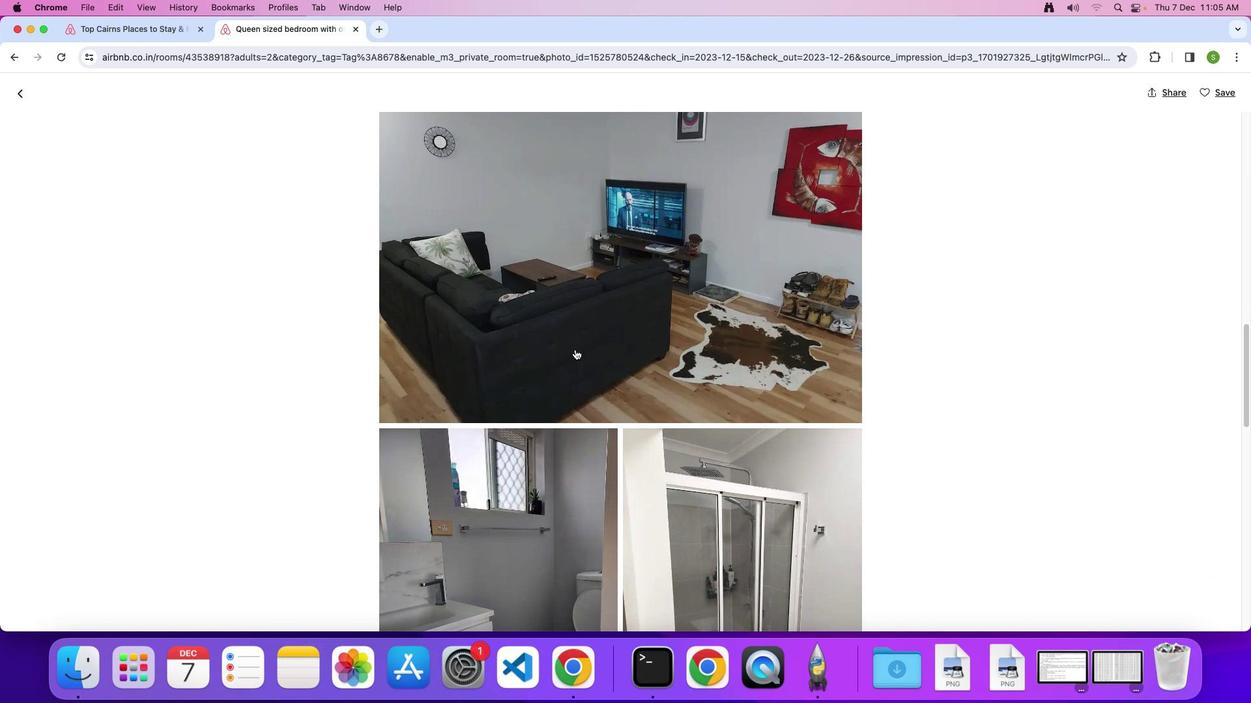 
Action: Mouse scrolled (575, 349) with delta (0, 0)
Screenshot: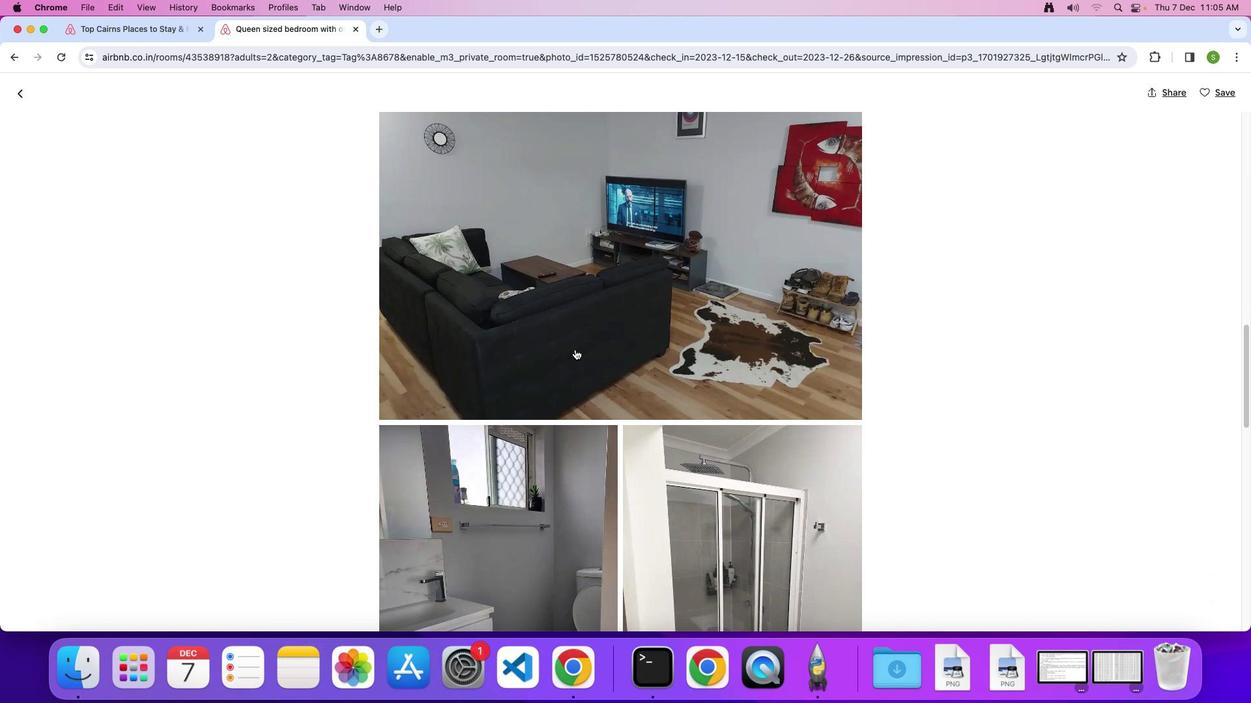 
Action: Mouse scrolled (575, 349) with delta (0, 0)
Screenshot: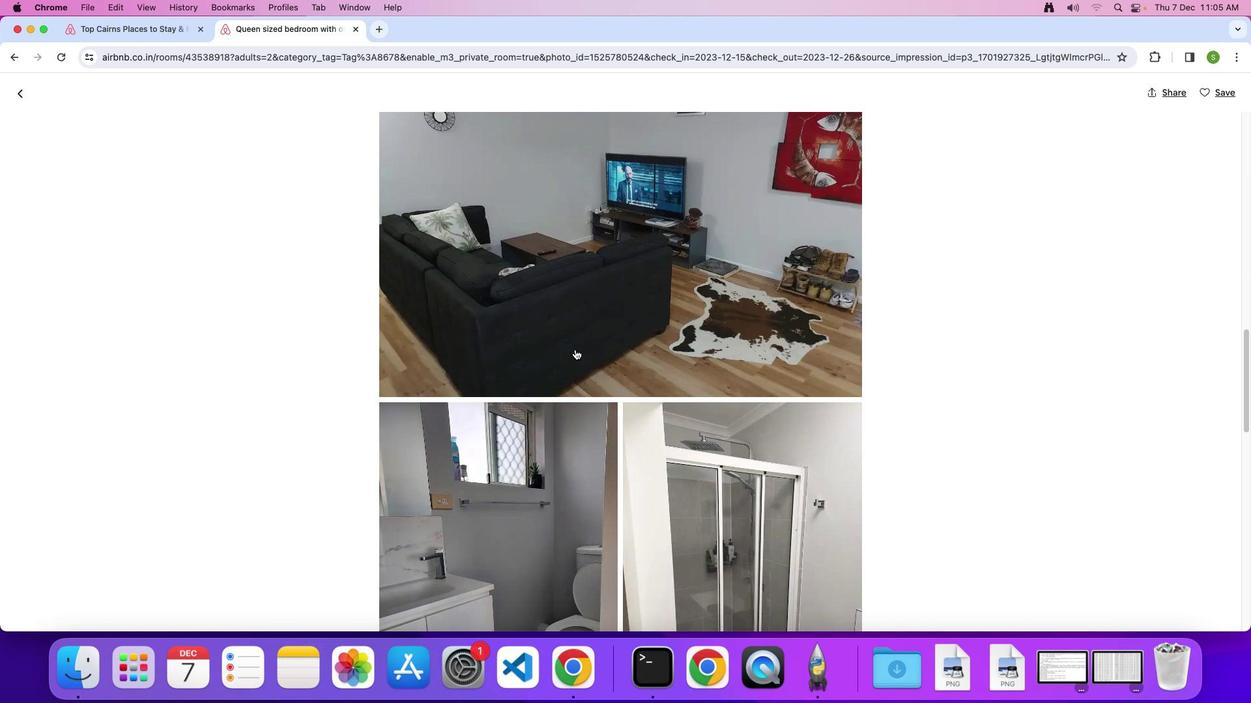 
Action: Mouse scrolled (575, 349) with delta (0, -1)
Screenshot: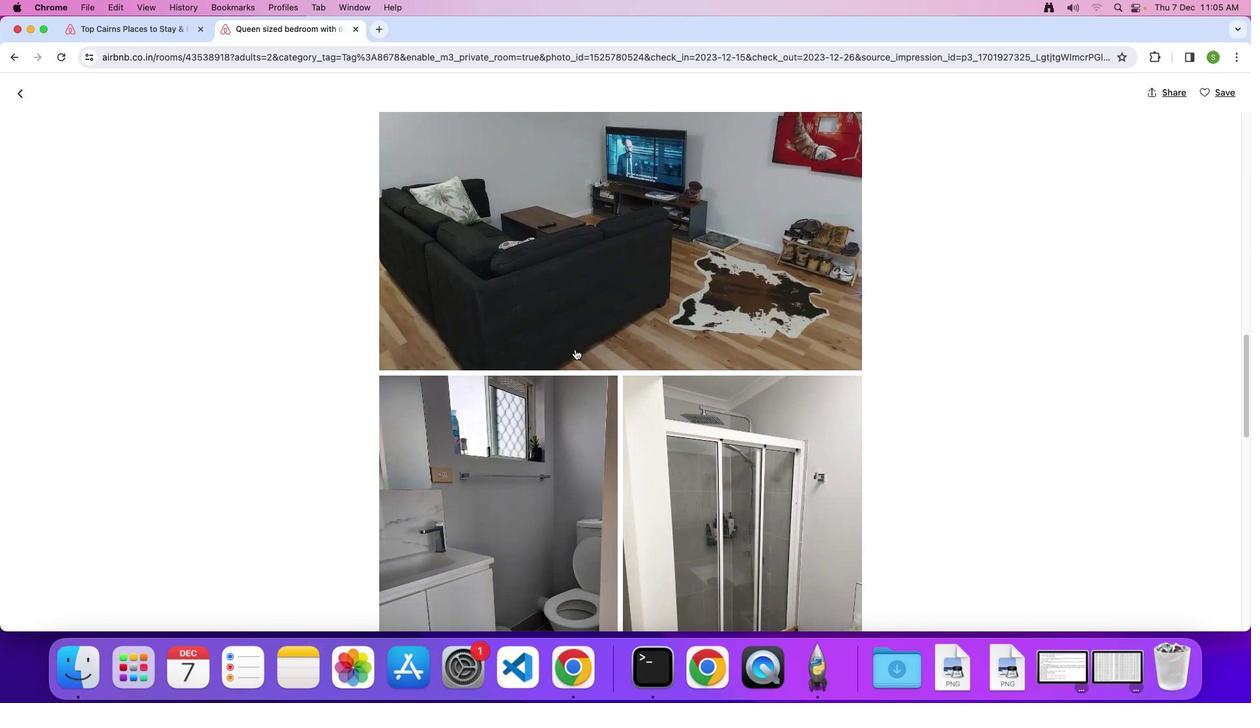 
Action: Mouse scrolled (575, 349) with delta (0, 0)
Screenshot: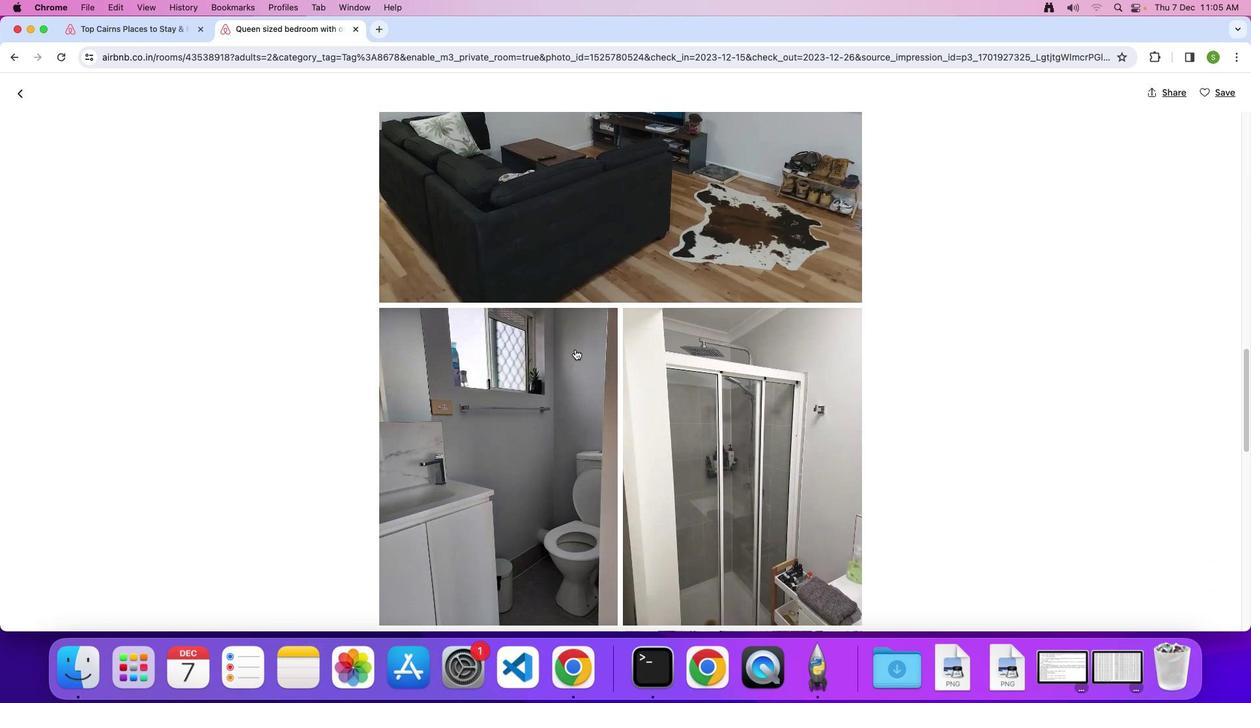 
Action: Mouse scrolled (575, 349) with delta (0, 0)
Screenshot: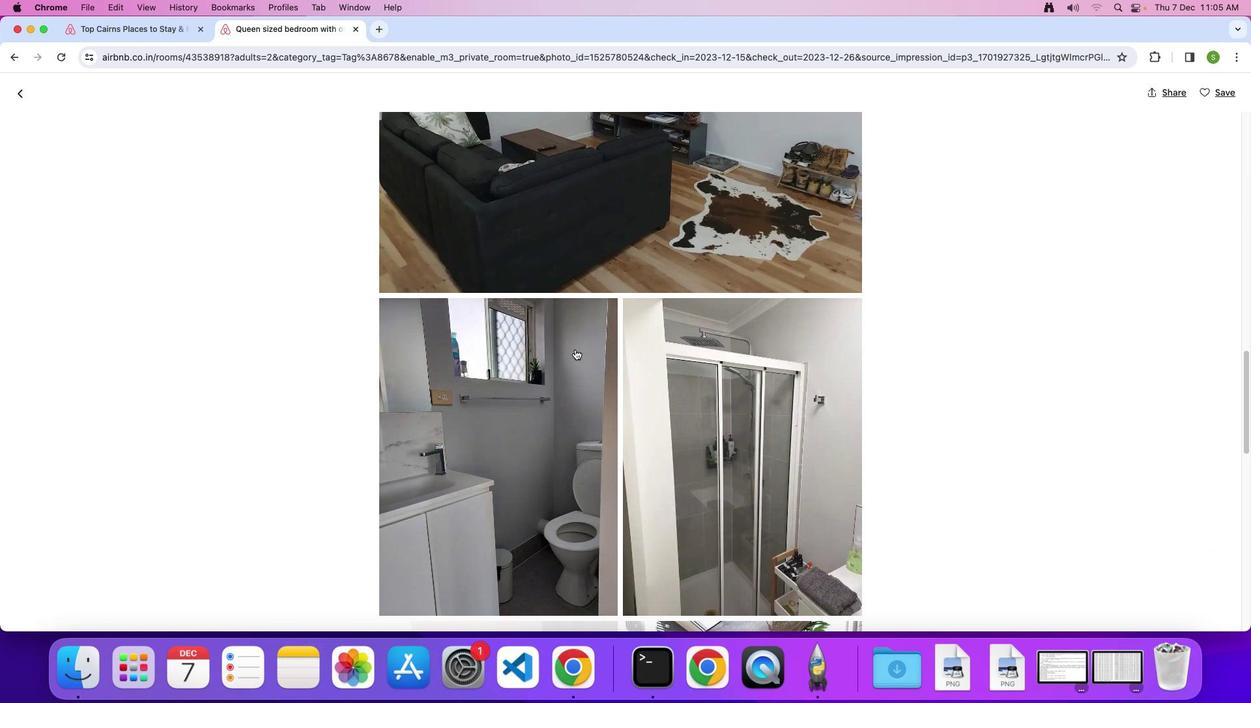 
Action: Mouse scrolled (575, 349) with delta (0, -1)
Screenshot: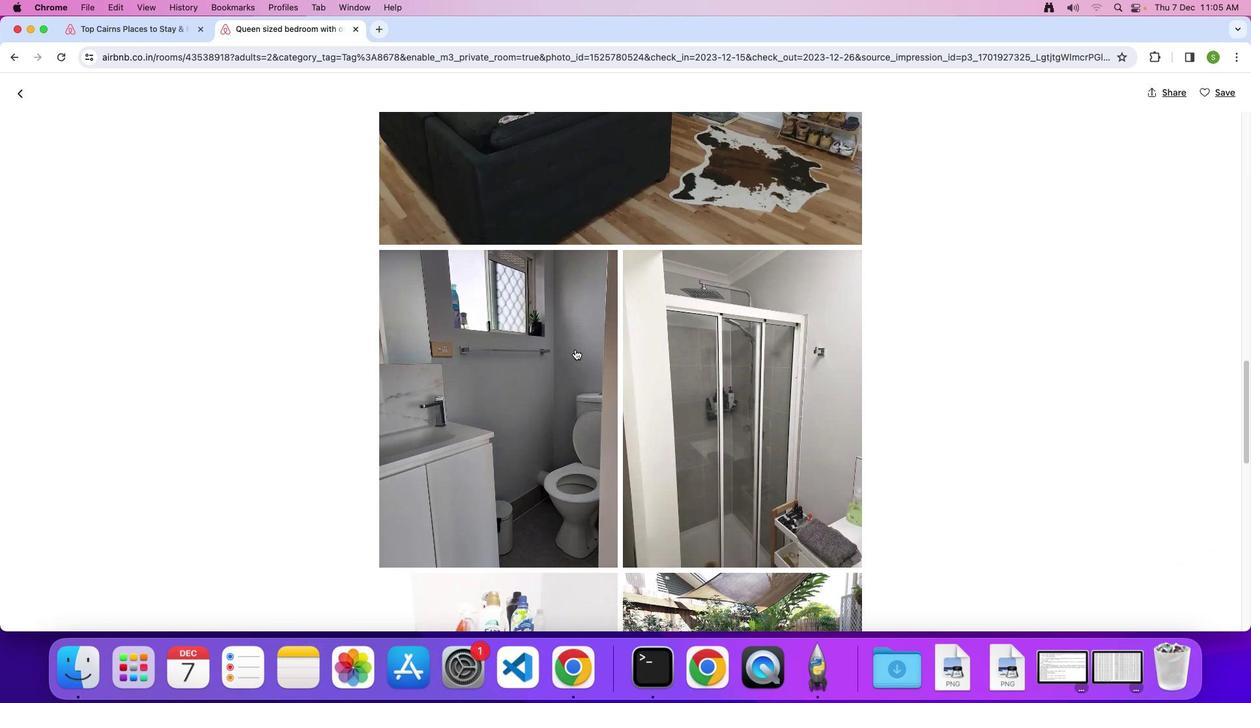 
Action: Mouse scrolled (575, 349) with delta (0, 0)
Screenshot: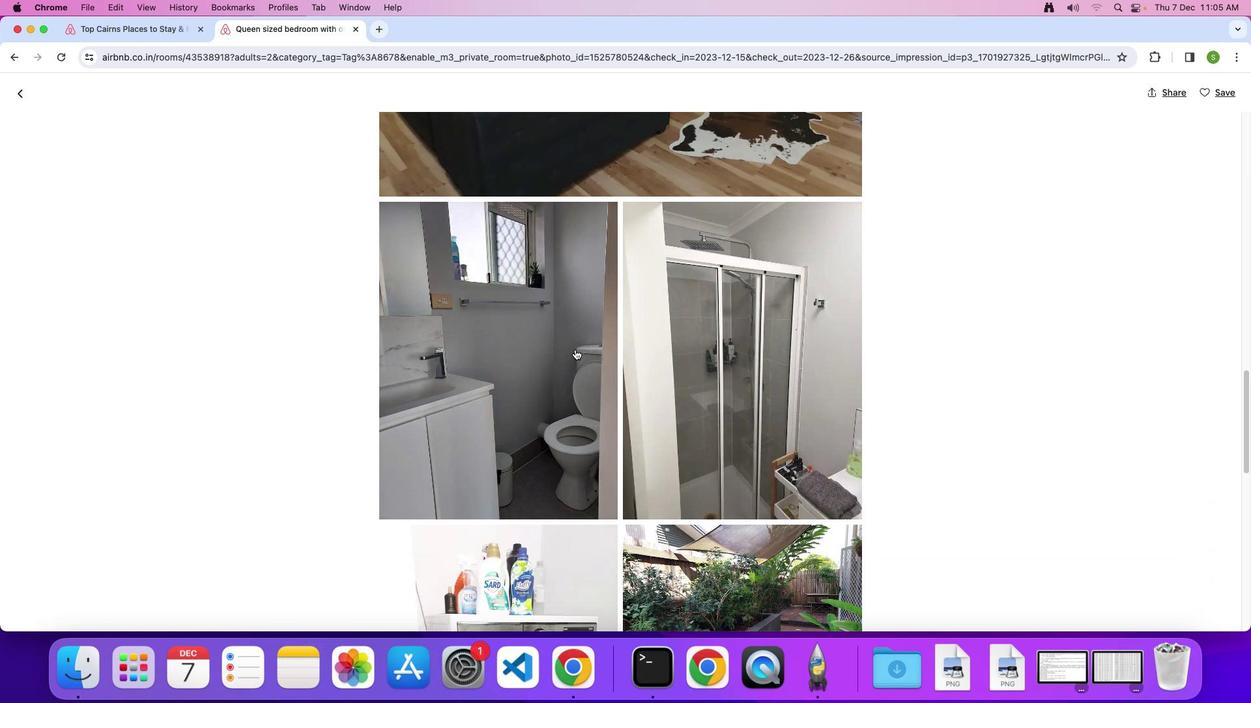 
Action: Mouse scrolled (575, 349) with delta (0, 0)
Screenshot: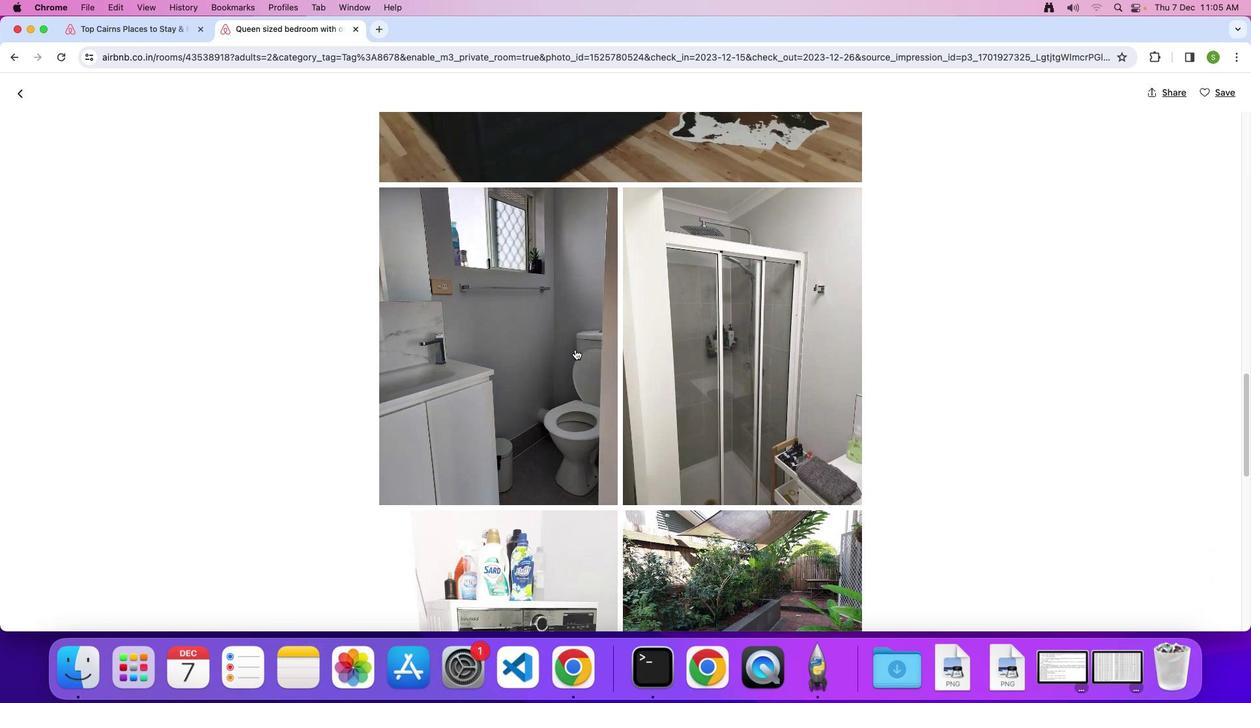 
Action: Mouse scrolled (575, 349) with delta (0, -1)
Screenshot: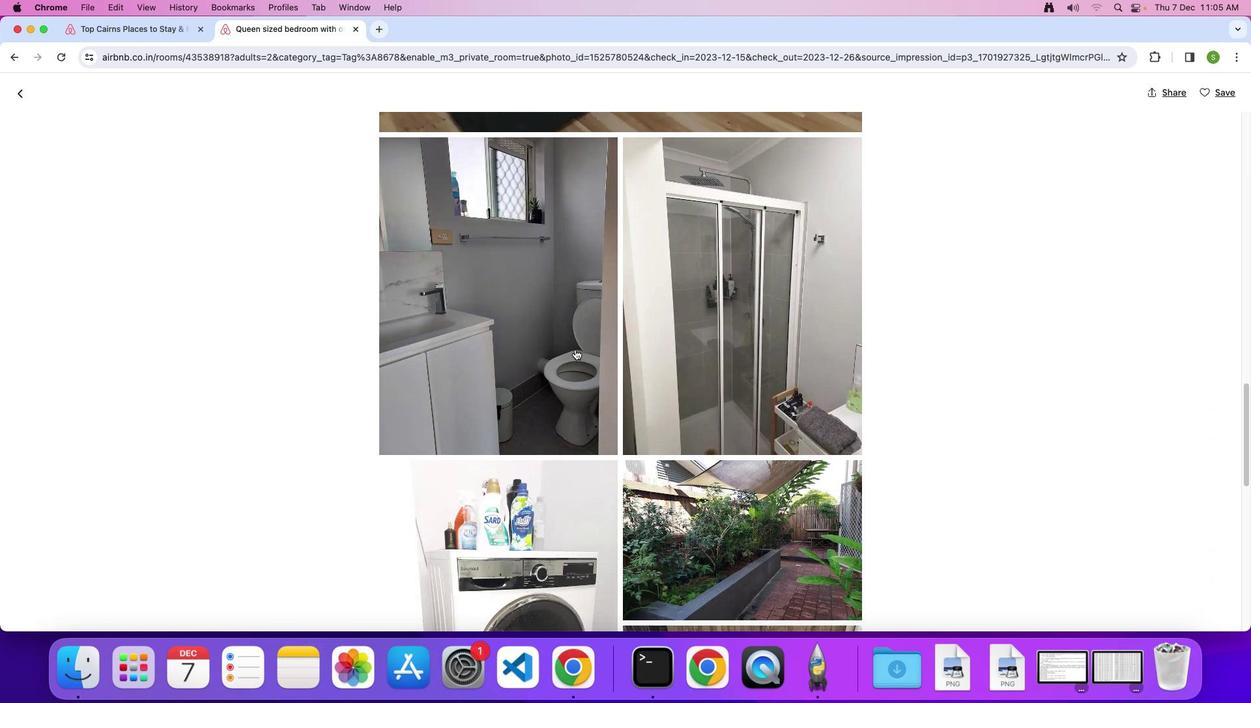 
Action: Mouse scrolled (575, 349) with delta (0, 0)
Screenshot: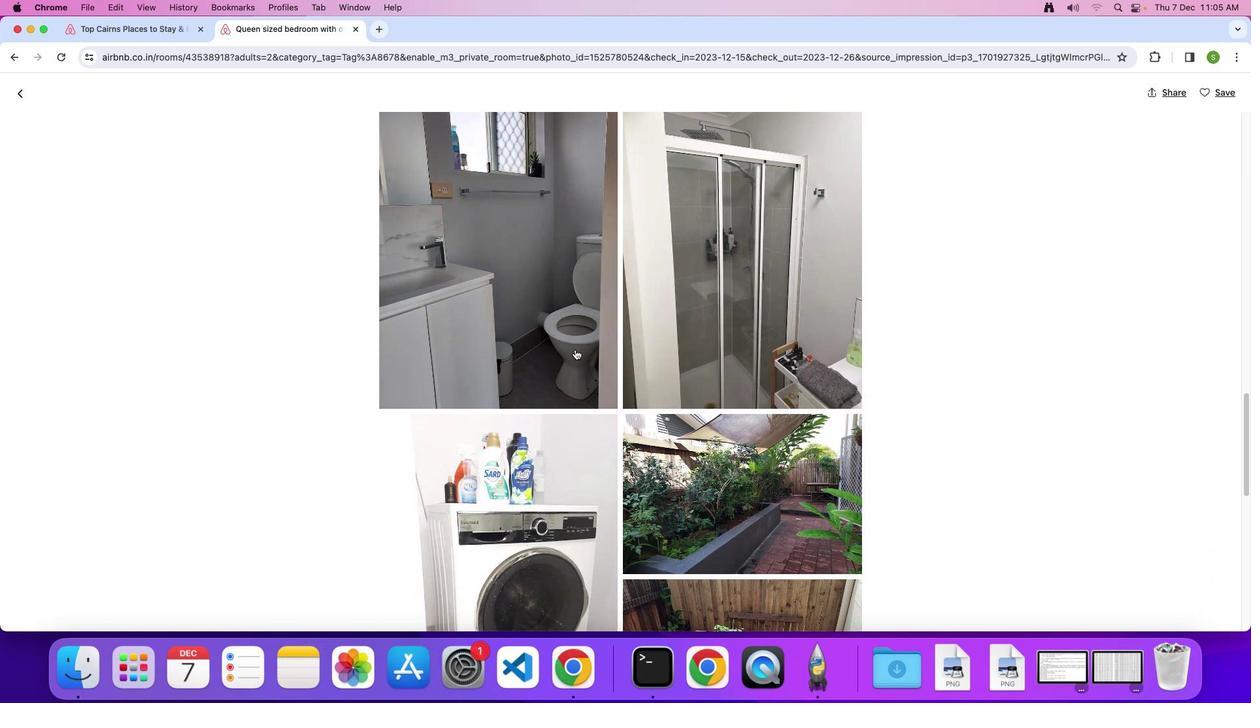 
Action: Mouse scrolled (575, 349) with delta (0, 0)
Screenshot: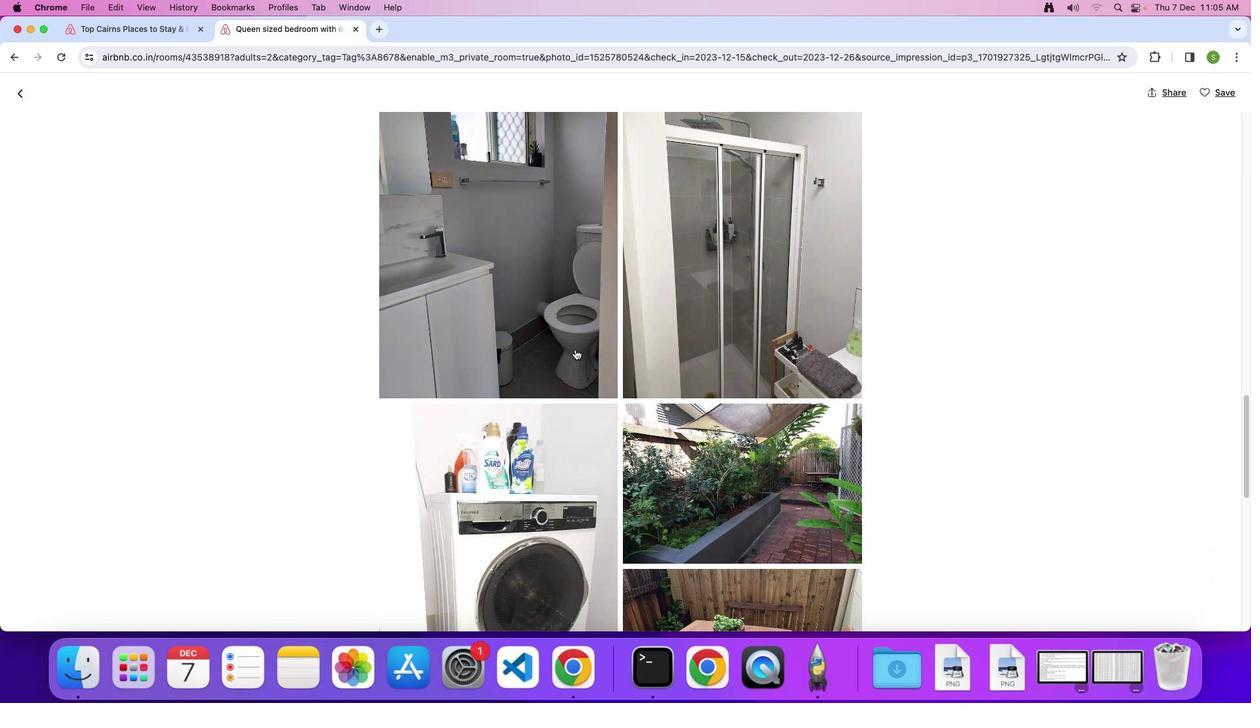 
Action: Mouse scrolled (575, 349) with delta (0, -1)
Screenshot: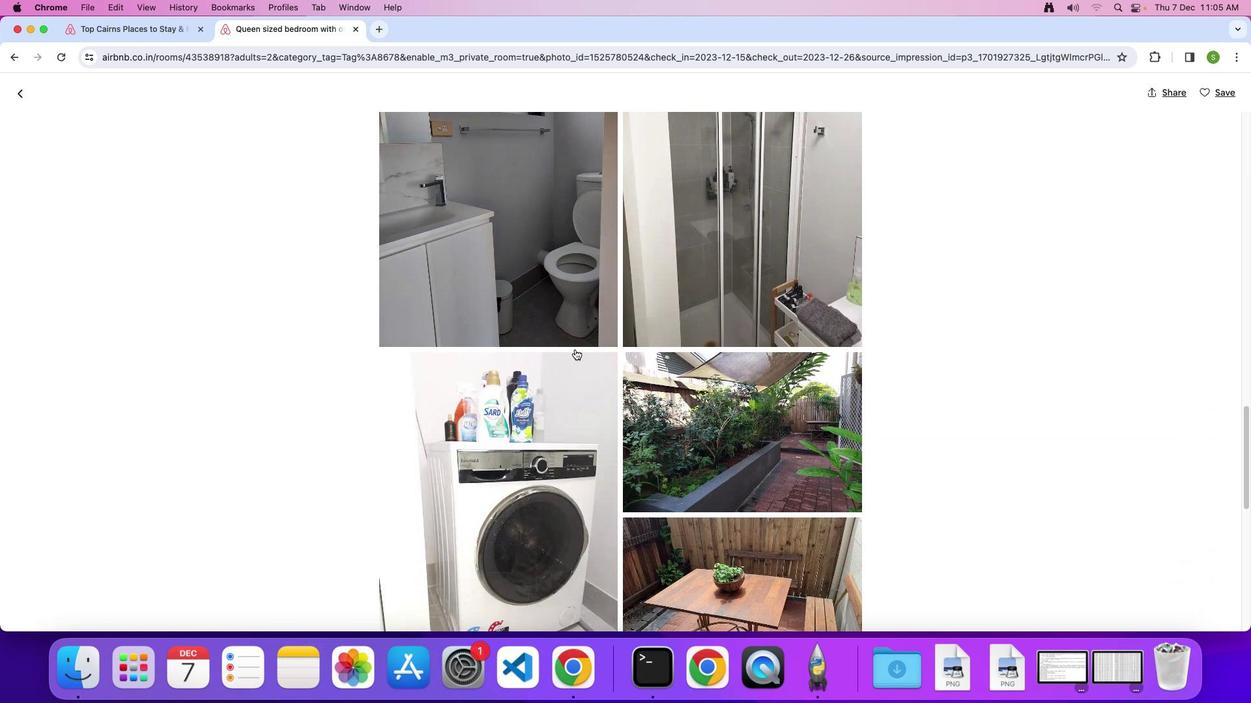 
Action: Mouse scrolled (575, 349) with delta (0, 0)
Screenshot: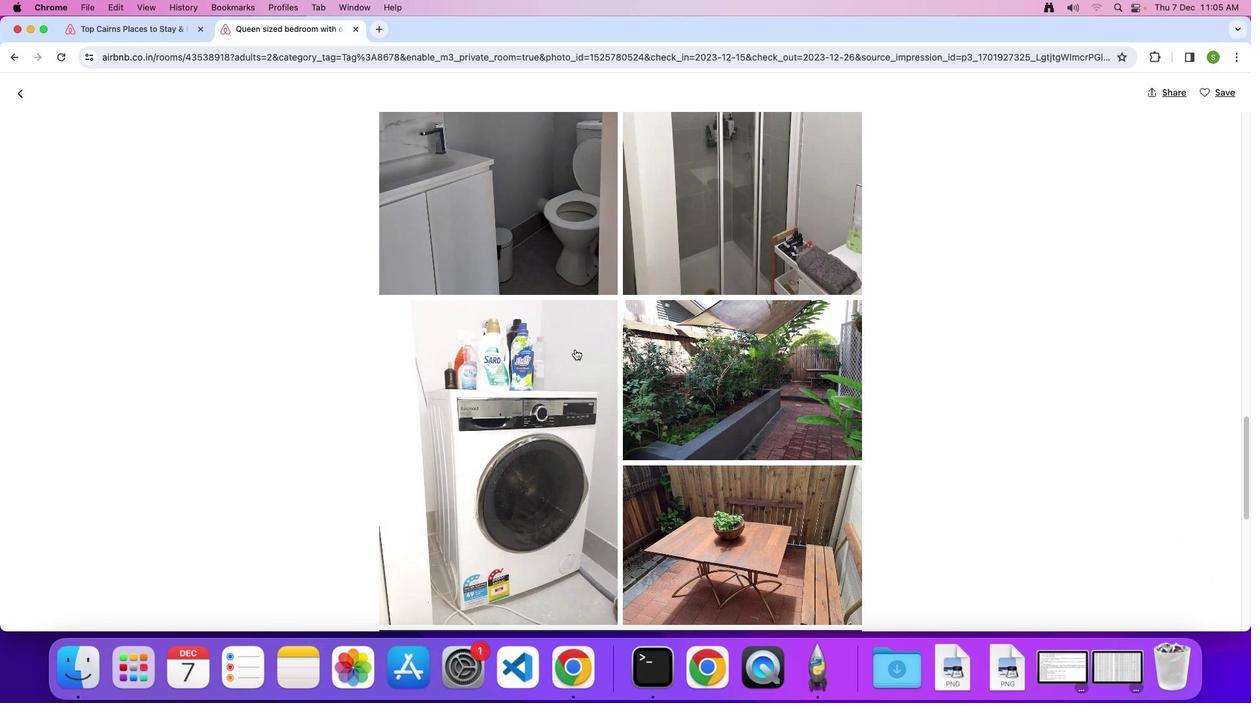 
Action: Mouse scrolled (575, 349) with delta (0, 0)
Screenshot: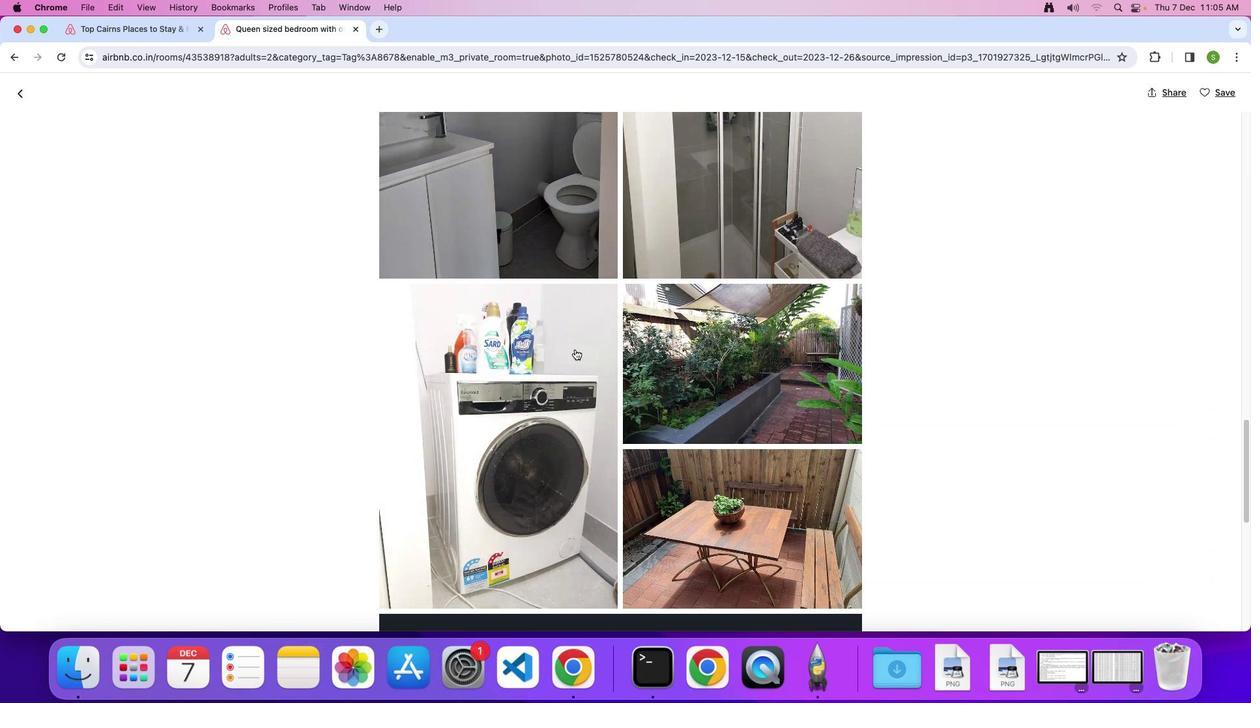 
Action: Mouse scrolled (575, 349) with delta (0, -2)
Screenshot: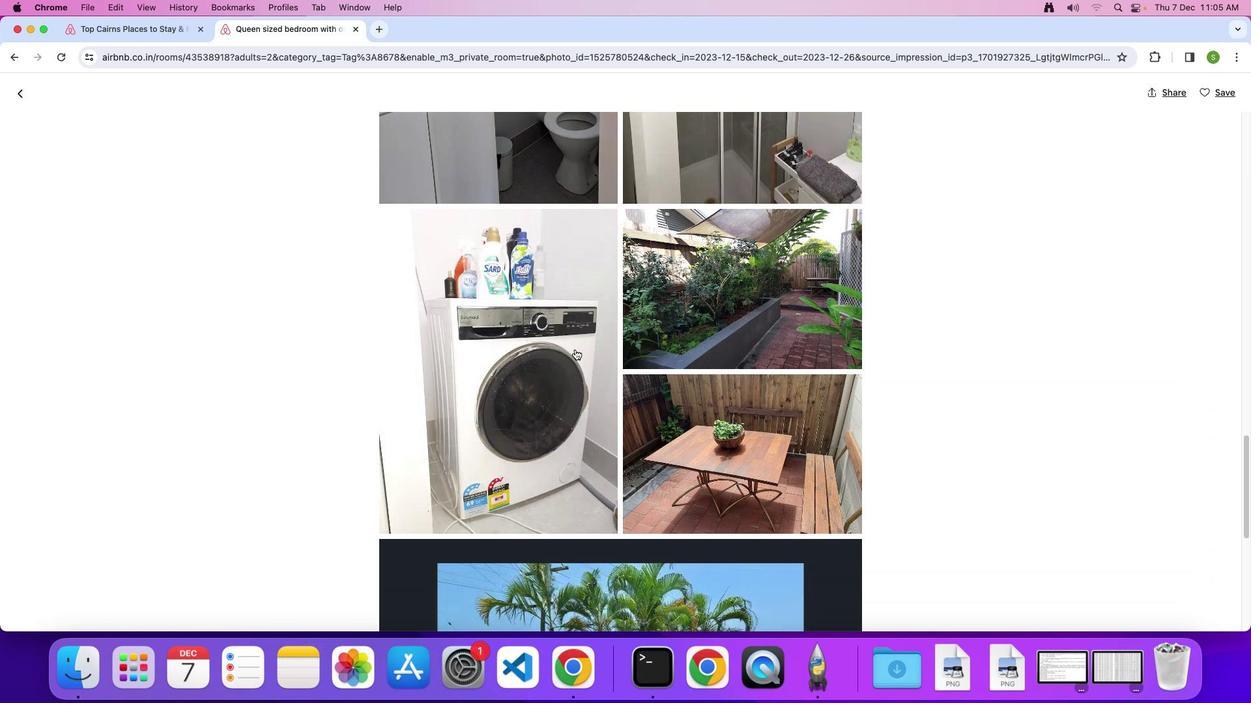 
Action: Mouse scrolled (575, 349) with delta (0, 0)
Screenshot: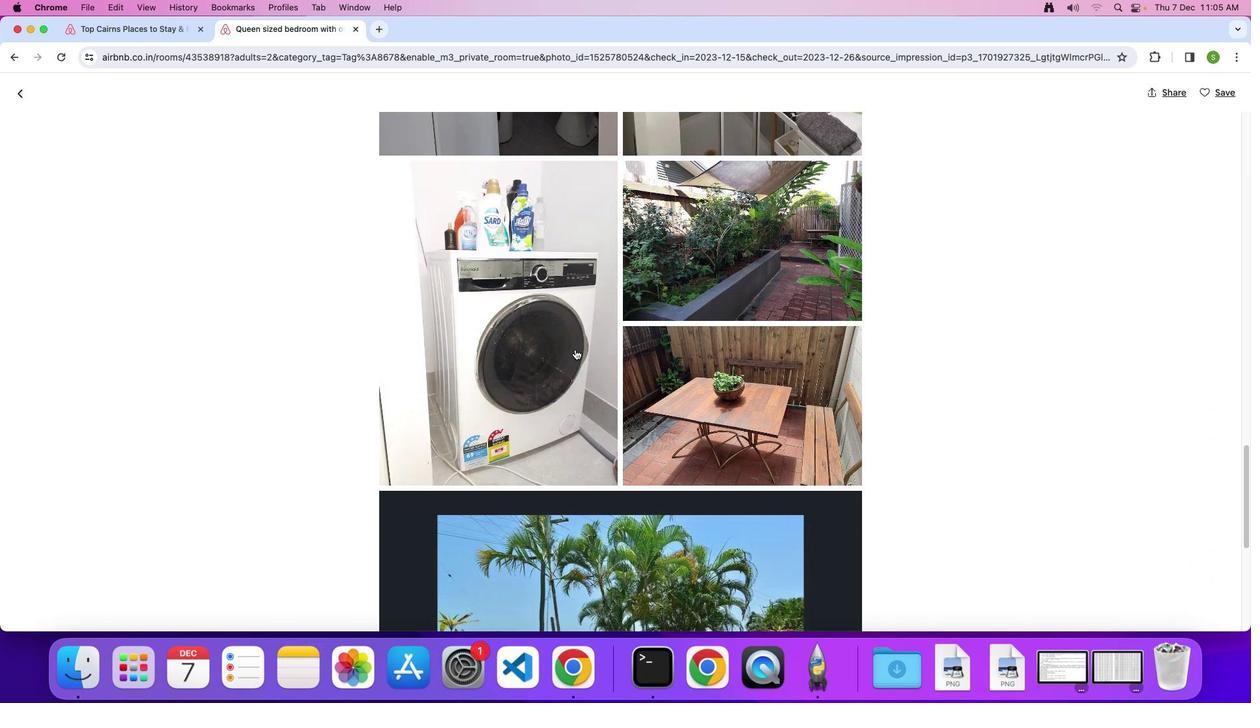 
Action: Mouse scrolled (575, 349) with delta (0, 0)
Screenshot: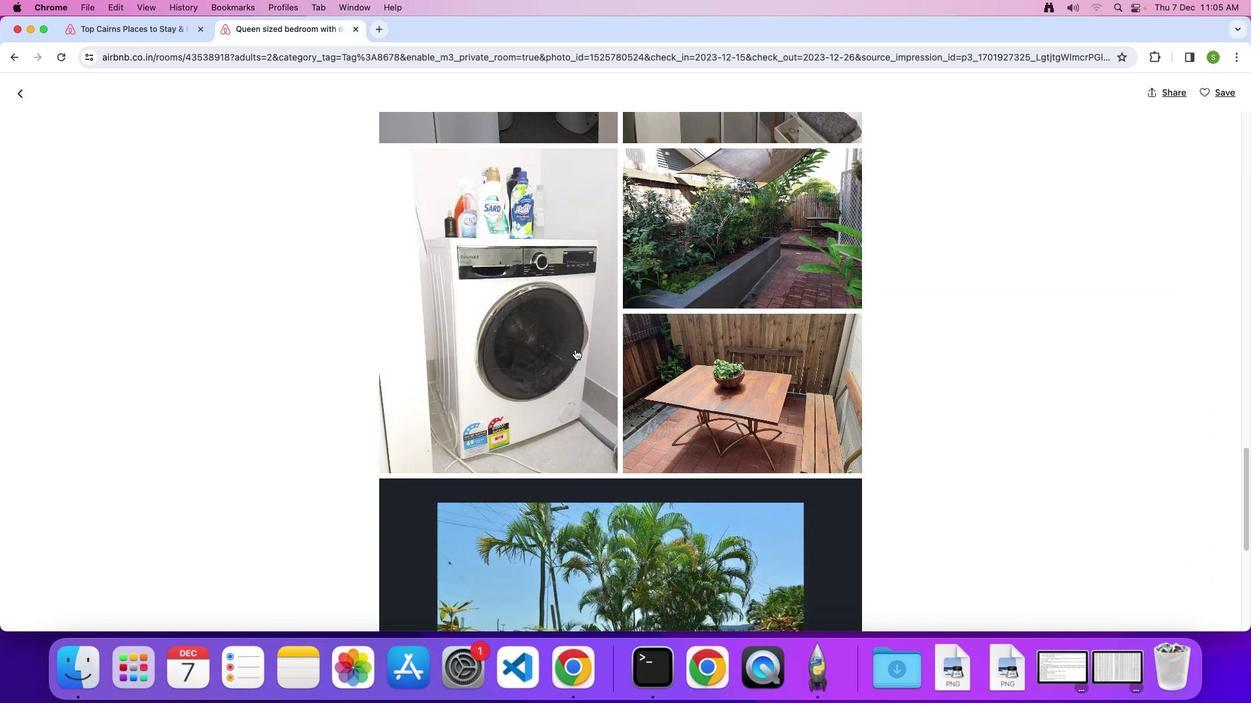 
Action: Mouse scrolled (575, 349) with delta (0, -1)
Screenshot: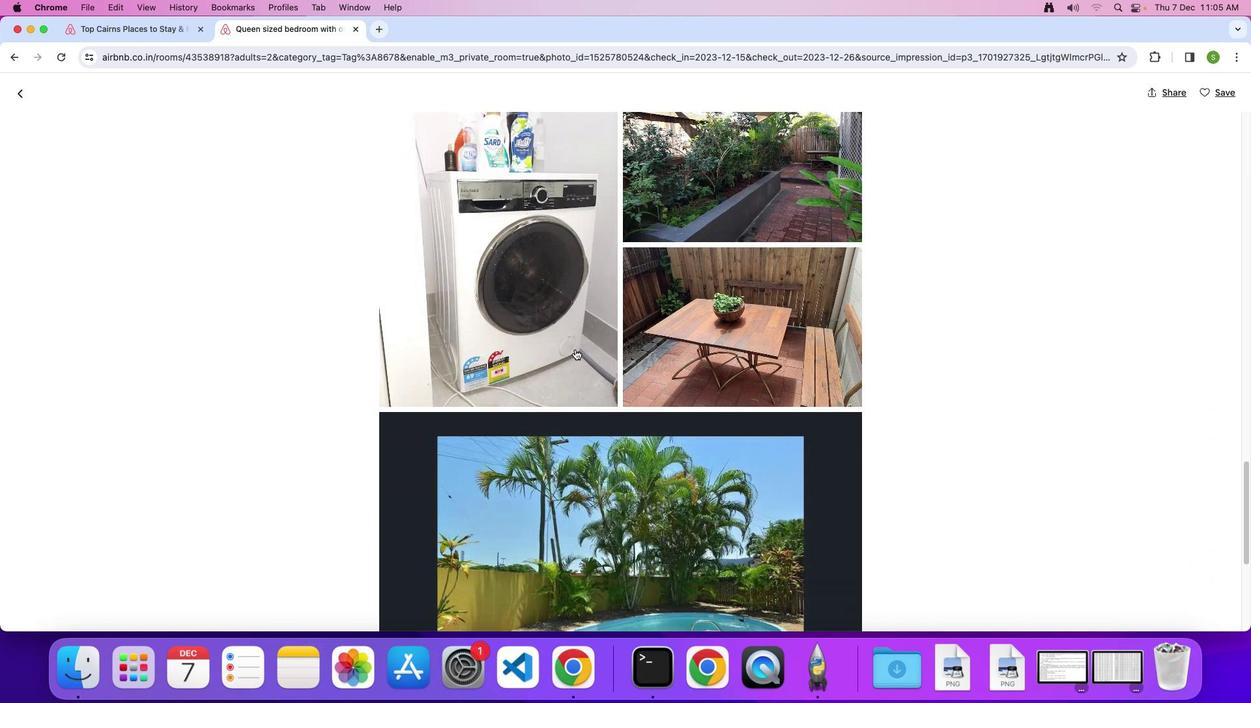 
Action: Mouse scrolled (575, 349) with delta (0, 0)
Screenshot: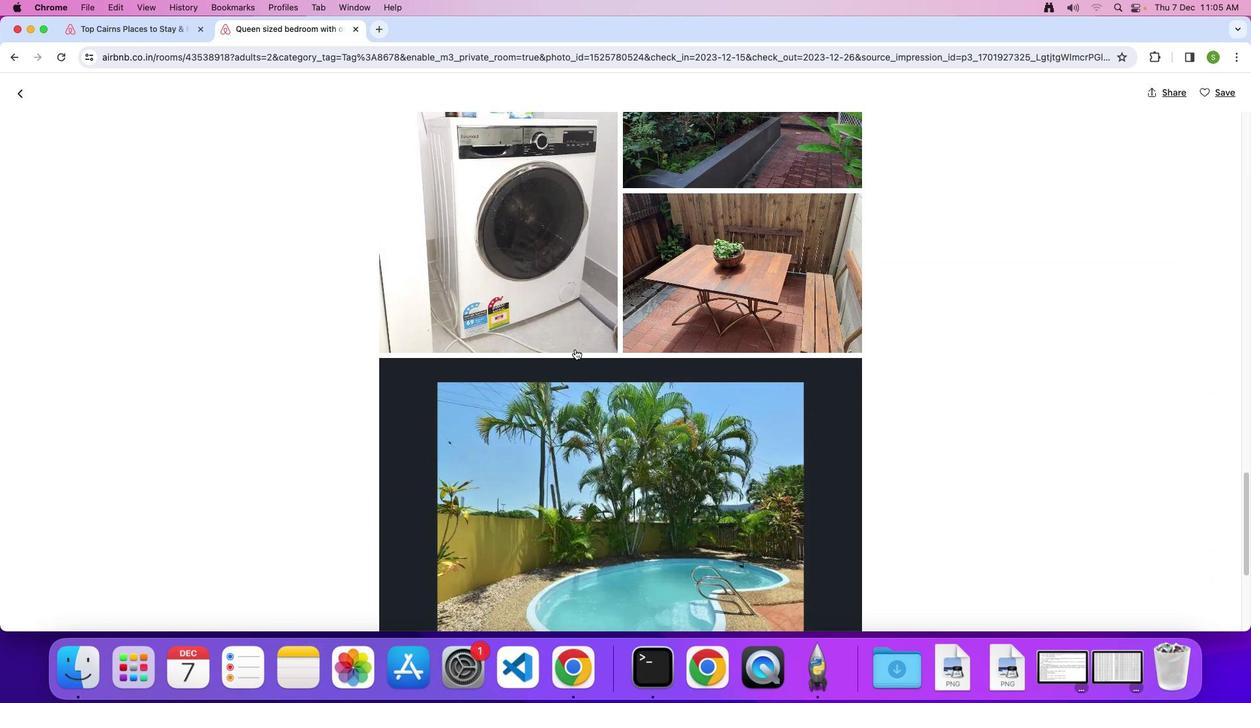 
Action: Mouse scrolled (575, 349) with delta (0, 0)
Screenshot: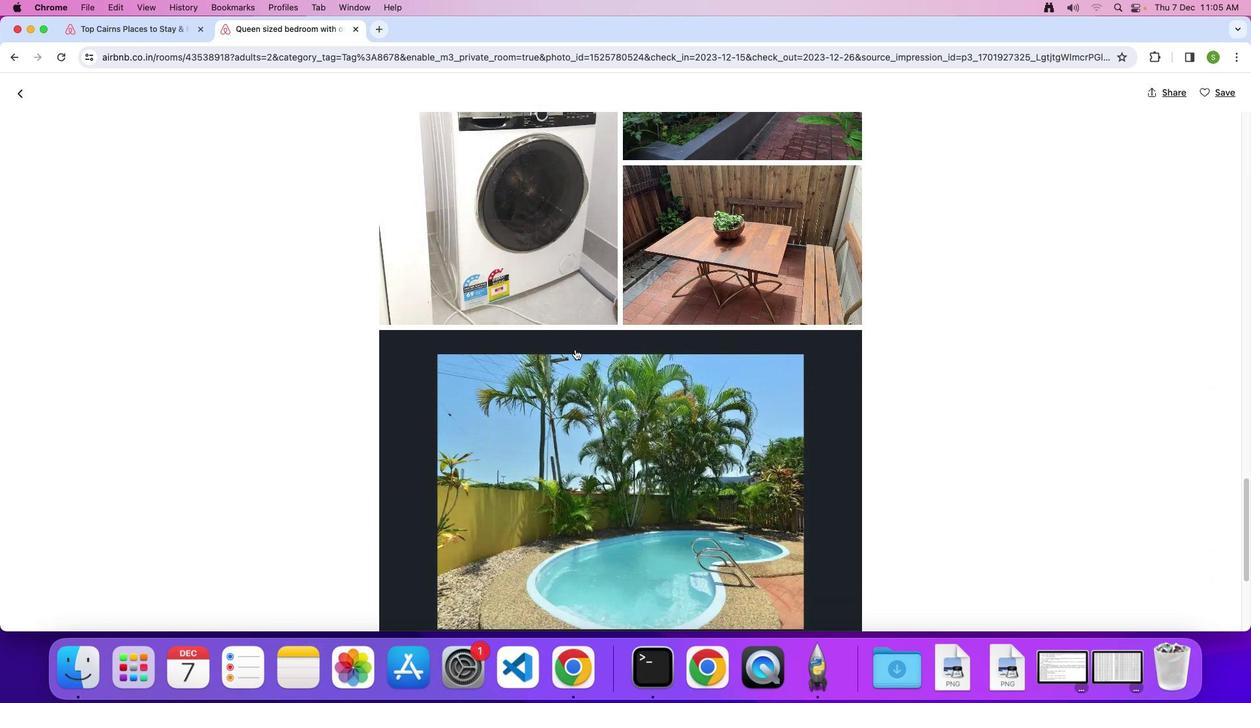 
Action: Mouse scrolled (575, 349) with delta (0, -1)
Screenshot: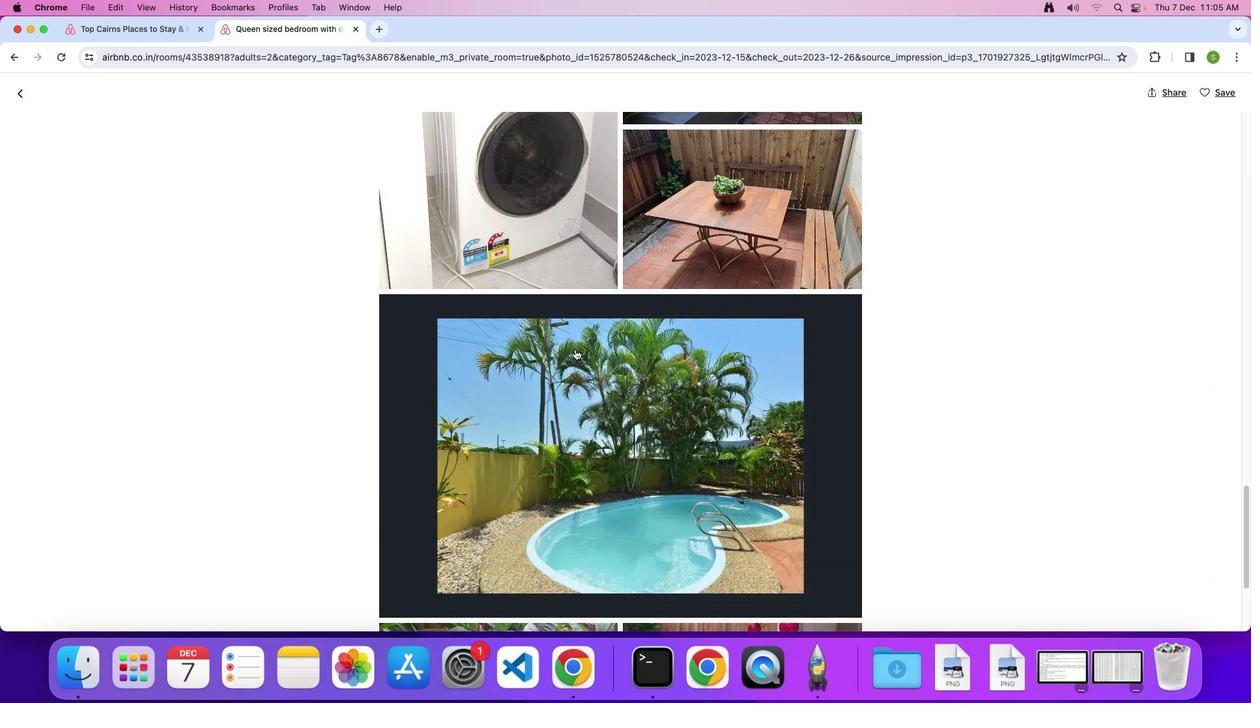 
Action: Mouse scrolled (575, 349) with delta (0, 0)
Screenshot: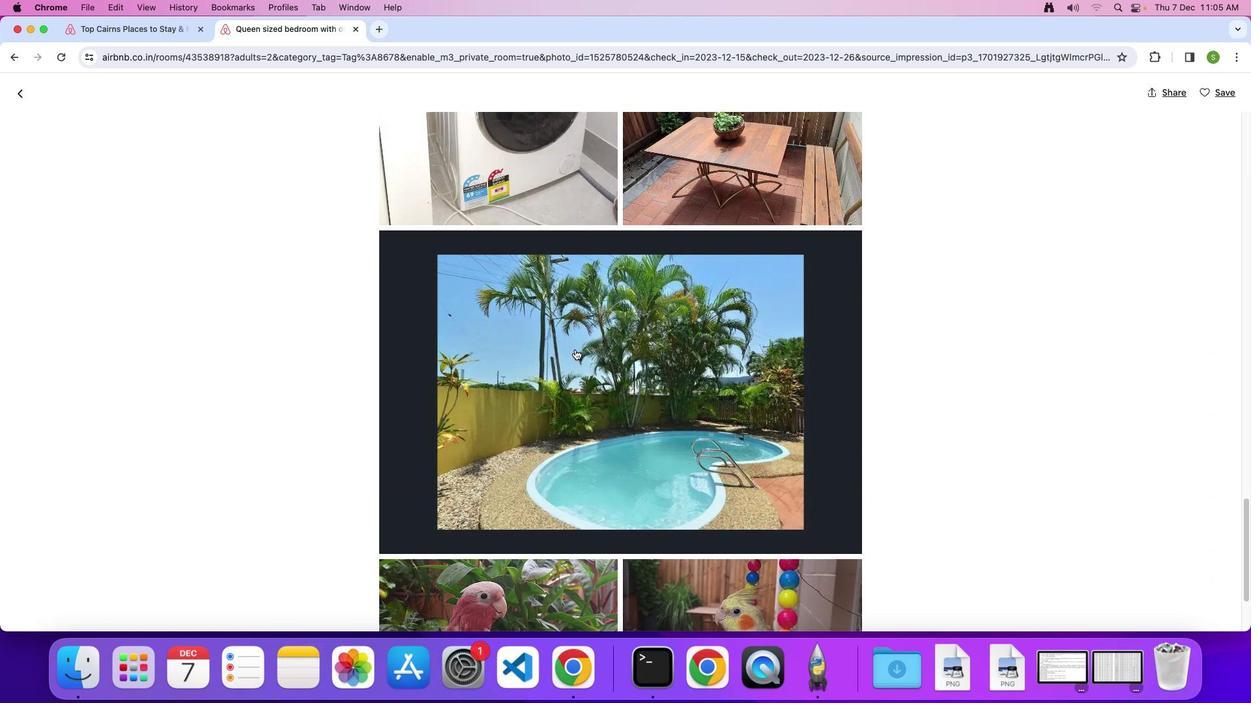 
Action: Mouse scrolled (575, 349) with delta (0, 0)
Screenshot: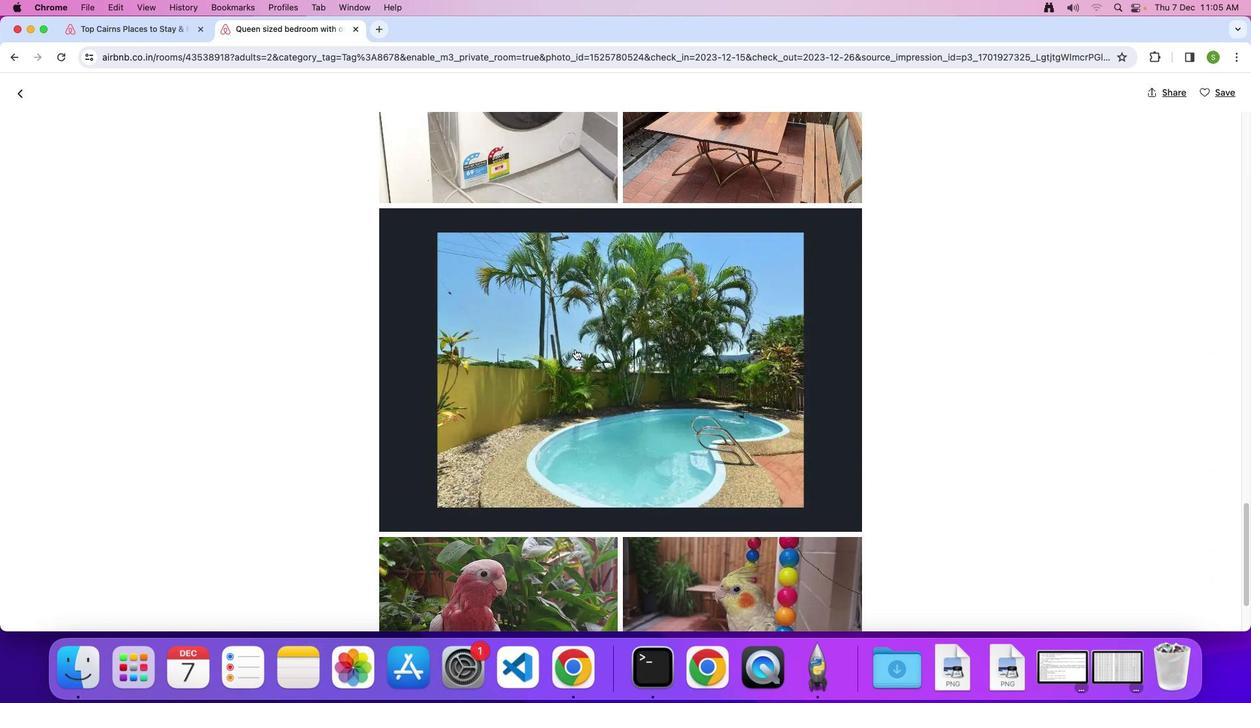 
Action: Mouse scrolled (575, 349) with delta (0, -1)
Screenshot: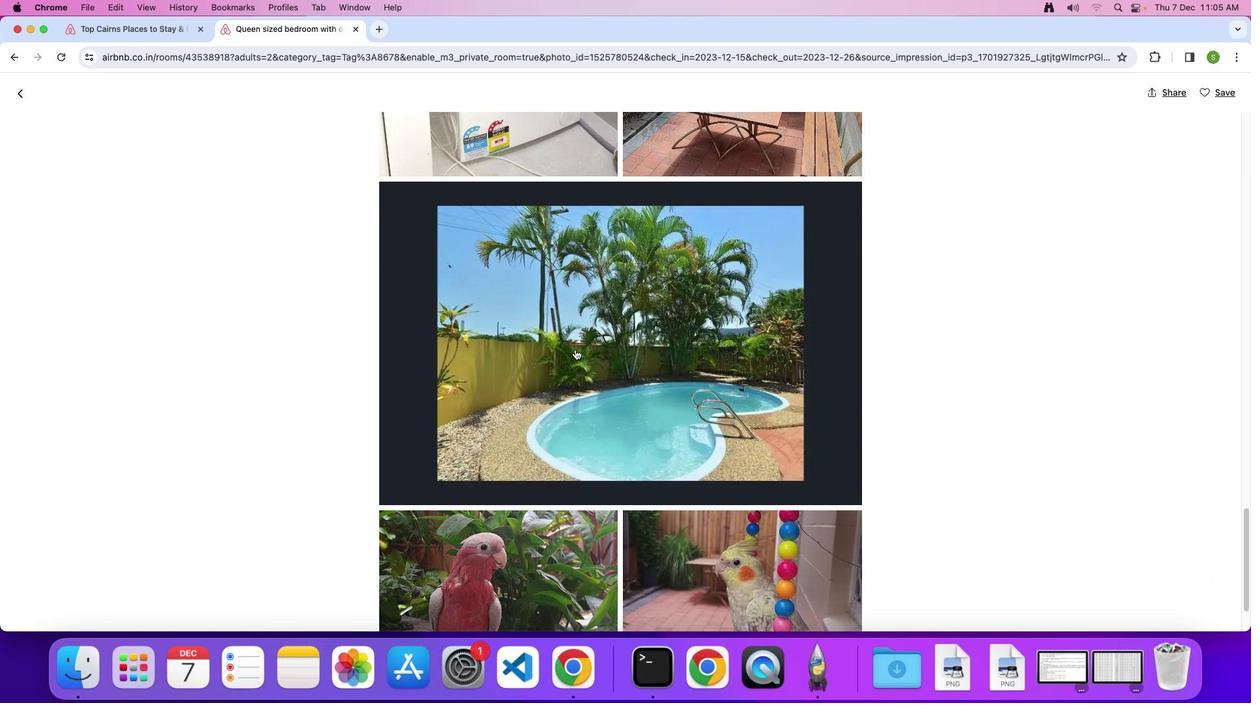 
Action: Mouse scrolled (575, 349) with delta (0, -2)
Screenshot: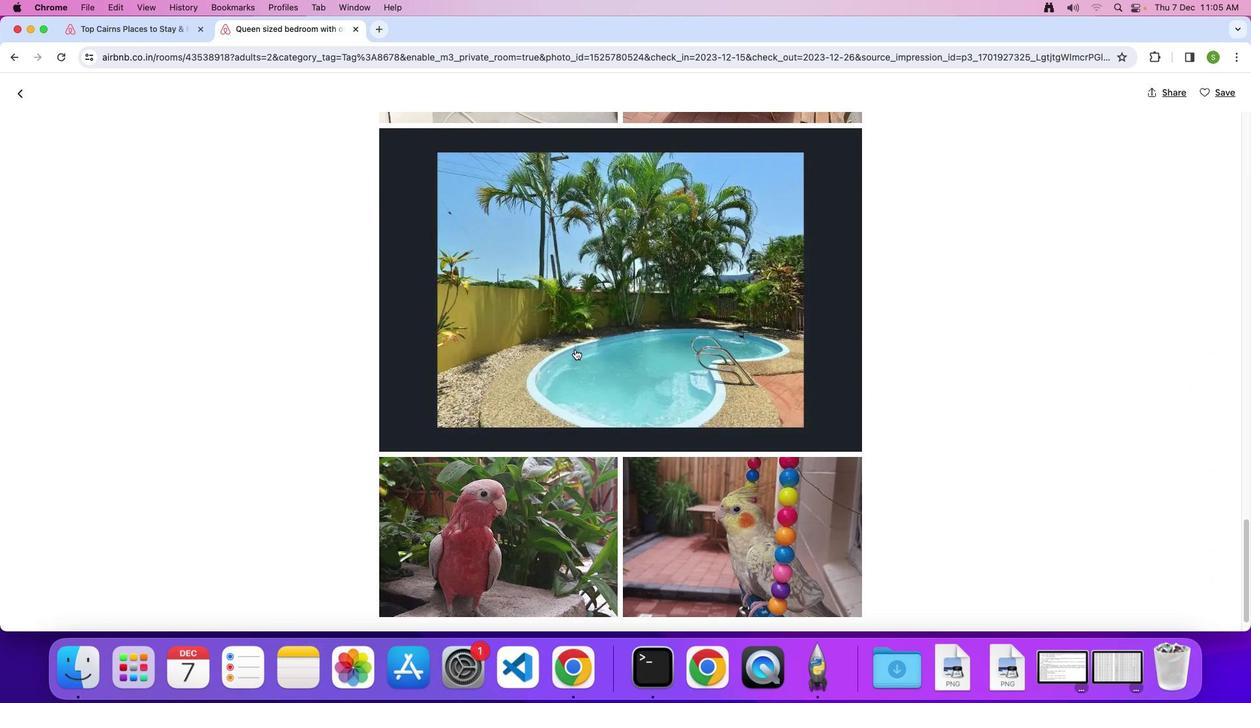 
Action: Mouse scrolled (575, 349) with delta (0, 0)
Screenshot: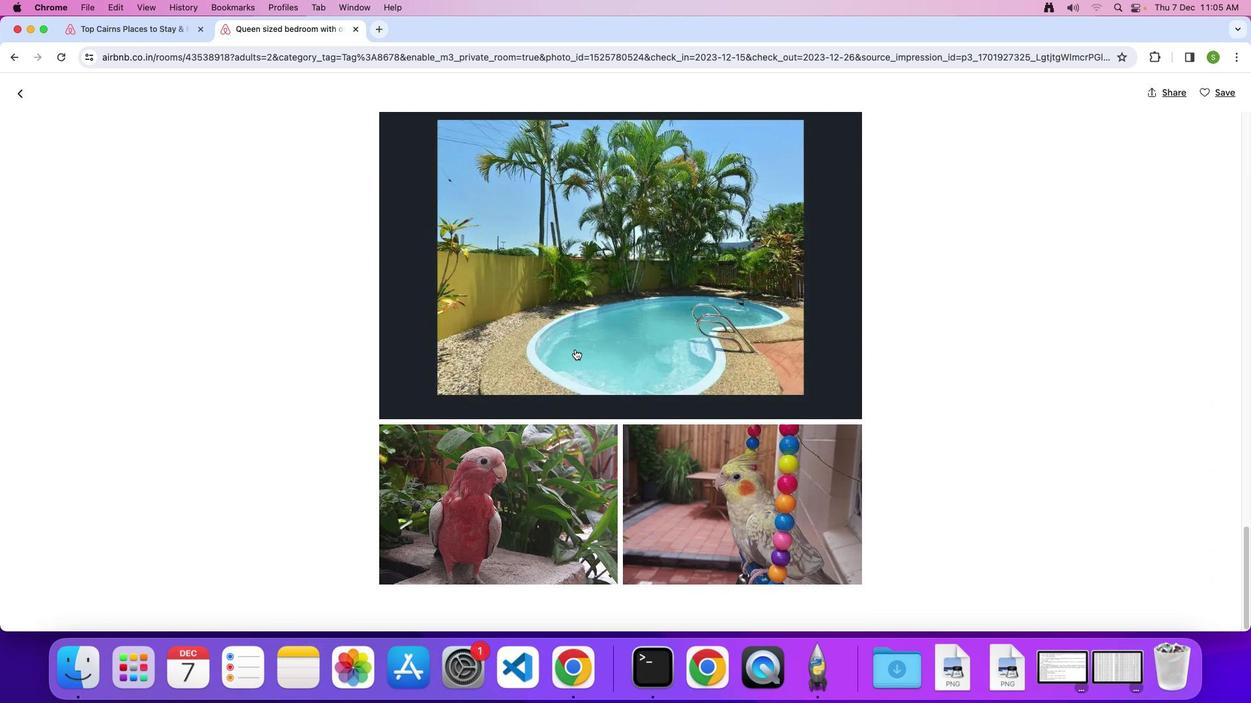
Action: Mouse scrolled (575, 349) with delta (0, 0)
Screenshot: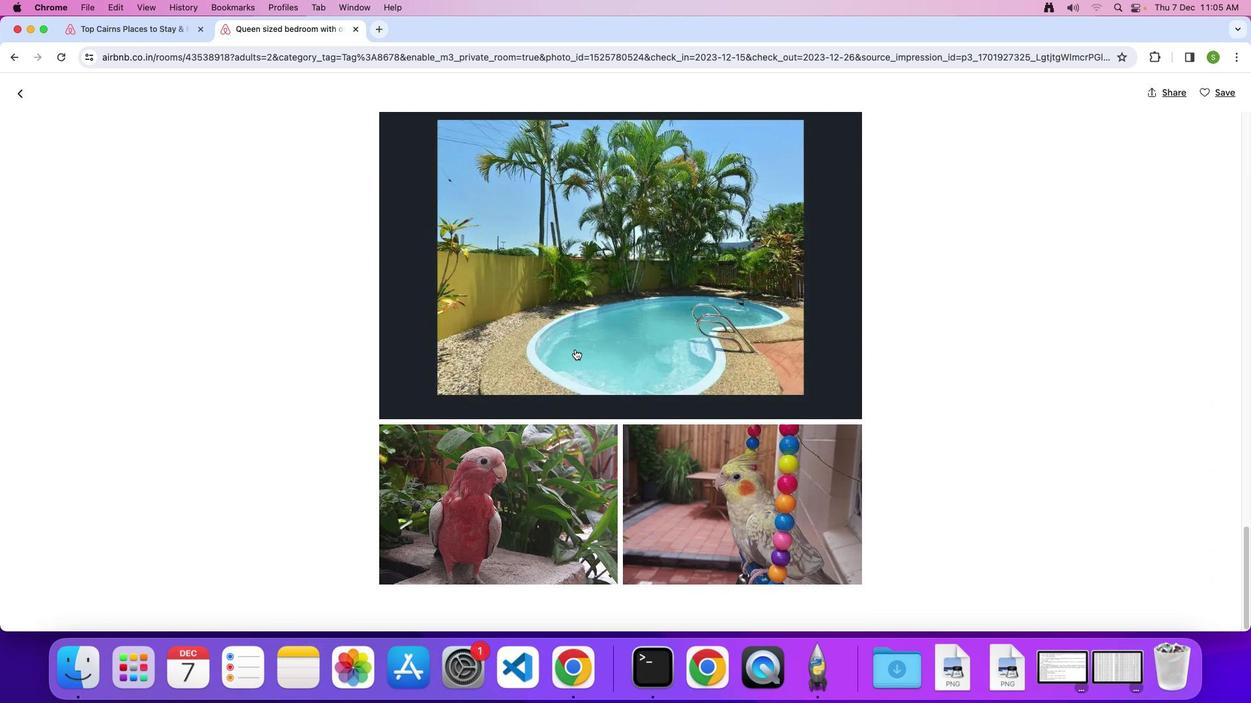 
Action: Mouse scrolled (575, 349) with delta (0, -1)
Screenshot: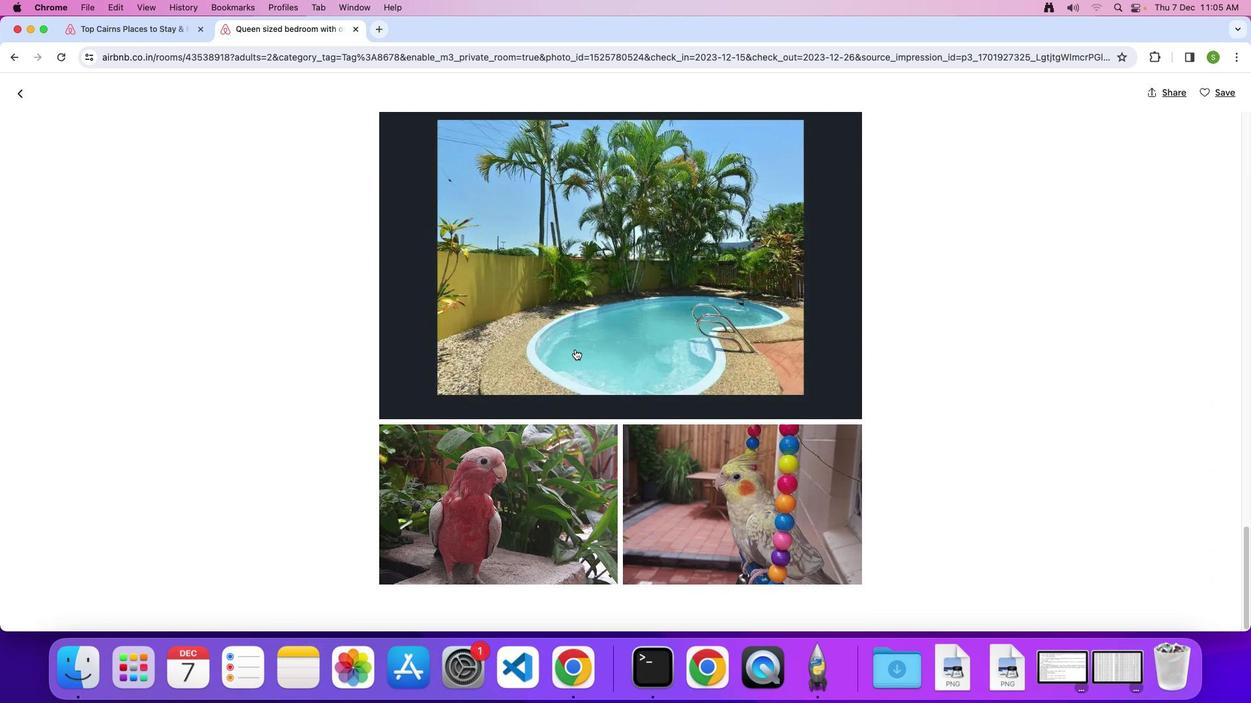 
Action: Mouse scrolled (575, 349) with delta (0, 0)
Screenshot: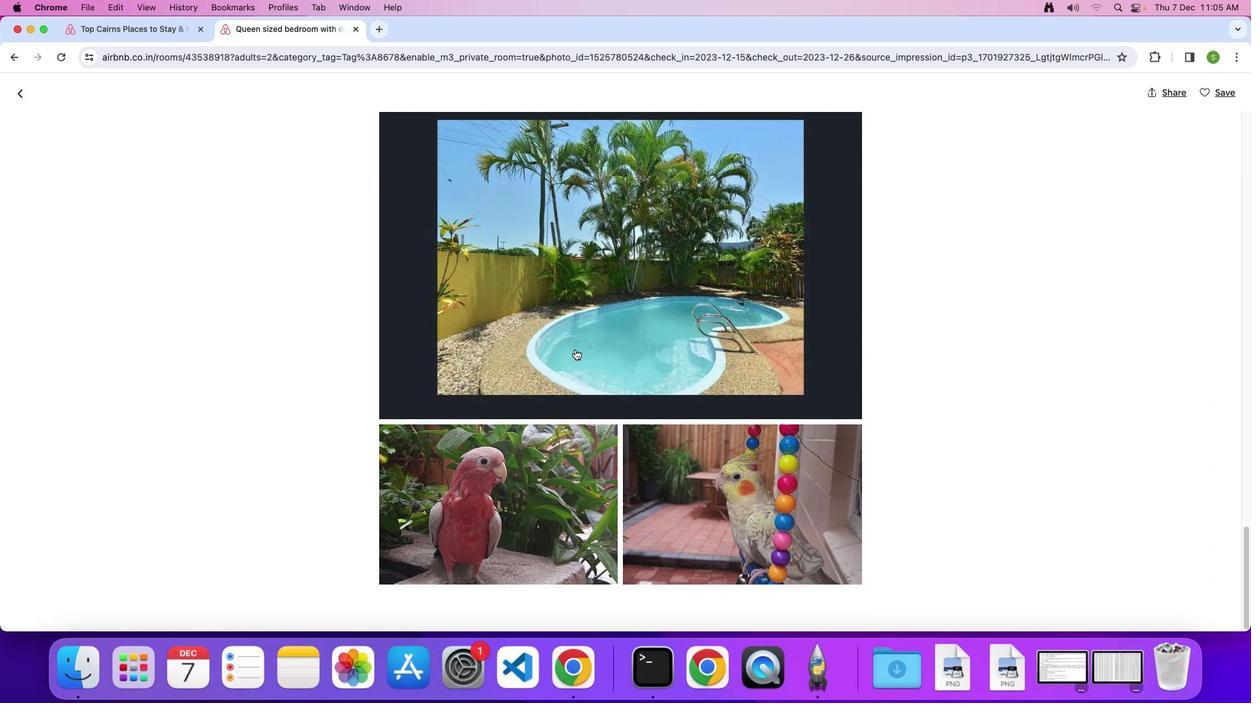 
Action: Mouse scrolled (575, 349) with delta (0, 0)
Screenshot: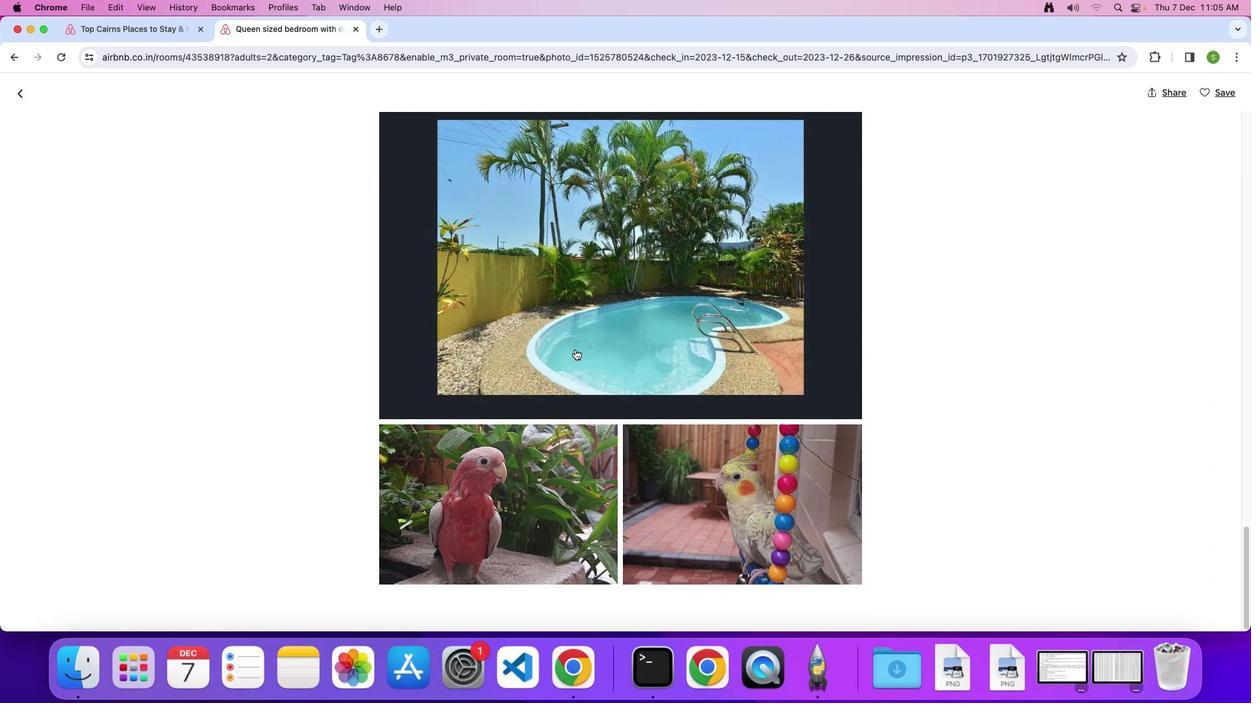 
Action: Mouse scrolled (575, 349) with delta (0, -1)
Screenshot: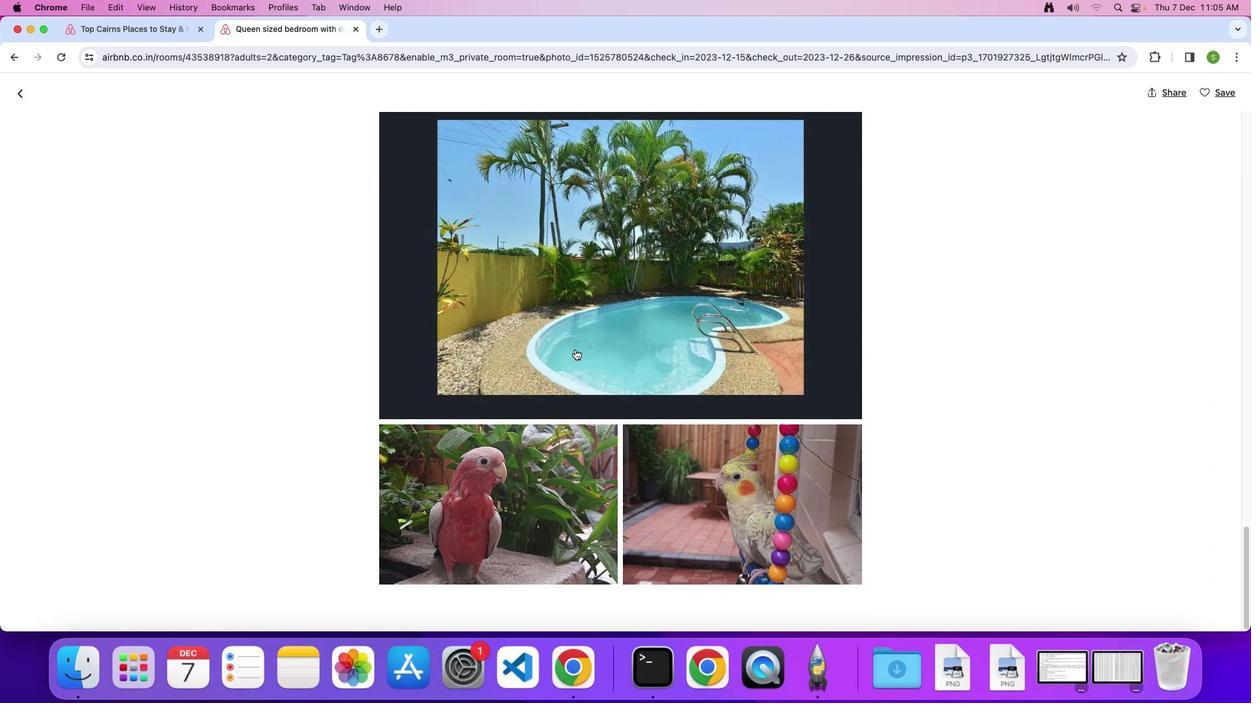 
Action: Mouse moved to (18, 93)
Screenshot: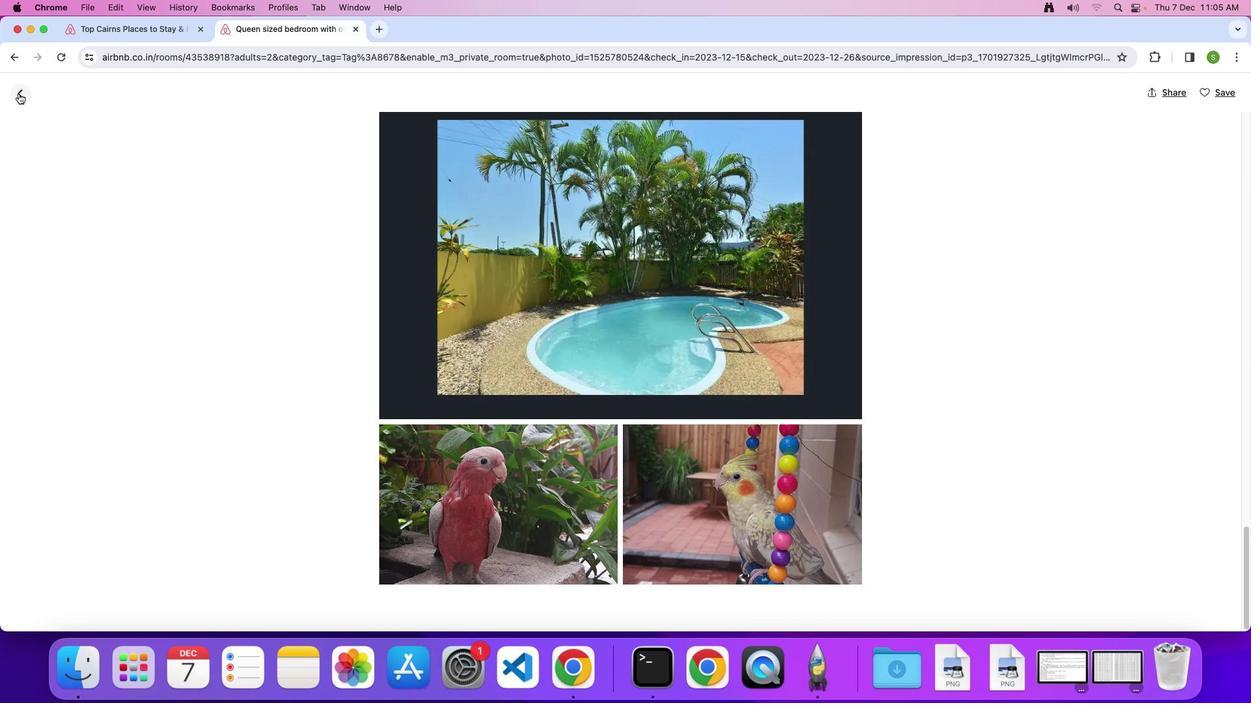 
Action: Mouse pressed left at (18, 93)
Screenshot: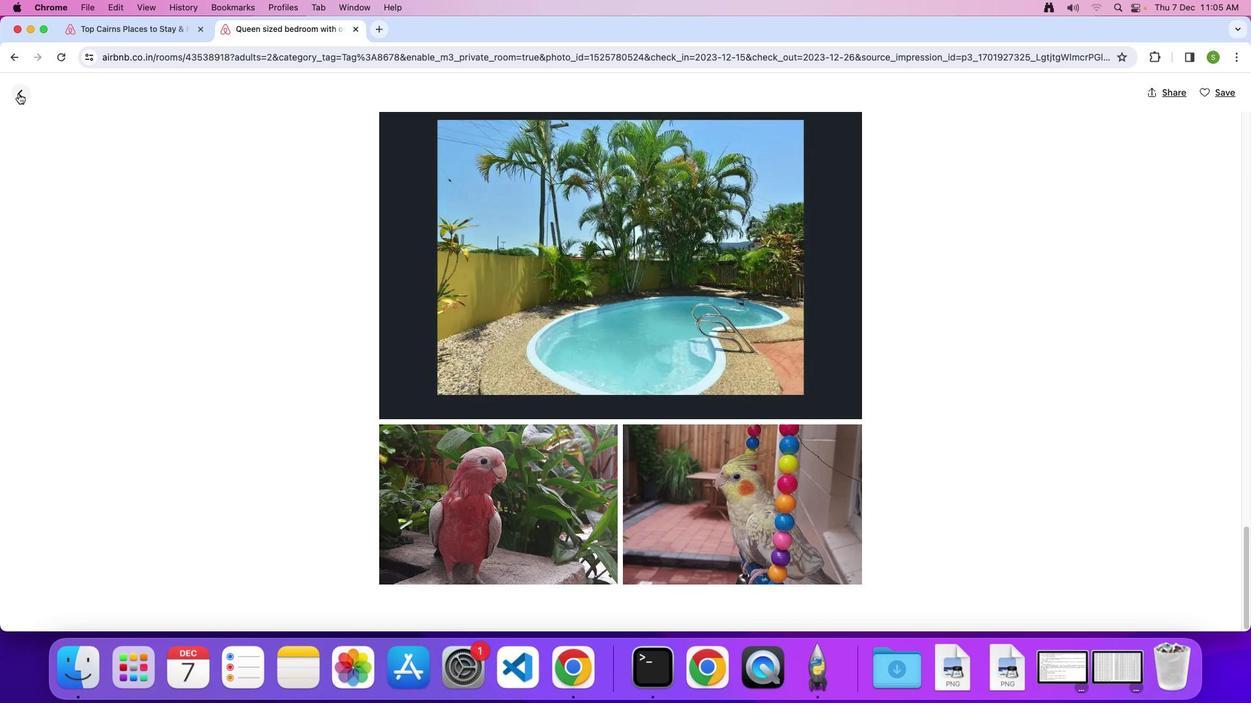 
Action: Mouse moved to (505, 392)
Screenshot: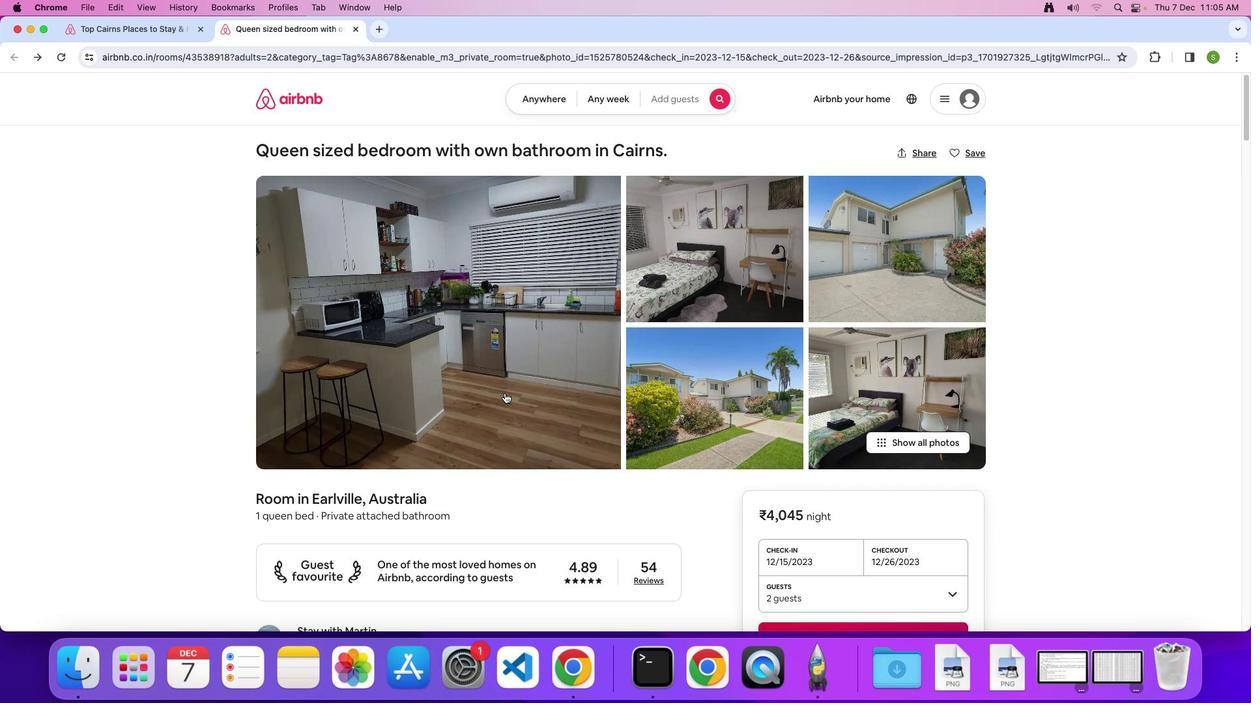 
Action: Mouse scrolled (505, 392) with delta (0, 0)
Screenshot: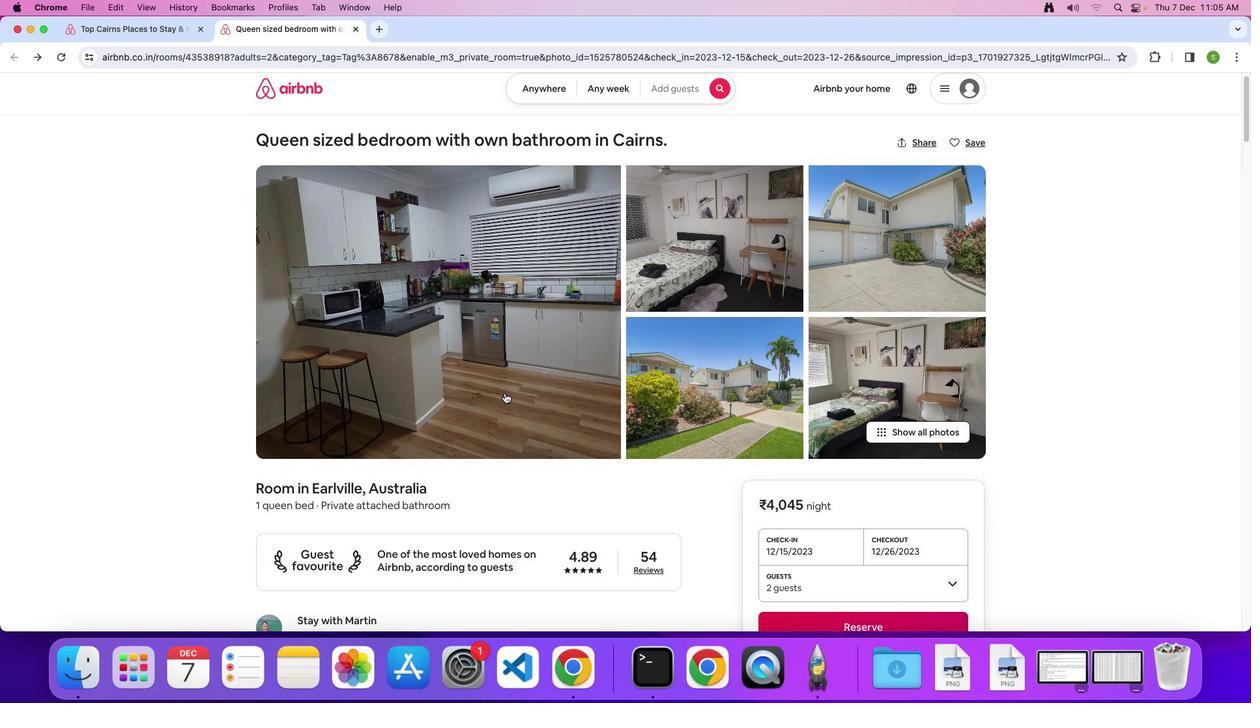
Action: Mouse scrolled (505, 392) with delta (0, 0)
Screenshot: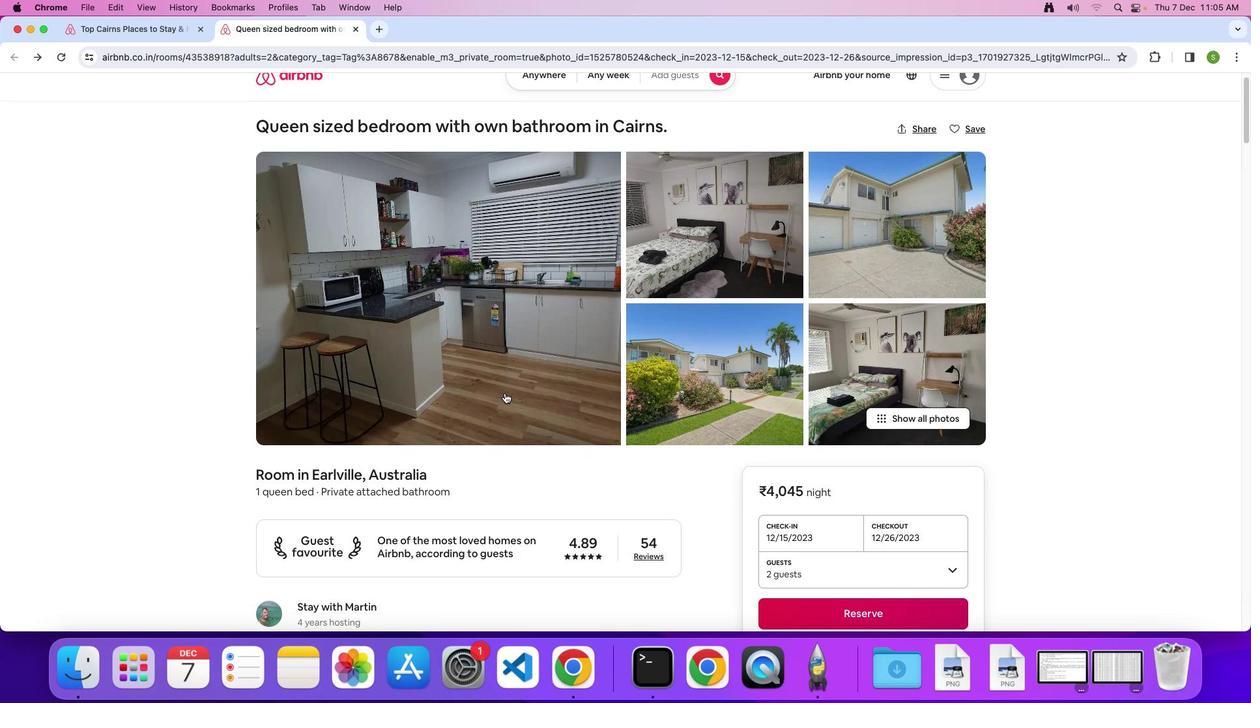 
Action: Mouse scrolled (505, 392) with delta (0, -1)
Screenshot: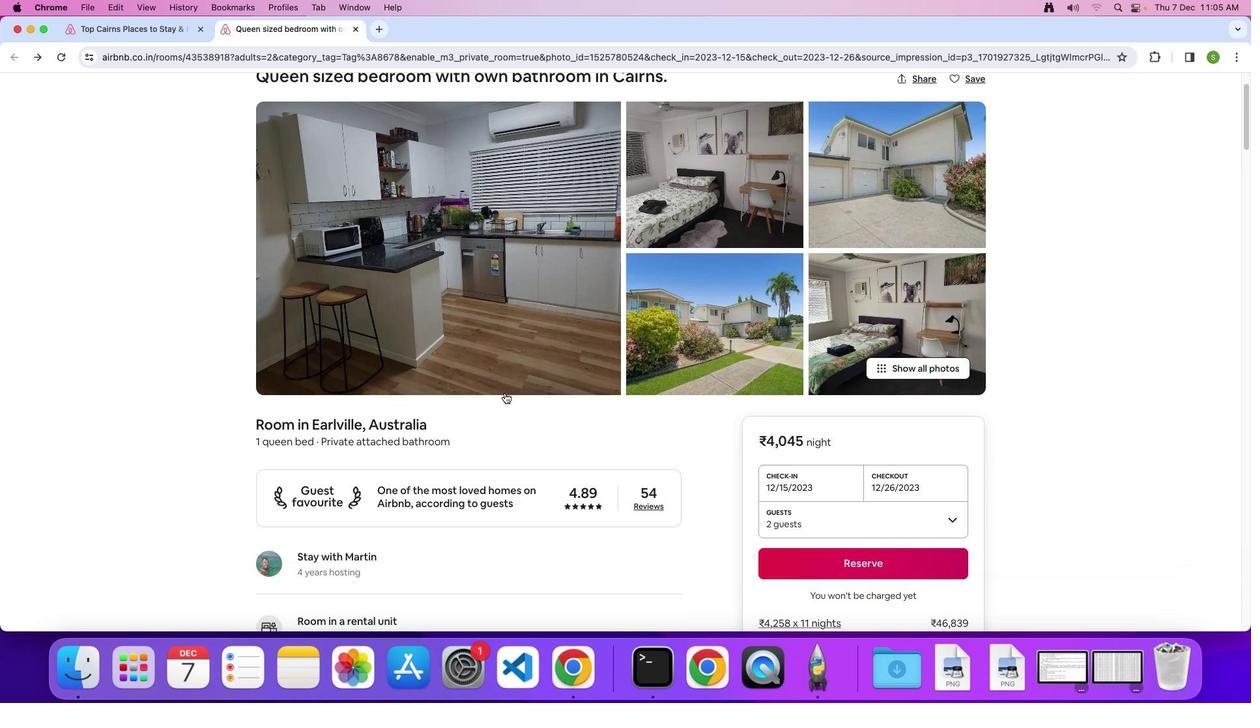 
Action: Mouse scrolled (505, 392) with delta (0, 0)
Screenshot: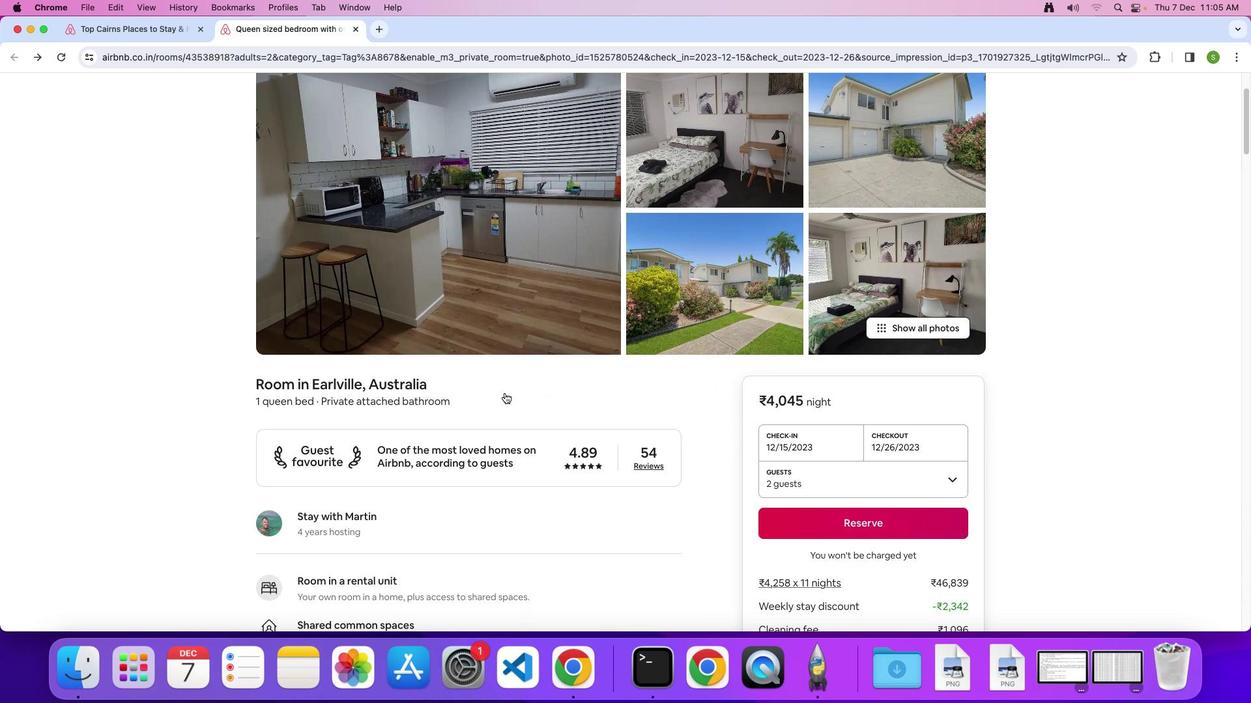 
Action: Mouse scrolled (505, 392) with delta (0, 0)
Screenshot: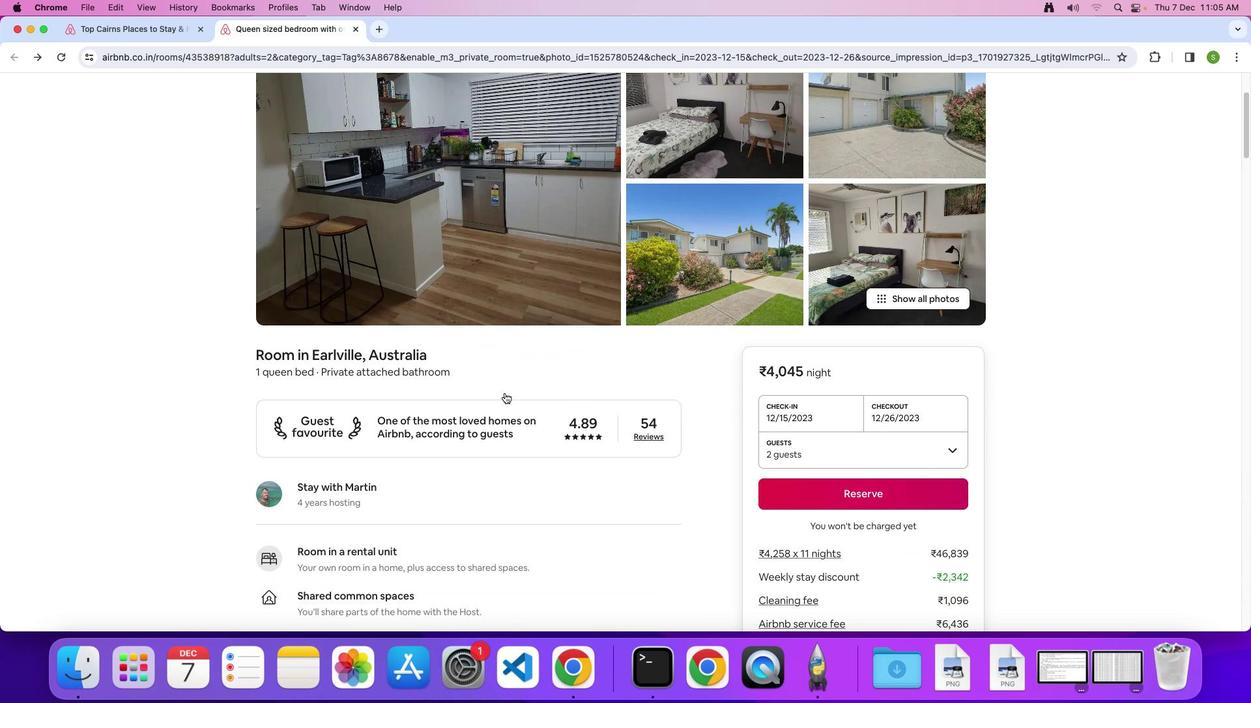 
Action: Mouse scrolled (505, 392) with delta (0, -1)
Screenshot: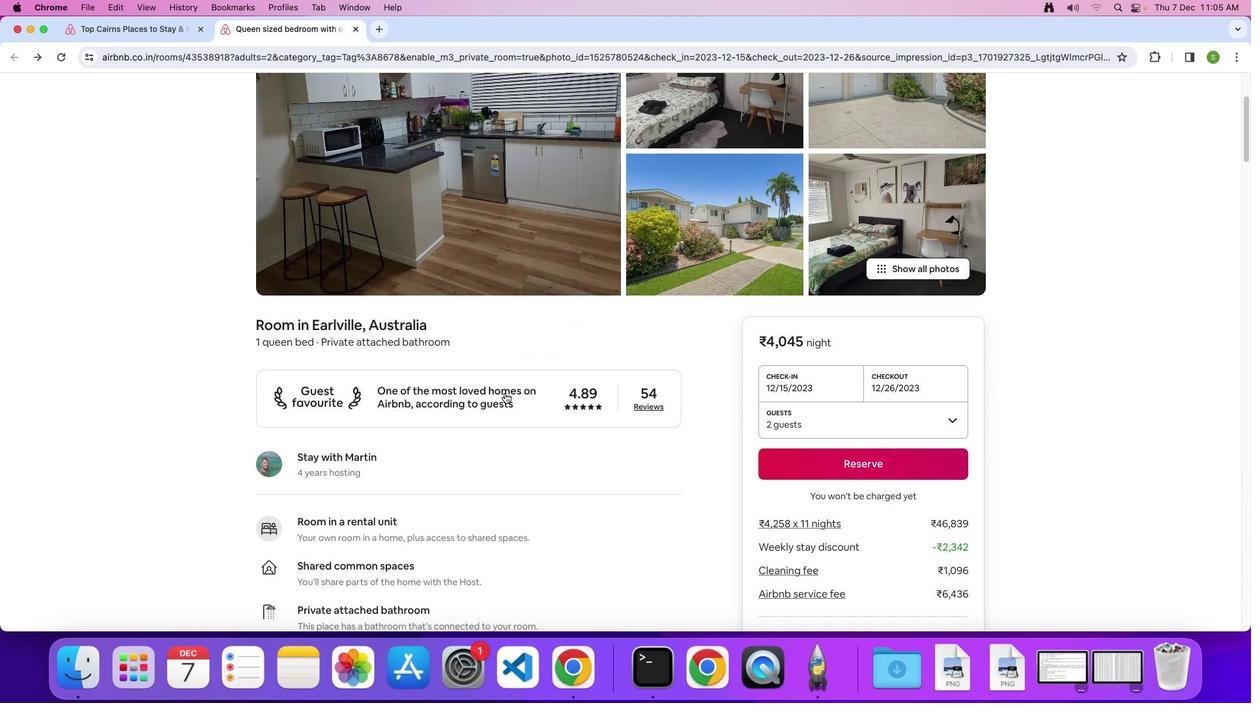 
Action: Mouse scrolled (505, 392) with delta (0, 0)
Screenshot: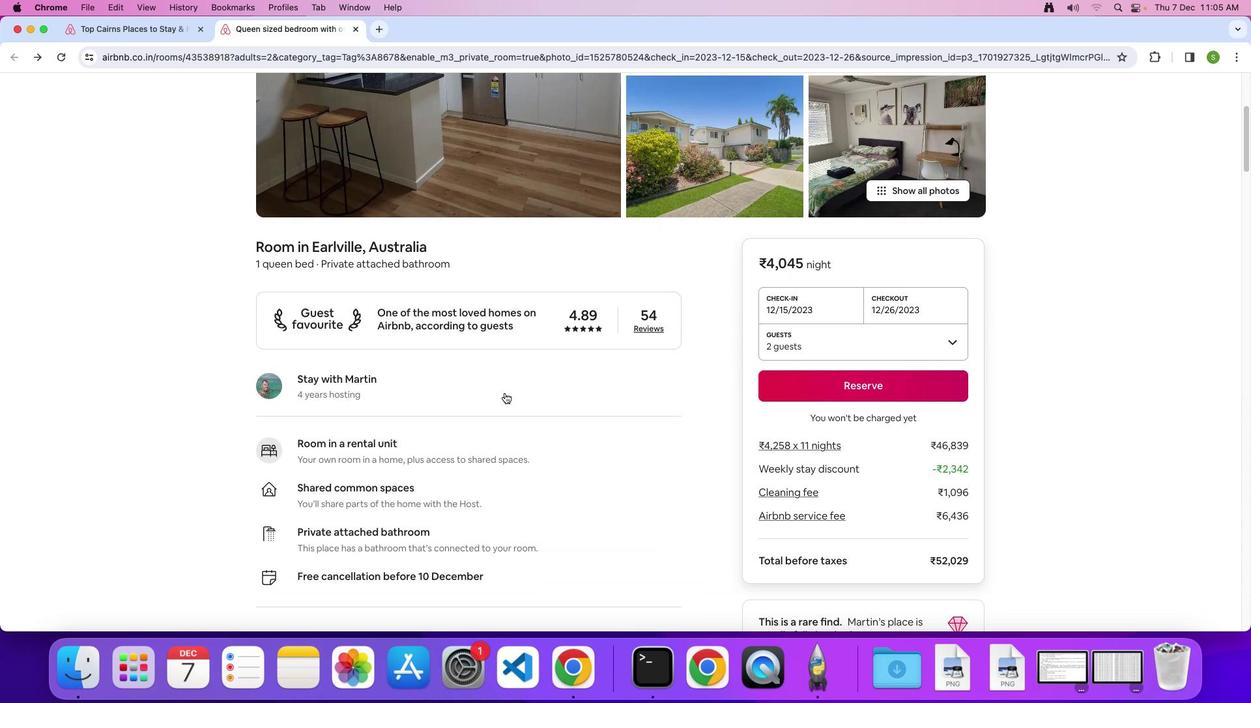
Action: Mouse scrolled (505, 392) with delta (0, 0)
Screenshot: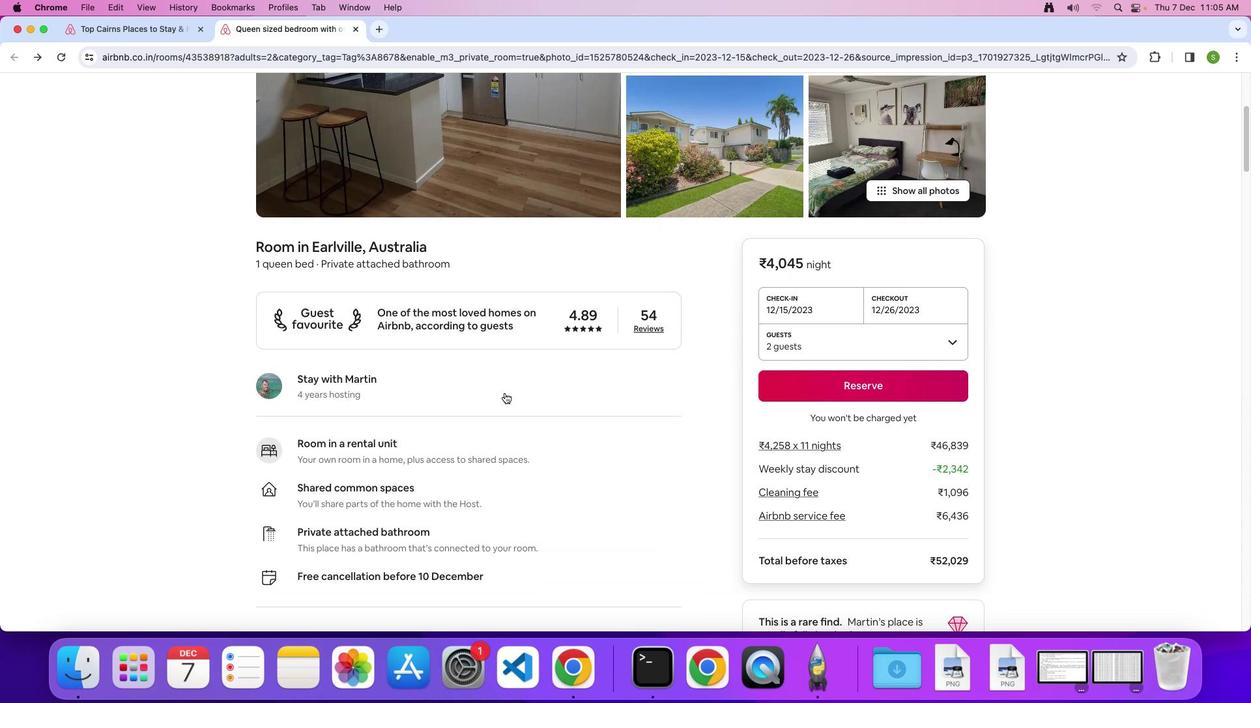 
Action: Mouse scrolled (505, 392) with delta (0, -2)
Screenshot: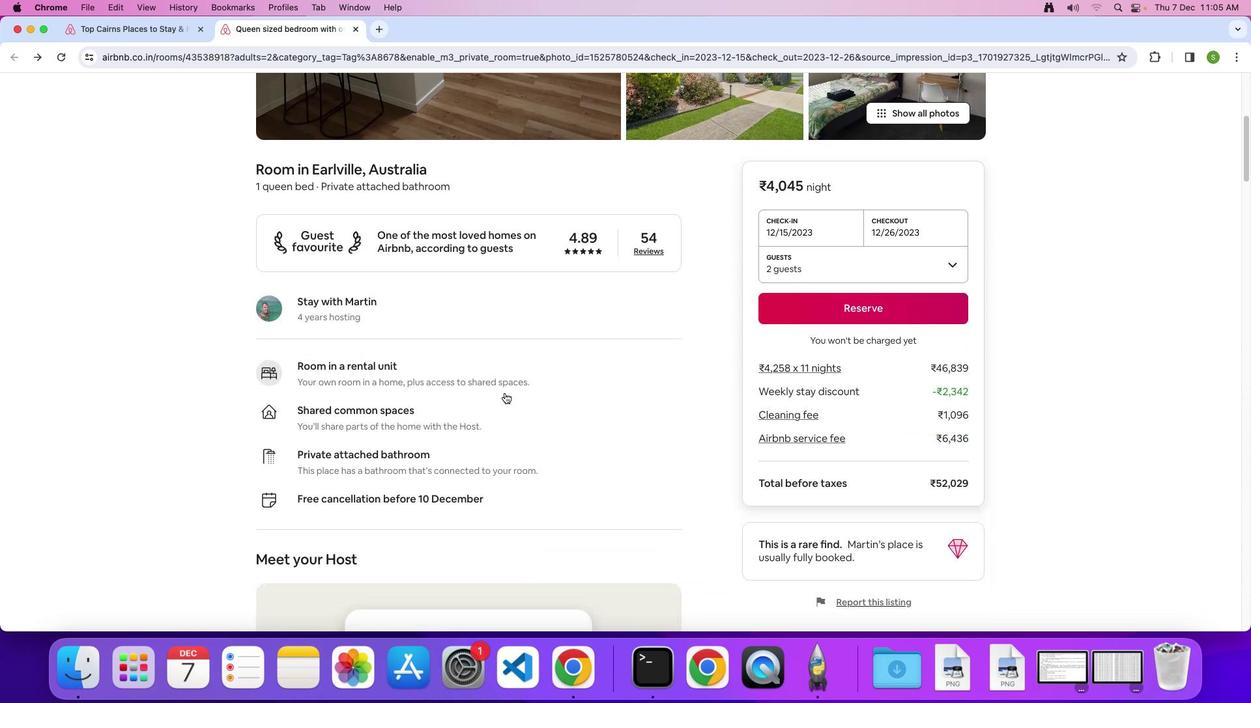 
Action: Mouse scrolled (505, 392) with delta (0, 0)
Screenshot: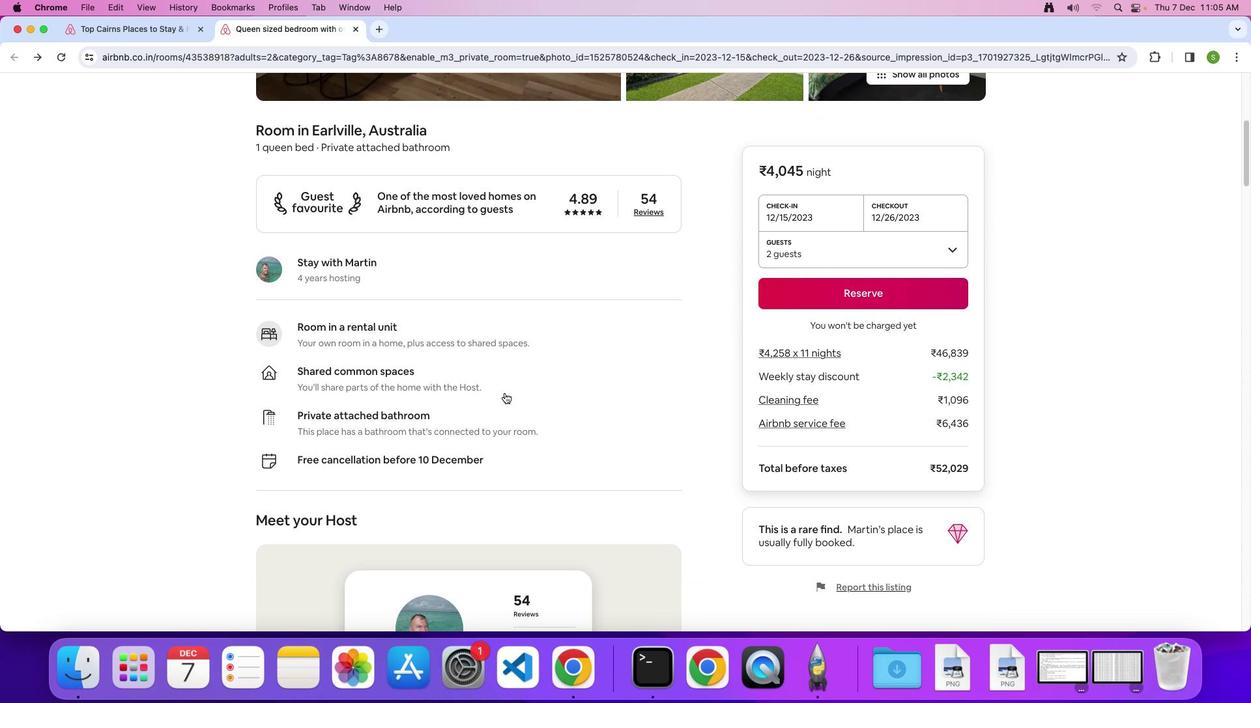 
Action: Mouse scrolled (505, 392) with delta (0, 0)
Screenshot: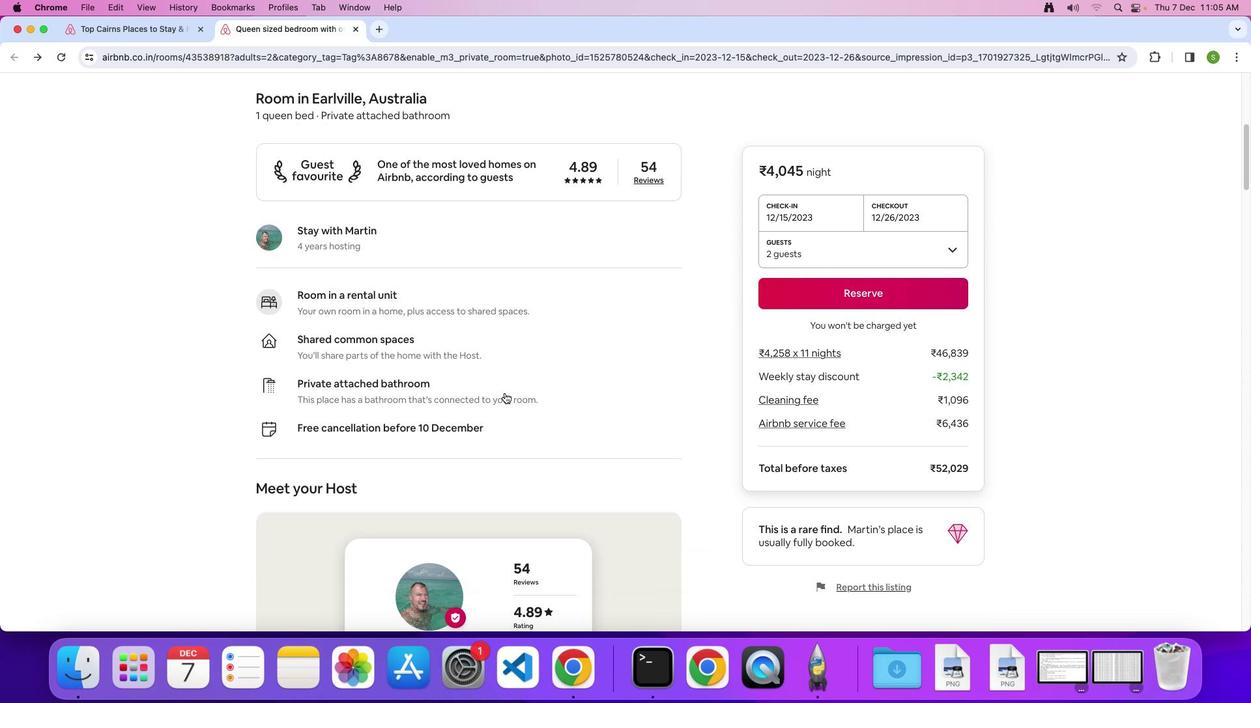 
Action: Mouse scrolled (505, 392) with delta (0, -1)
Screenshot: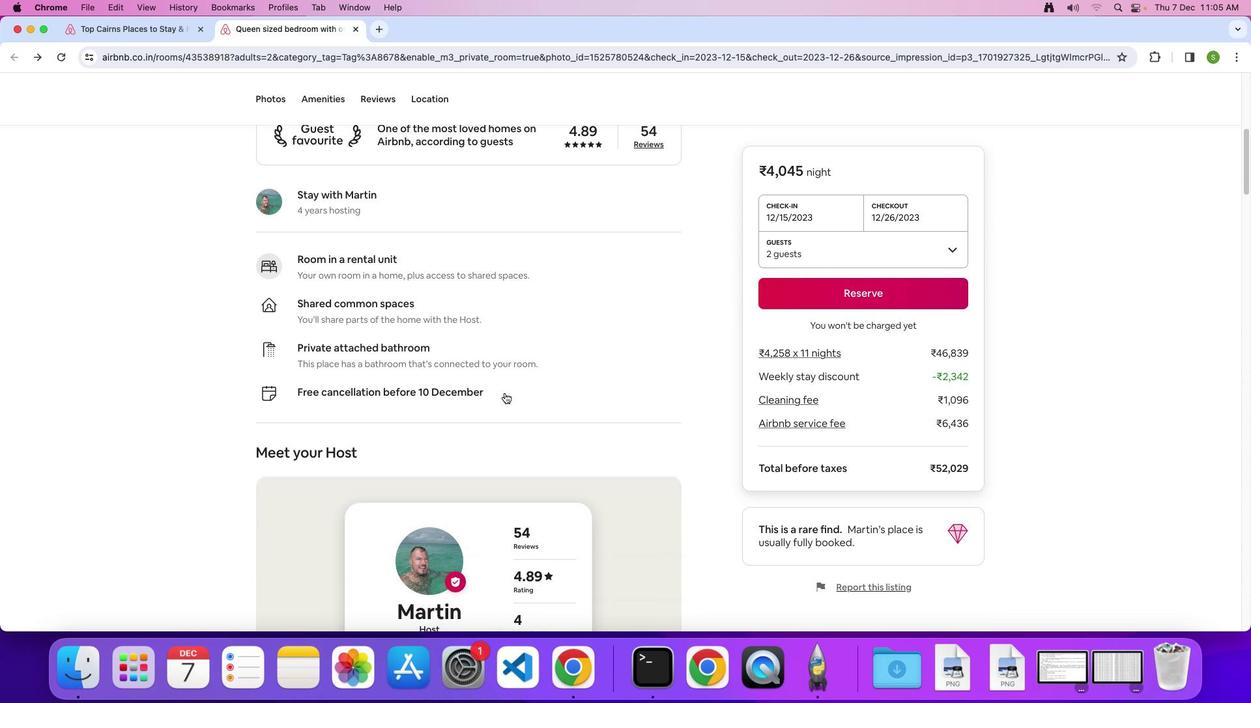 
Action: Mouse scrolled (505, 392) with delta (0, -2)
Screenshot: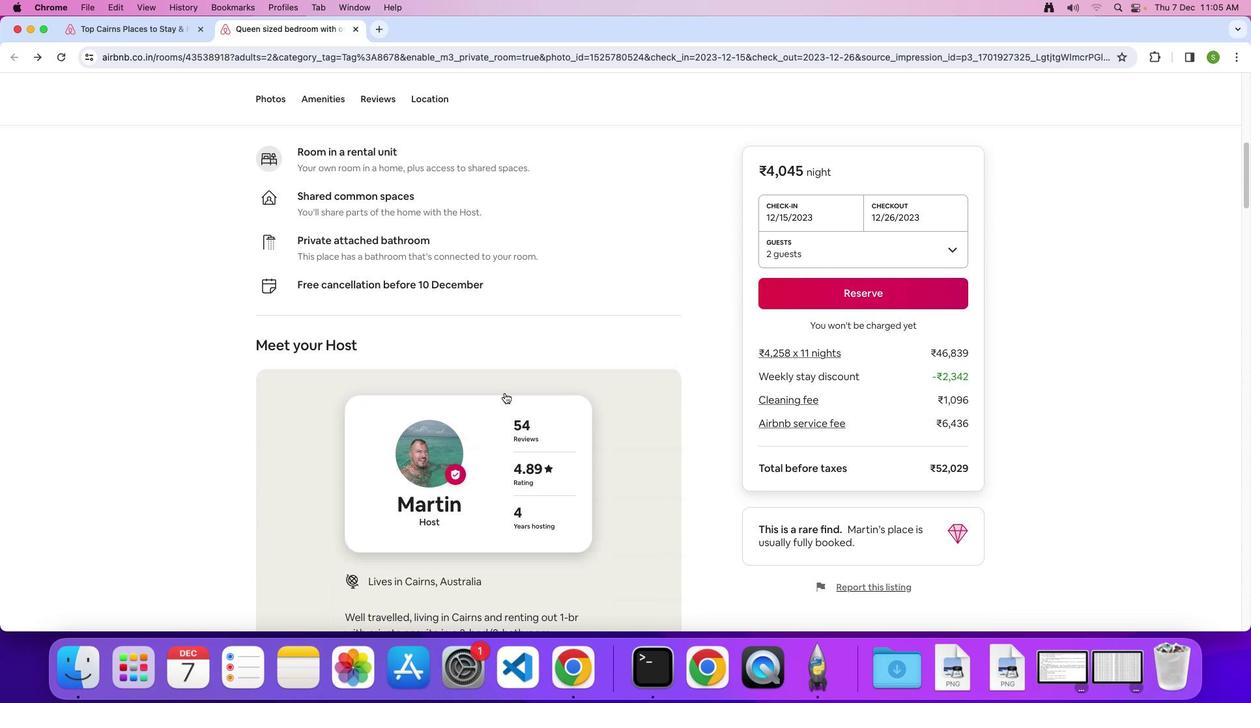 
Action: Mouse scrolled (505, 392) with delta (0, 0)
Screenshot: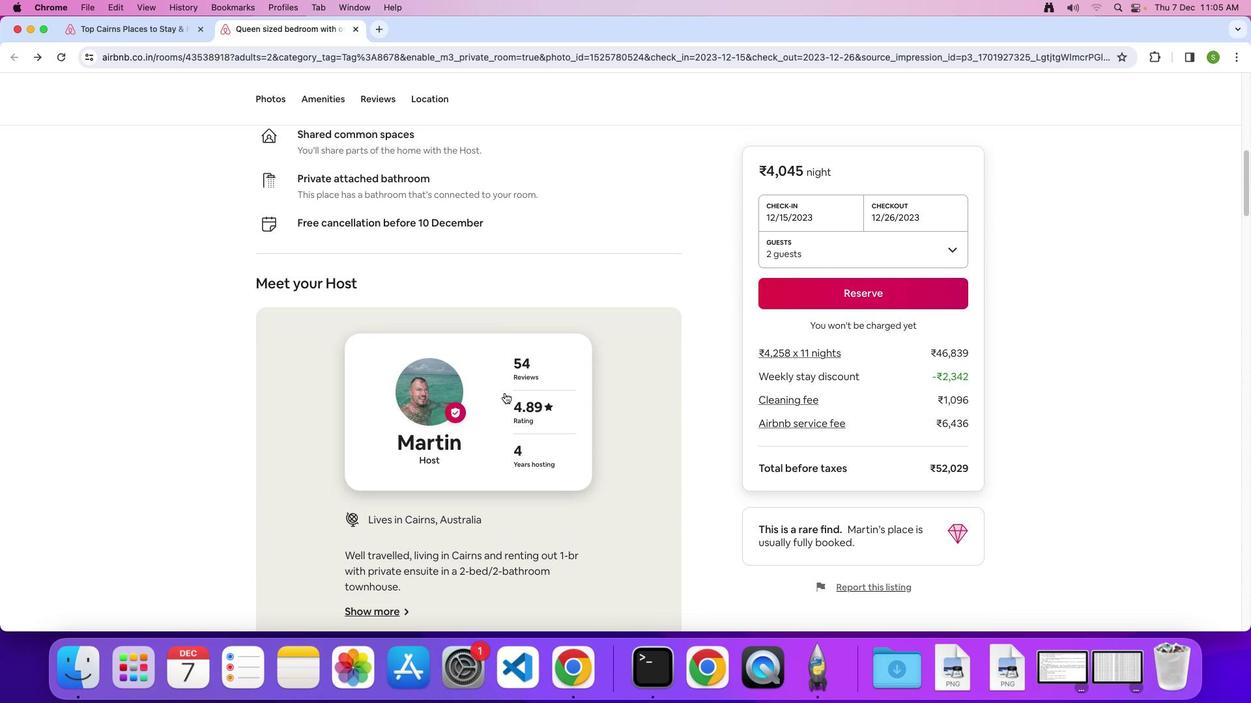 
Action: Mouse scrolled (505, 392) with delta (0, 0)
Screenshot: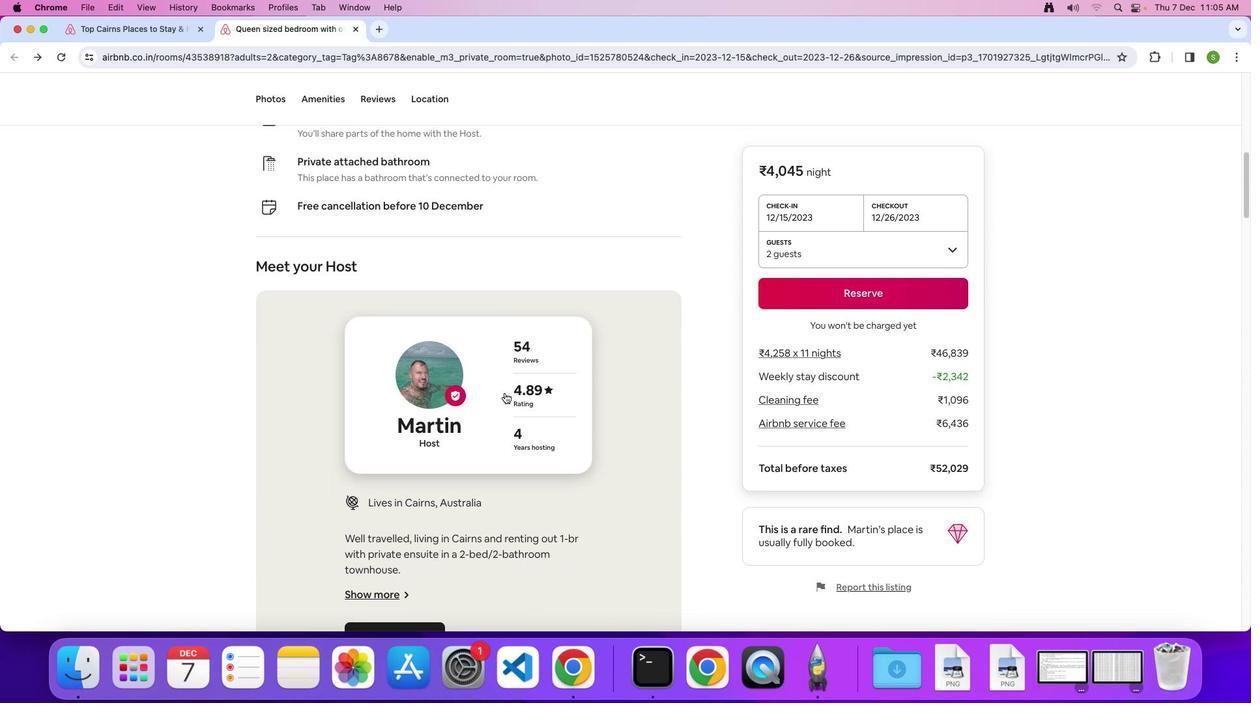 
Action: Mouse scrolled (505, 392) with delta (0, -1)
Screenshot: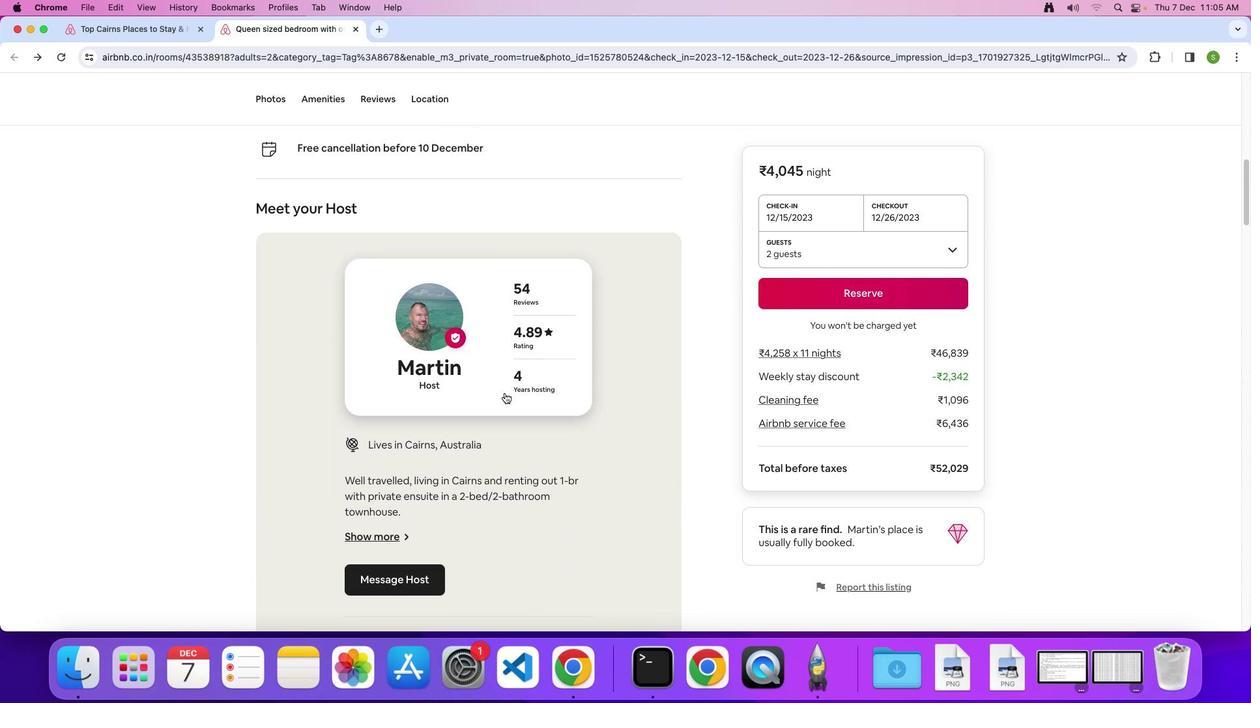 
Action: Mouse scrolled (505, 392) with delta (0, 0)
Screenshot: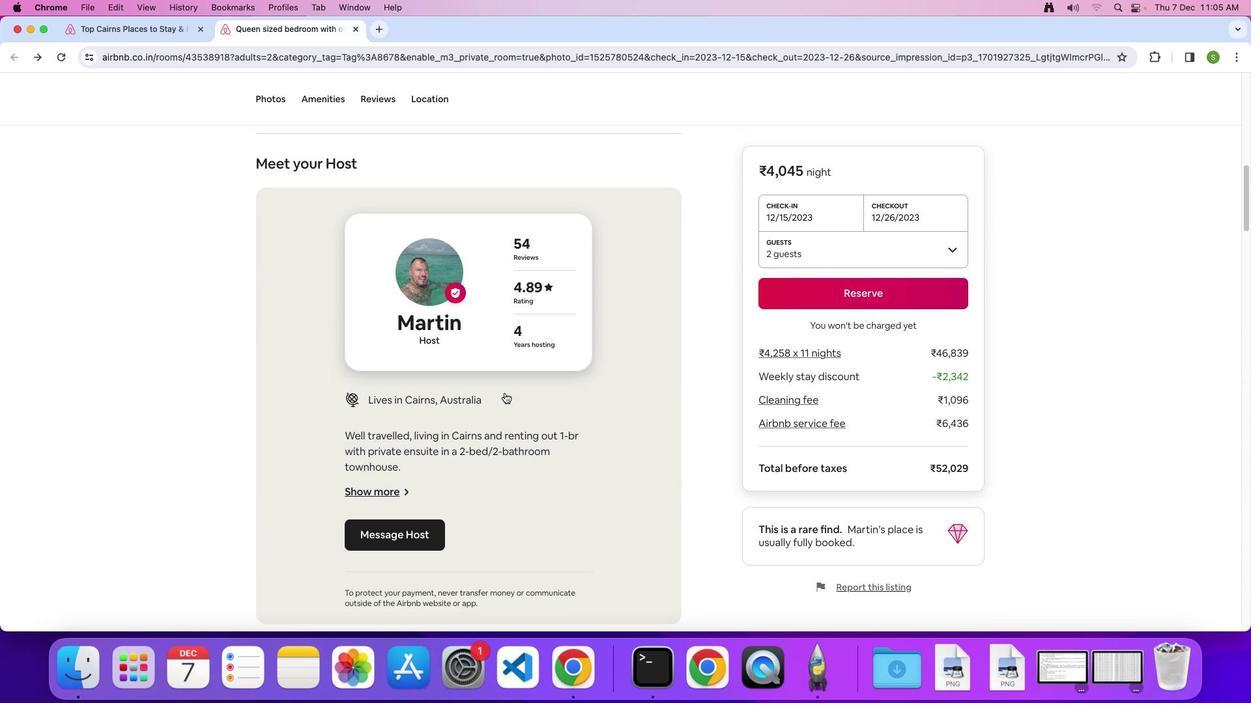 
Action: Mouse scrolled (505, 392) with delta (0, 0)
Screenshot: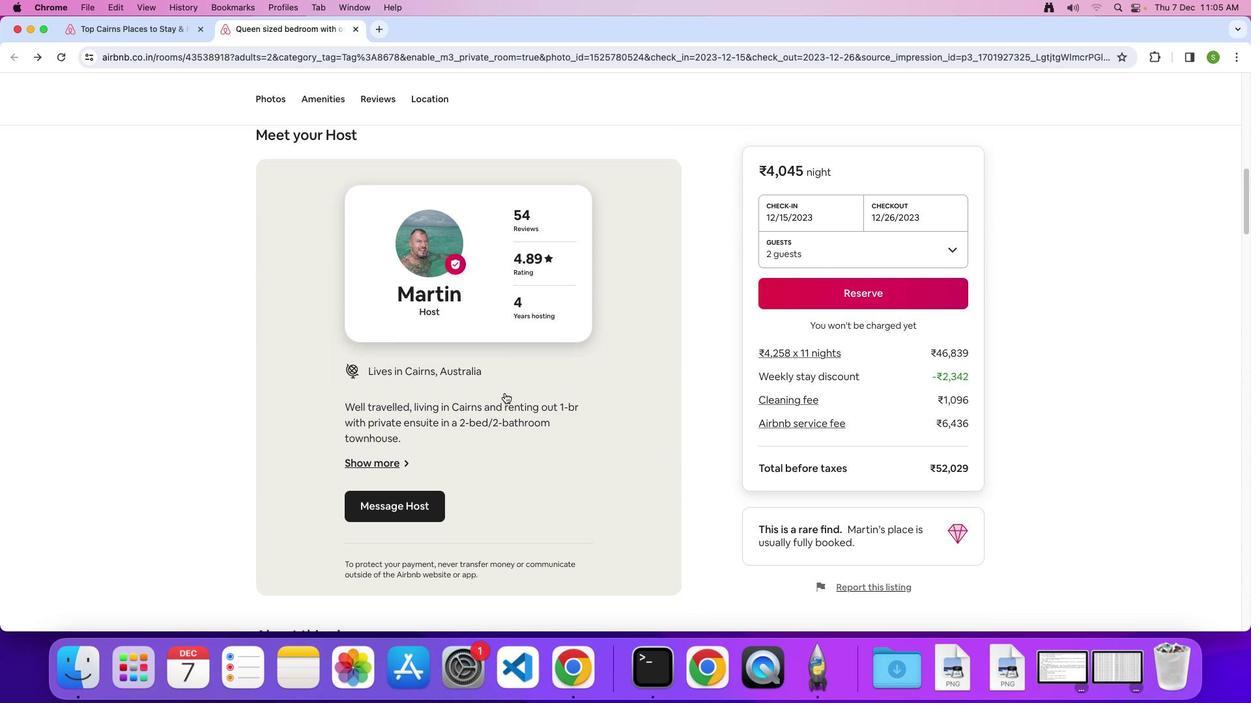 
Action: Mouse scrolled (505, 392) with delta (0, -2)
Screenshot: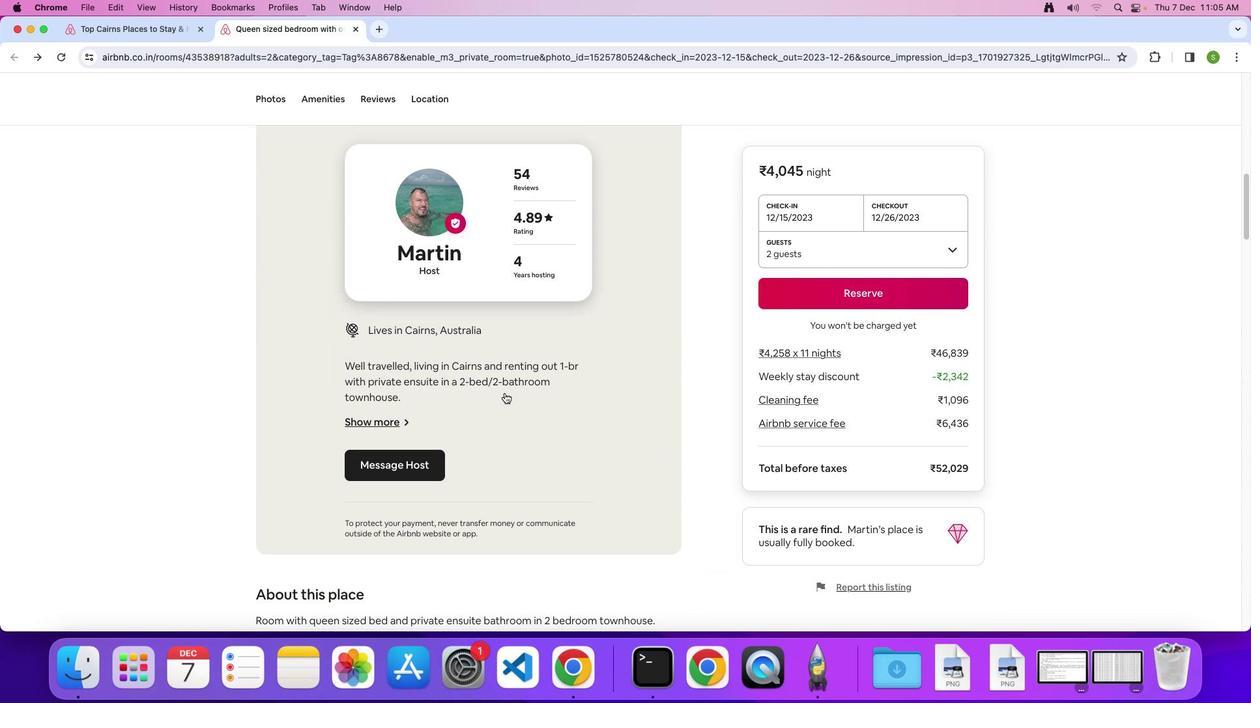 
Action: Mouse scrolled (505, 392) with delta (0, 0)
Screenshot: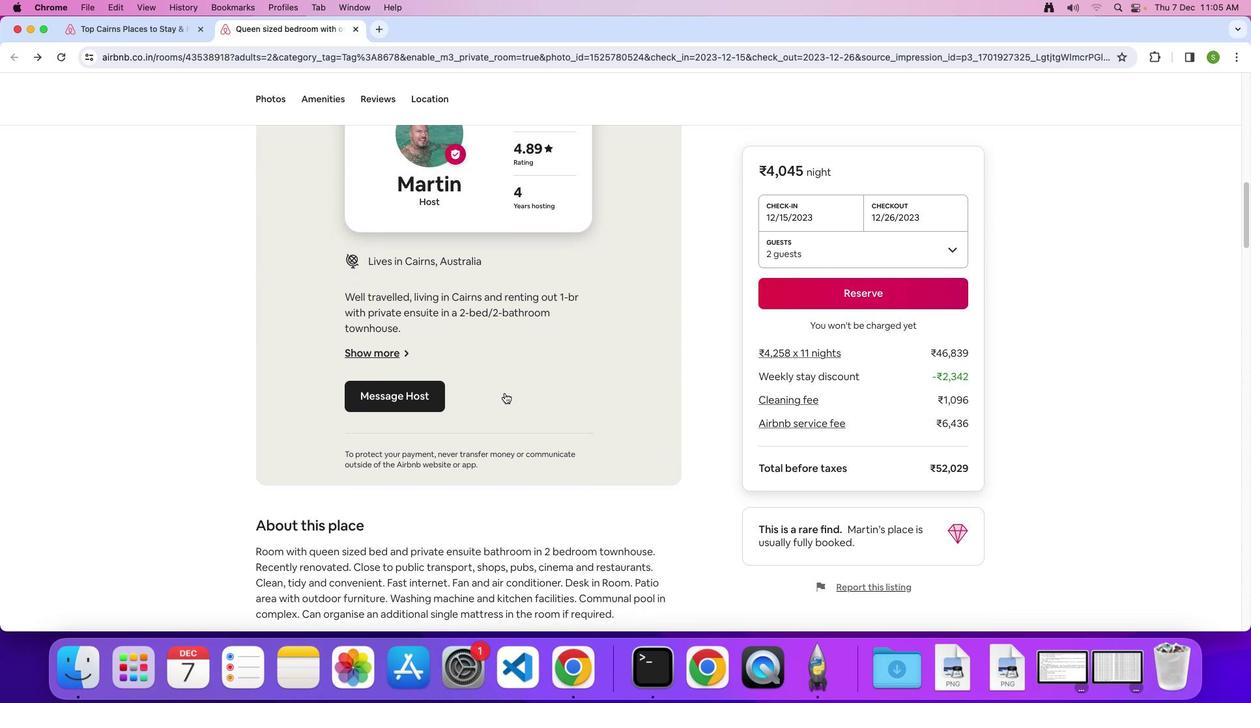 
Action: Mouse scrolled (505, 392) with delta (0, 0)
Screenshot: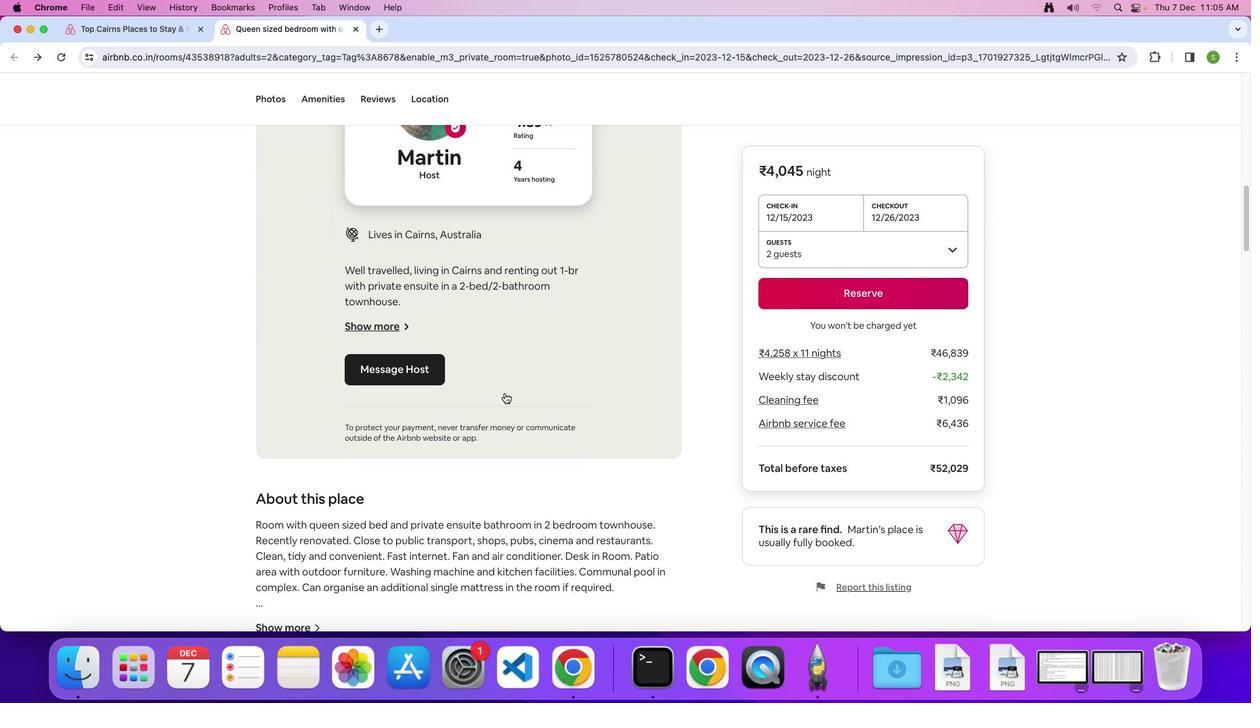 
Action: Mouse scrolled (505, 392) with delta (0, -1)
Screenshot: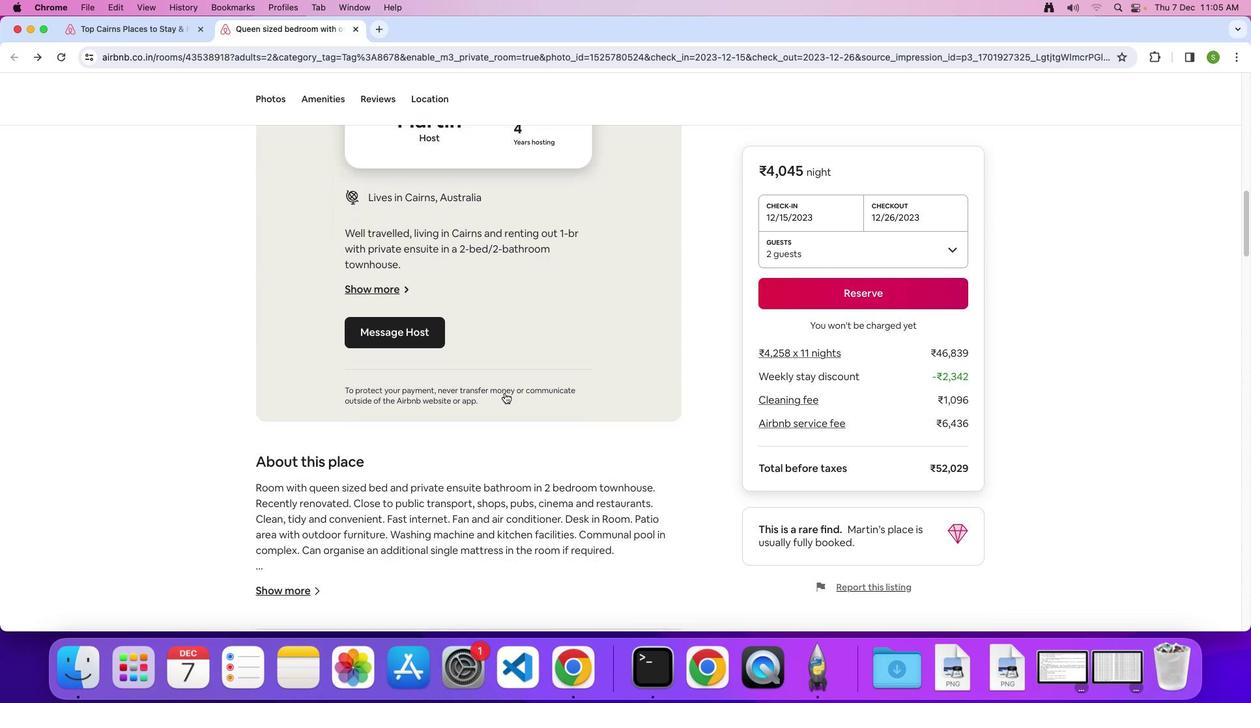 
Action: Mouse scrolled (505, 392) with delta (0, 0)
Screenshot: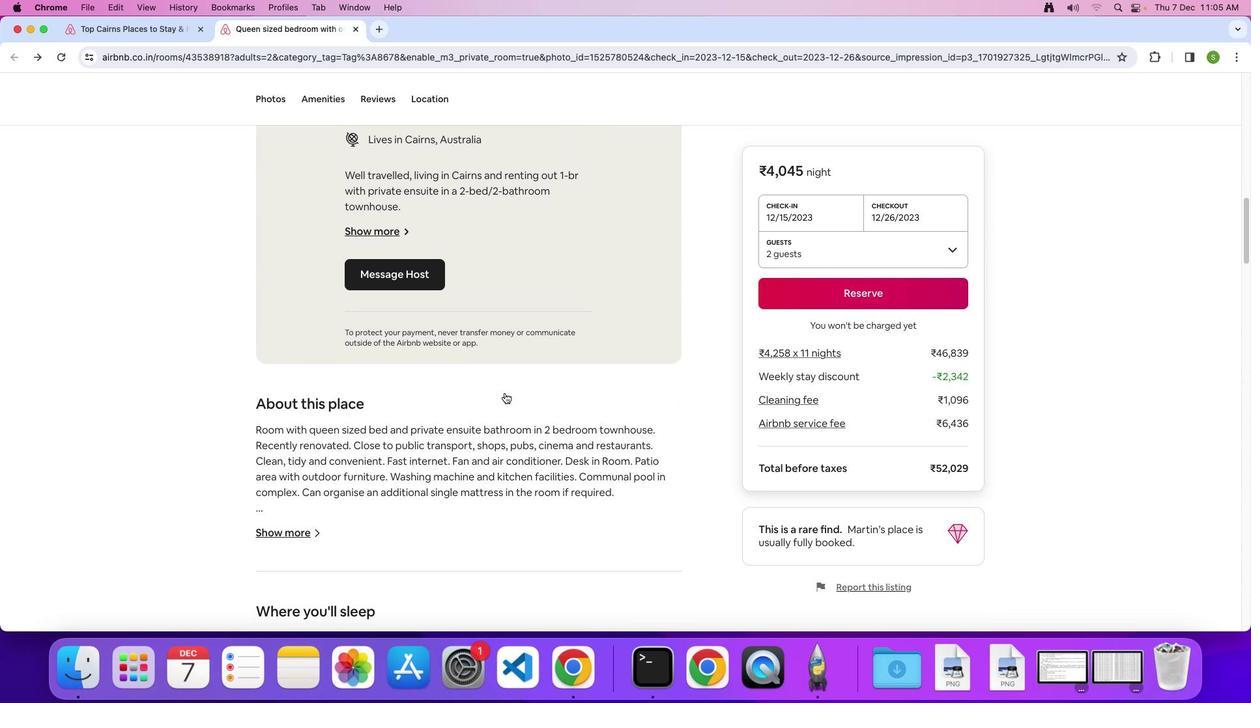 
Action: Mouse scrolled (505, 392) with delta (0, 0)
Screenshot: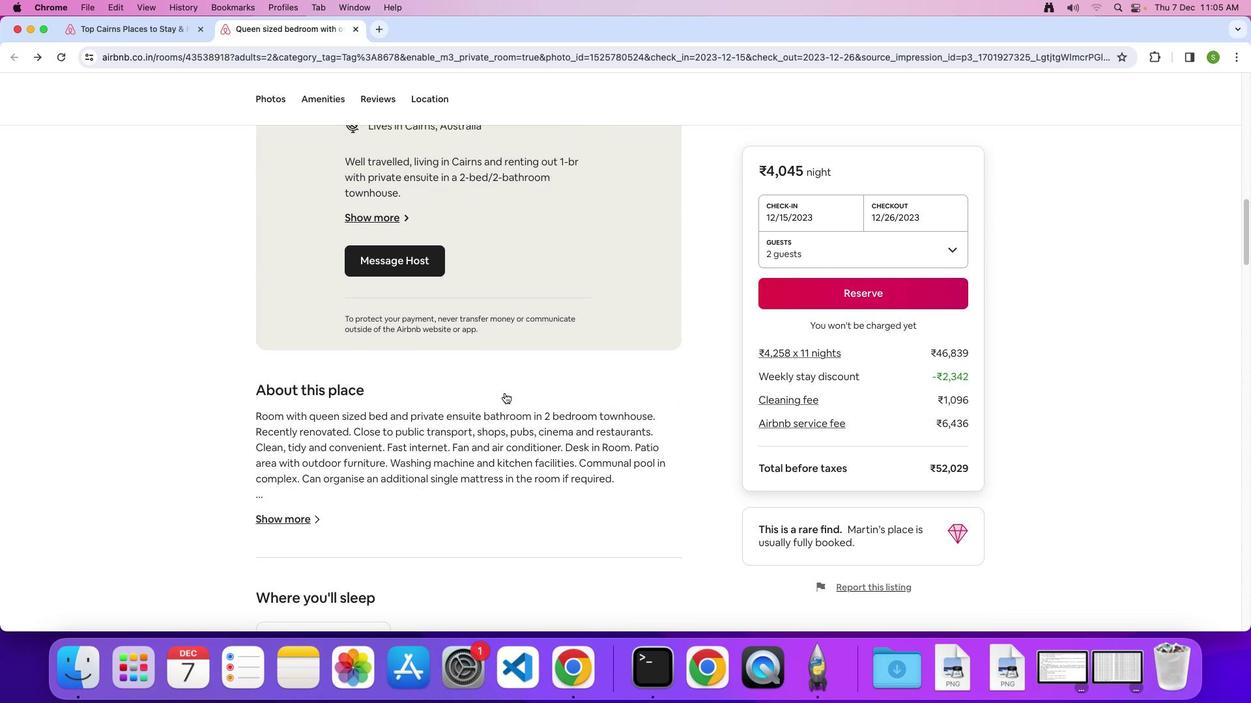 
Action: Mouse scrolled (505, 392) with delta (0, -1)
Screenshot: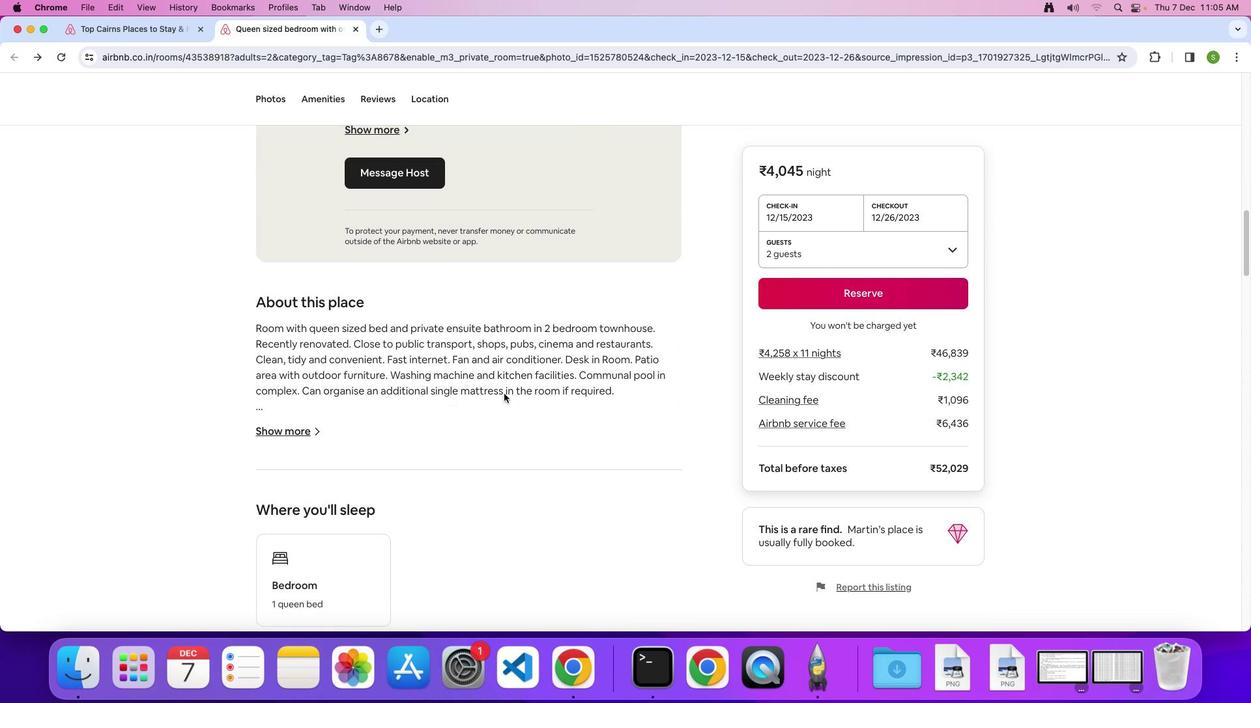 
Action: Mouse scrolled (505, 392) with delta (0, -2)
Screenshot: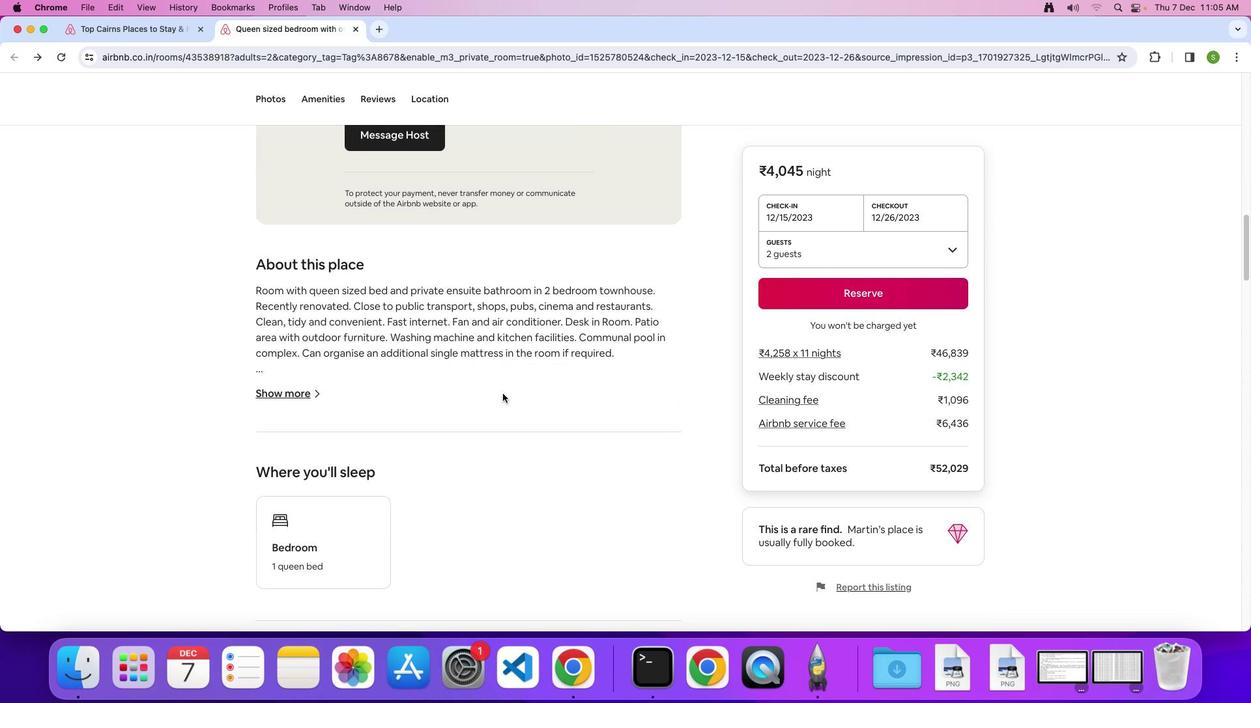 
Action: Mouse moved to (301, 301)
Screenshot: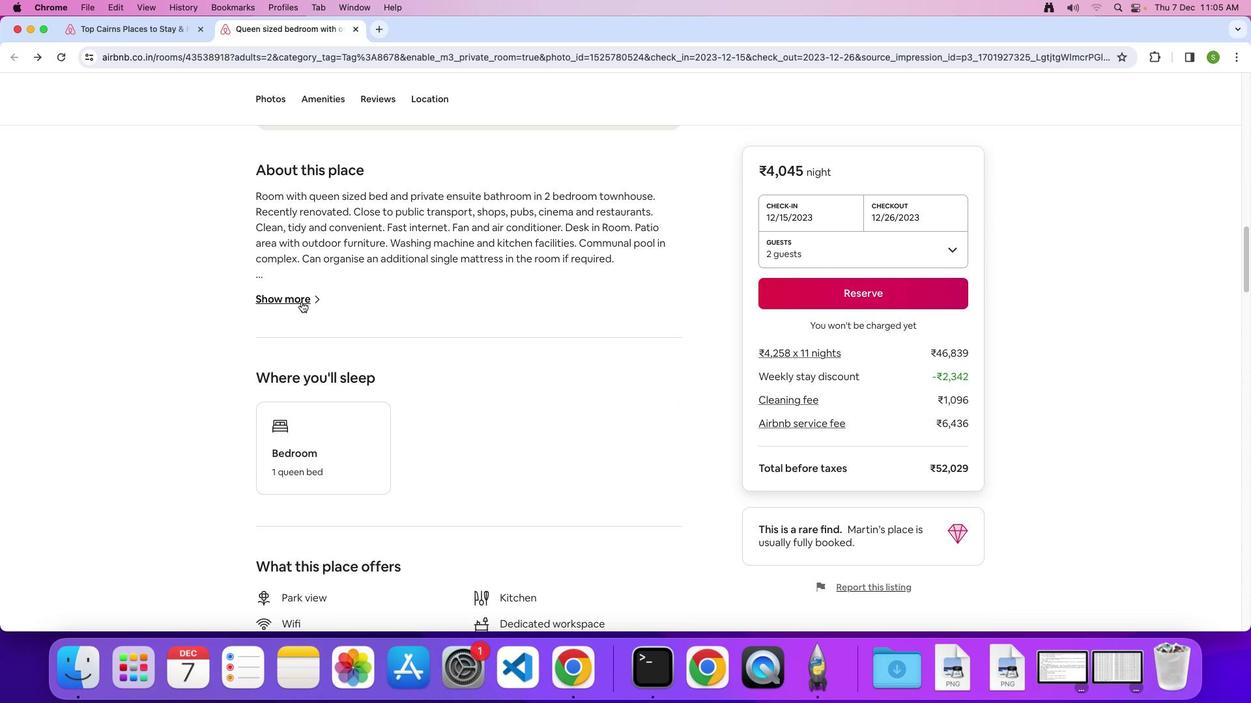 
Action: Mouse pressed left at (301, 301)
Screenshot: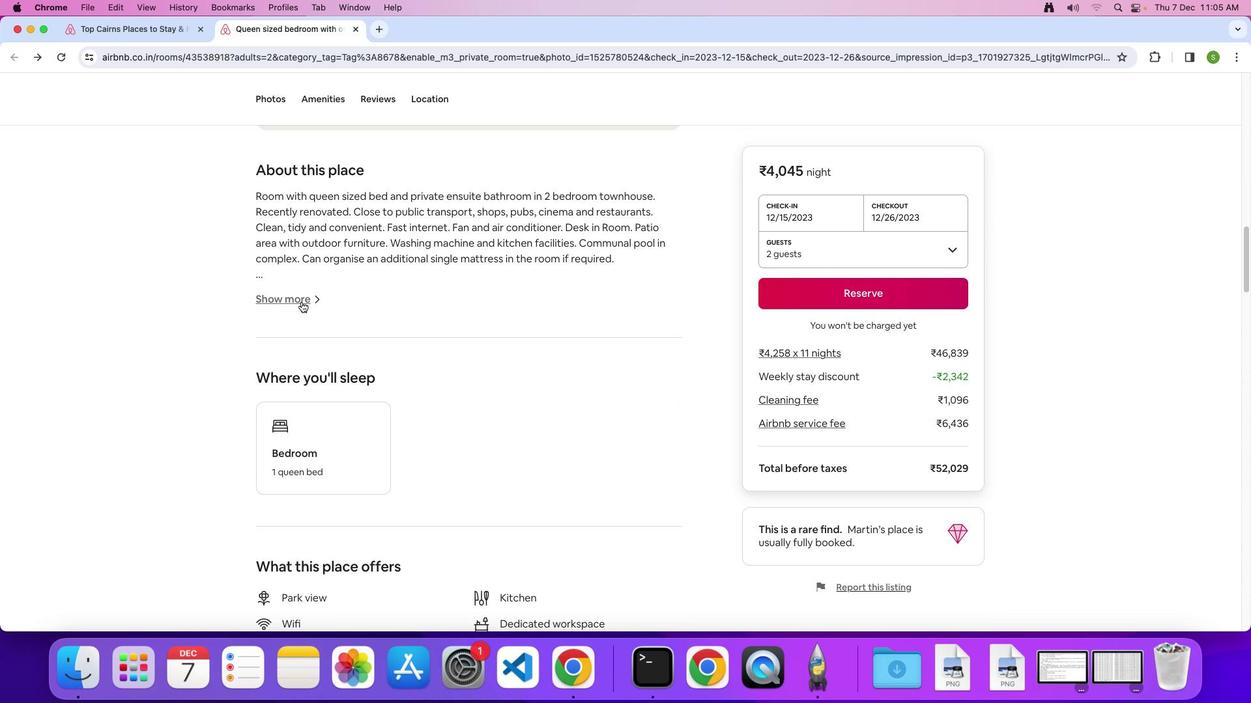 
Action: Mouse moved to (585, 398)
Screenshot: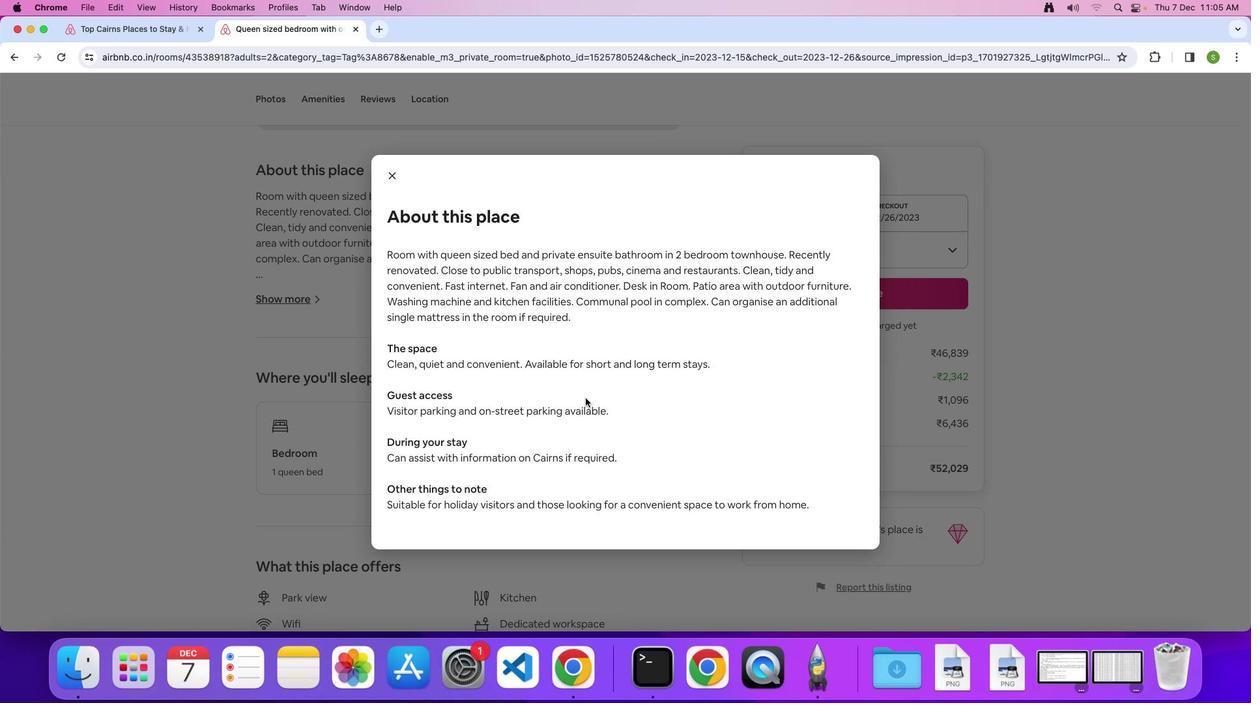 
Action: Mouse scrolled (585, 398) with delta (0, 0)
Screenshot: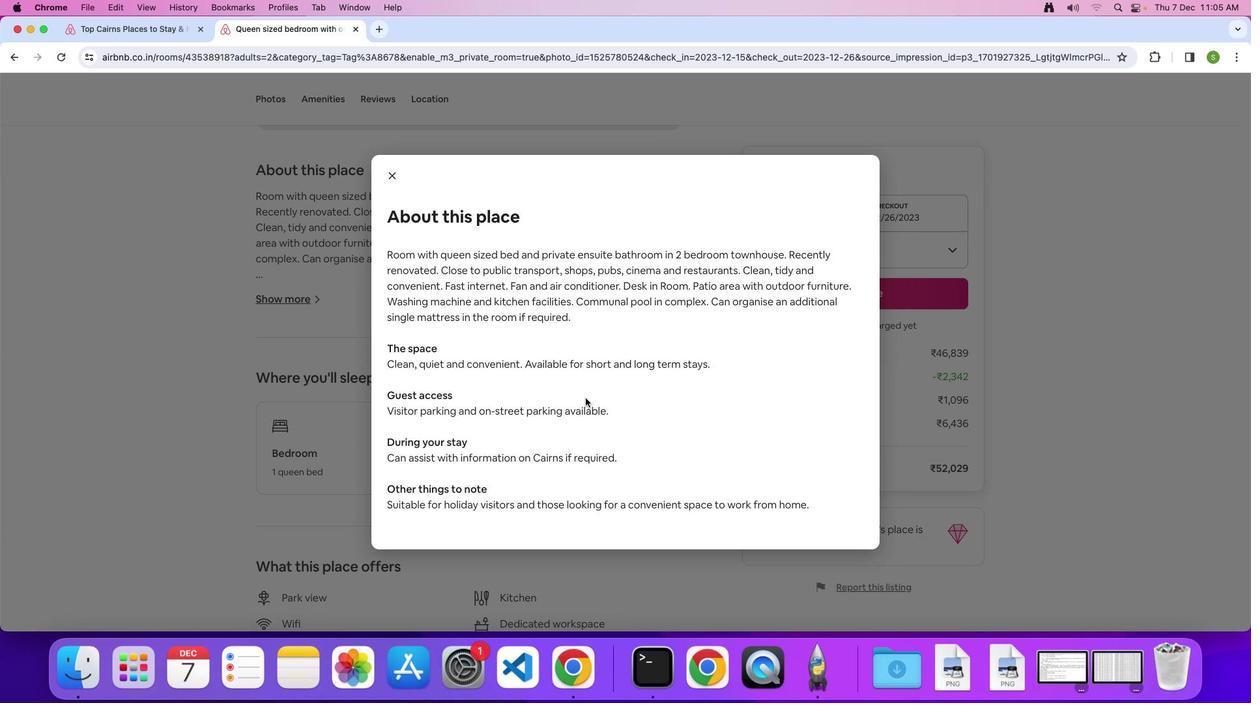
Action: Mouse scrolled (585, 398) with delta (0, 0)
Screenshot: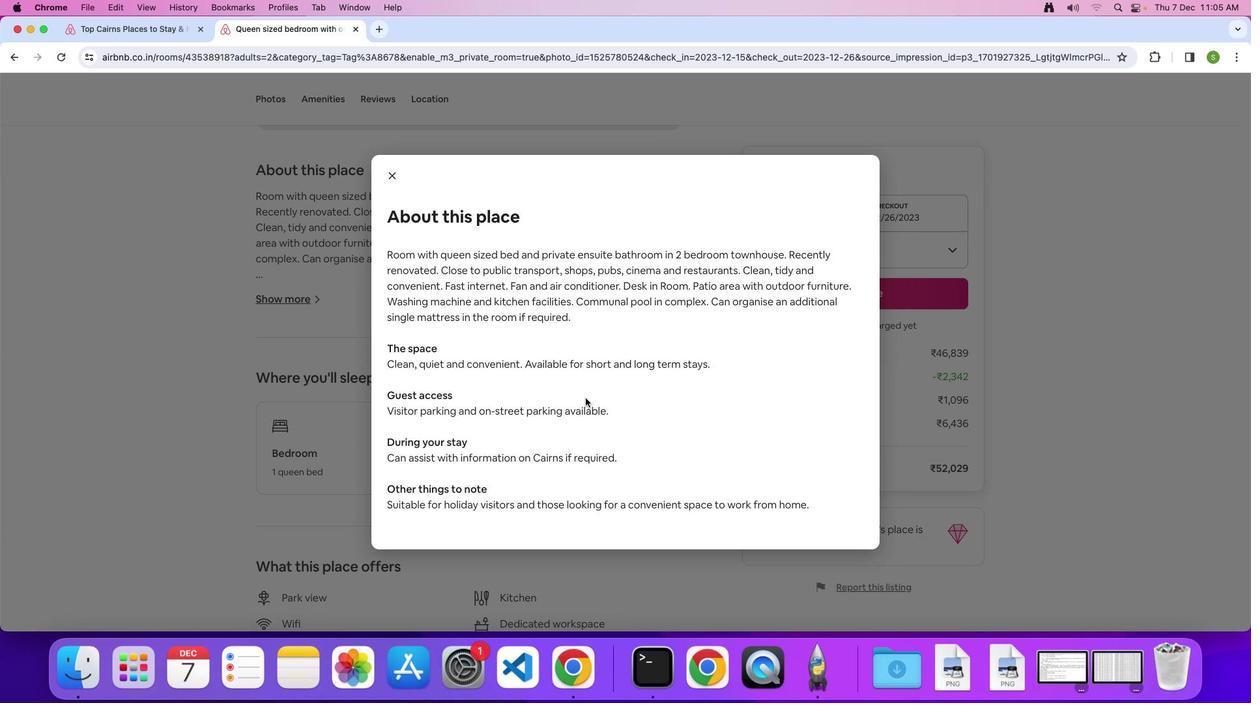 
Action: Mouse scrolled (585, 398) with delta (0, -1)
Screenshot: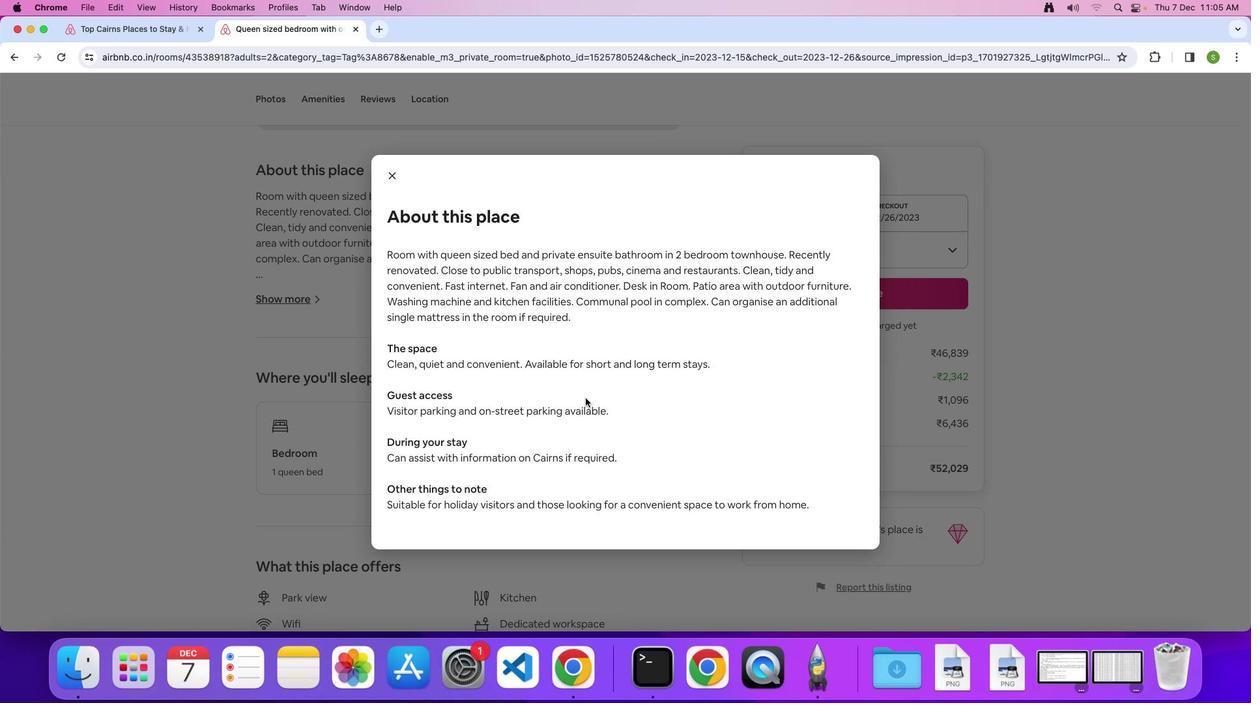 
Action: Mouse scrolled (585, 398) with delta (0, 0)
Screenshot: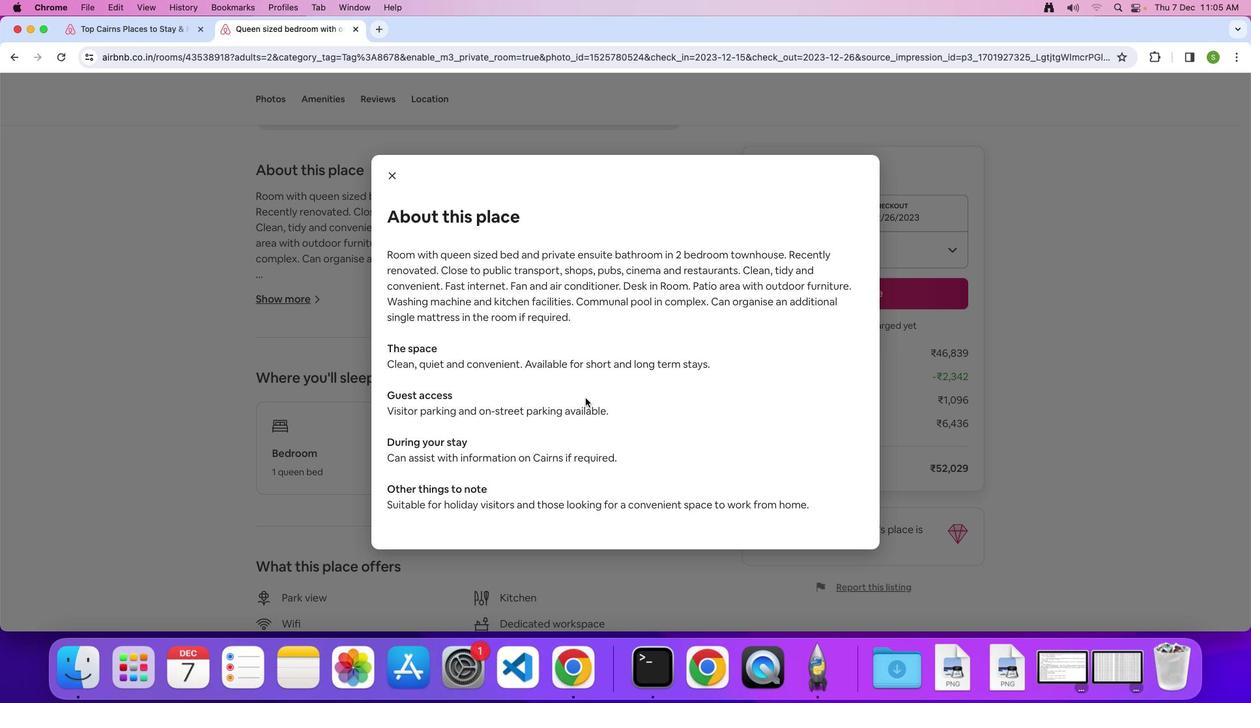 
Action: Mouse scrolled (585, 398) with delta (0, 0)
Screenshot: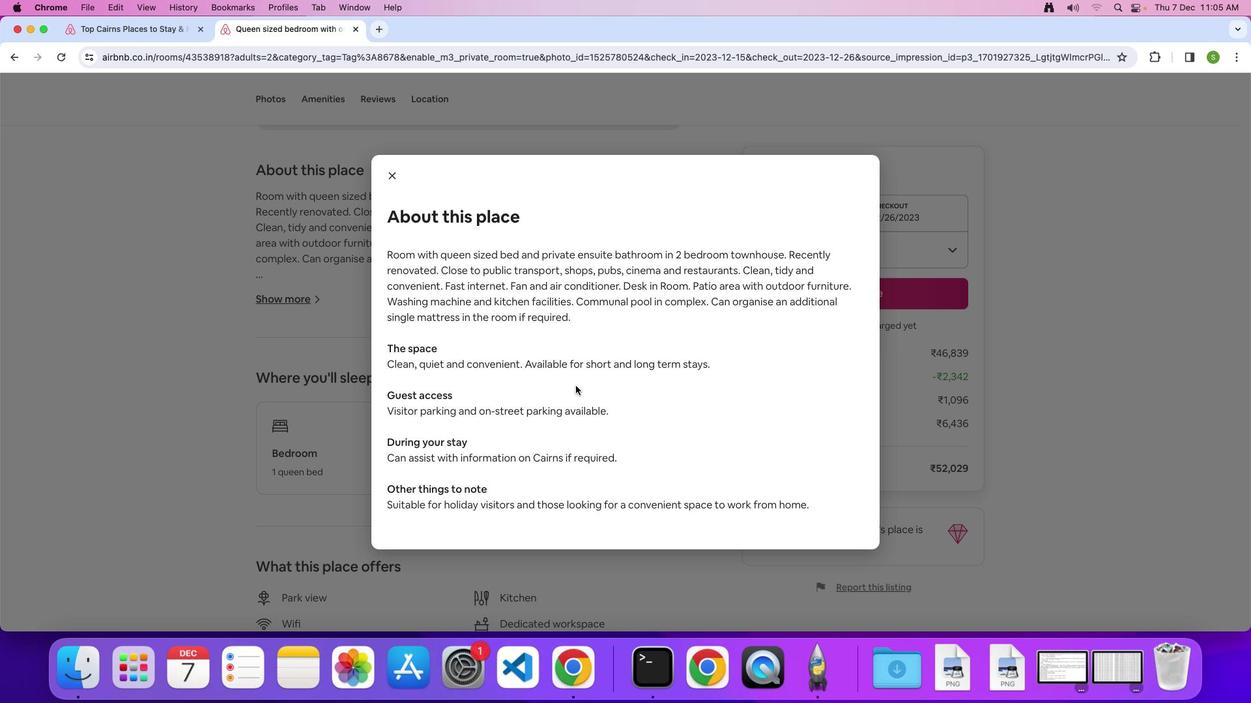 
Action: Mouse moved to (392, 173)
Screenshot: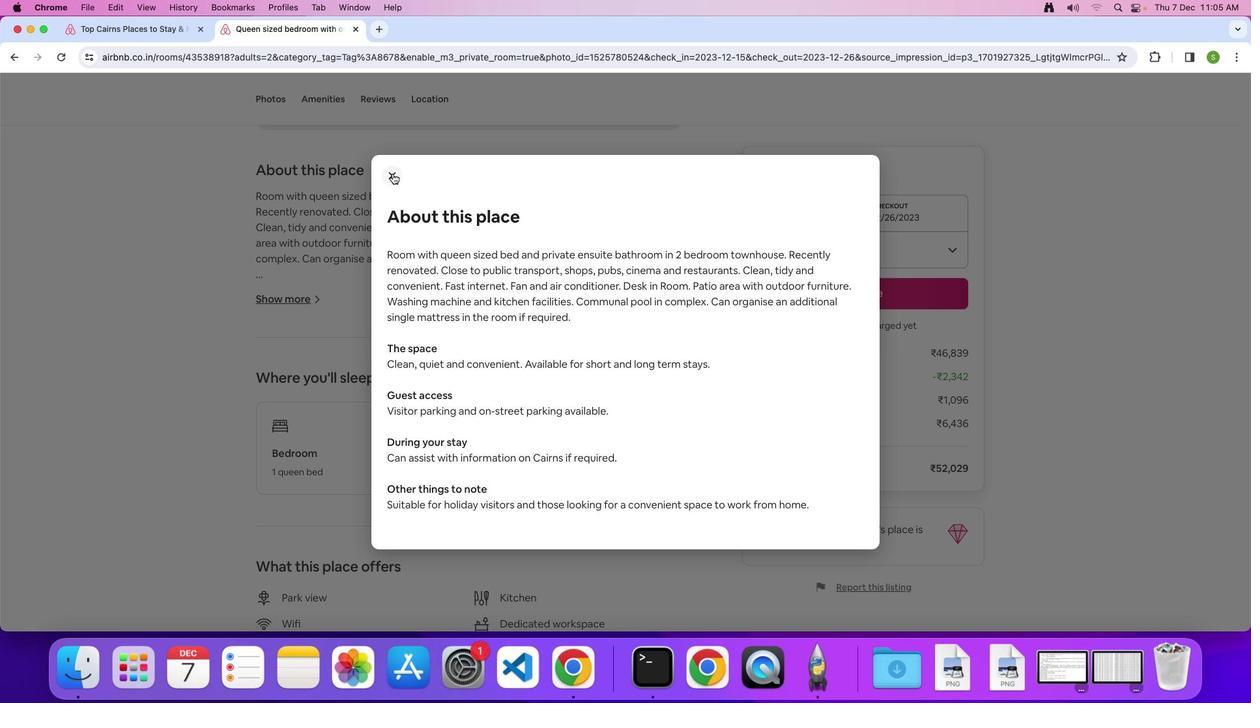 
Action: Mouse pressed left at (392, 173)
Screenshot: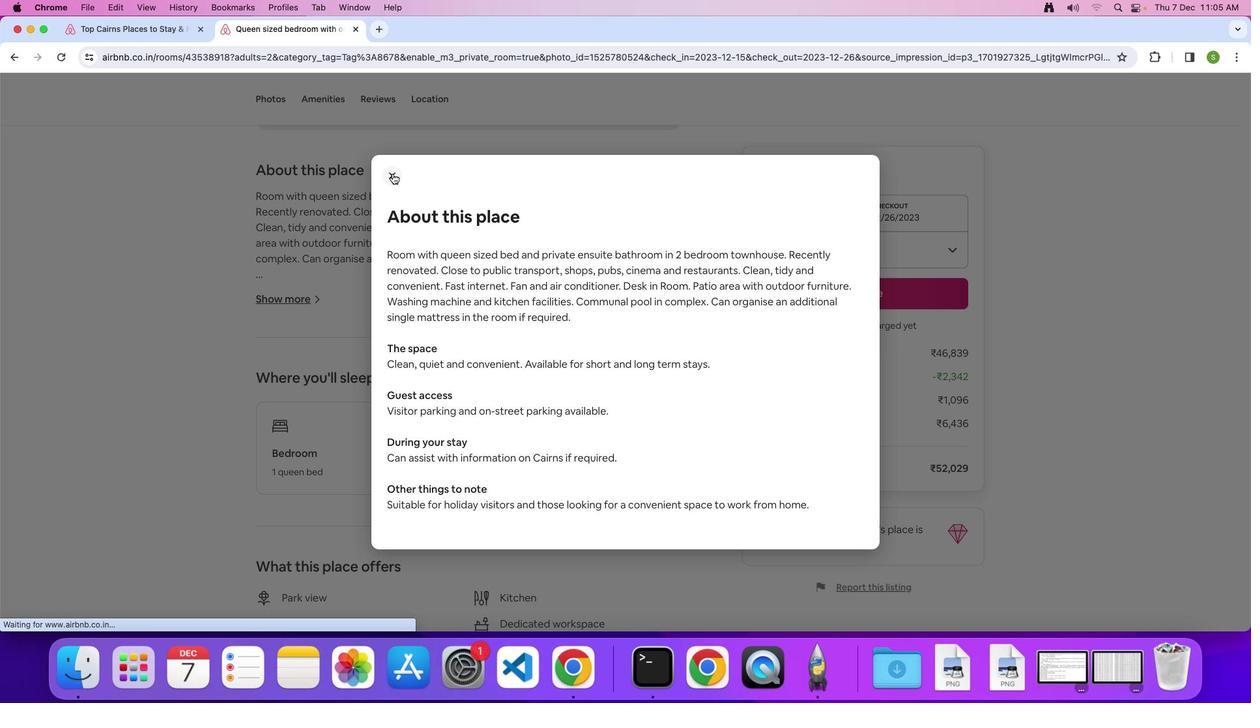 
Action: Mouse moved to (497, 368)
Screenshot: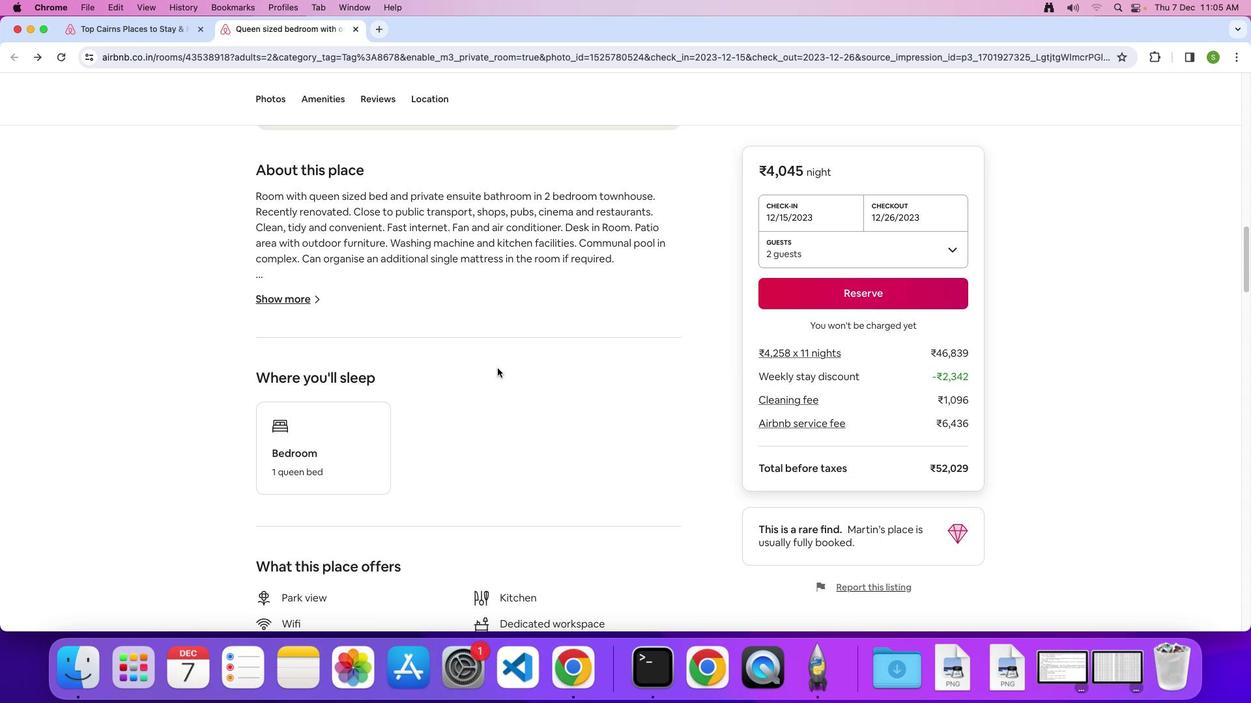 
Action: Mouse scrolled (497, 368) with delta (0, 0)
Screenshot: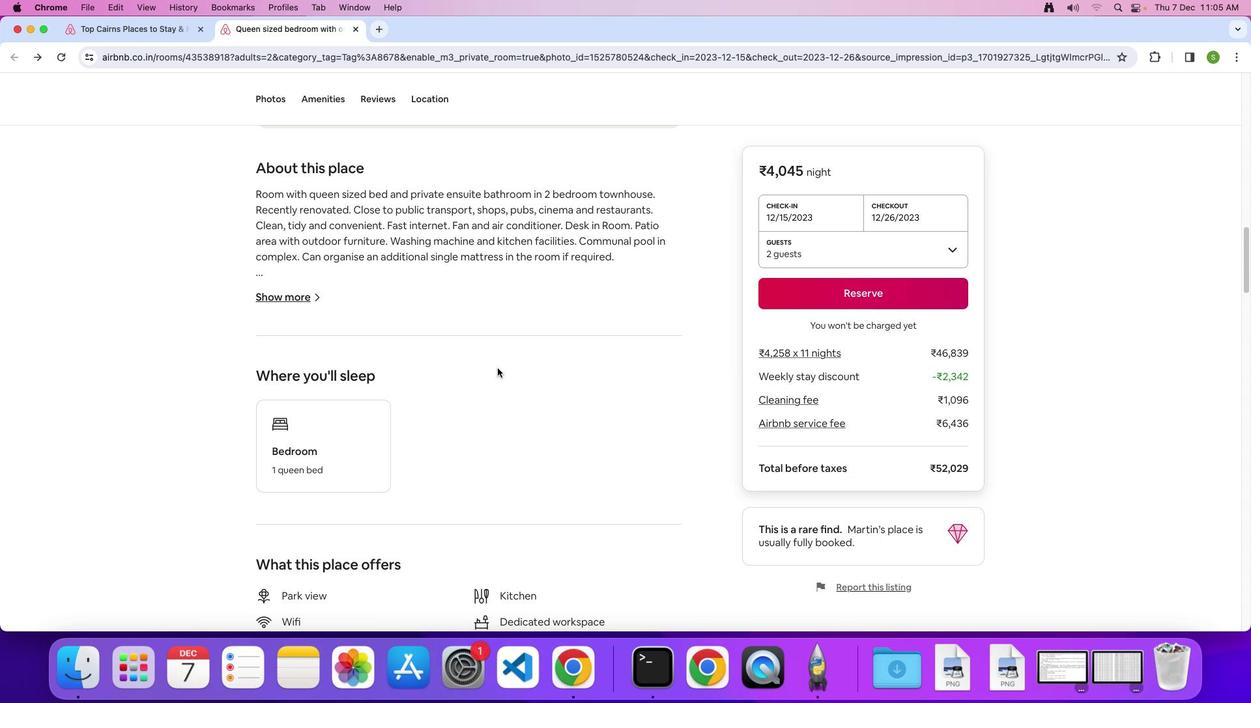 
Action: Mouse scrolled (497, 368) with delta (0, 0)
Screenshot: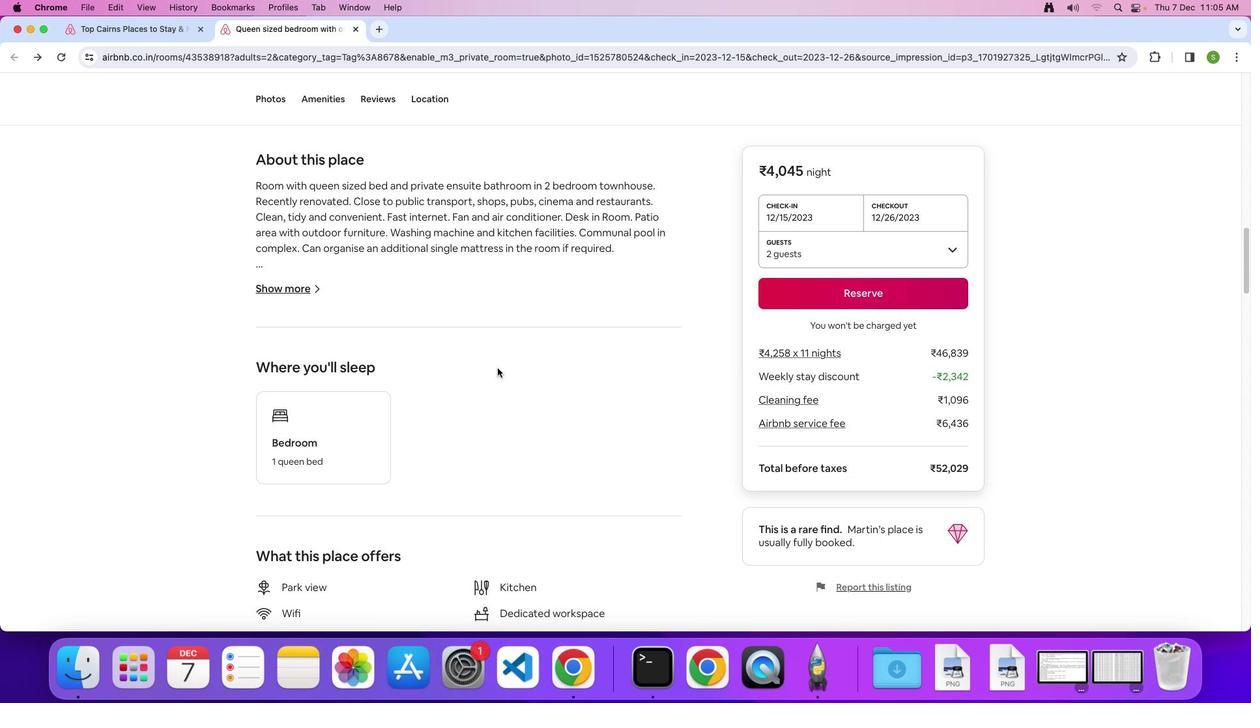 
Action: Mouse scrolled (497, 368) with delta (0, 0)
Screenshot: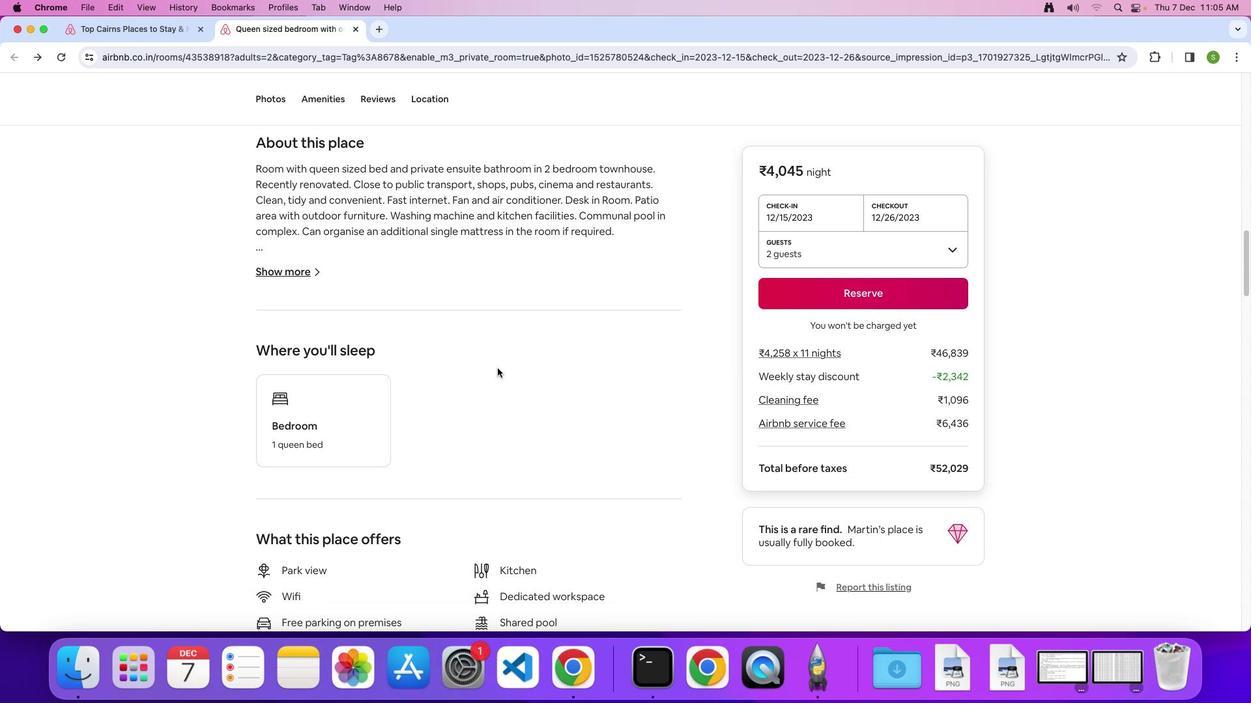 
Action: Mouse scrolled (497, 368) with delta (0, 0)
Screenshot: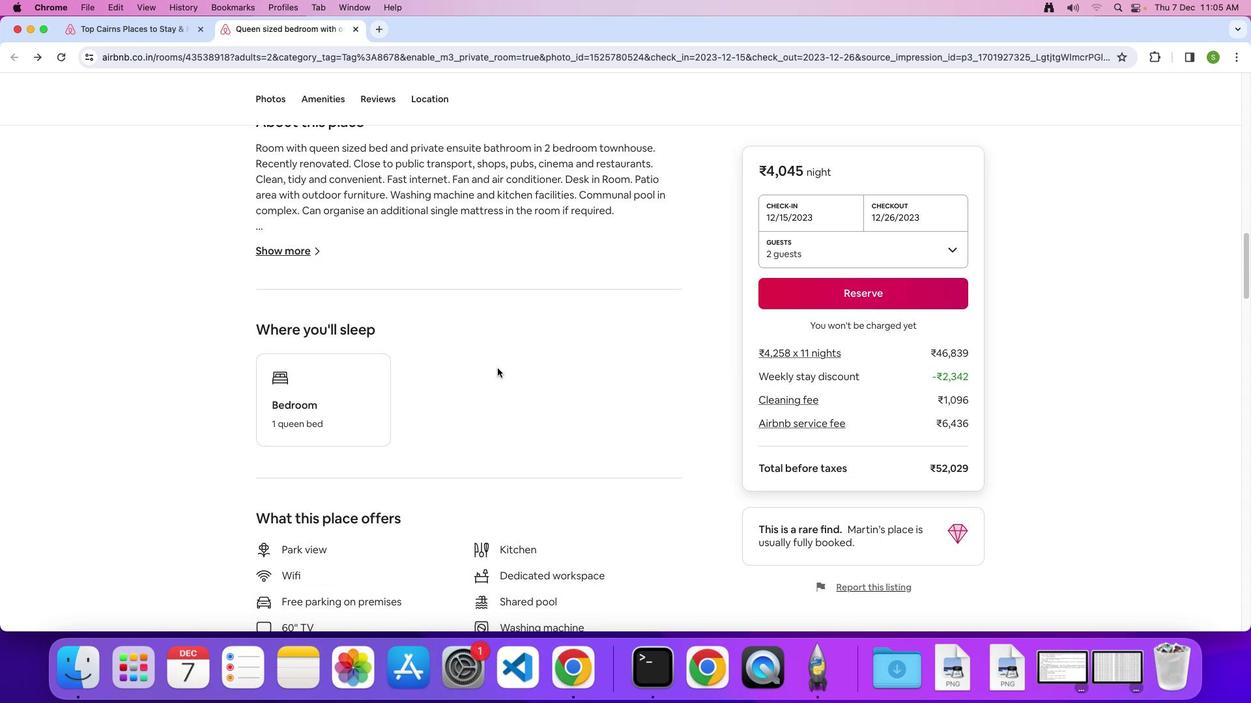 
Action: Mouse scrolled (497, 368) with delta (0, 0)
Screenshot: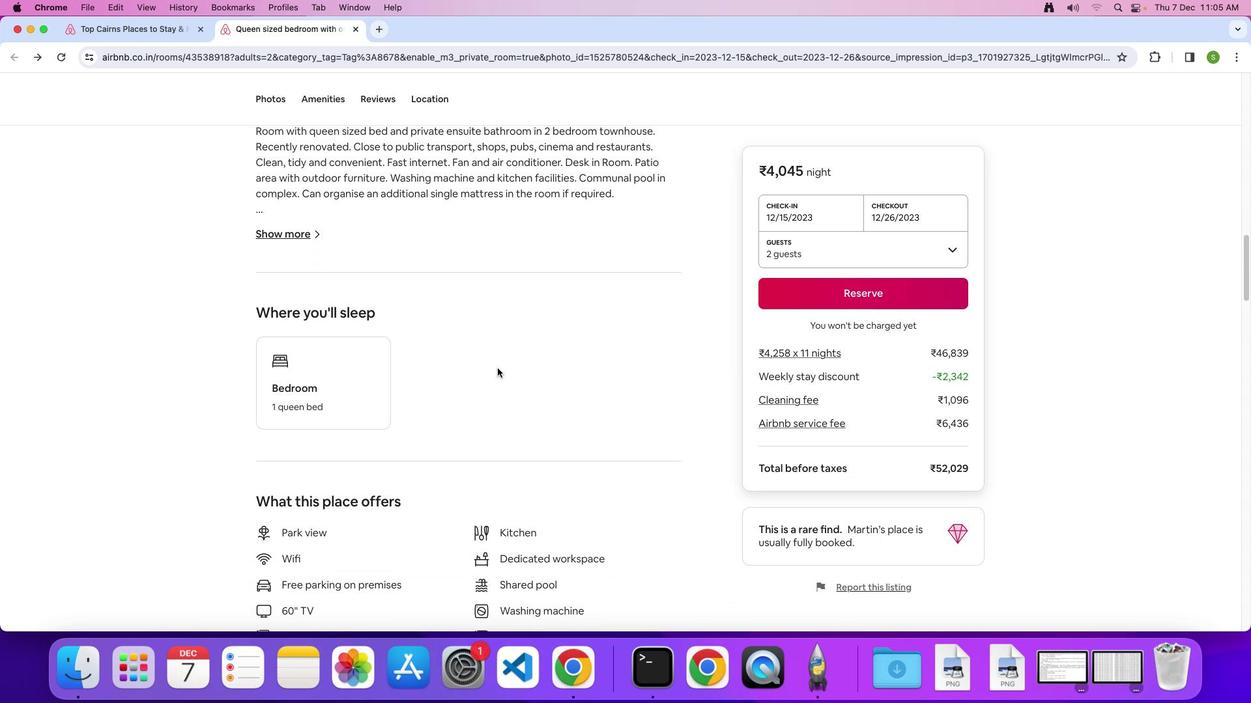 
Action: Mouse scrolled (497, 368) with delta (0, -1)
Screenshot: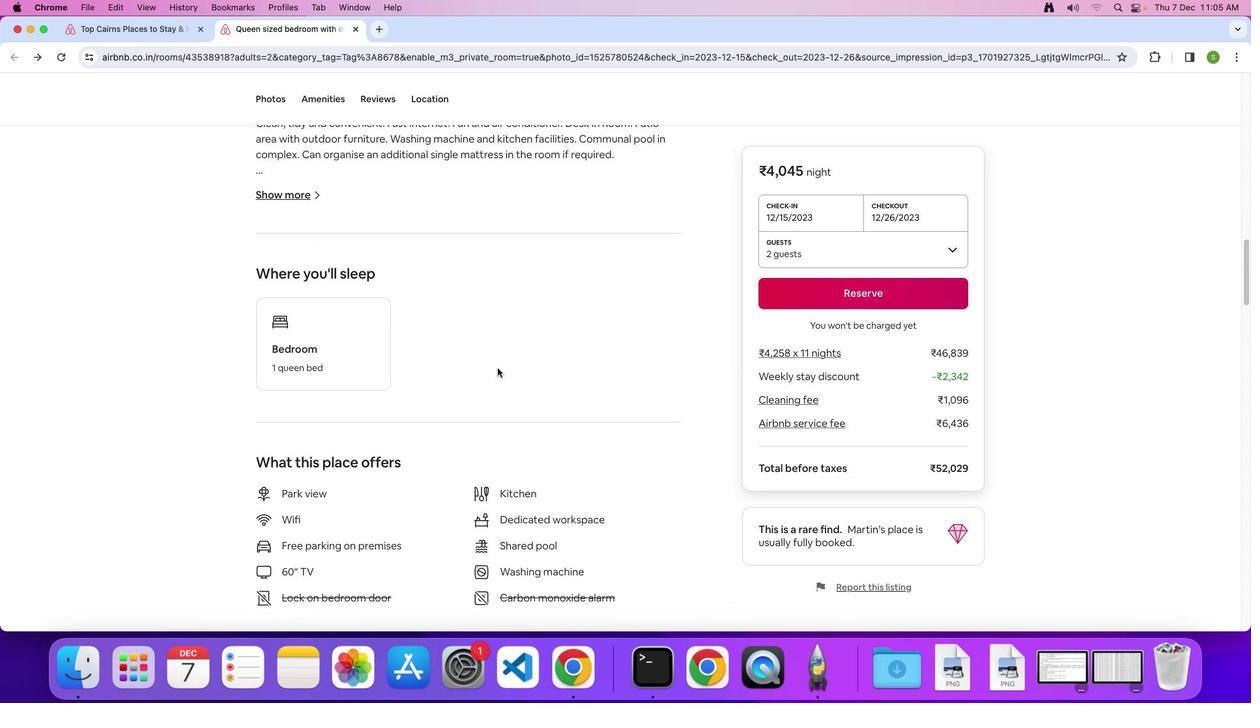
Action: Mouse scrolled (497, 368) with delta (0, 0)
Screenshot: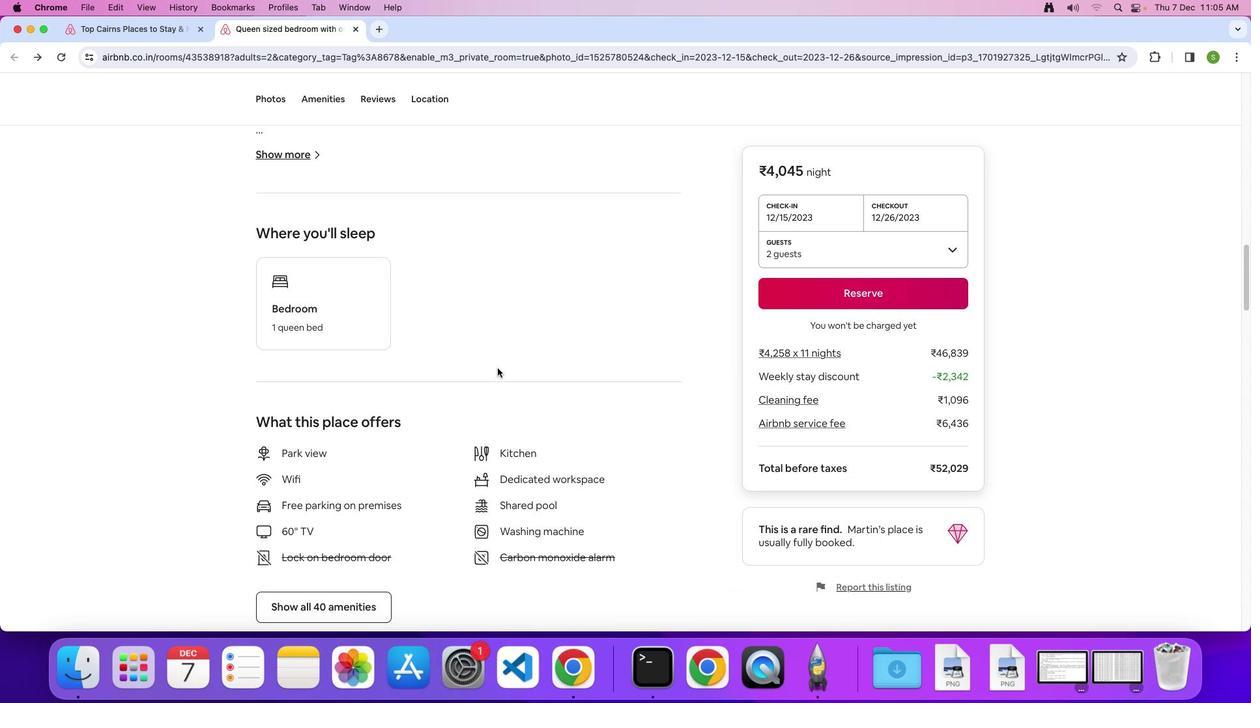 
Action: Mouse scrolled (497, 368) with delta (0, 0)
Screenshot: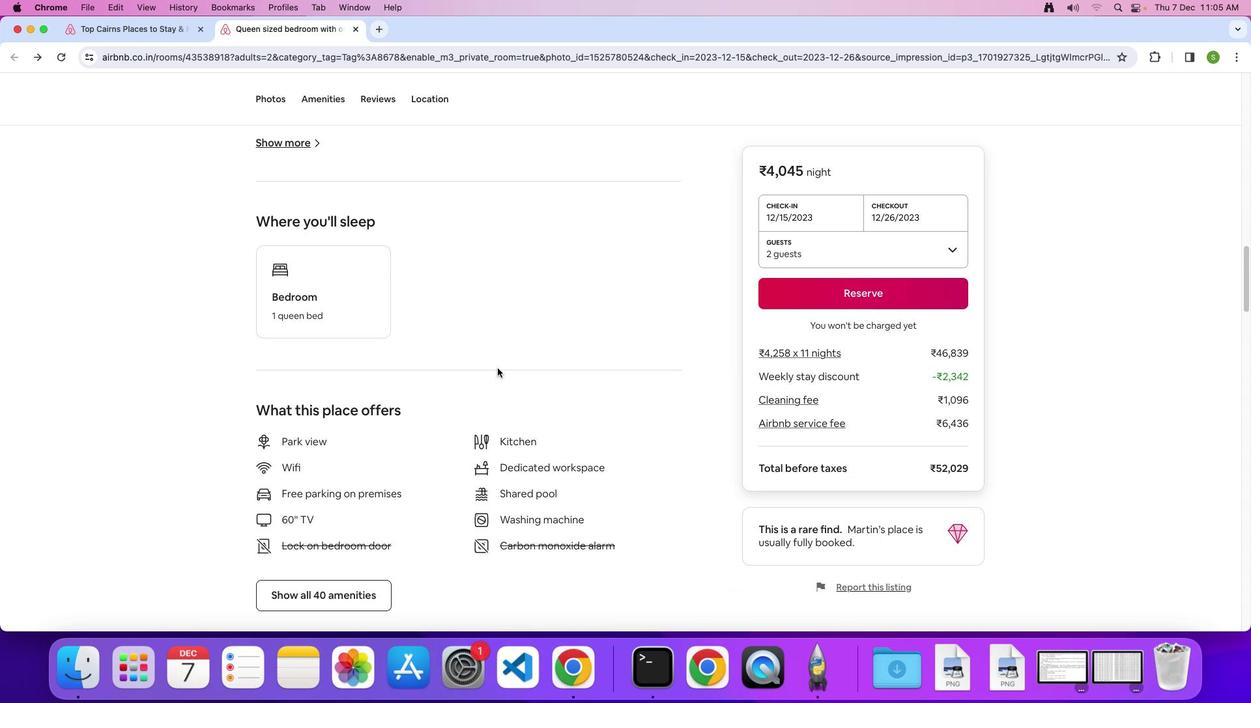 
Action: Mouse scrolled (497, 368) with delta (0, -1)
Screenshot: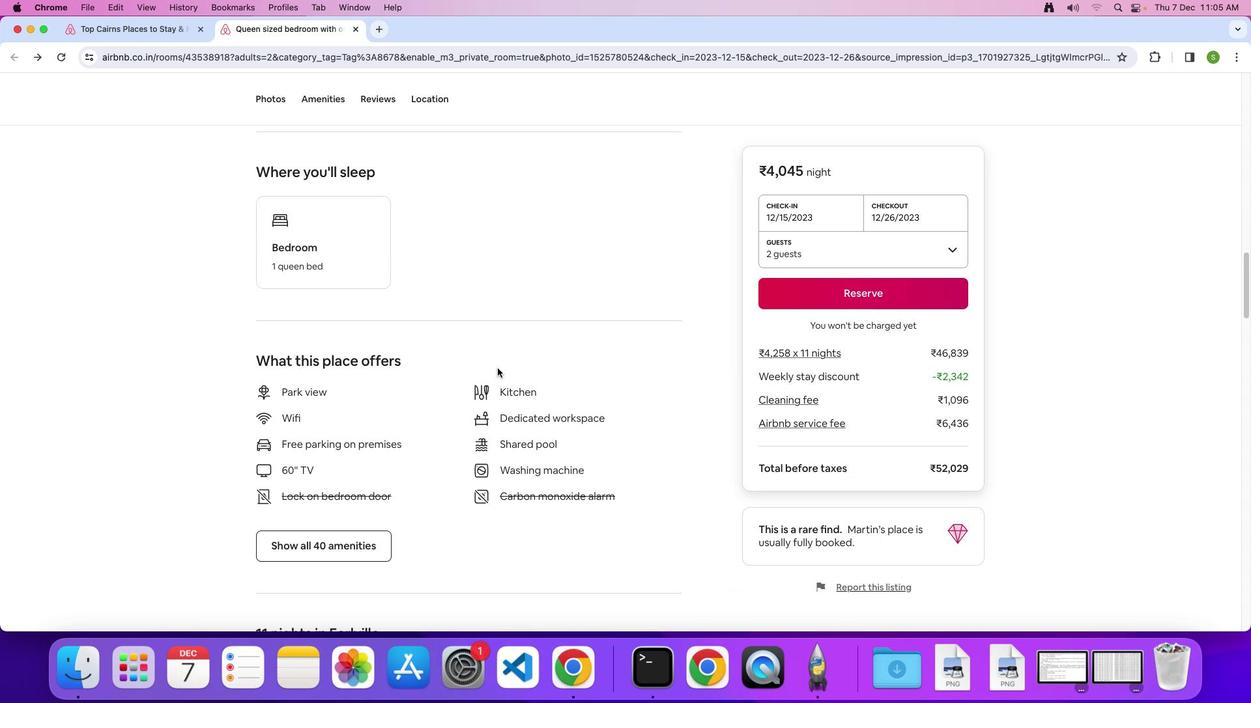 
Action: Mouse scrolled (497, 368) with delta (0, 0)
Screenshot: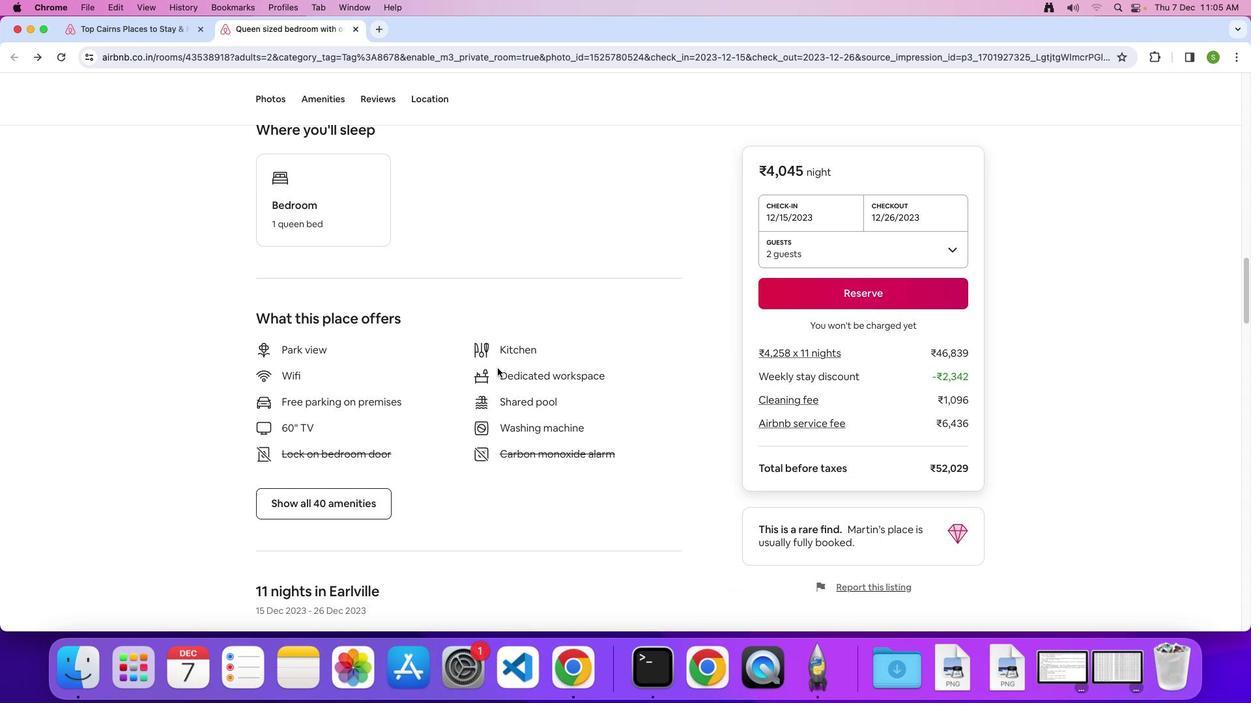 
Action: Mouse scrolled (497, 368) with delta (0, 0)
Screenshot: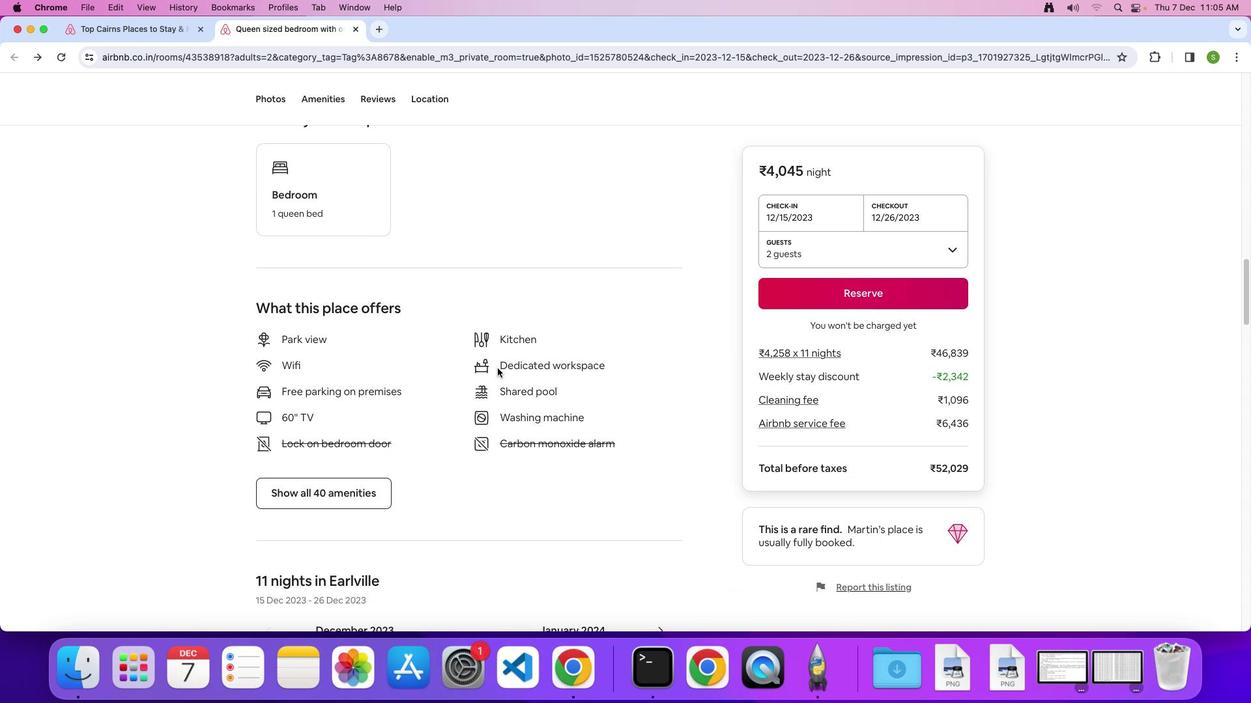 
Action: Mouse scrolled (497, 368) with delta (0, -1)
Screenshot: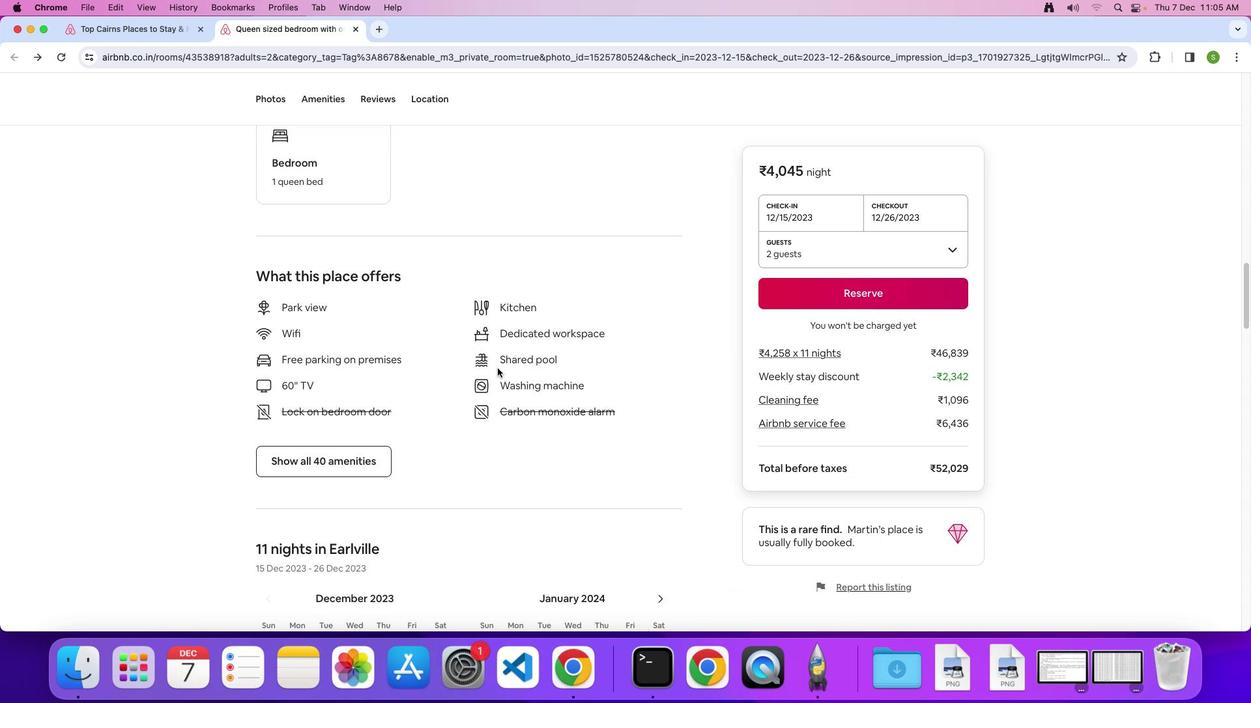 
Action: Mouse scrolled (497, 368) with delta (0, 0)
Screenshot: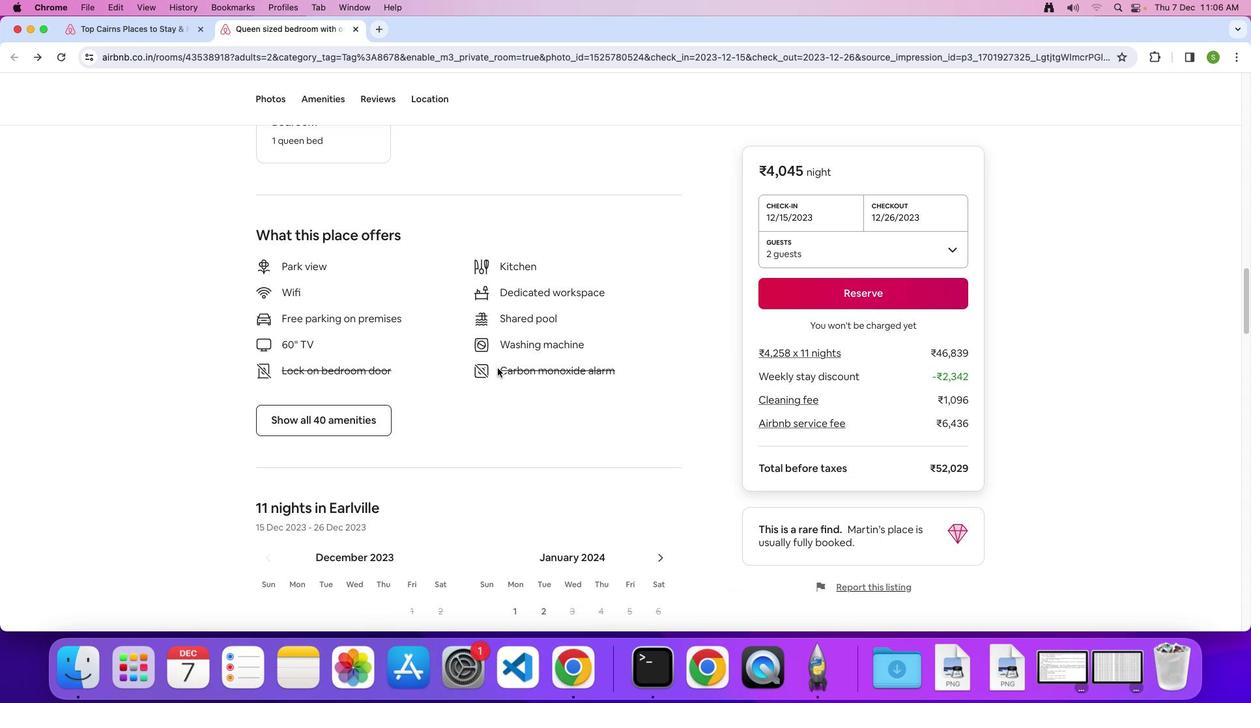 
Action: Mouse scrolled (497, 368) with delta (0, 0)
Screenshot: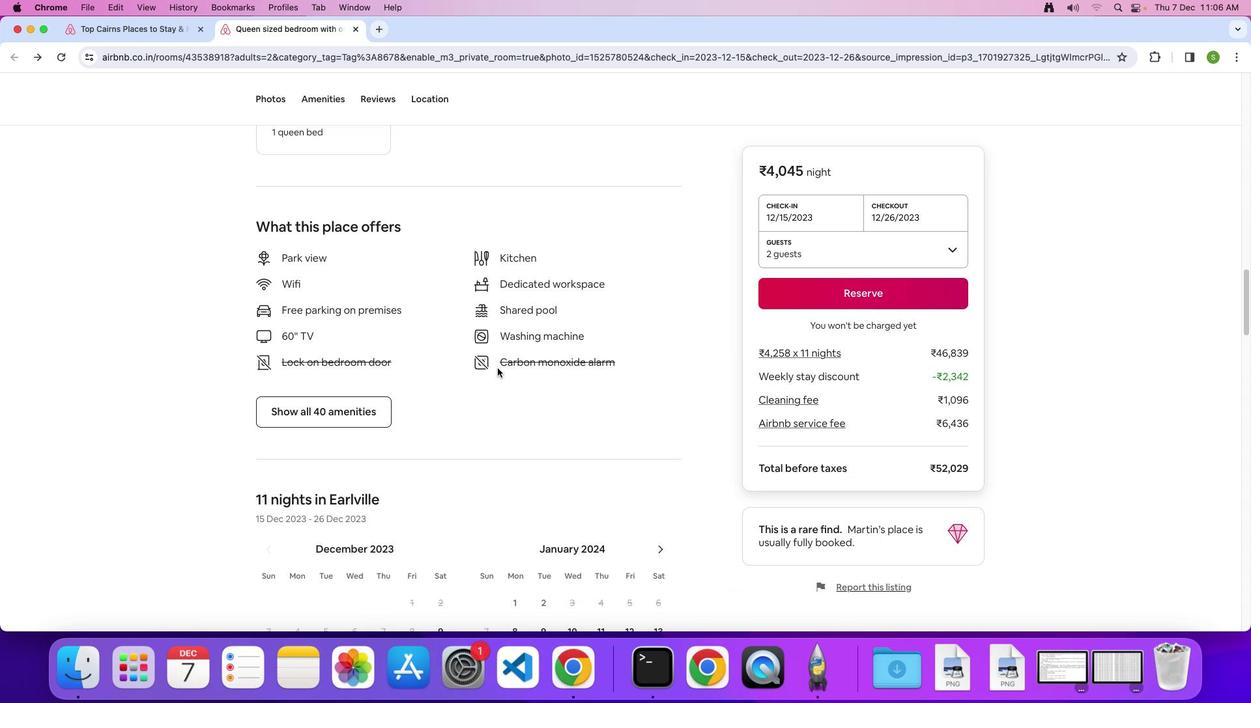 
Action: Mouse scrolled (497, 368) with delta (0, -1)
Screenshot: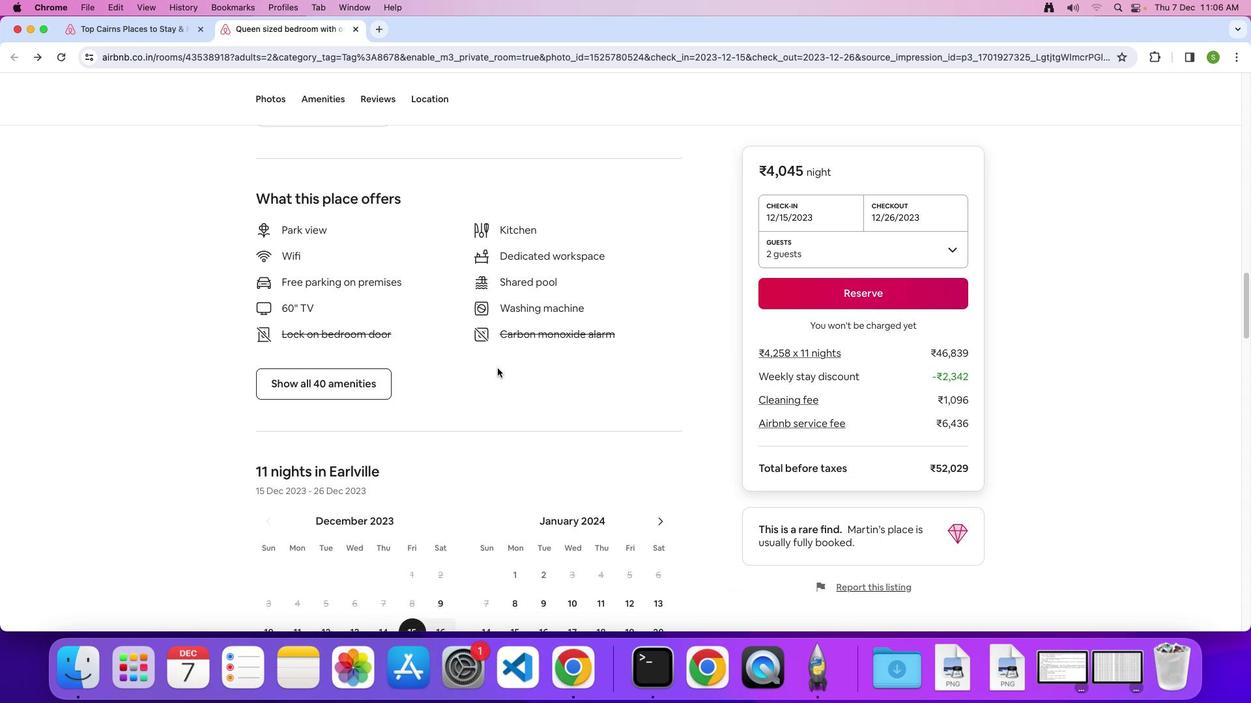 
Action: Mouse moved to (360, 341)
Screenshot: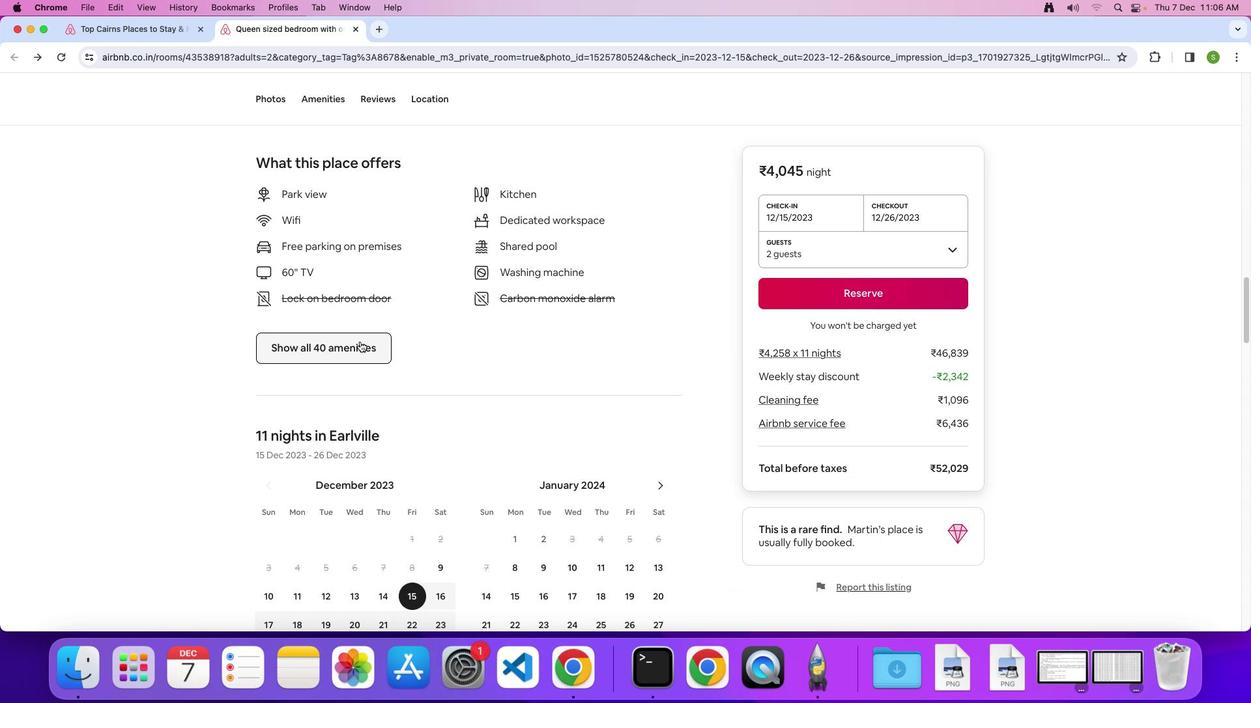 
Action: Mouse pressed left at (360, 341)
Screenshot: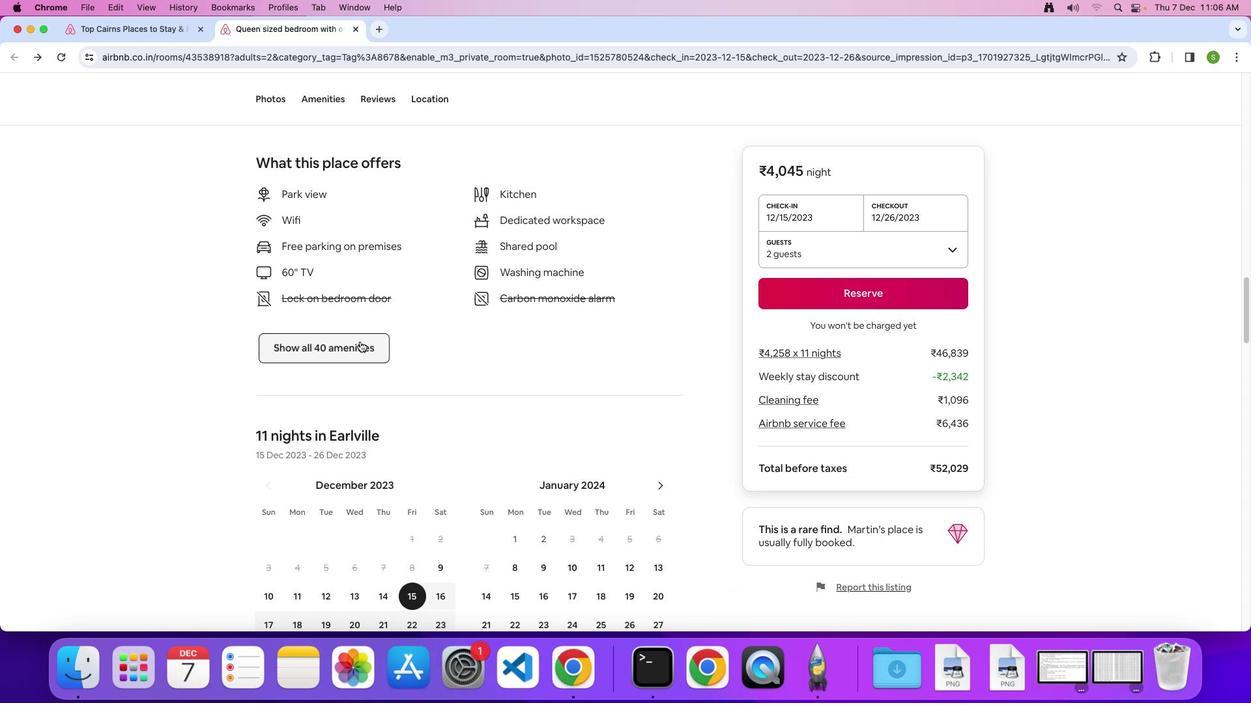 
Action: Mouse moved to (585, 352)
Screenshot: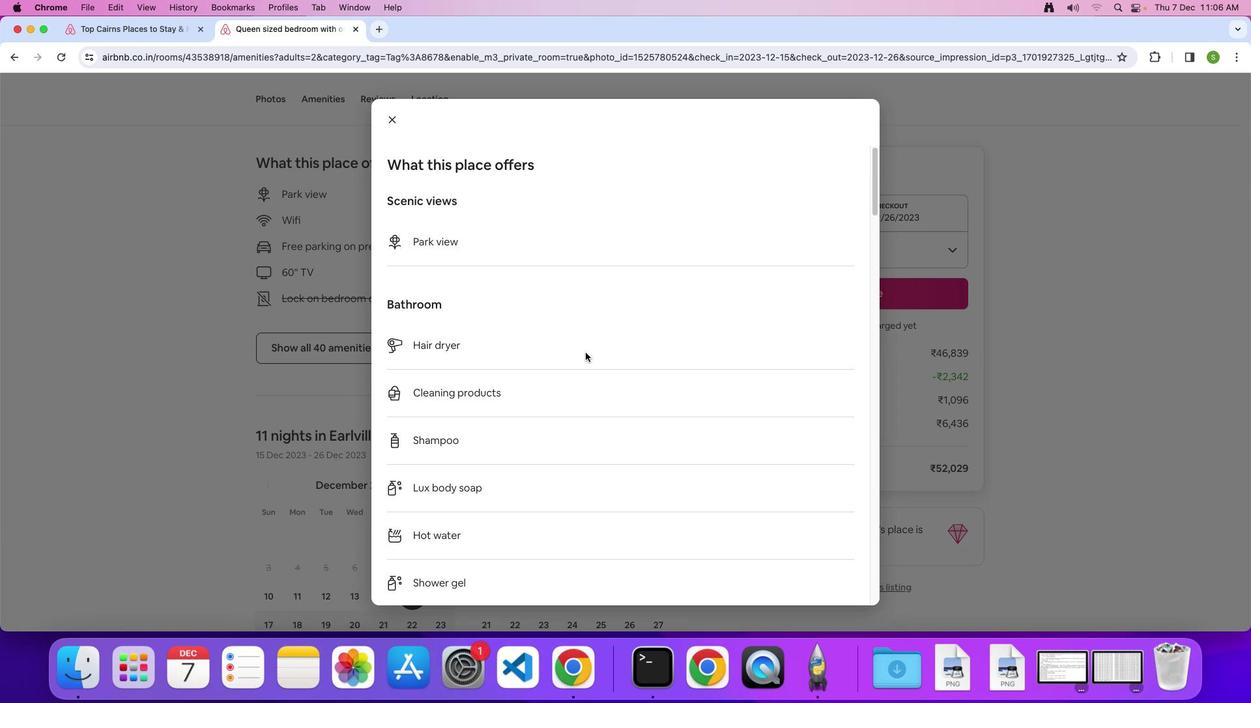 
Action: Mouse scrolled (585, 352) with delta (0, 0)
Screenshot: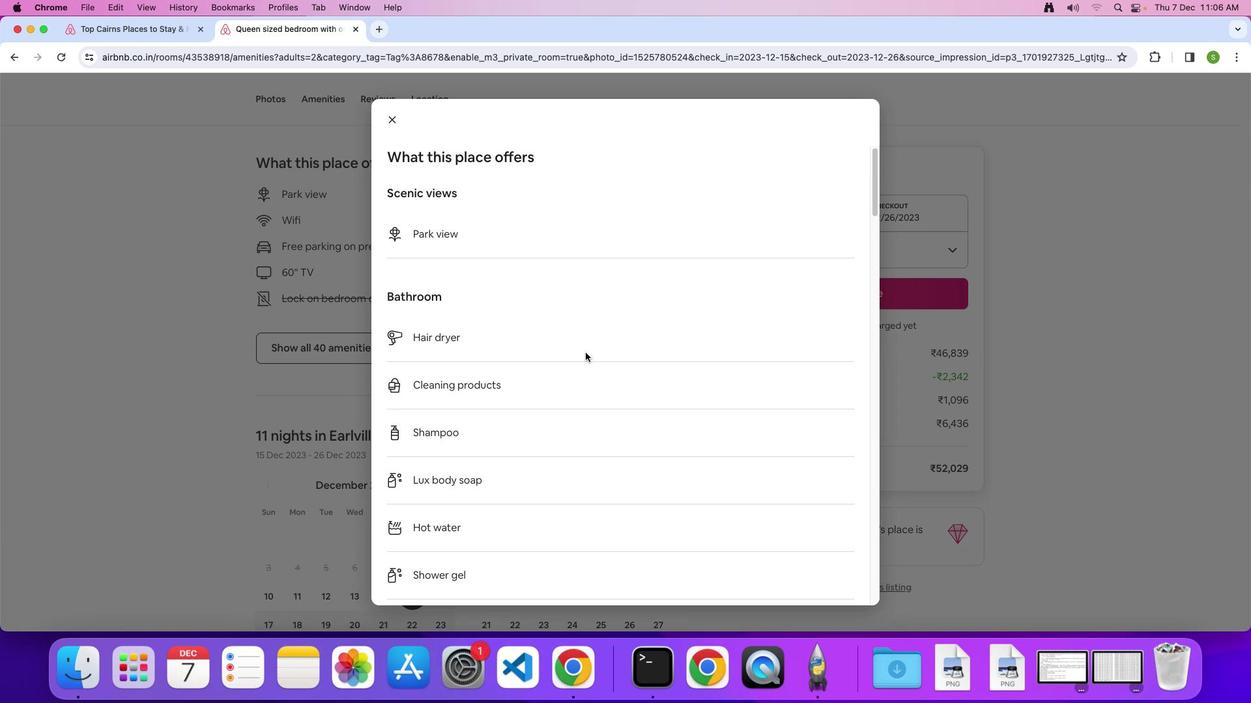 
Action: Mouse scrolled (585, 352) with delta (0, 0)
Screenshot: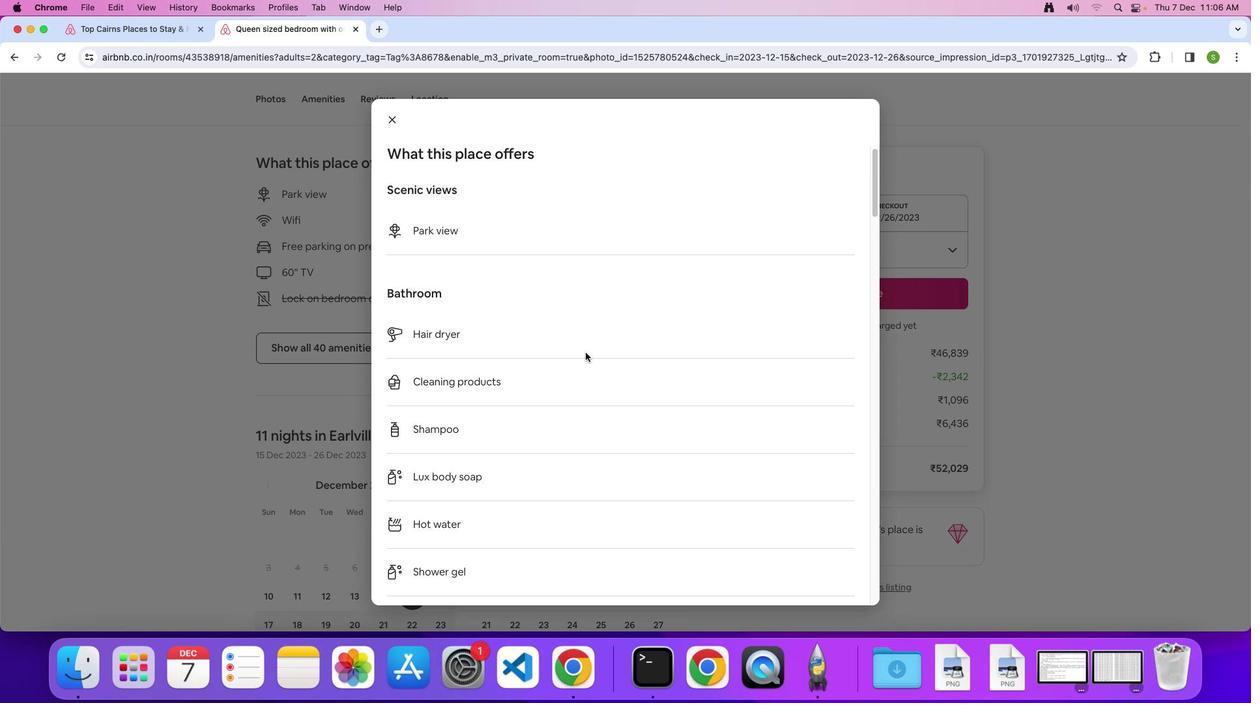 
Action: Mouse scrolled (585, 352) with delta (0, 0)
Screenshot: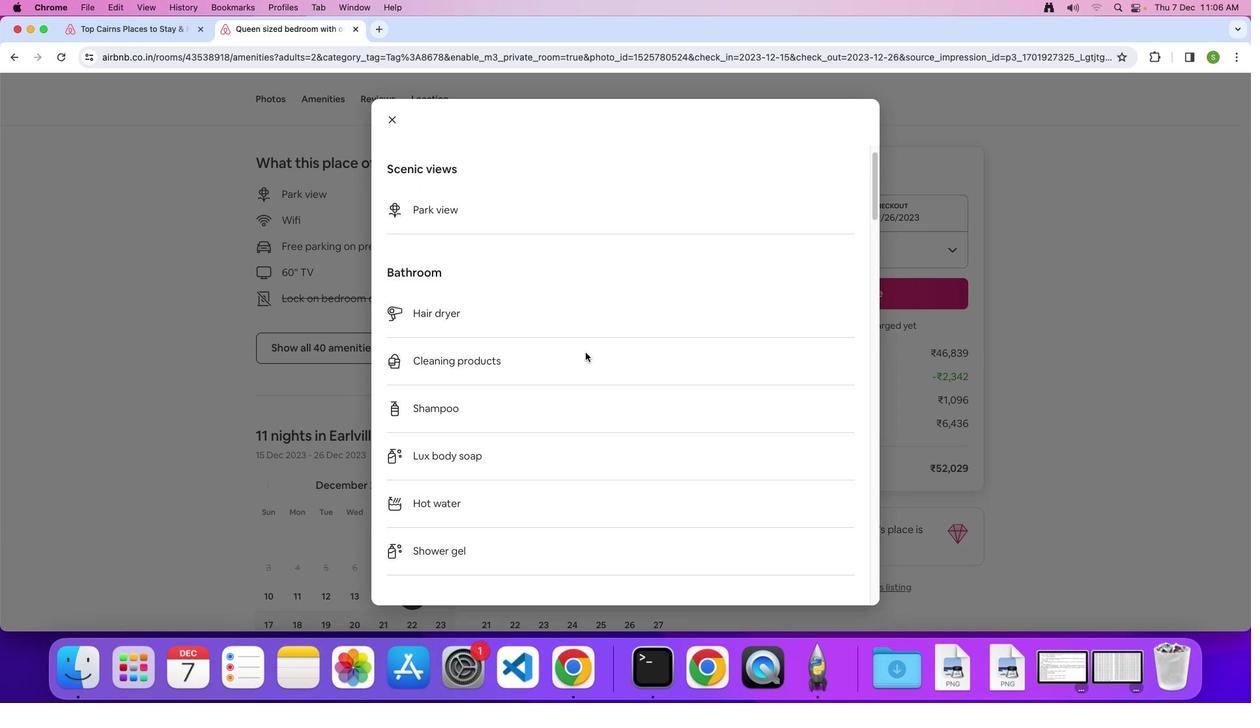 
Action: Mouse scrolled (585, 352) with delta (0, 0)
Screenshot: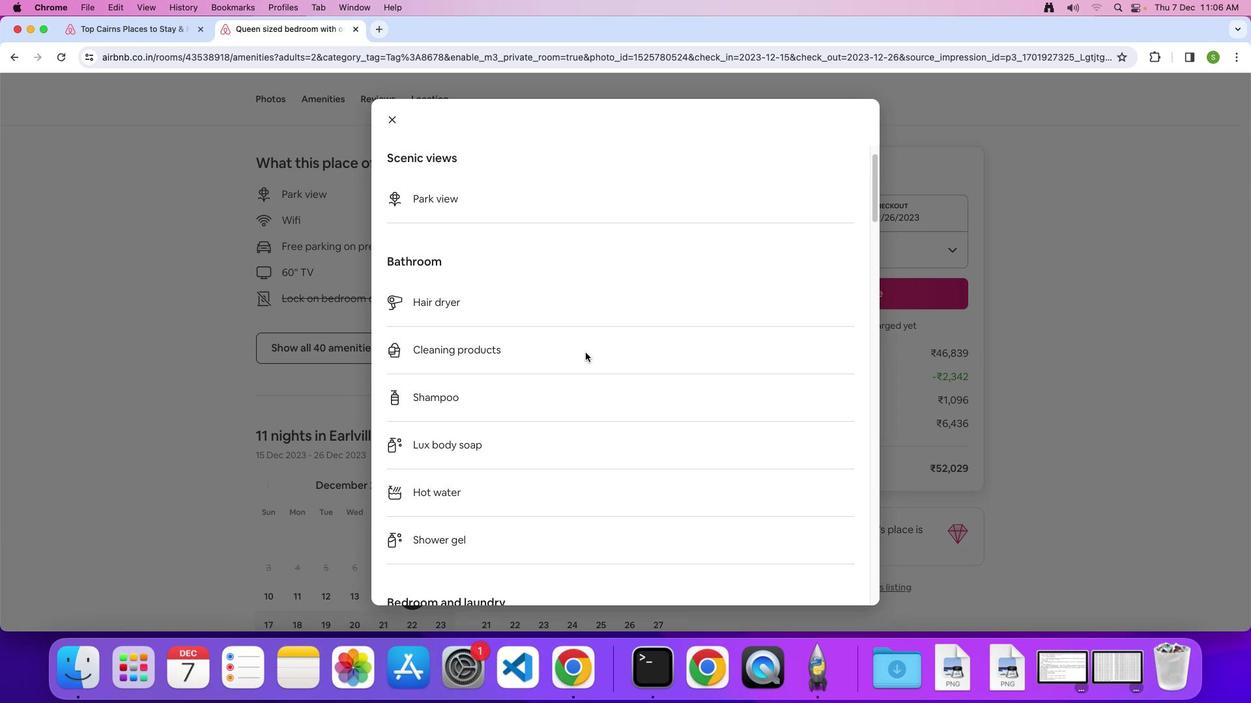 
Action: Mouse moved to (584, 353)
Screenshot: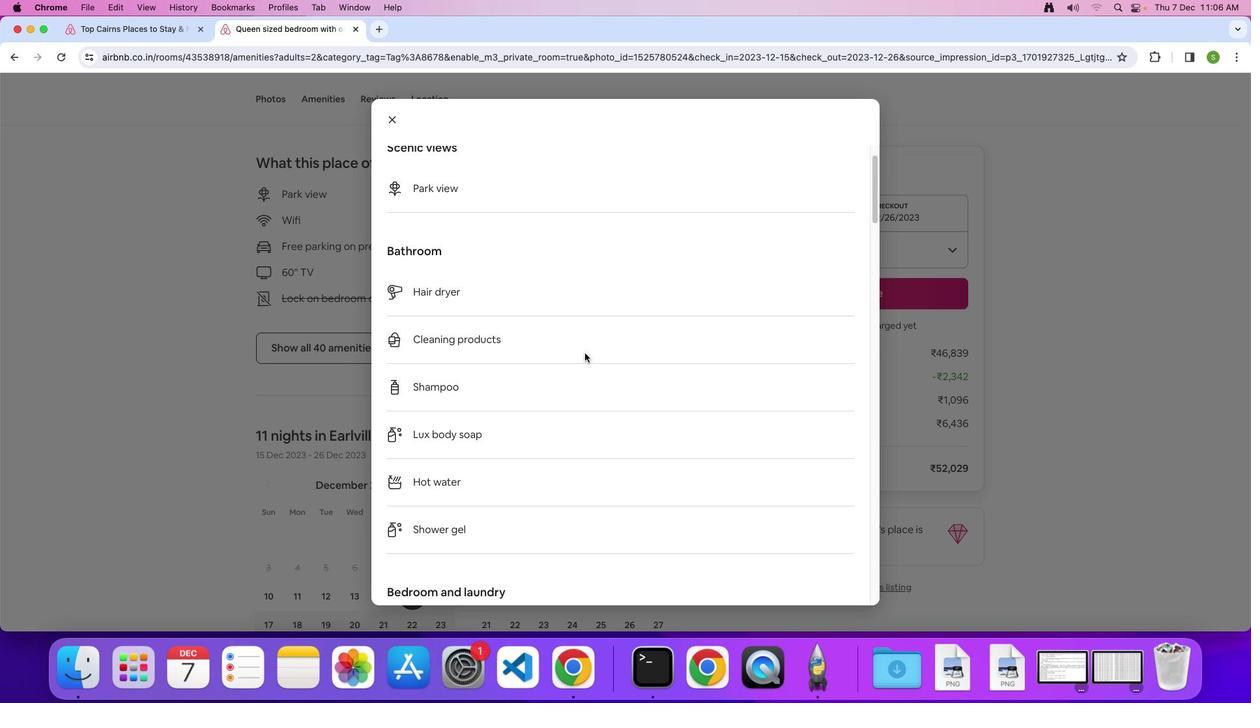 
Action: Mouse scrolled (584, 353) with delta (0, 0)
Screenshot: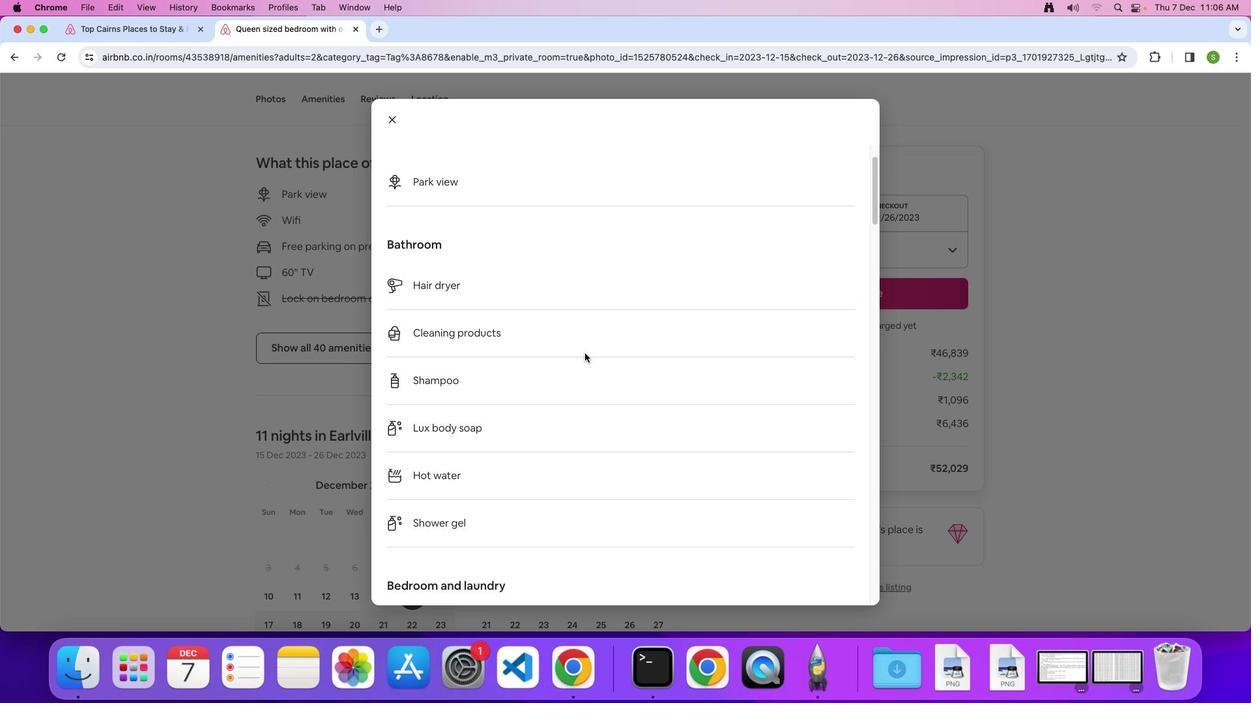 
Action: Mouse scrolled (584, 353) with delta (0, 0)
